 Task:  Search and explore for an Airbnb listings in Outer Banks, North Carolina with access surfing and use filter.
Action: Mouse pressed left at (441, 82)
Screenshot: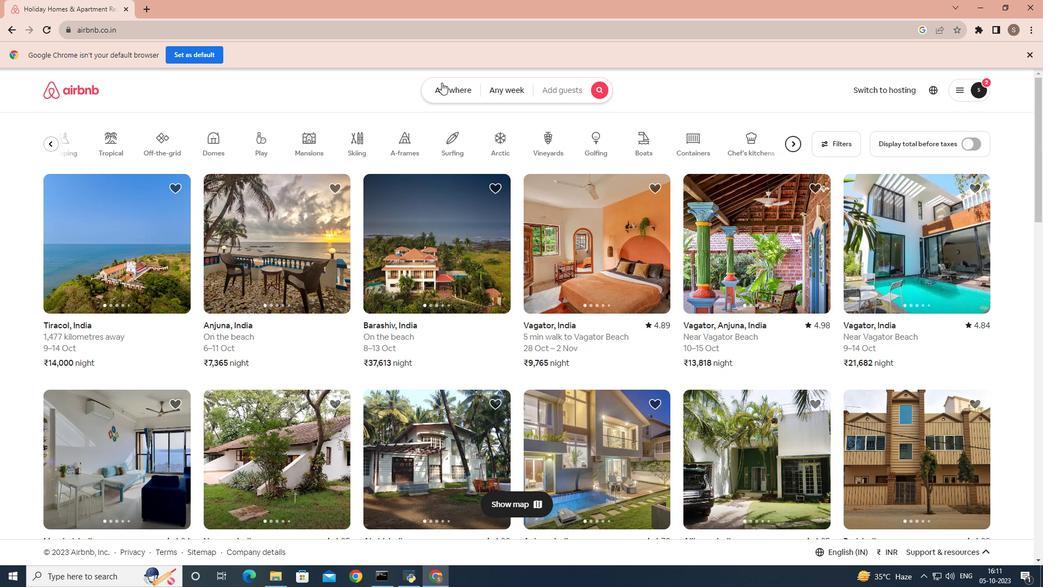 
Action: Mouse moved to (323, 139)
Screenshot: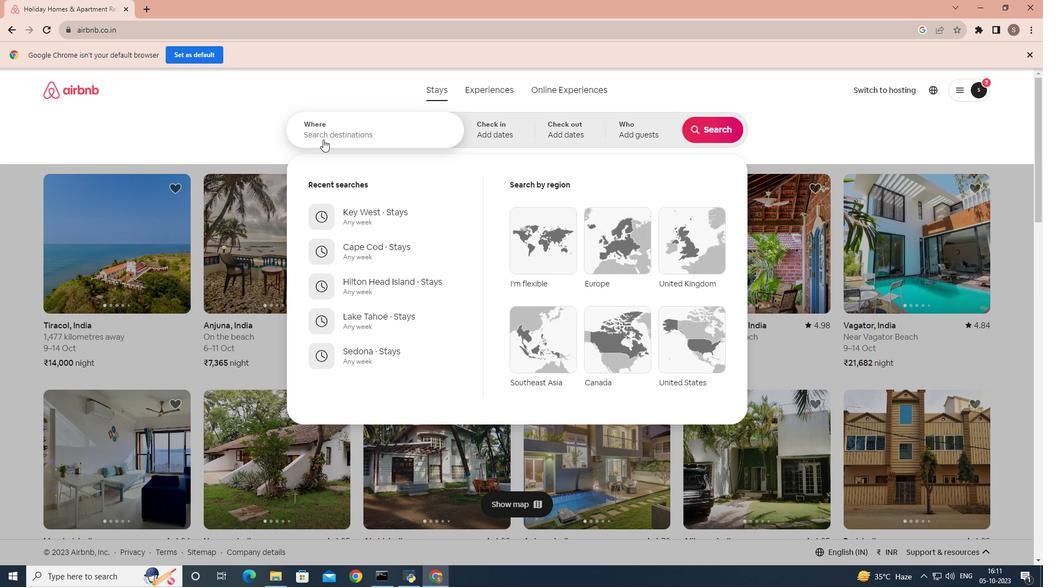 
Action: Mouse pressed left at (323, 139)
Screenshot: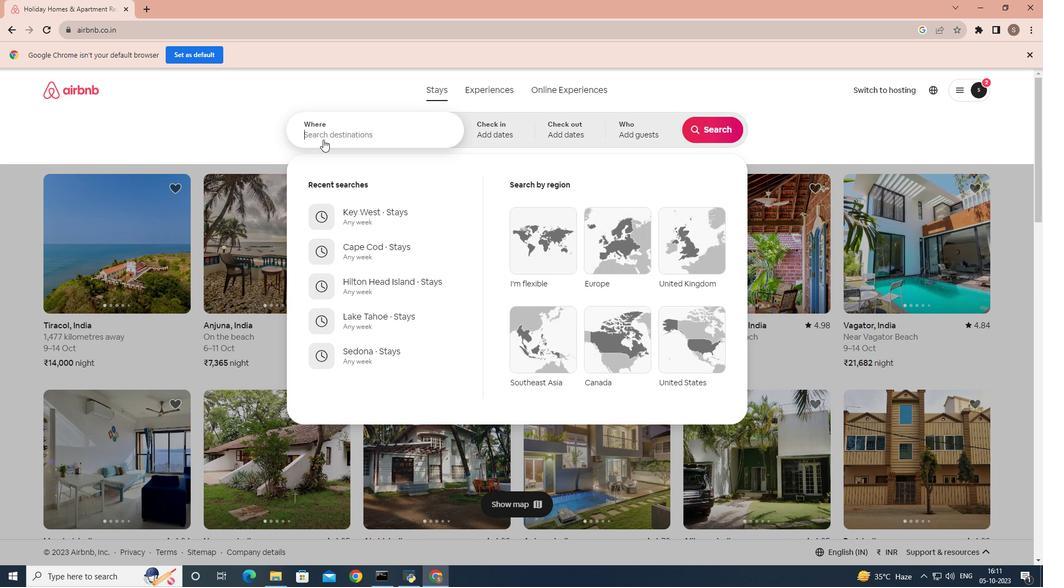 
Action: Key pressed outer<Key.space>banks
Screenshot: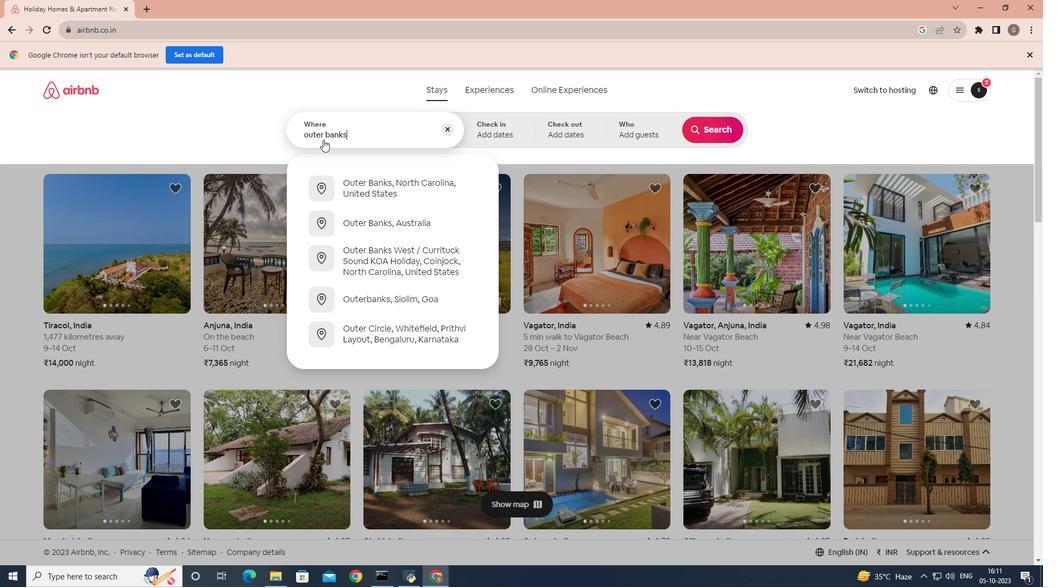 
Action: Mouse moved to (353, 182)
Screenshot: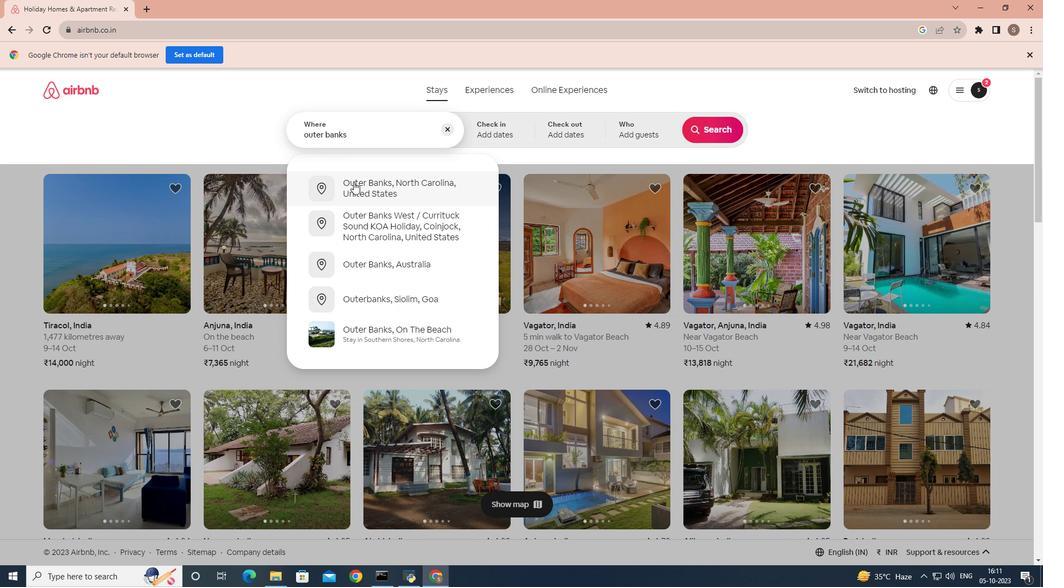 
Action: Mouse pressed left at (353, 182)
Screenshot: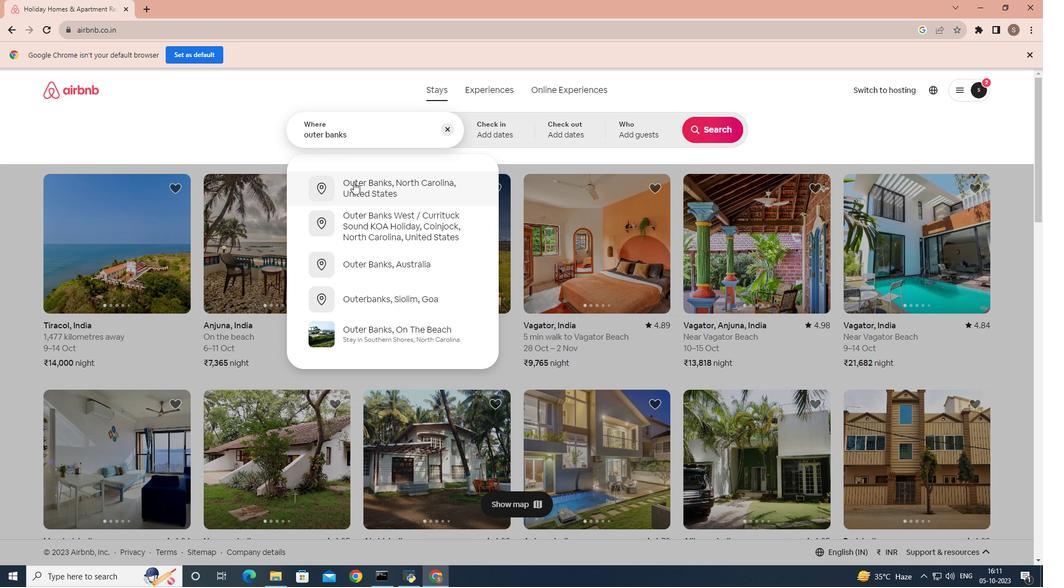 
Action: Mouse moved to (716, 136)
Screenshot: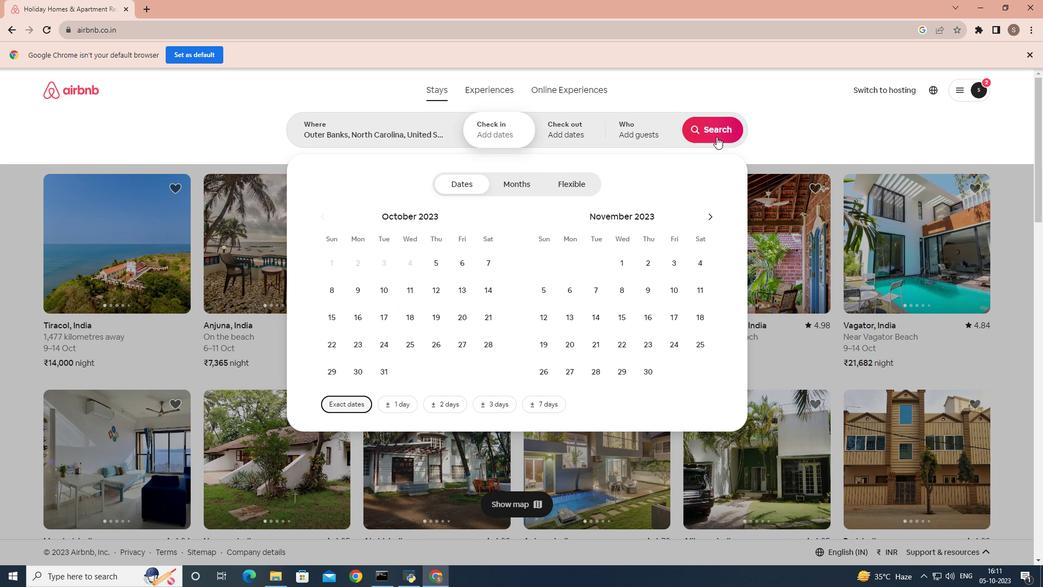 
Action: Mouse pressed left at (716, 136)
Screenshot: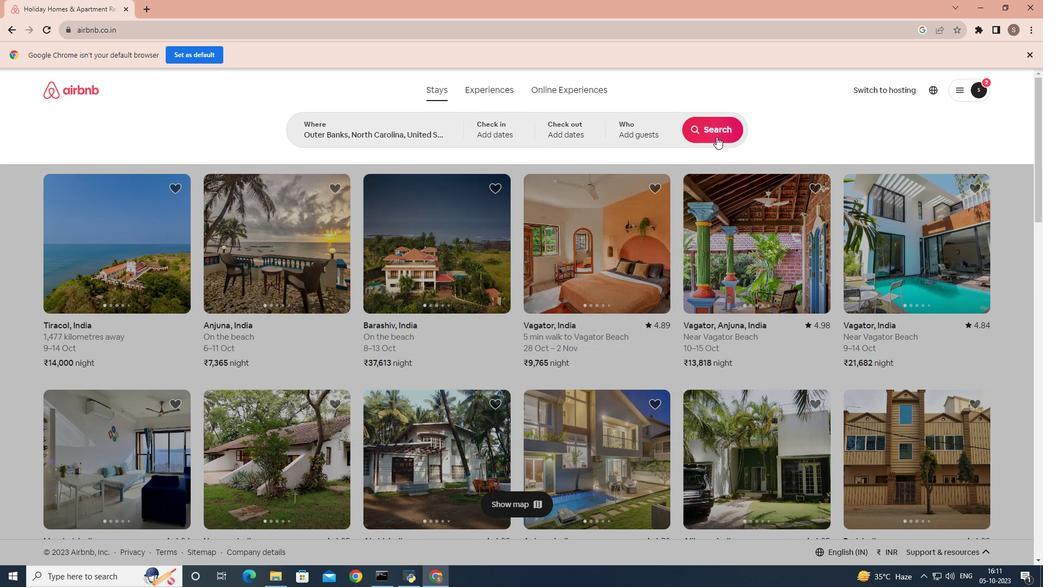 
Action: Mouse moved to (819, 133)
Screenshot: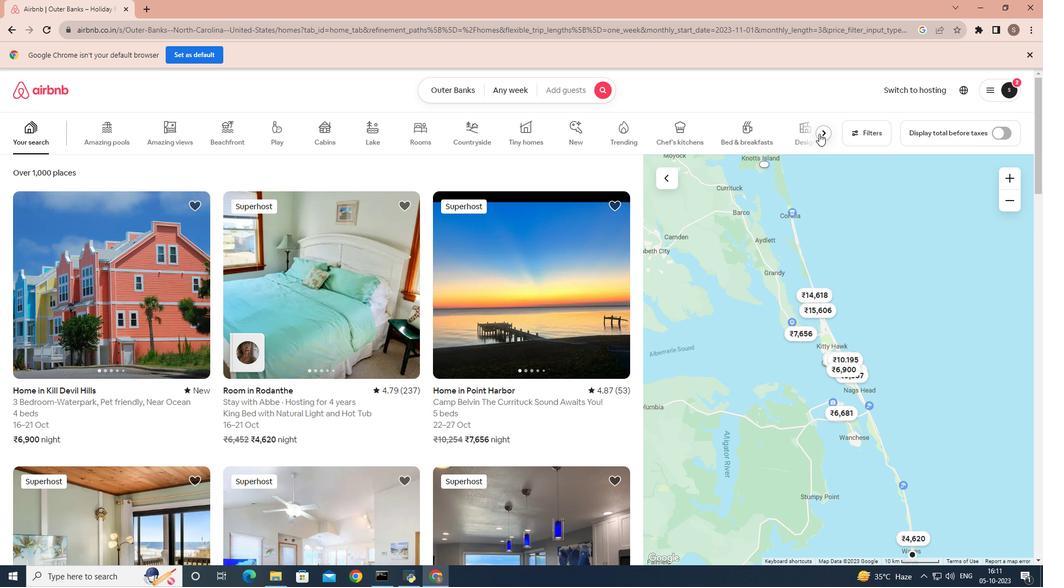 
Action: Mouse pressed left at (819, 133)
Screenshot: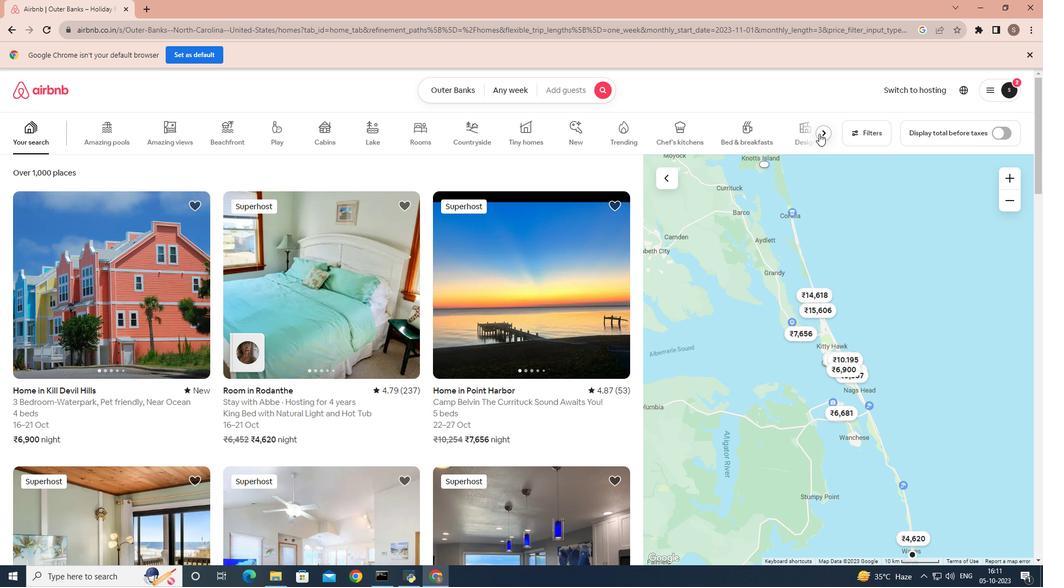
Action: Mouse moved to (761, 143)
Screenshot: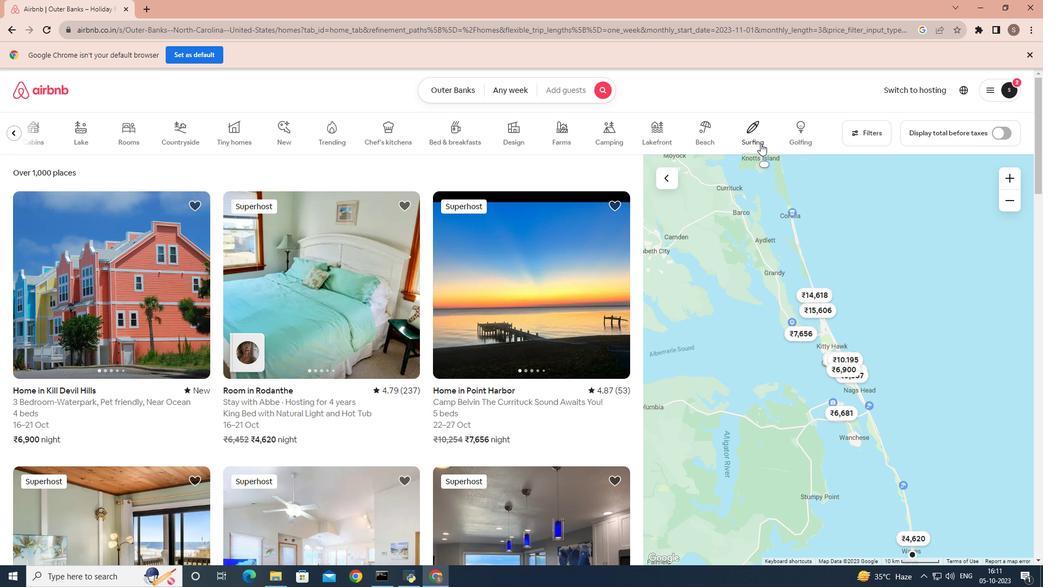 
Action: Mouse pressed left at (761, 143)
Screenshot: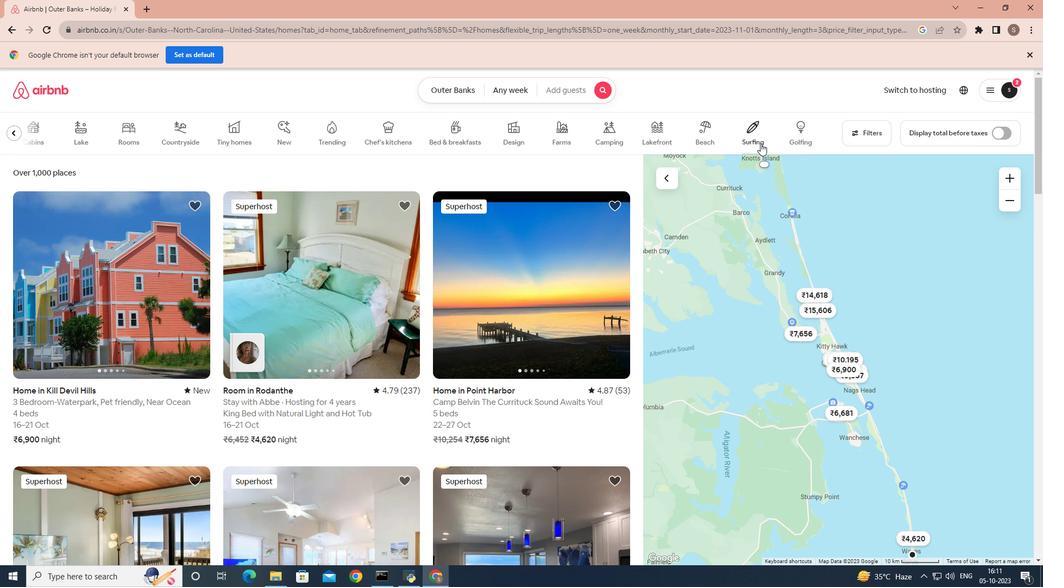 
Action: Mouse moved to (843, 134)
Screenshot: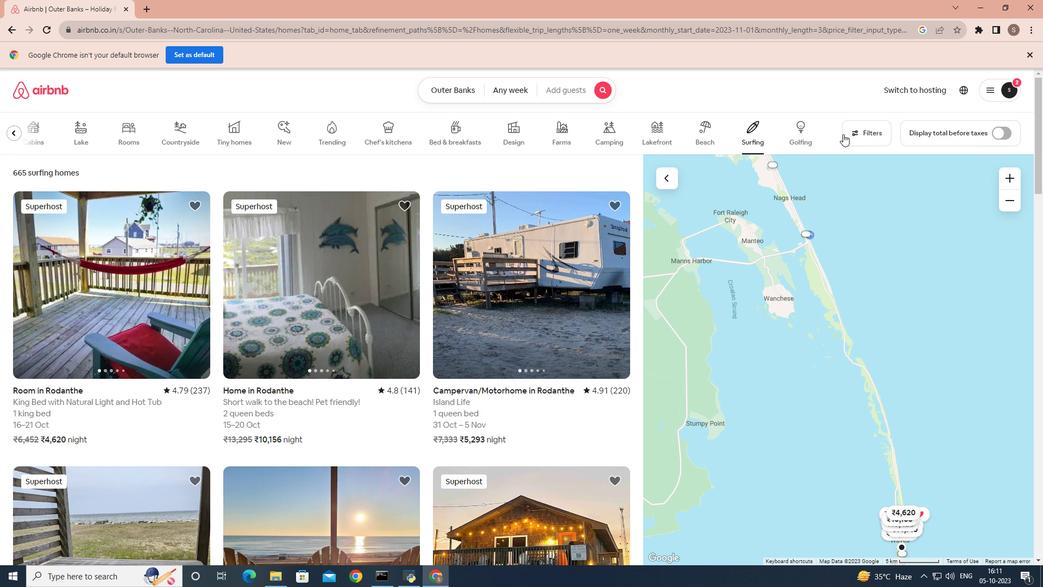 
Action: Mouse pressed left at (843, 134)
Screenshot: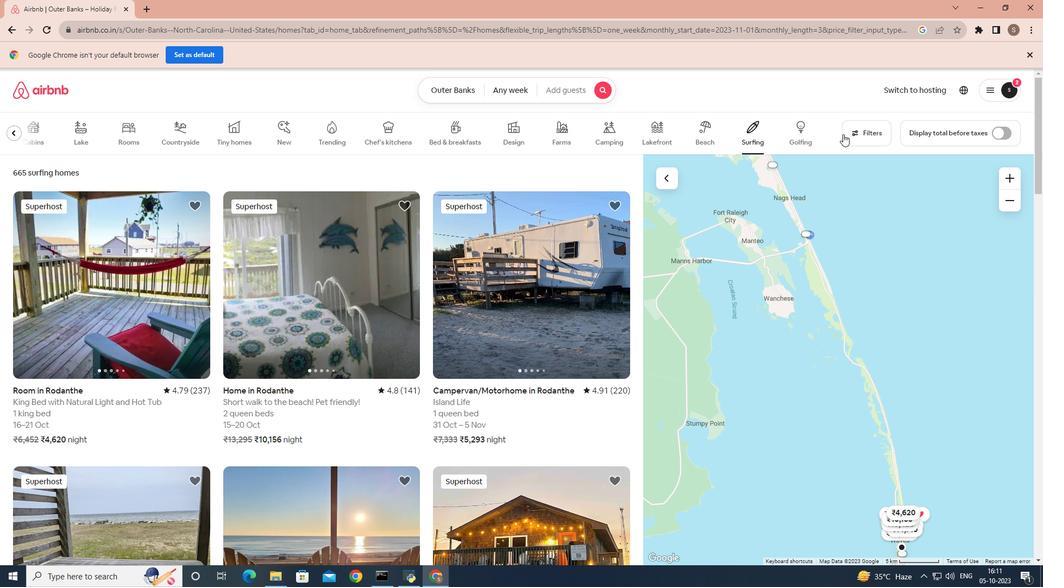 
Action: Mouse moved to (407, 416)
Screenshot: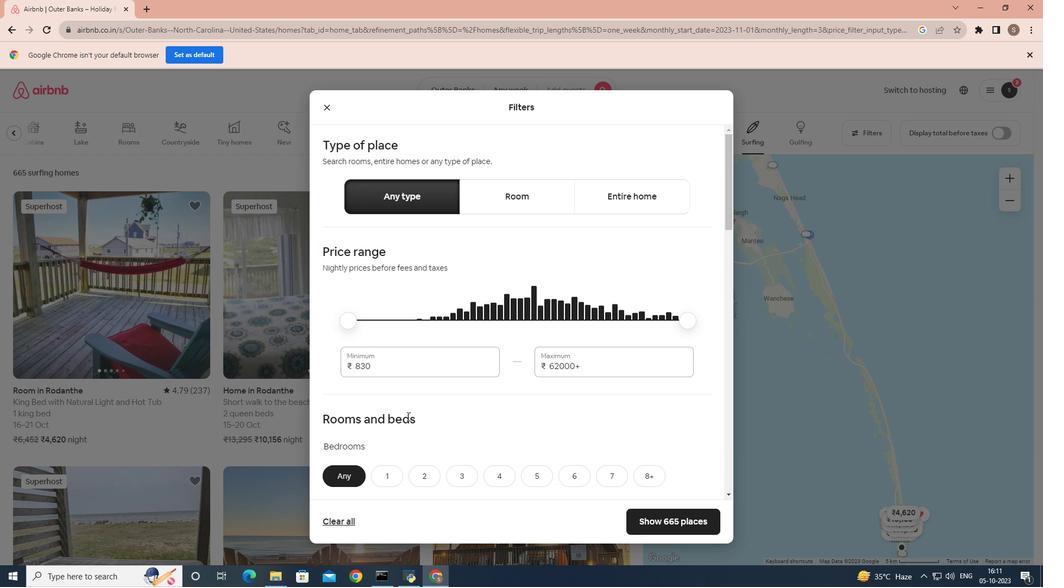 
Action: Mouse scrolled (407, 415) with delta (0, 0)
Screenshot: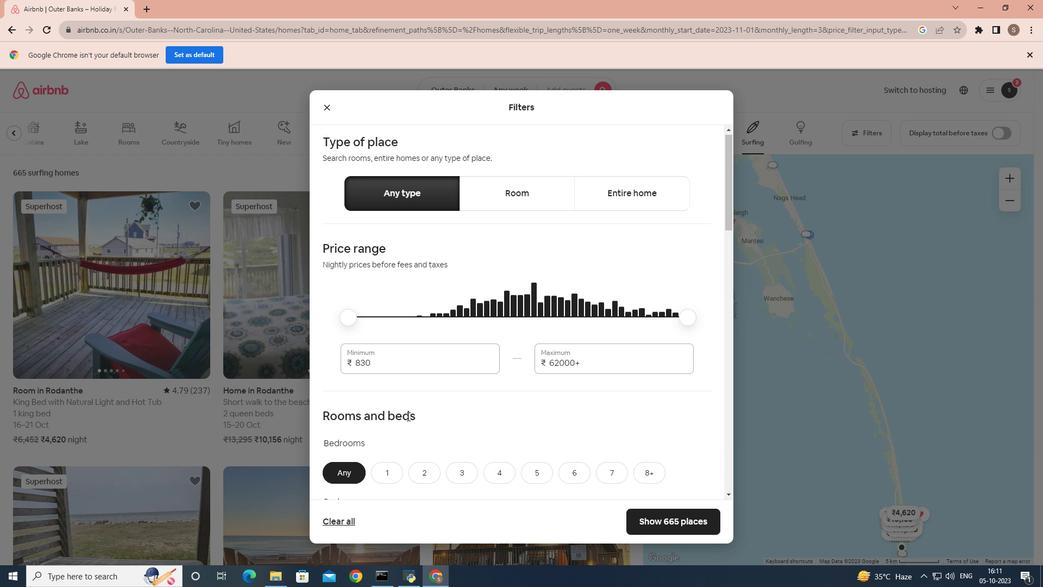 
Action: Mouse scrolled (407, 415) with delta (0, 0)
Screenshot: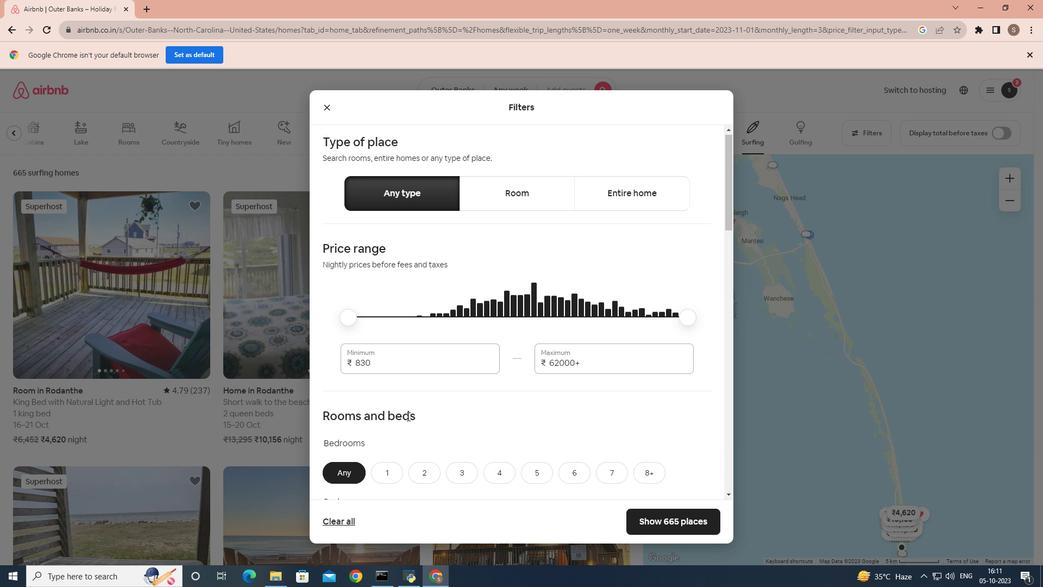 
Action: Mouse scrolled (407, 415) with delta (0, 0)
Screenshot: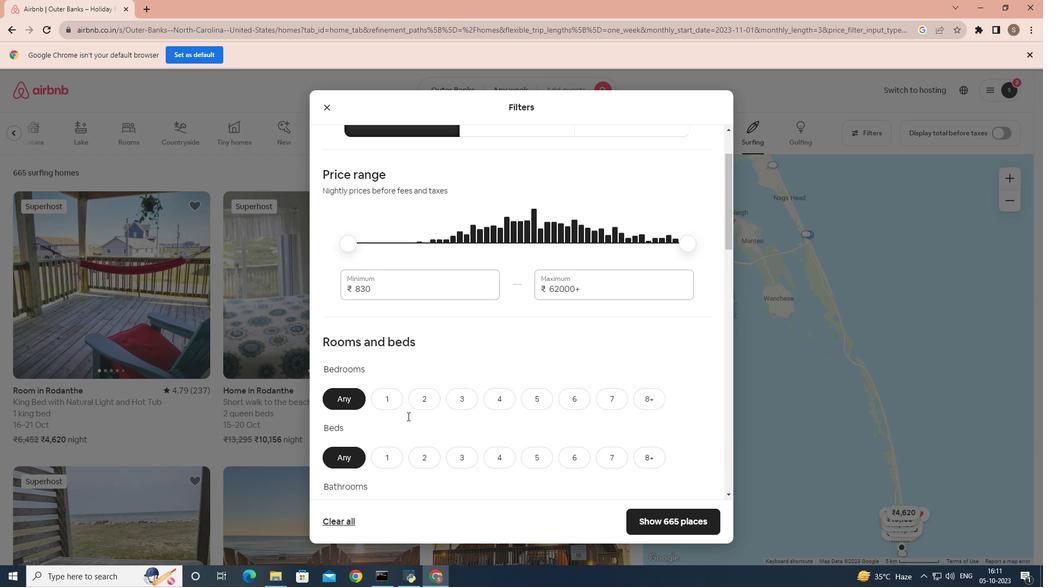 
Action: Mouse scrolled (407, 415) with delta (0, 0)
Screenshot: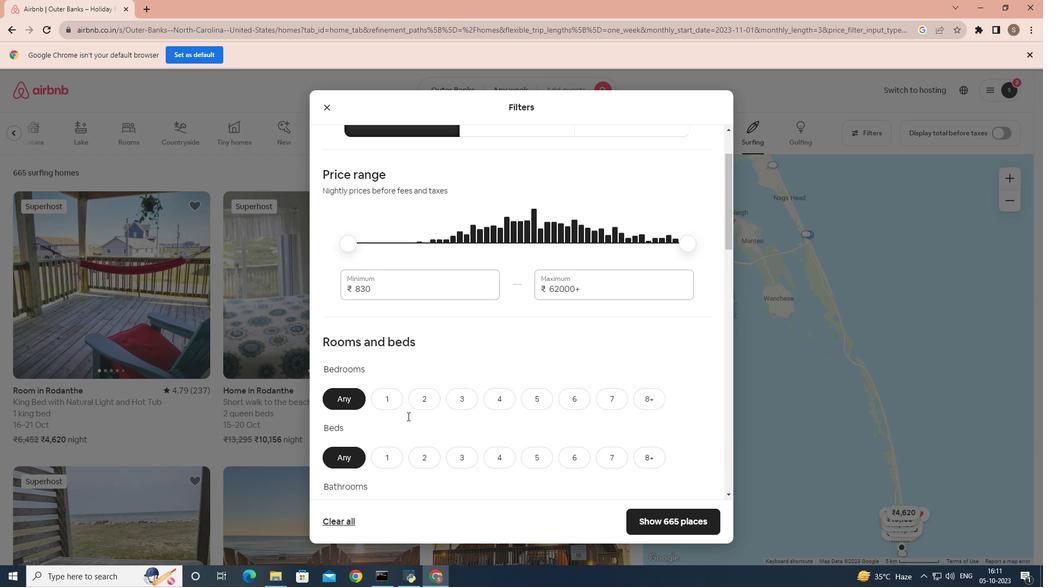 
Action: Mouse scrolled (407, 415) with delta (0, 0)
Screenshot: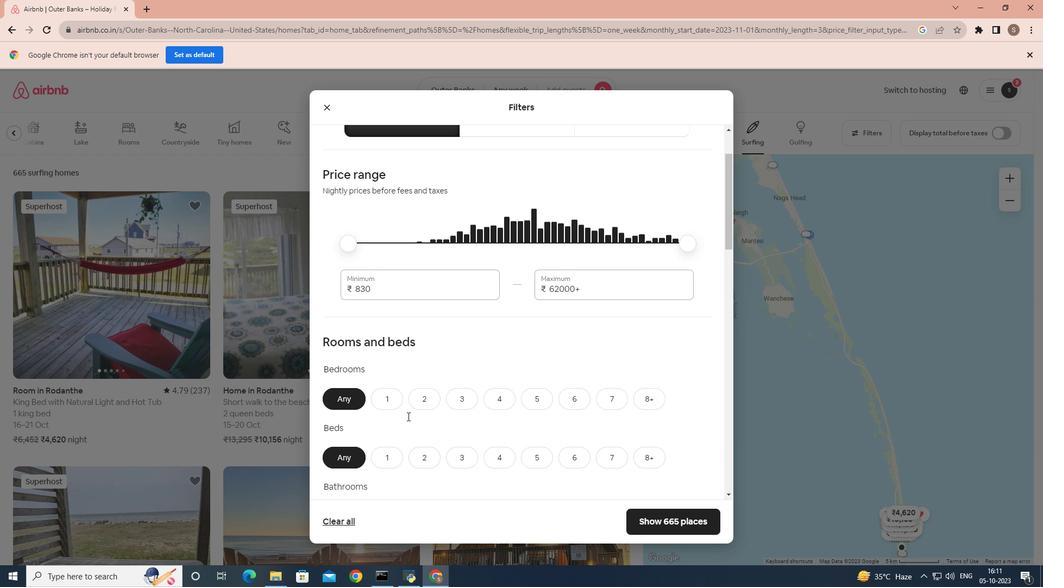 
Action: Mouse moved to (403, 405)
Screenshot: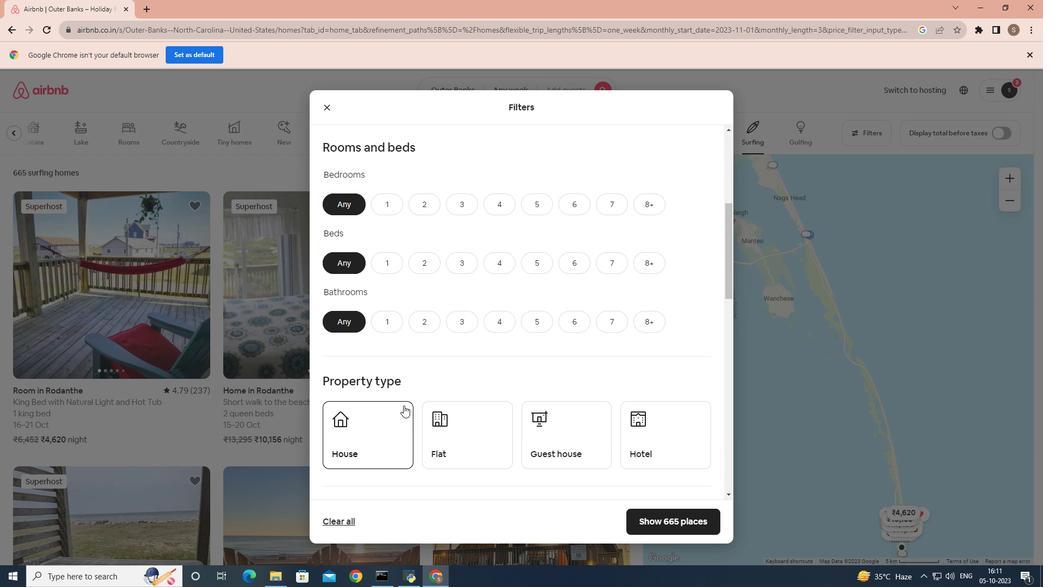 
Action: Mouse scrolled (403, 404) with delta (0, 0)
Screenshot: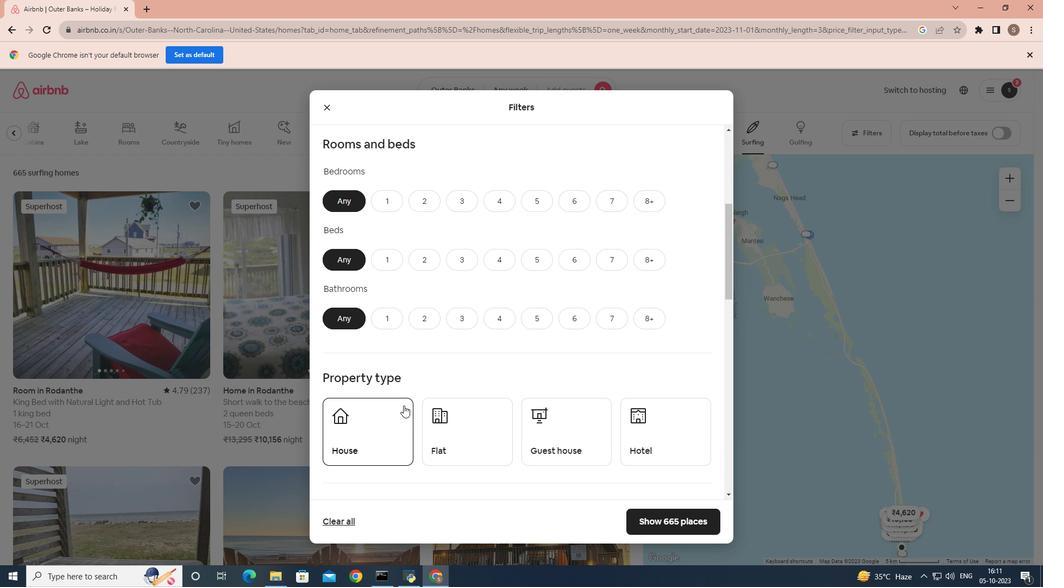 
Action: Mouse scrolled (403, 404) with delta (0, 0)
Screenshot: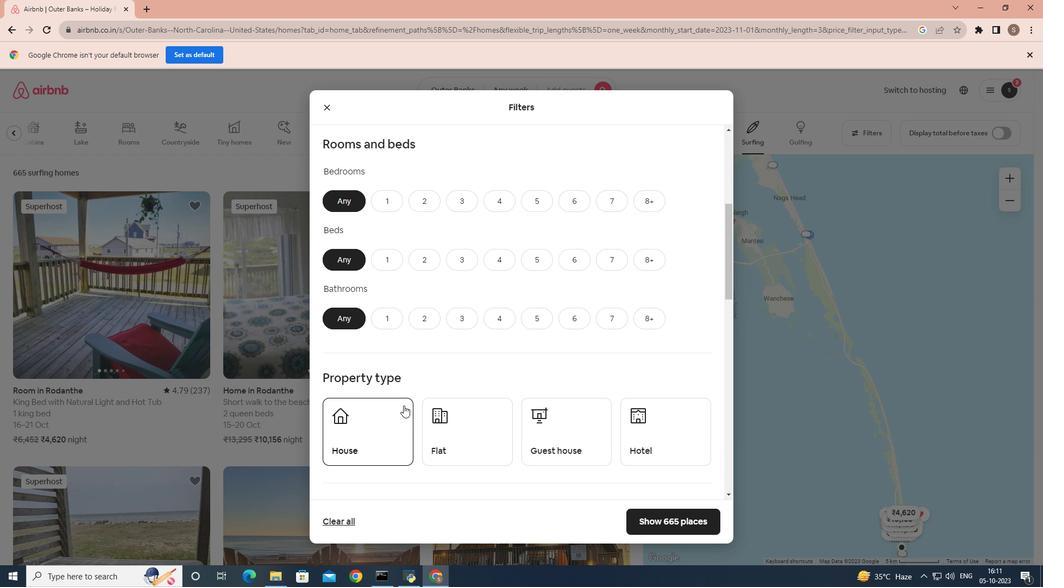 
Action: Mouse scrolled (403, 404) with delta (0, 0)
Screenshot: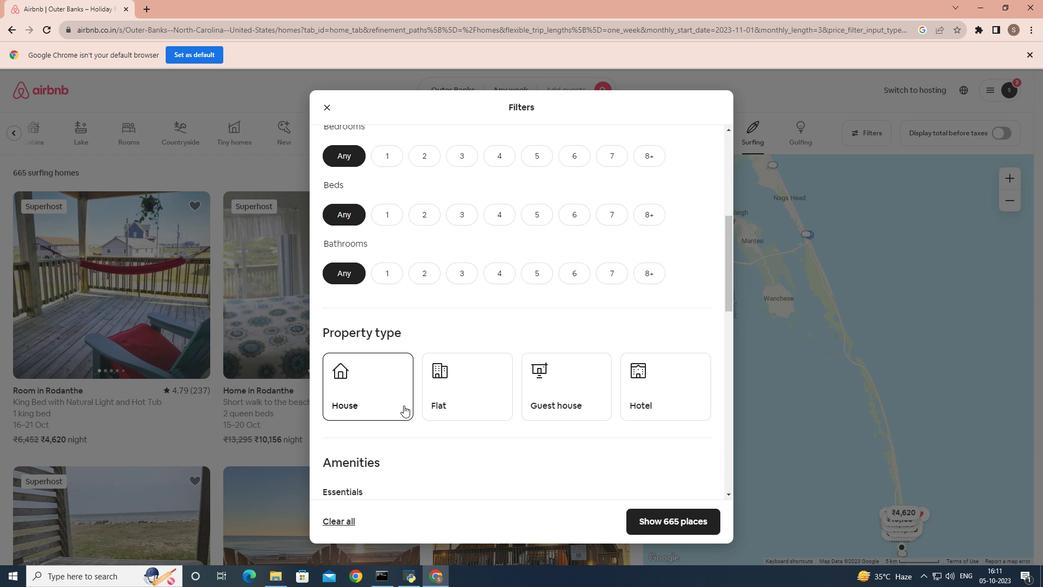 
Action: Mouse scrolled (403, 404) with delta (0, 0)
Screenshot: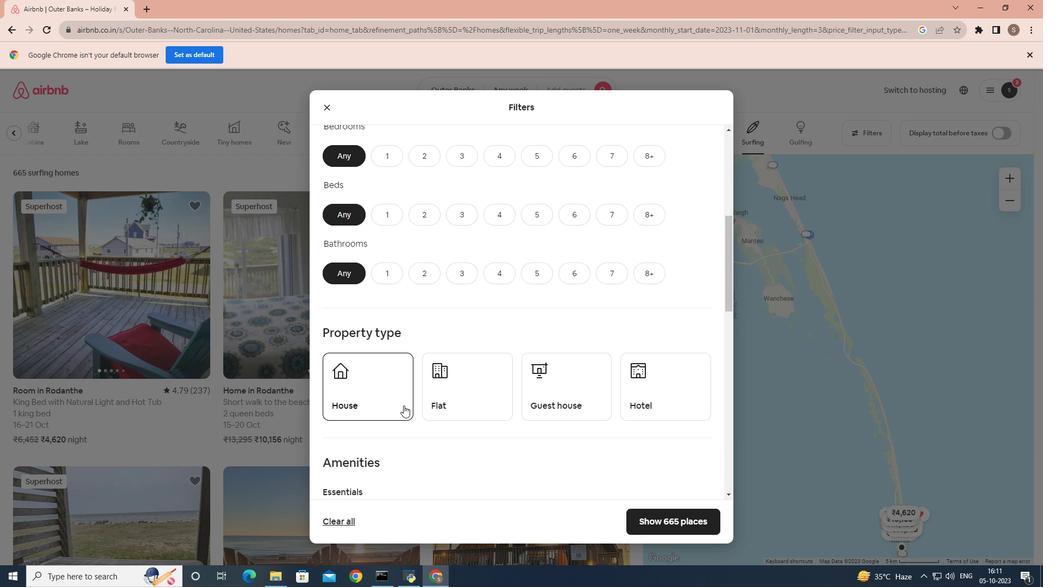 
Action: Mouse moved to (382, 368)
Screenshot: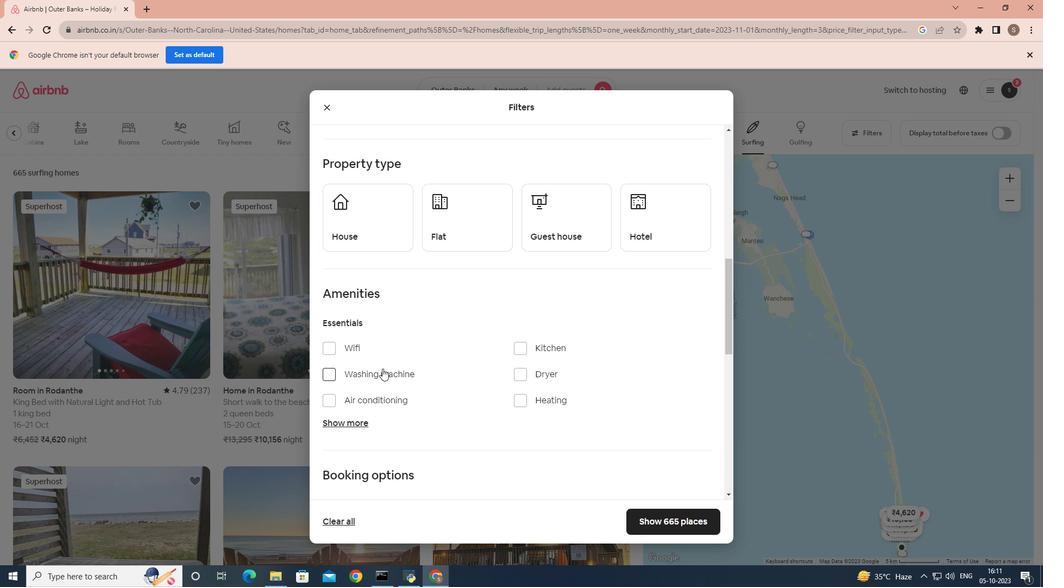 
Action: Mouse scrolled (382, 368) with delta (0, 0)
Screenshot: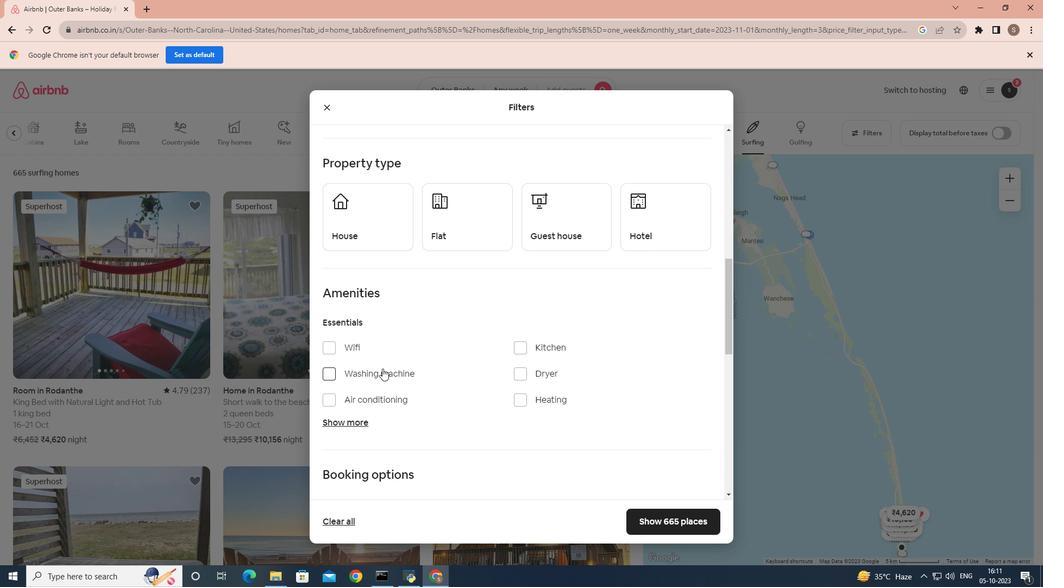 
Action: Mouse scrolled (382, 368) with delta (0, 0)
Screenshot: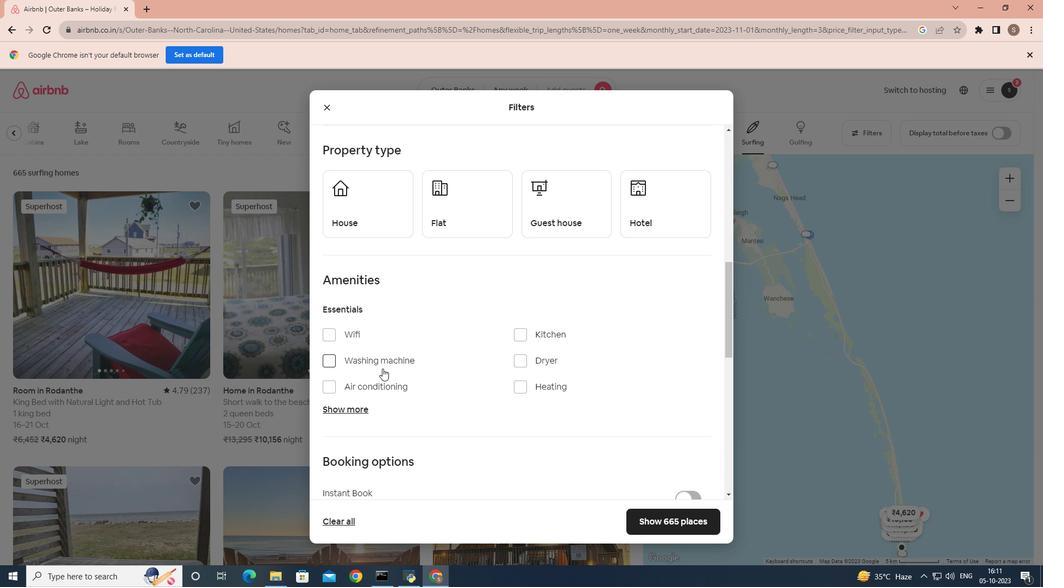 
Action: Mouse scrolled (382, 368) with delta (0, 0)
Screenshot: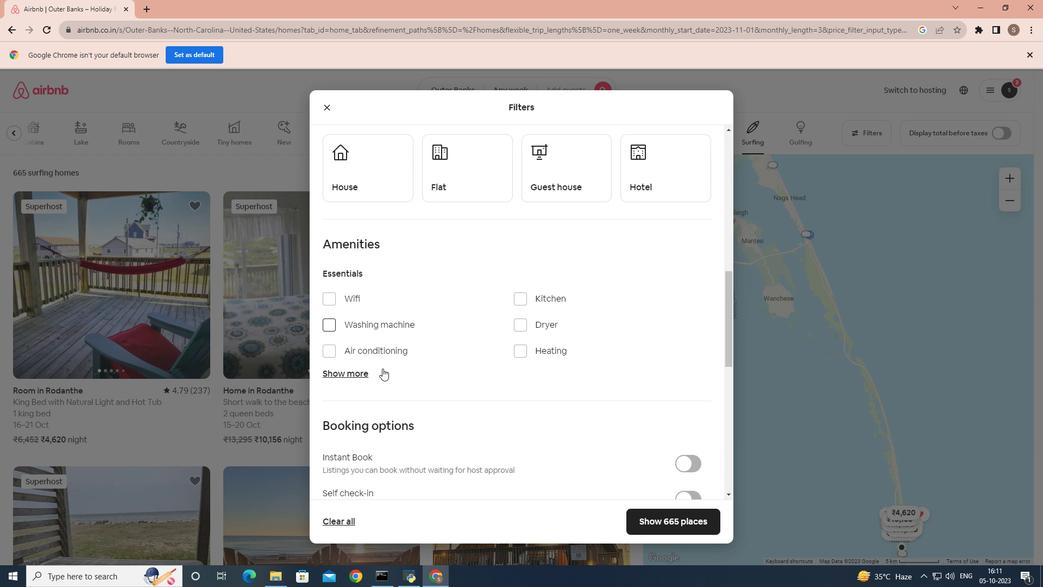 
Action: Mouse moved to (323, 263)
Screenshot: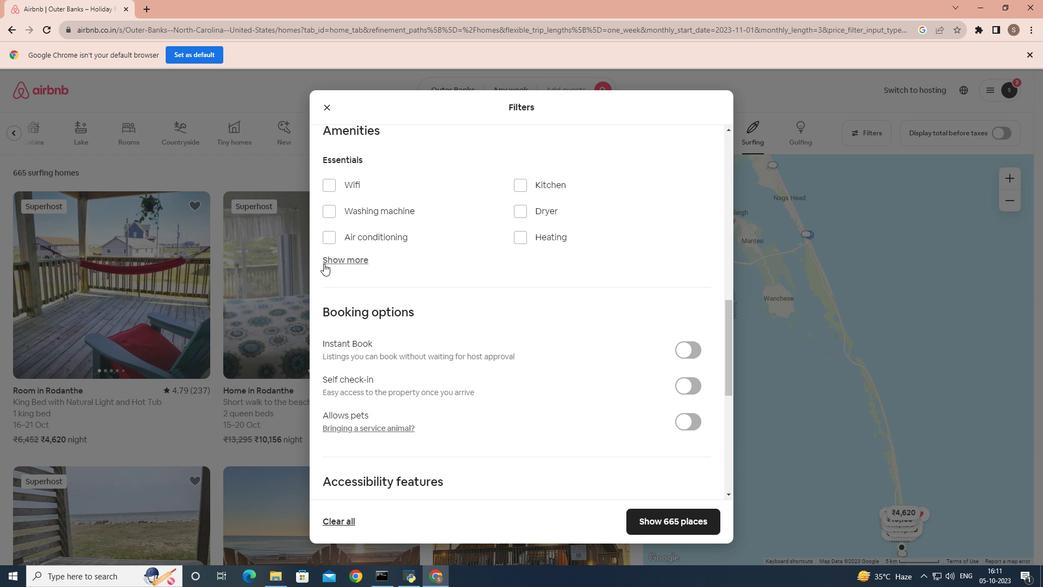
Action: Mouse pressed left at (323, 263)
Screenshot: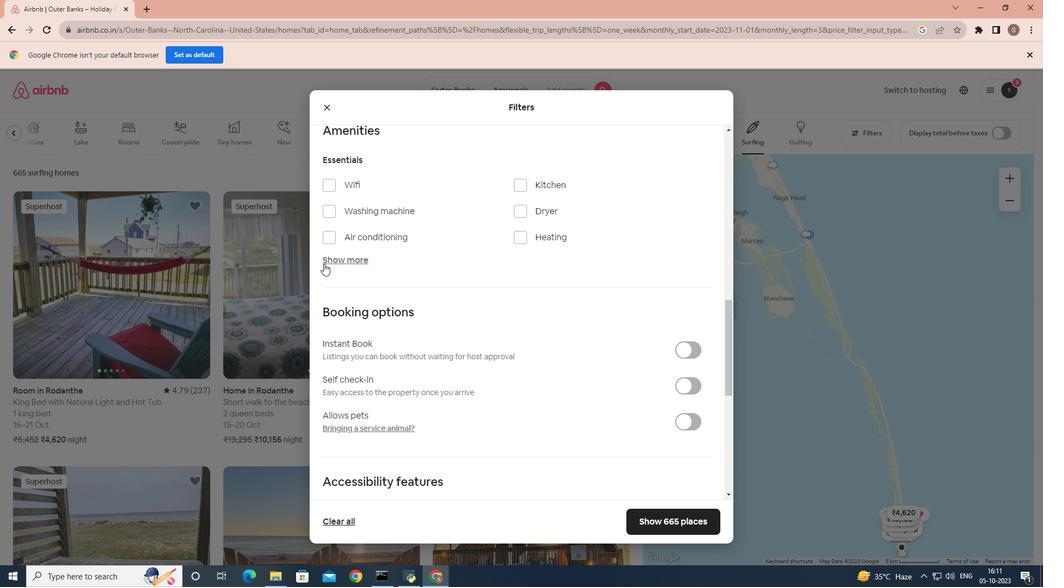 
Action: Mouse moved to (381, 280)
Screenshot: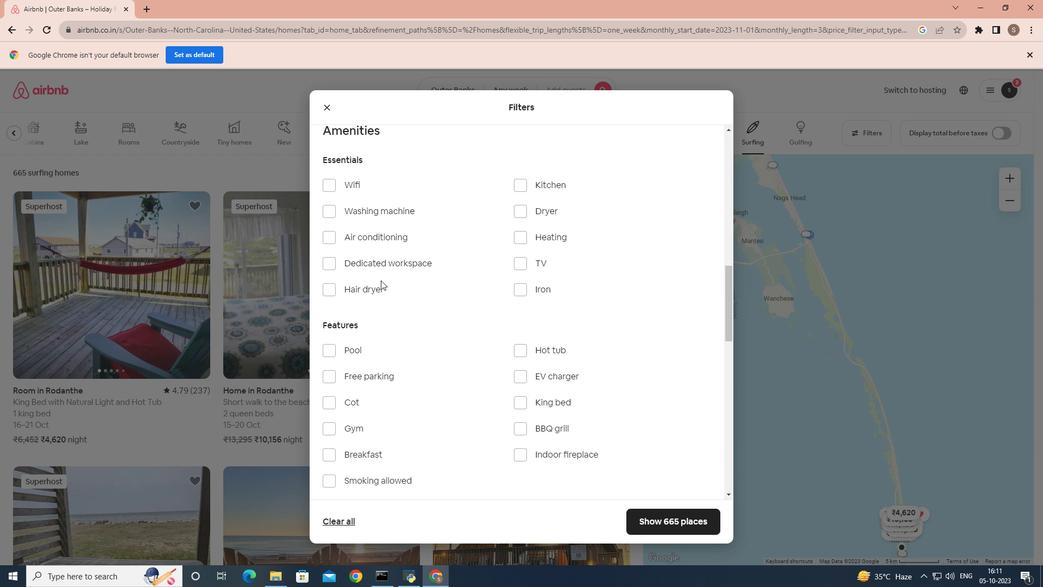 
Action: Mouse scrolled (381, 279) with delta (0, 0)
Screenshot: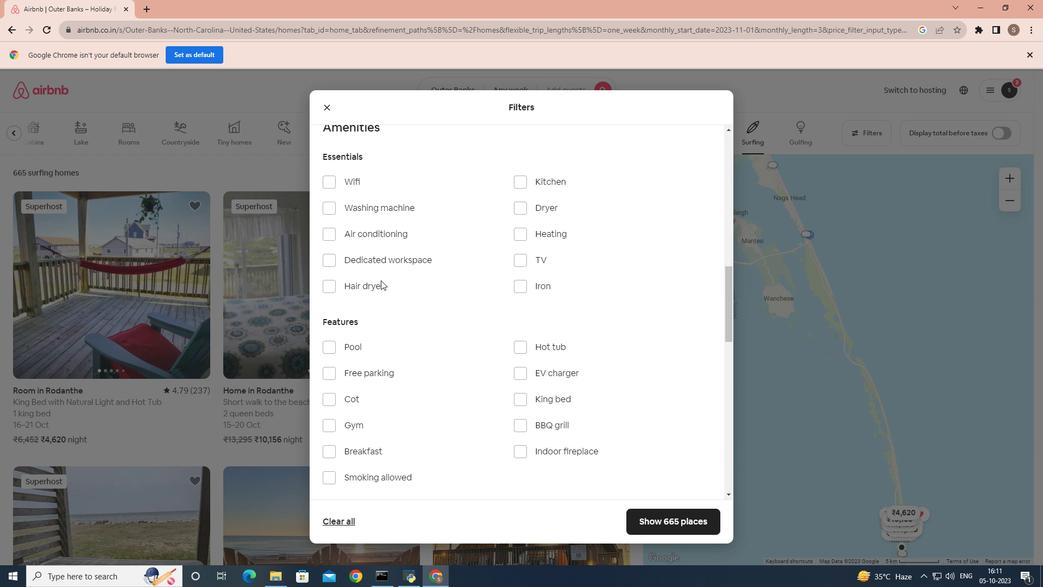 
Action: Mouse scrolled (381, 279) with delta (0, 0)
Screenshot: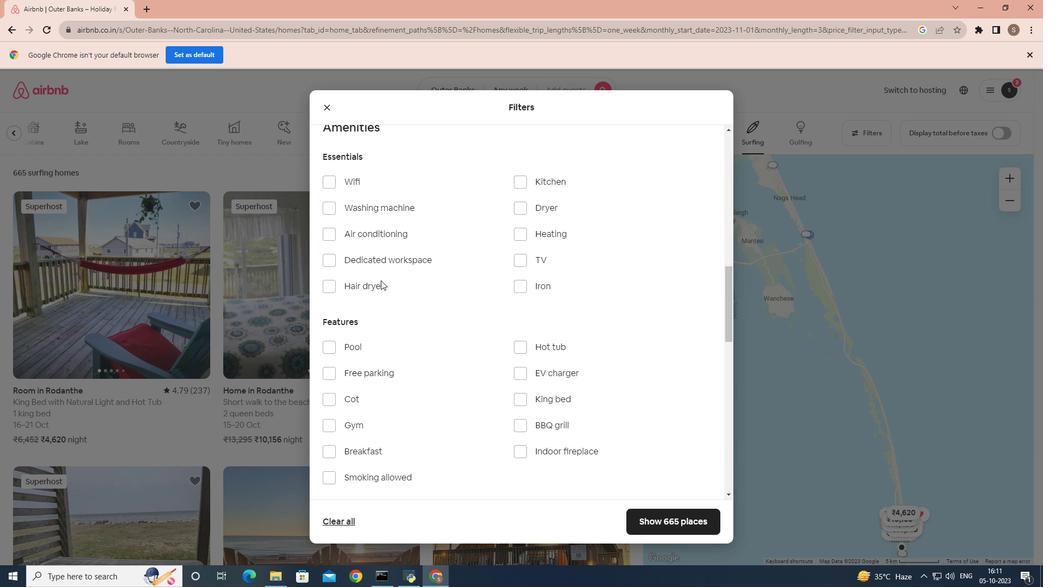 
Action: Mouse scrolled (381, 279) with delta (0, 0)
Screenshot: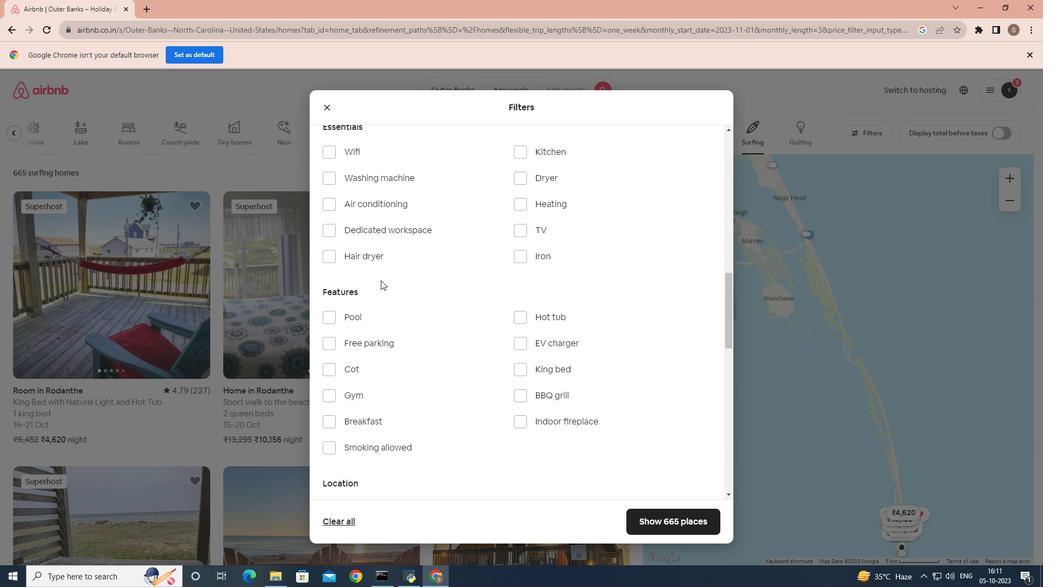 
Action: Mouse moved to (337, 378)
Screenshot: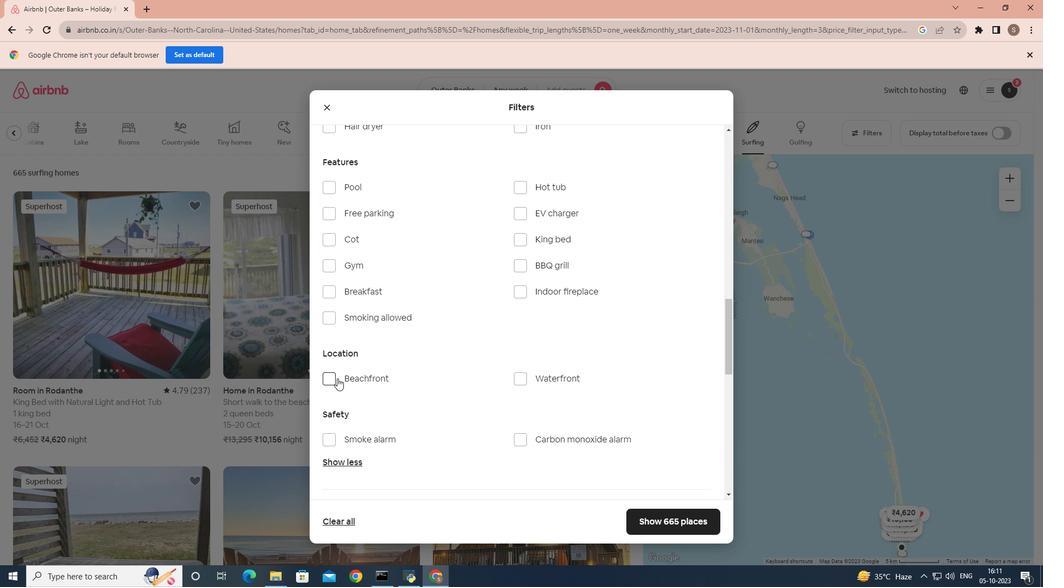 
Action: Mouse pressed left at (337, 378)
Screenshot: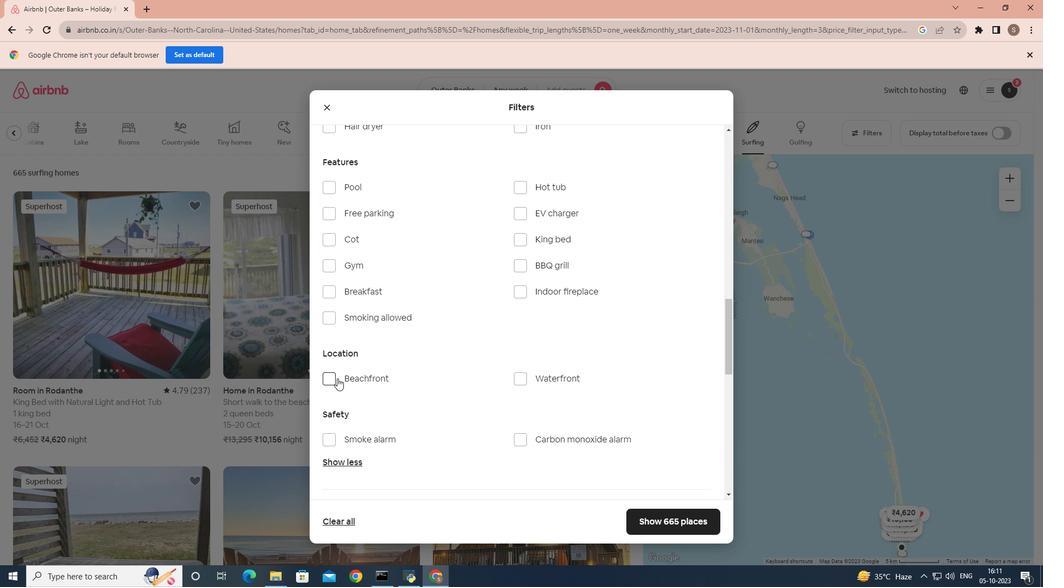 
Action: Mouse moved to (642, 515)
Screenshot: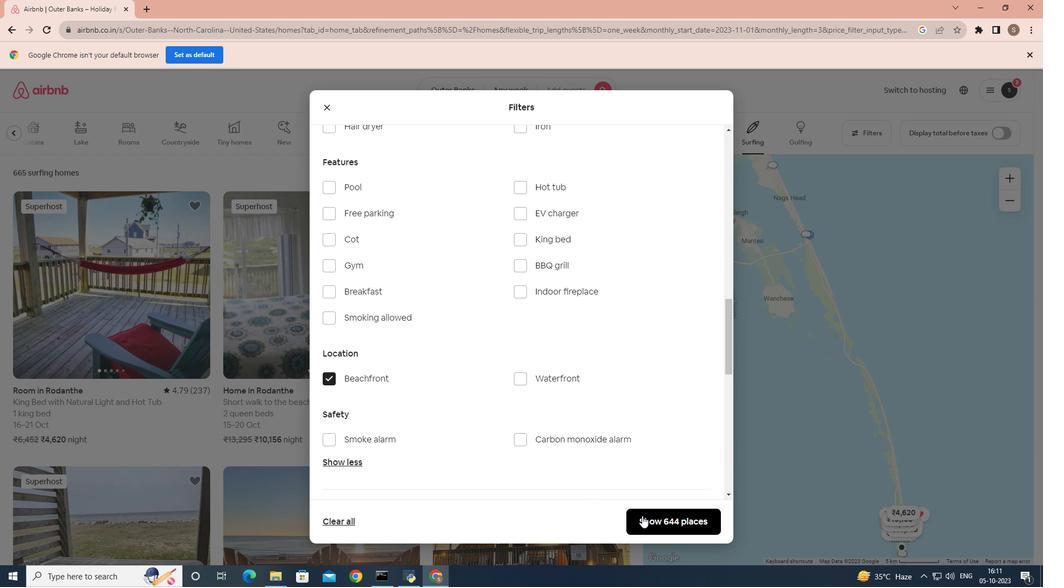 
Action: Mouse pressed left at (642, 515)
Screenshot: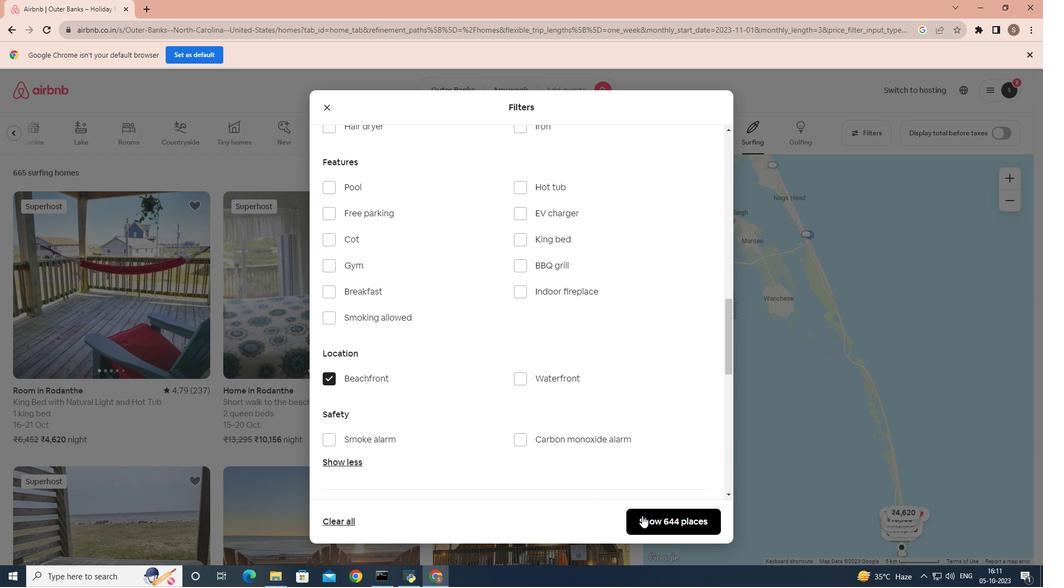 
Action: Mouse moved to (753, 154)
Screenshot: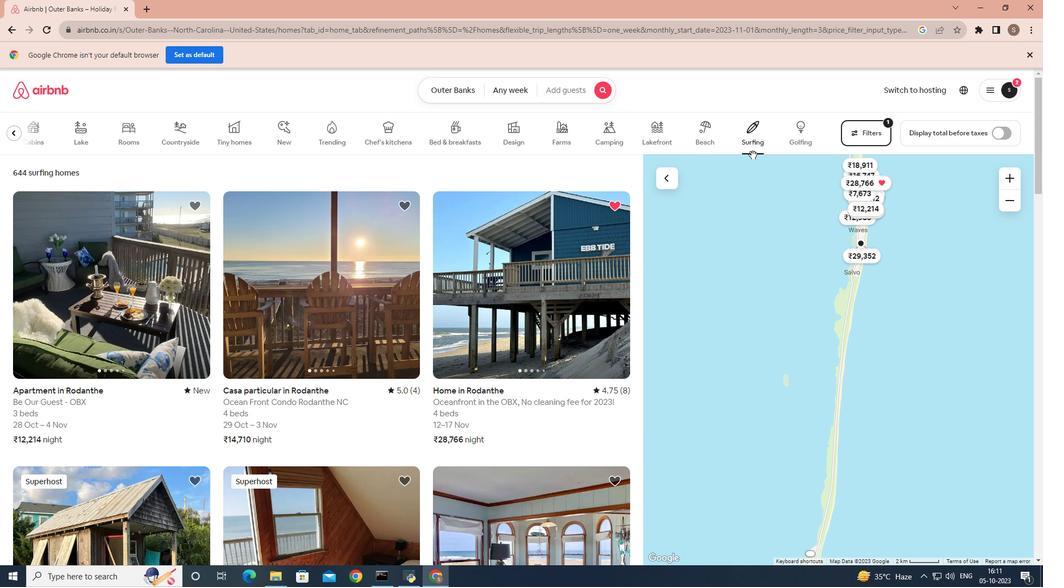 
Action: Mouse pressed left at (753, 154)
Screenshot: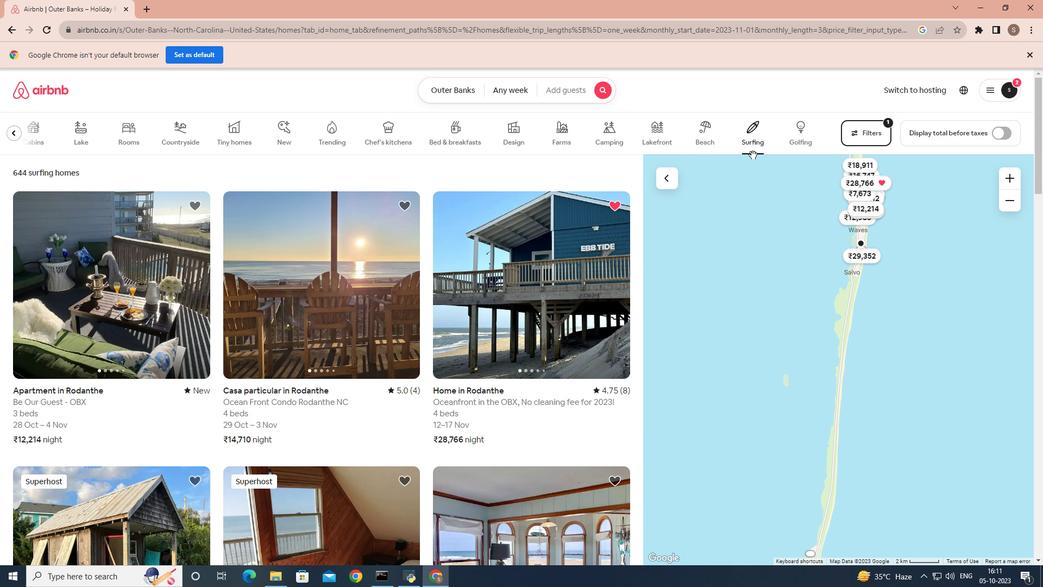 
Action: Mouse moved to (755, 151)
Screenshot: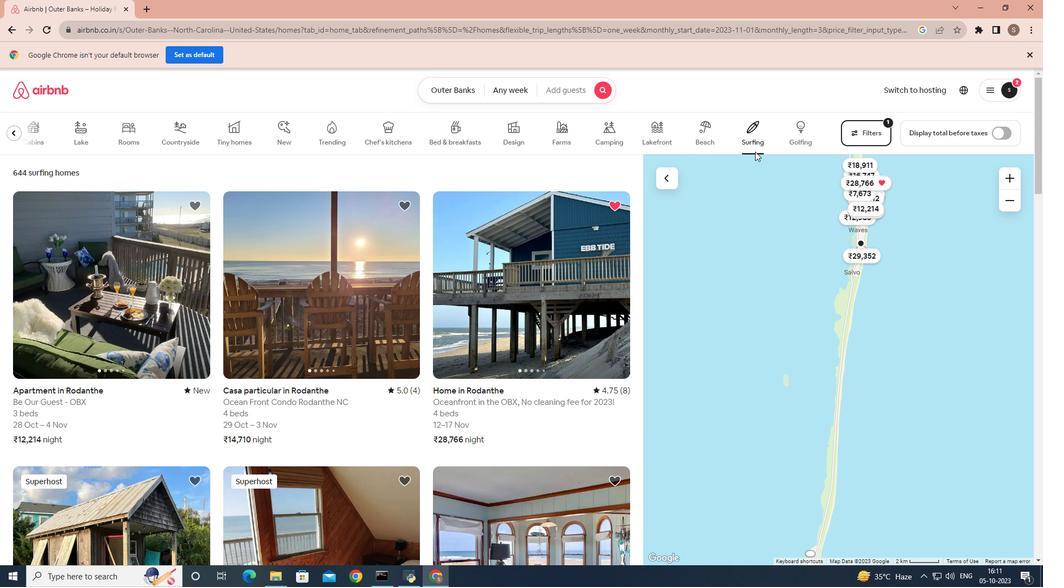 
Action: Mouse pressed left at (755, 151)
Screenshot: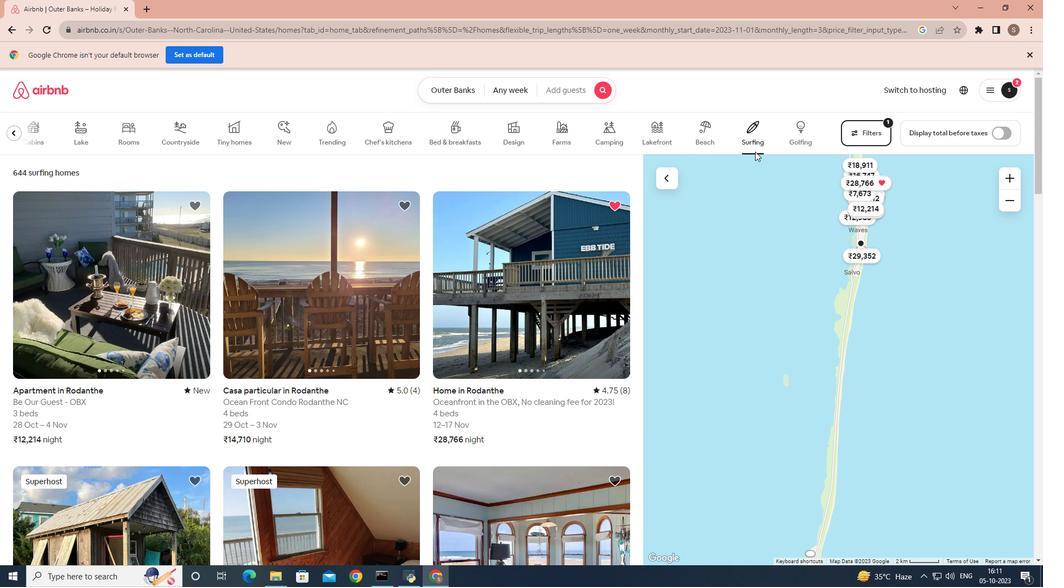 
Action: Mouse moved to (488, 355)
Screenshot: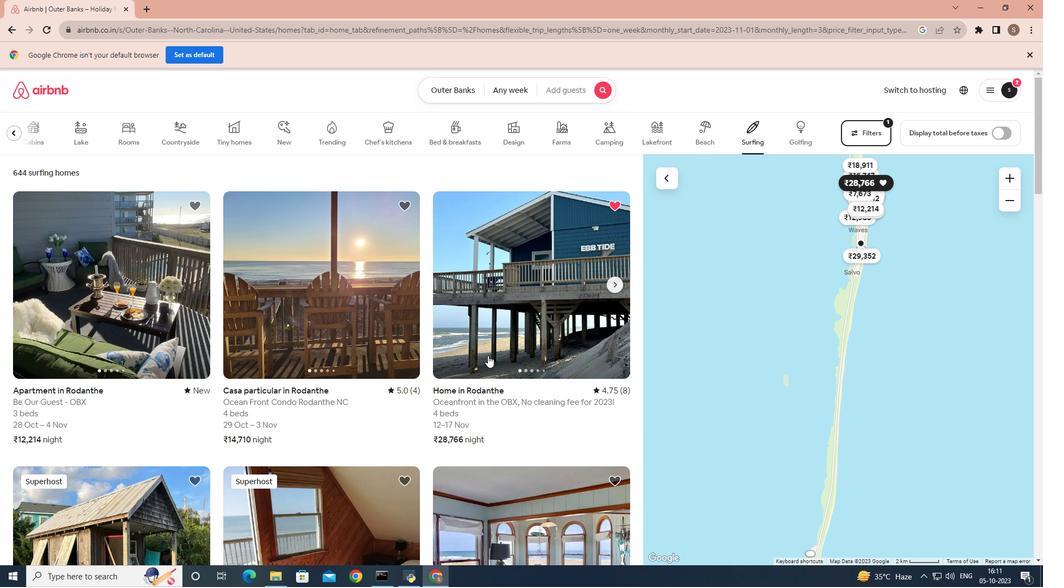 
Action: Mouse pressed left at (488, 355)
Screenshot: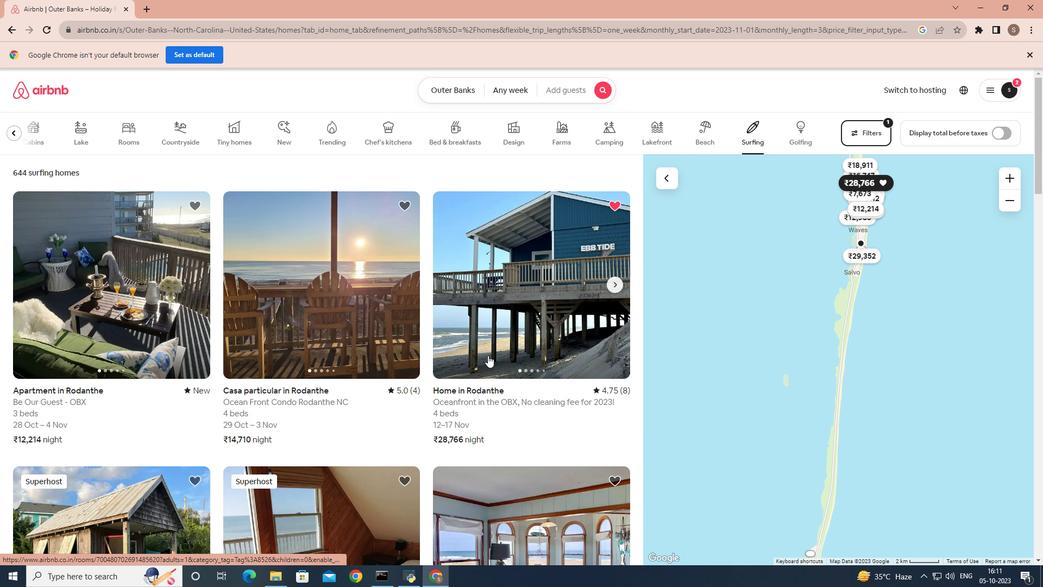 
Action: Mouse moved to (76, 0)
Screenshot: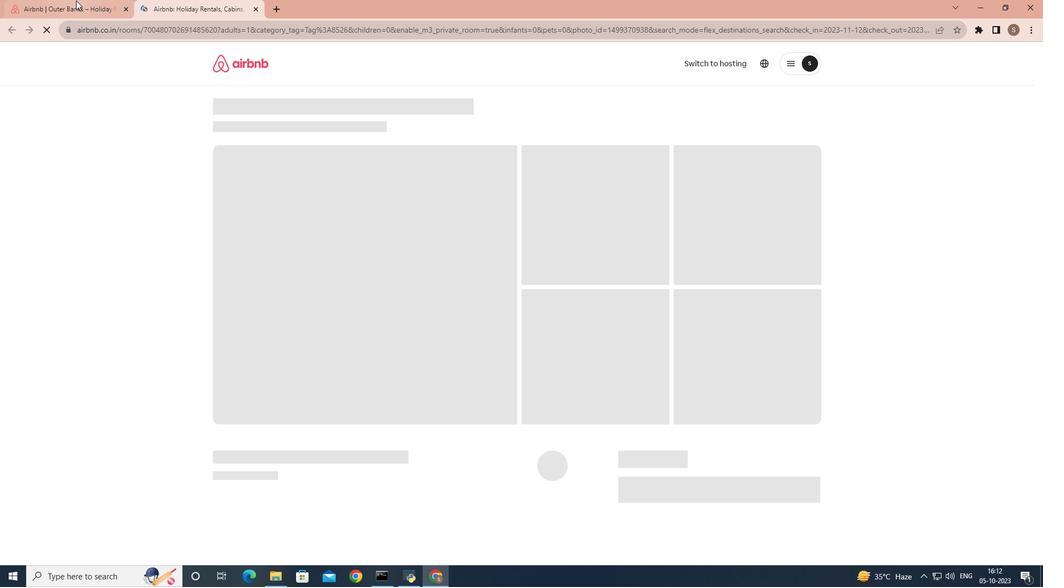 
Action: Mouse pressed left at (76, 0)
Screenshot: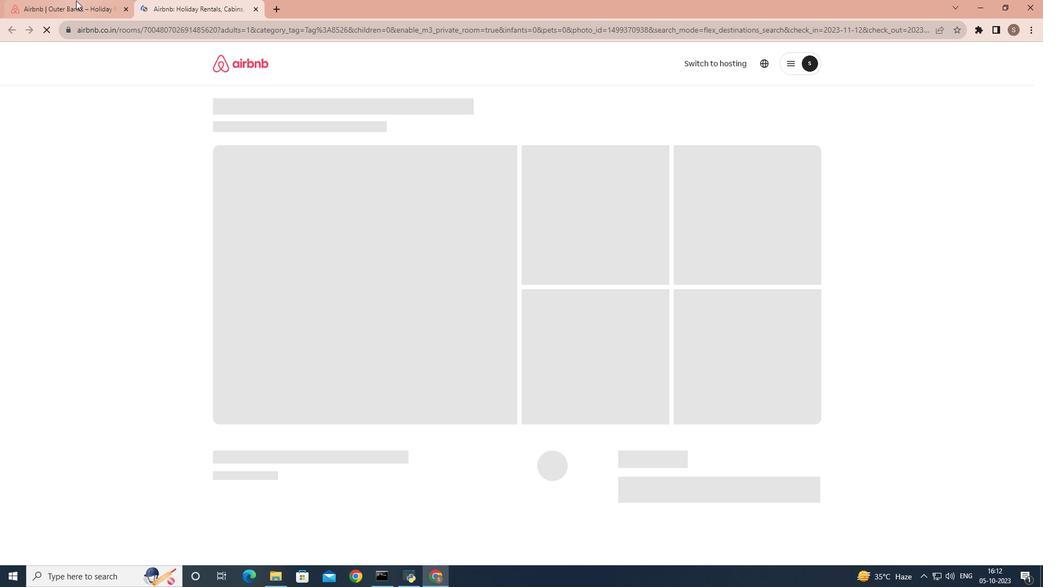 
Action: Mouse moved to (133, 294)
Screenshot: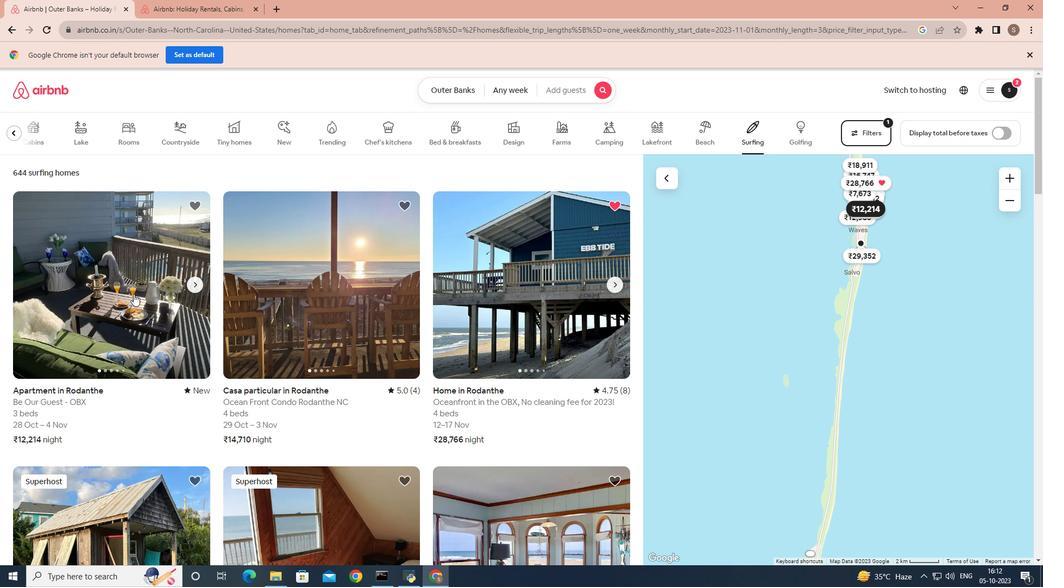 
Action: Mouse pressed left at (133, 294)
Screenshot: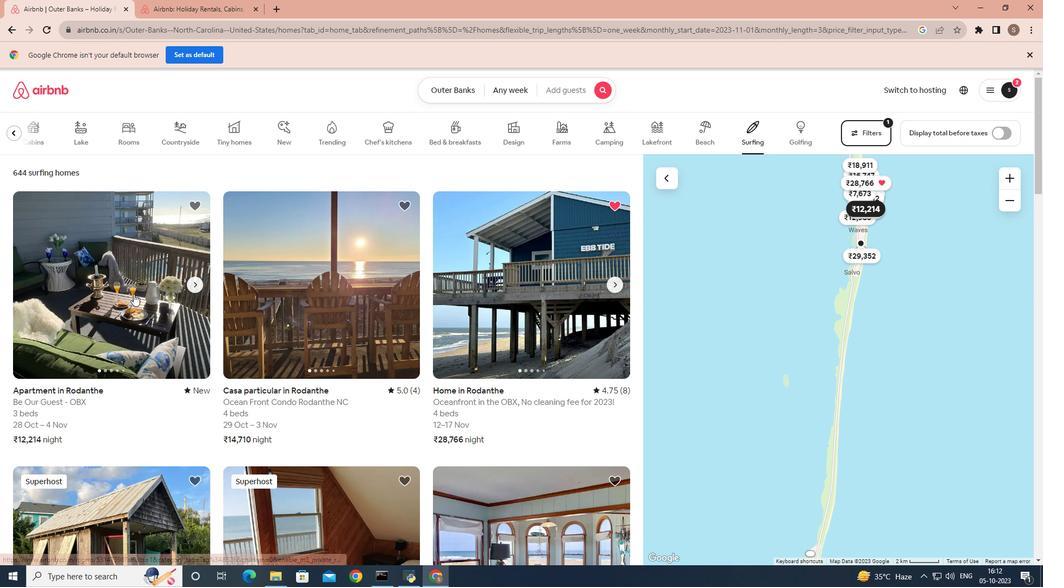 
Action: Mouse moved to (84, 9)
Screenshot: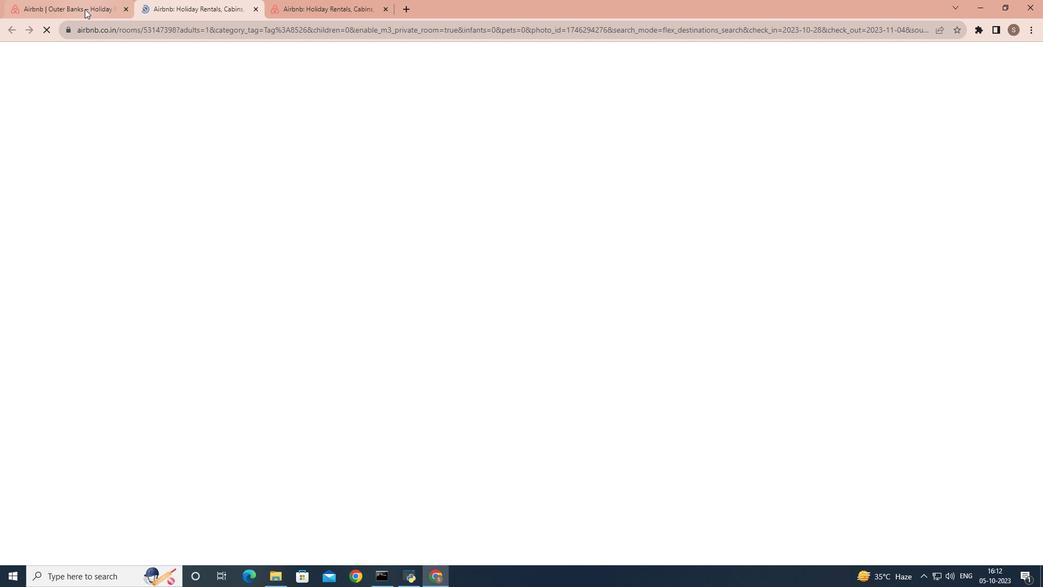 
Action: Mouse pressed left at (84, 9)
Screenshot: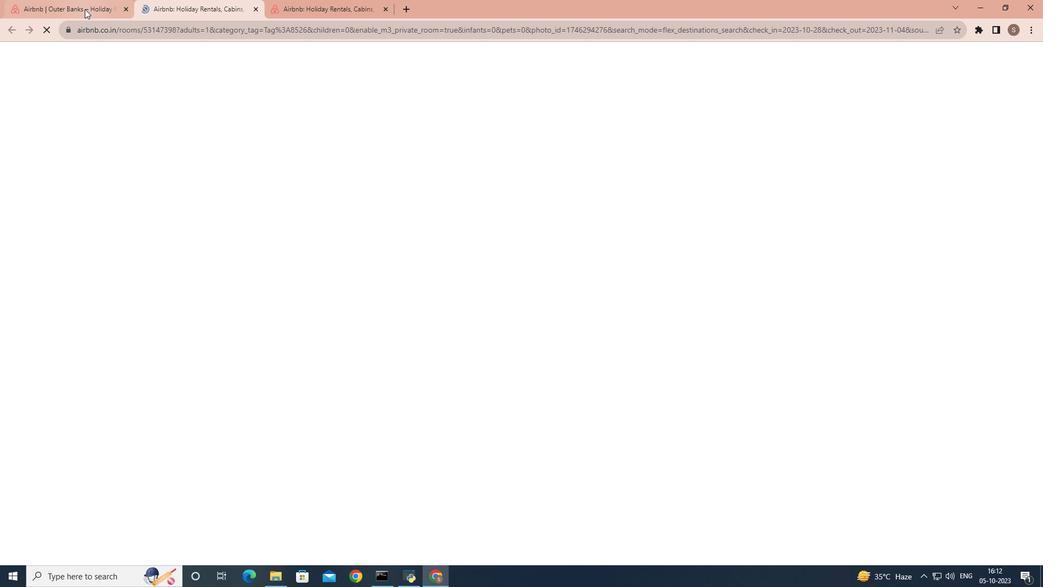 
Action: Mouse moved to (287, 302)
Screenshot: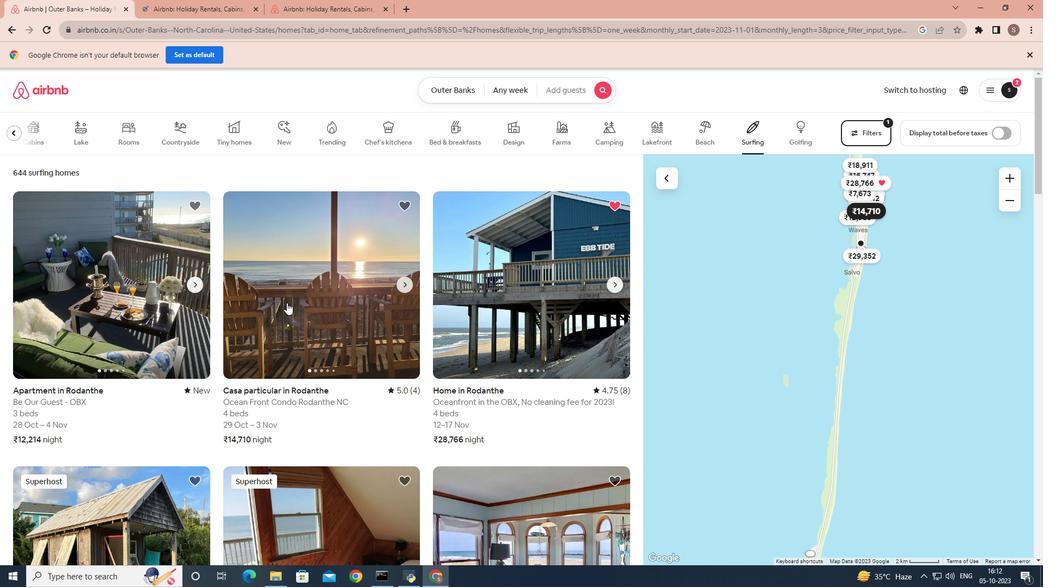 
Action: Mouse pressed left at (287, 302)
Screenshot: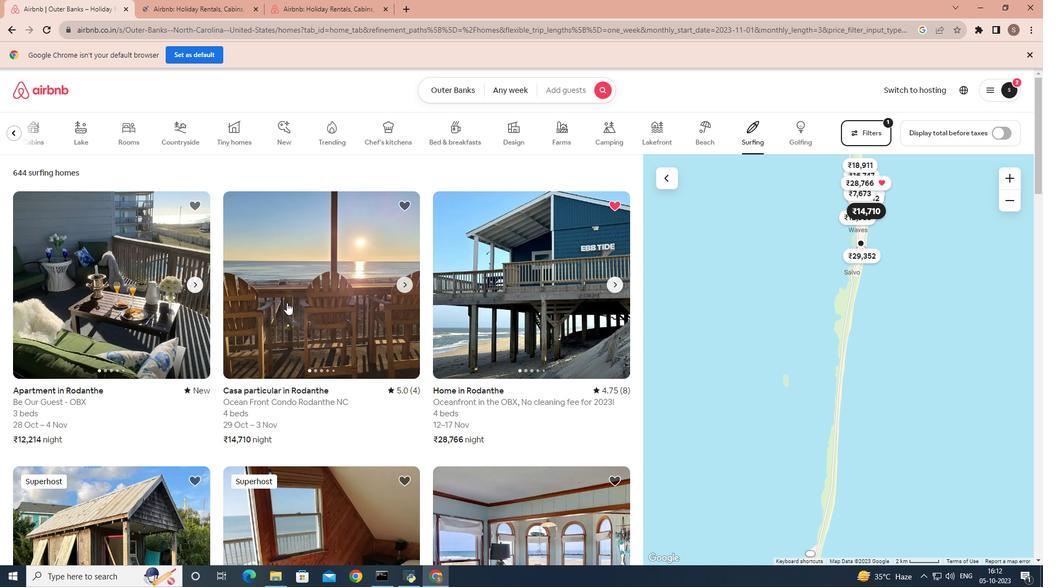 
Action: Mouse moved to (82, 4)
Screenshot: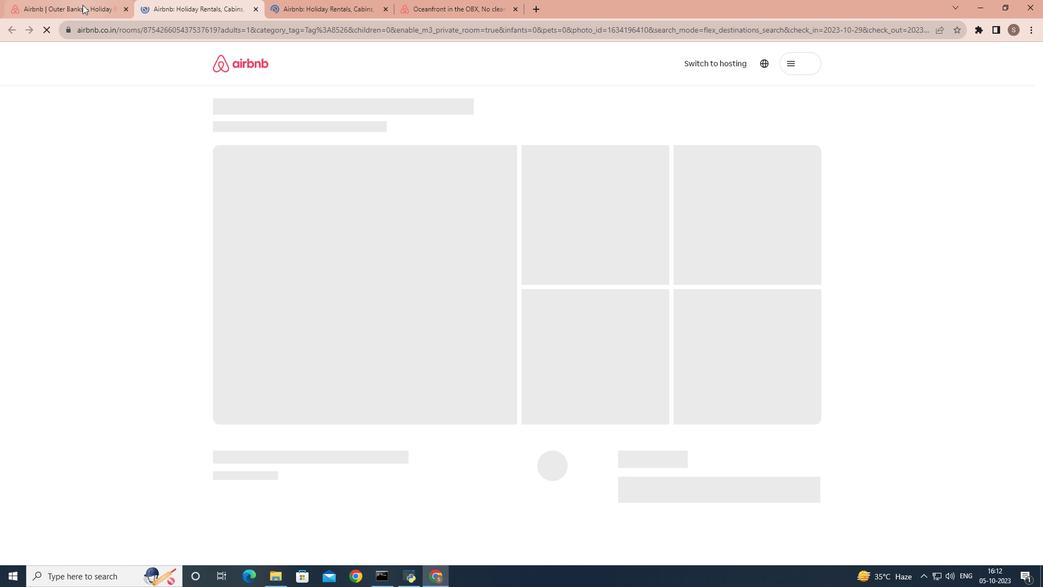 
Action: Mouse pressed left at (82, 4)
Screenshot: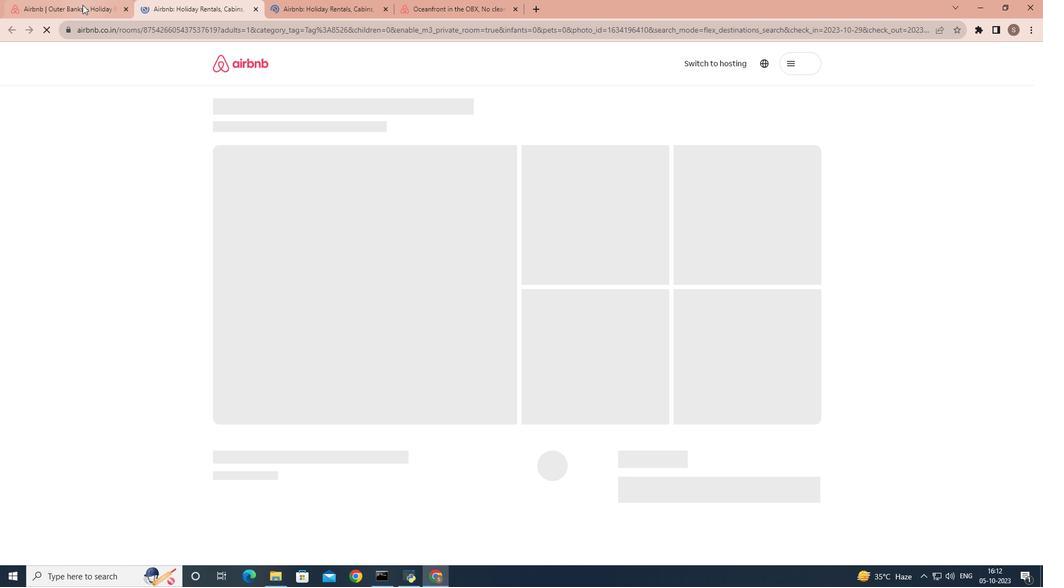 
Action: Mouse moved to (137, 356)
Screenshot: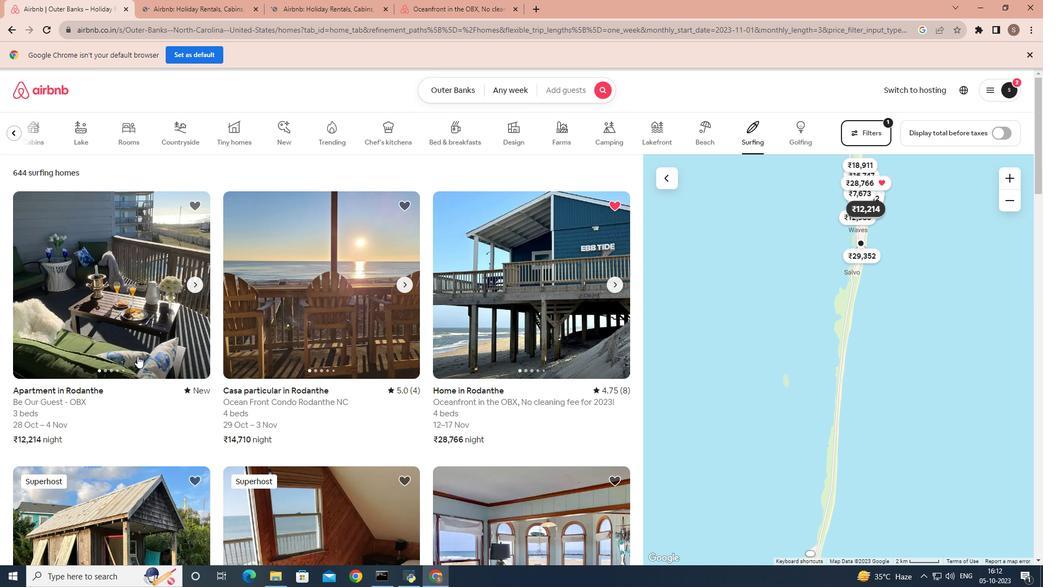 
Action: Mouse scrolled (137, 355) with delta (0, 0)
Screenshot: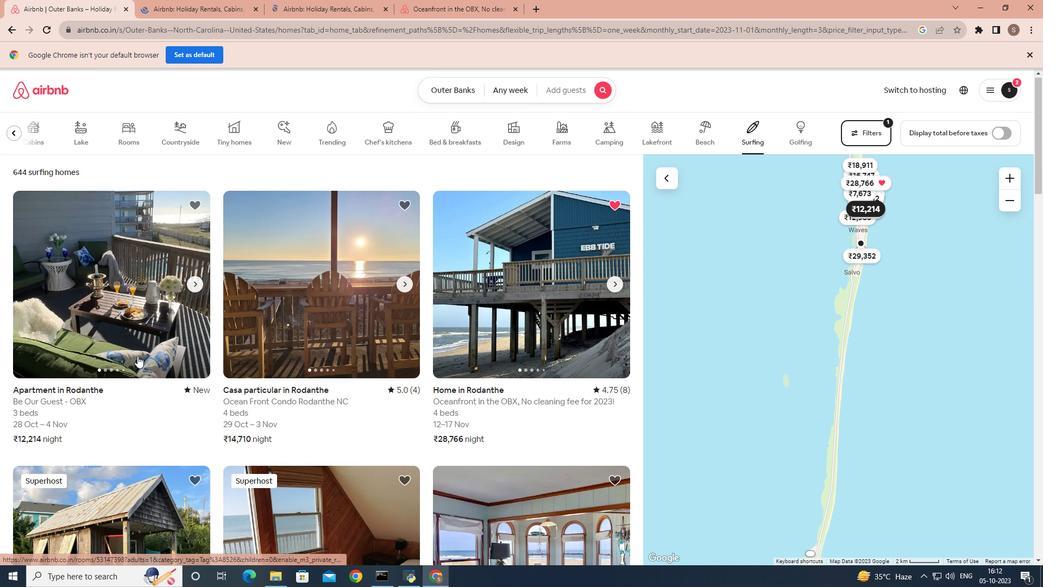 
Action: Mouse scrolled (137, 355) with delta (0, 0)
Screenshot: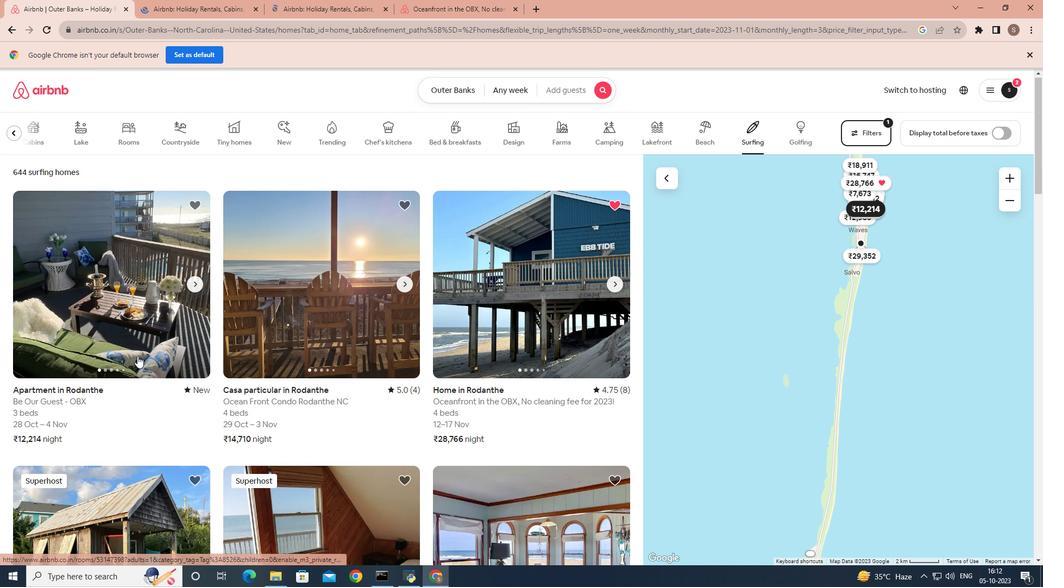 
Action: Mouse scrolled (137, 355) with delta (0, 0)
Screenshot: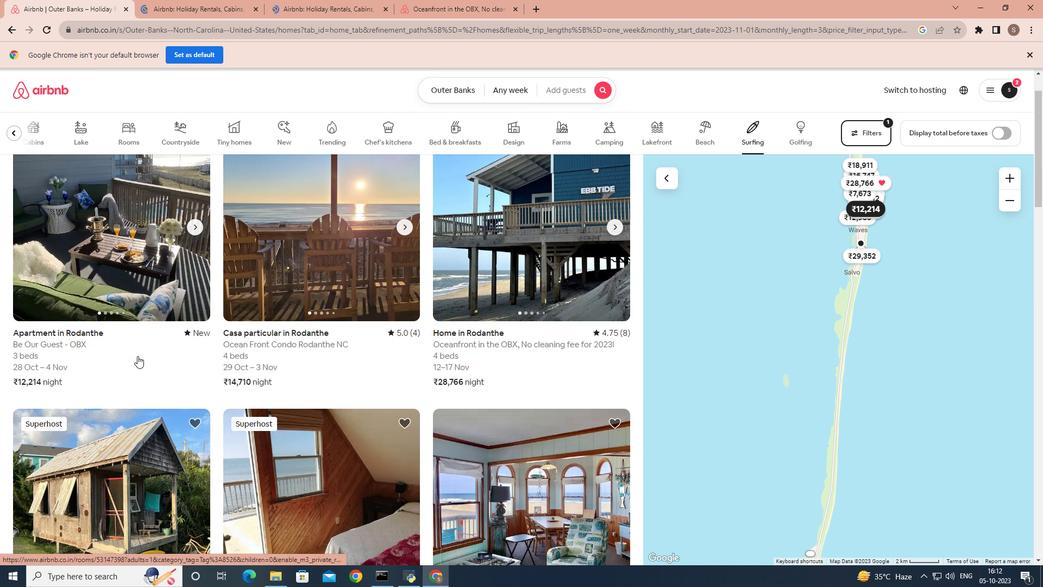 
Action: Mouse scrolled (137, 355) with delta (0, 0)
Screenshot: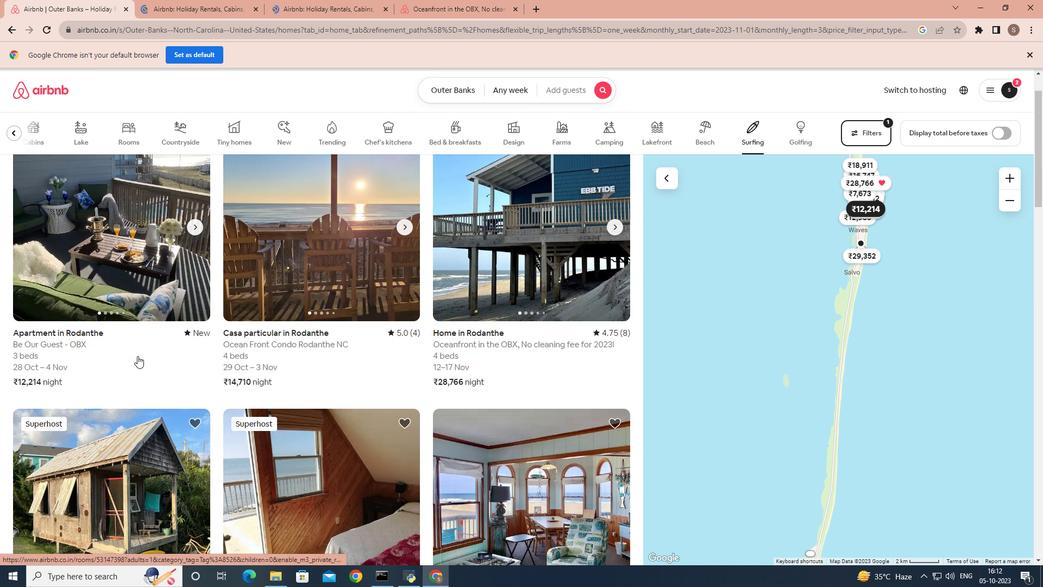 
Action: Mouse scrolled (137, 355) with delta (0, 0)
Screenshot: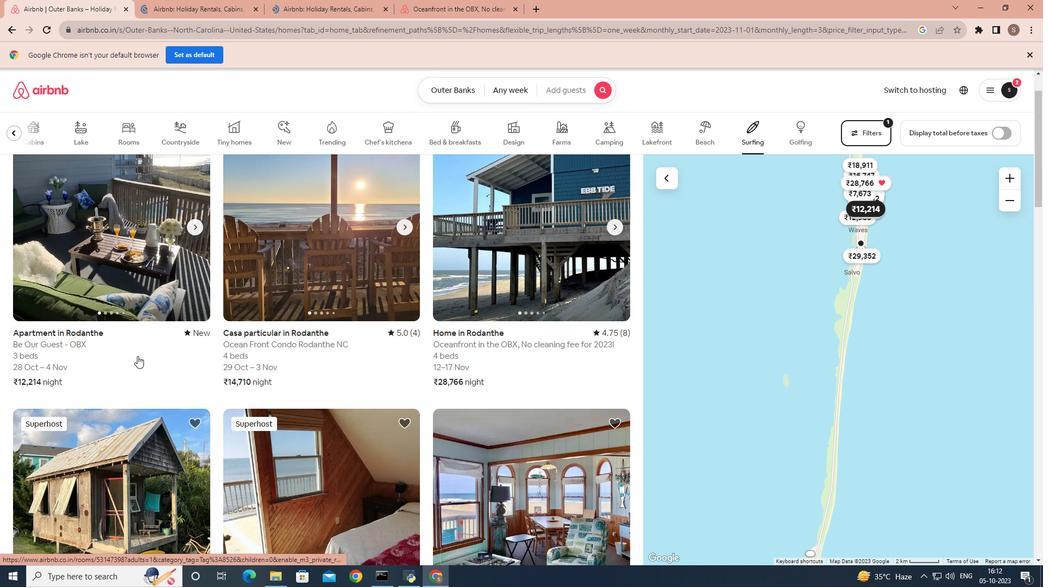 
Action: Mouse scrolled (137, 355) with delta (0, 0)
Screenshot: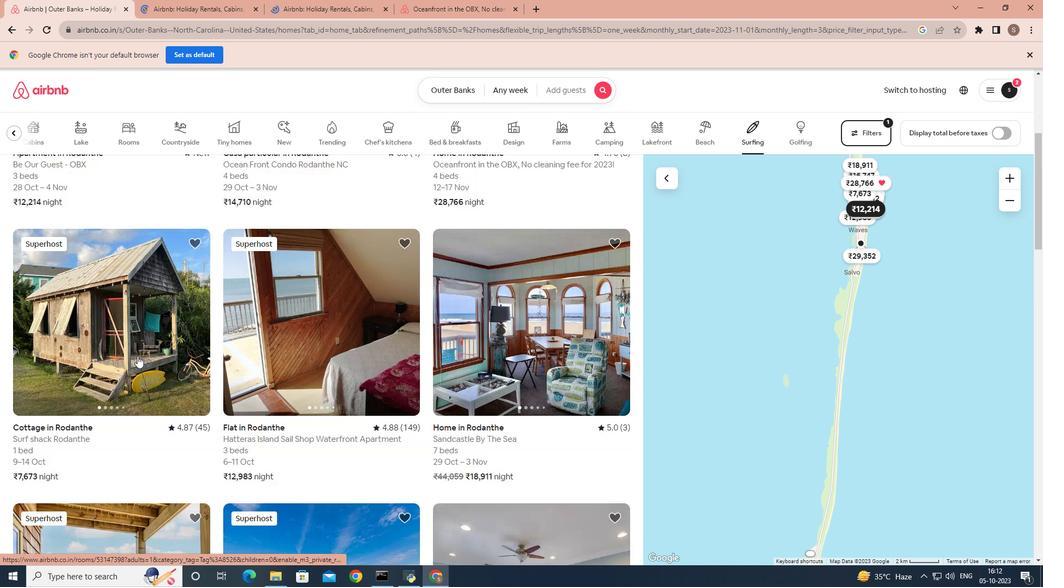 
Action: Mouse moved to (272, 325)
Screenshot: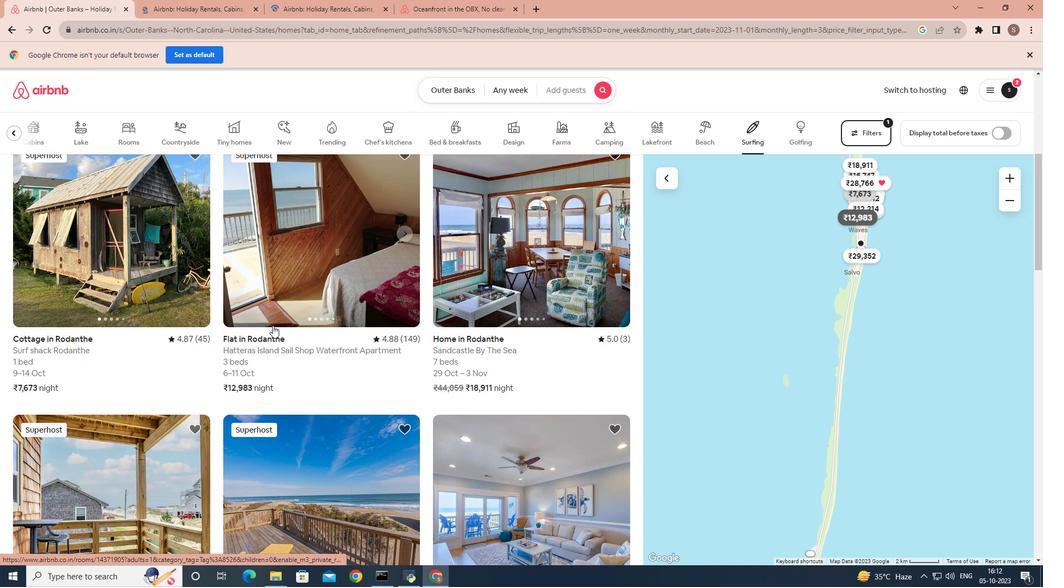 
Action: Mouse pressed left at (272, 325)
Screenshot: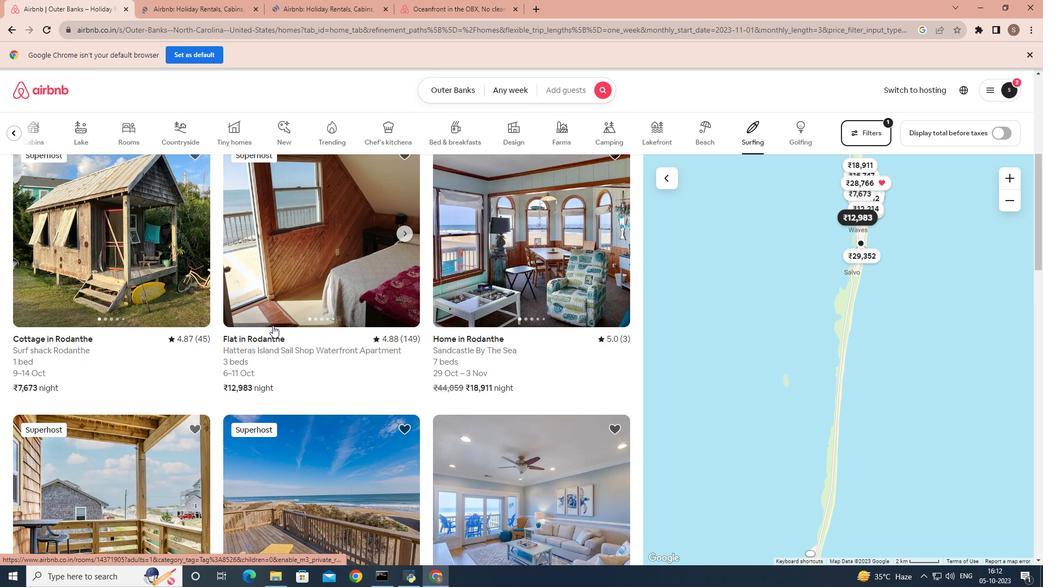 
Action: Mouse moved to (51, 8)
Screenshot: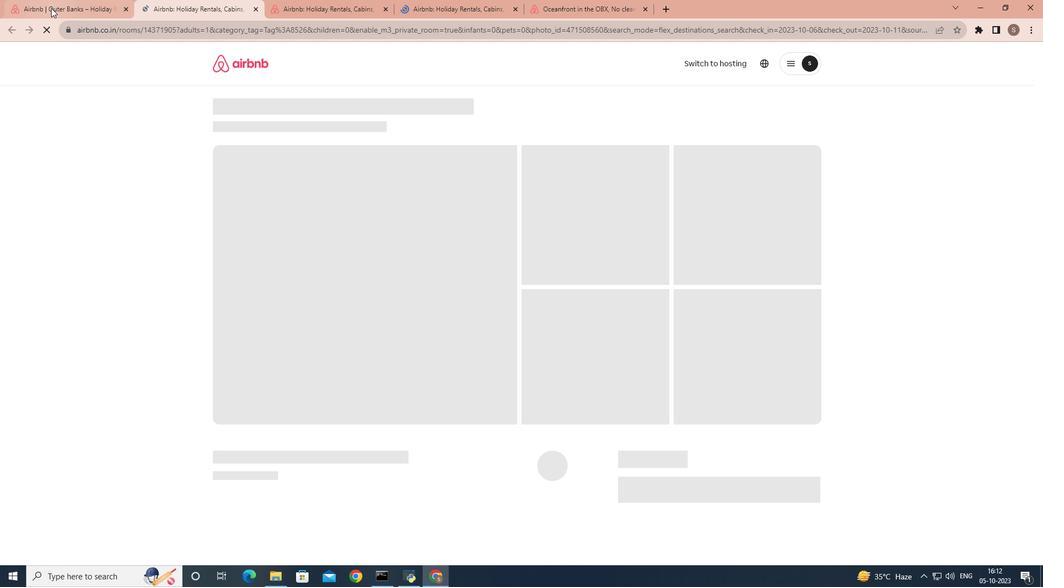 
Action: Mouse pressed left at (51, 8)
Screenshot: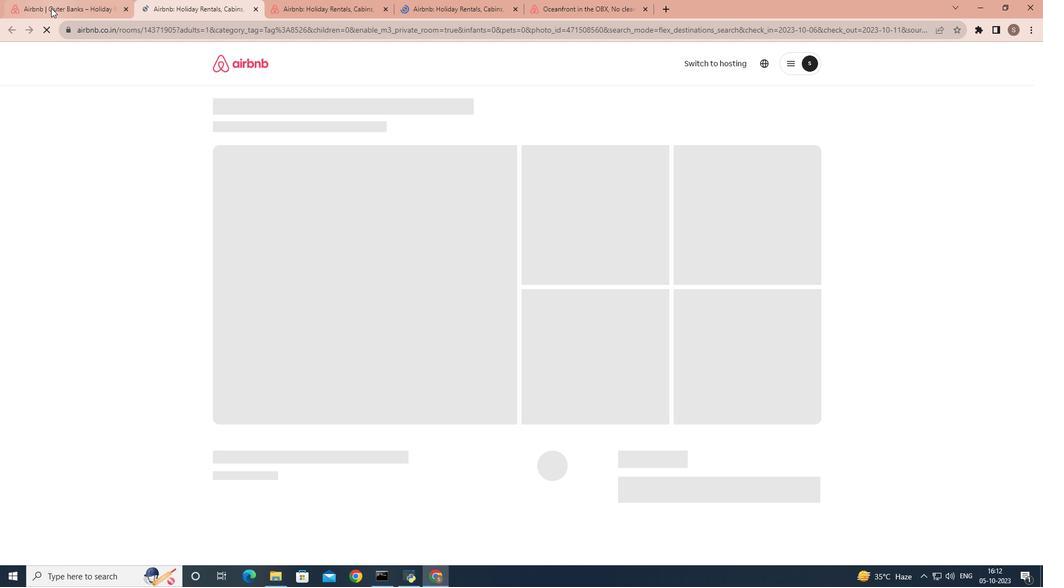 
Action: Mouse moved to (77, 282)
Screenshot: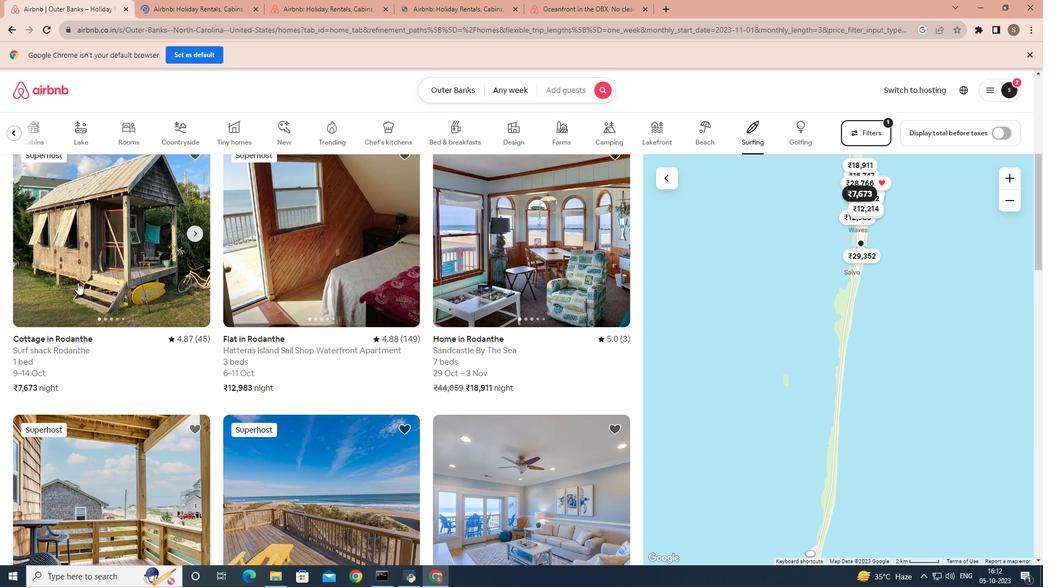 
Action: Mouse pressed left at (77, 282)
Screenshot: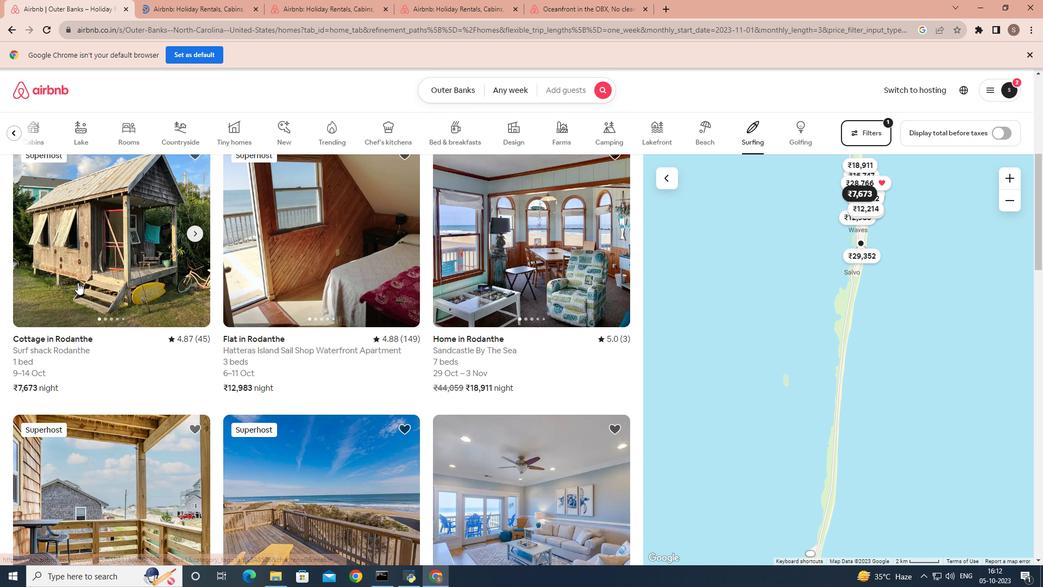 
Action: Mouse moved to (79, 0)
Screenshot: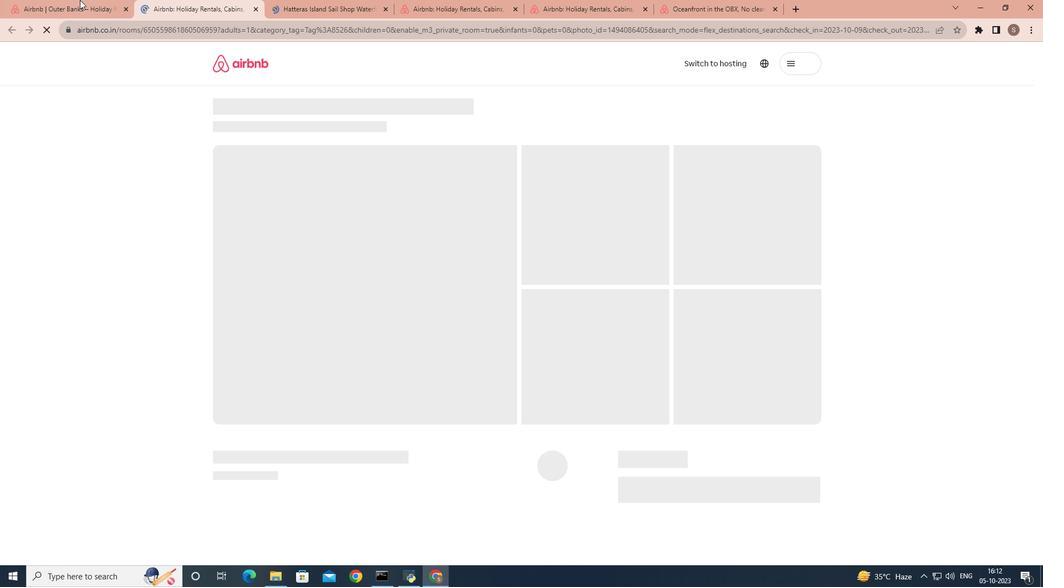 
Action: Mouse pressed left at (79, 0)
Screenshot: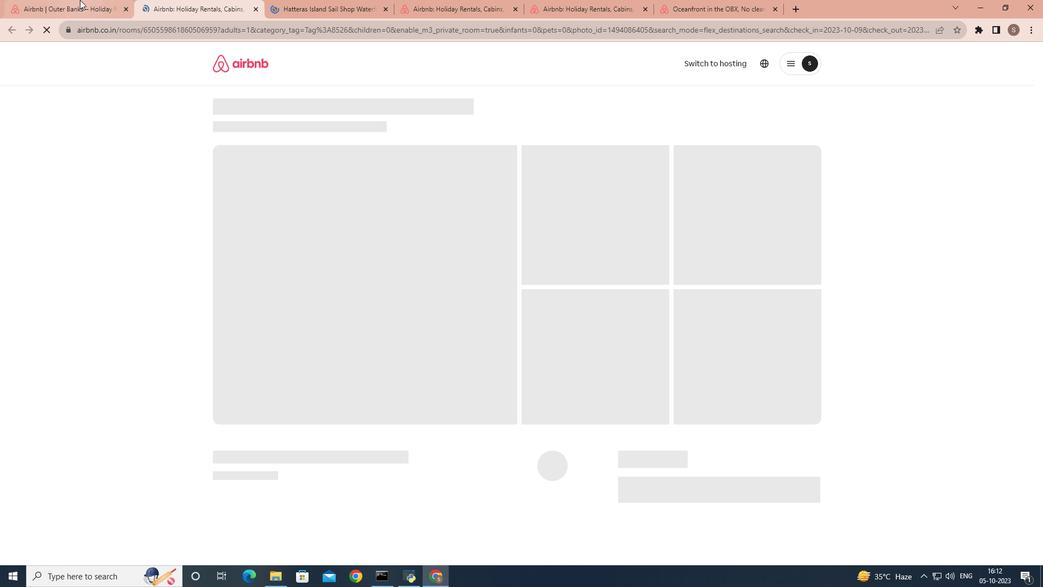 
Action: Mouse moved to (721, 8)
Screenshot: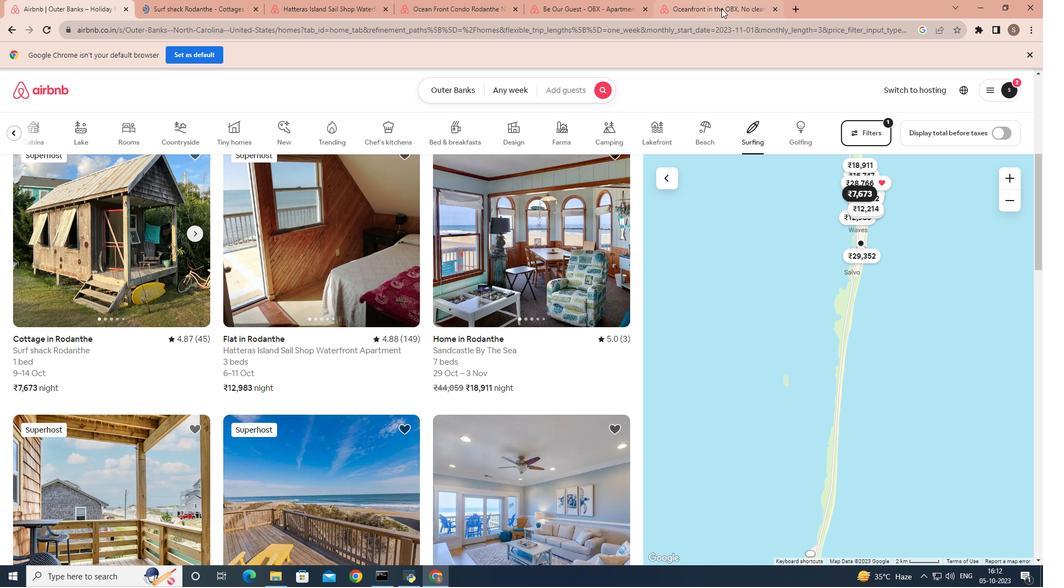 
Action: Mouse pressed left at (721, 8)
Screenshot: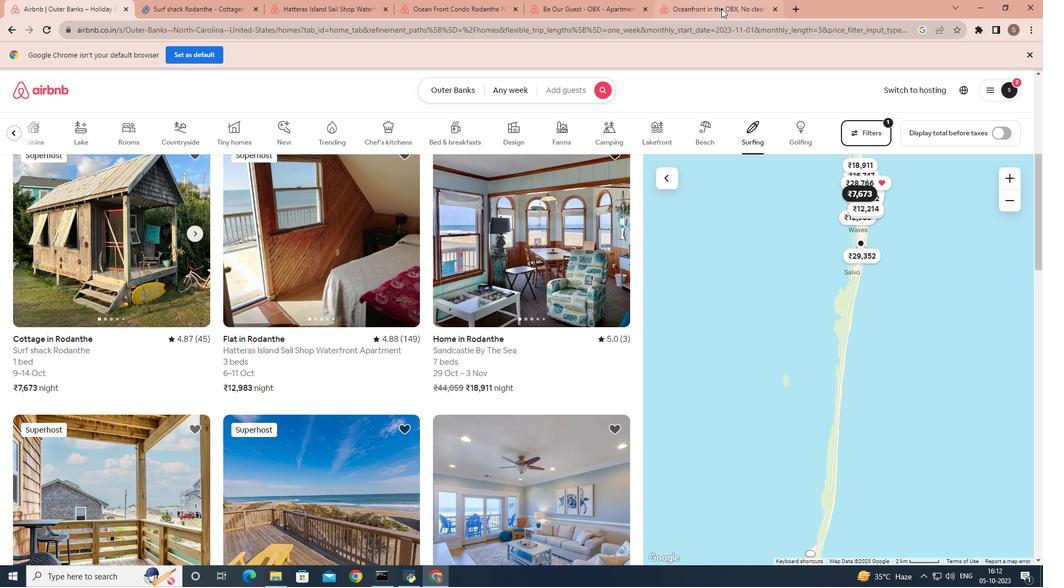 
Action: Mouse moved to (431, 441)
Screenshot: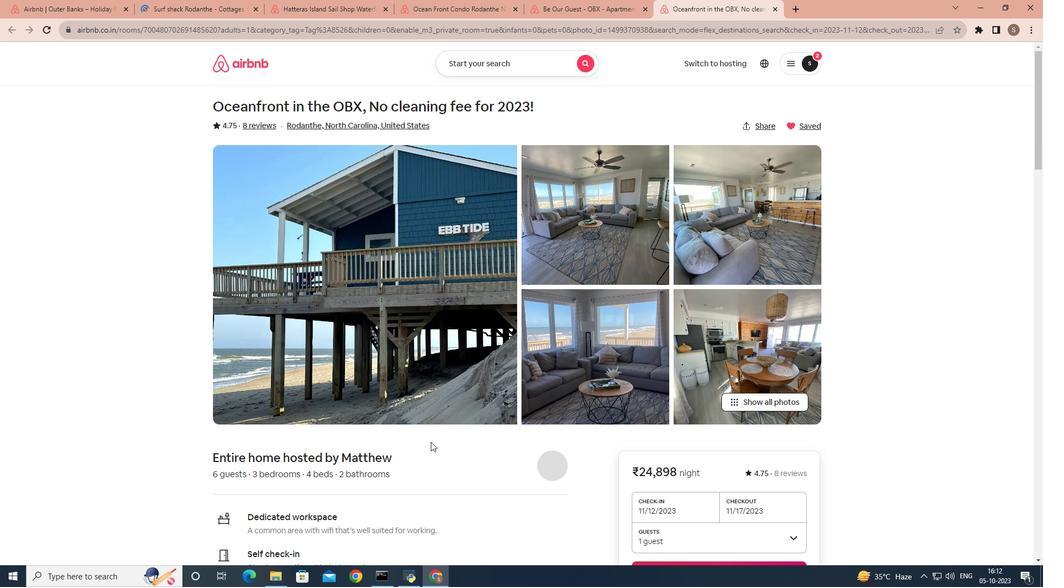 
Action: Mouse scrolled (431, 441) with delta (0, 0)
Screenshot: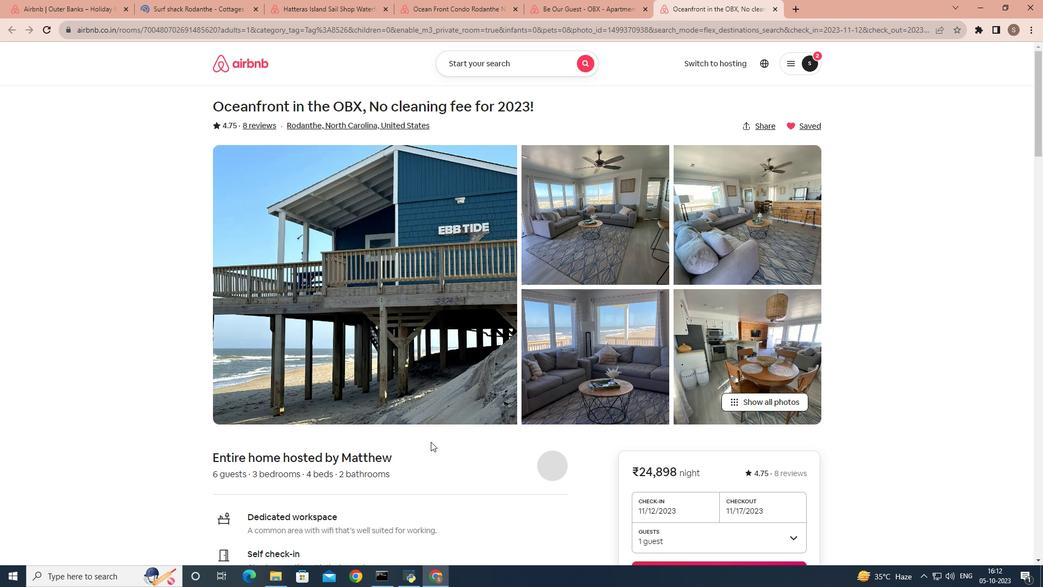 
Action: Mouse scrolled (431, 441) with delta (0, 0)
Screenshot: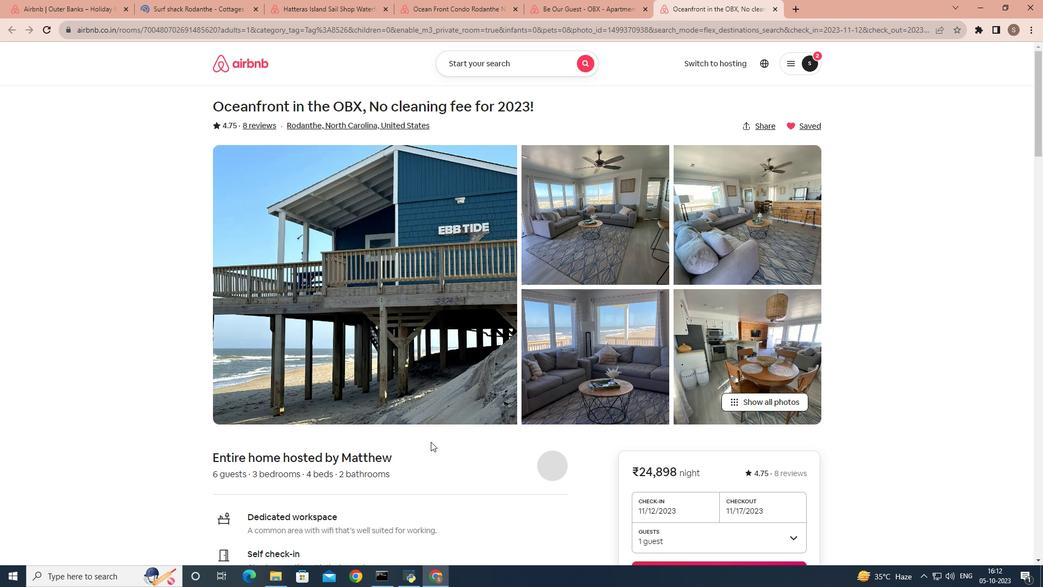 
Action: Mouse scrolled (431, 441) with delta (0, 0)
Screenshot: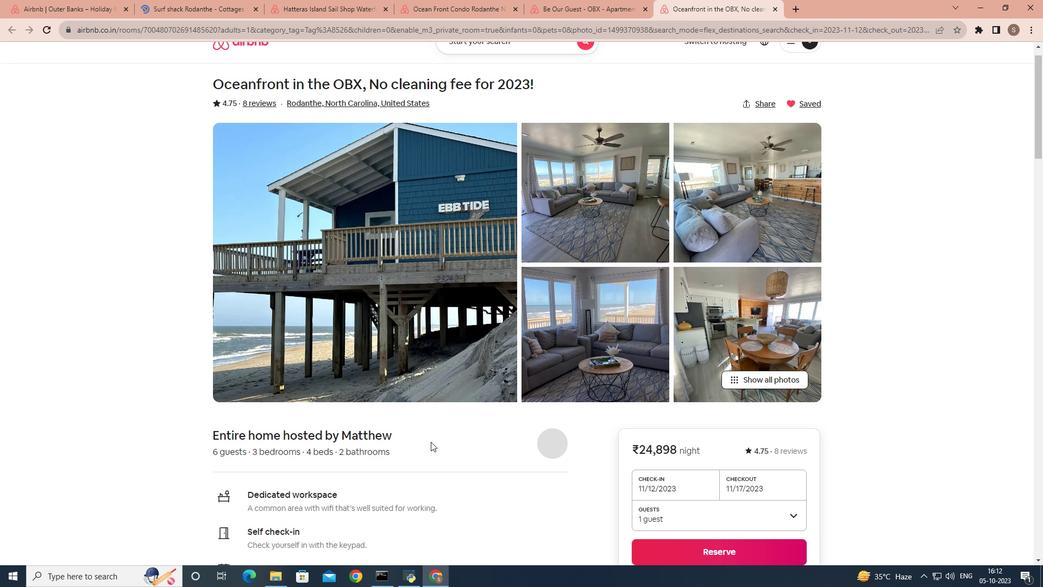 
Action: Mouse scrolled (431, 441) with delta (0, 0)
Screenshot: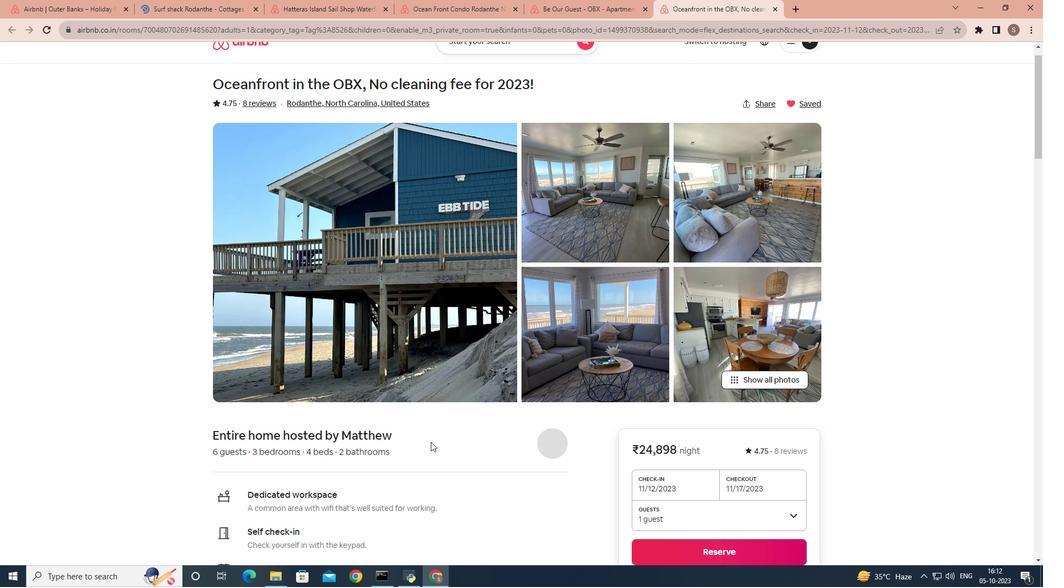 
Action: Mouse scrolled (431, 441) with delta (0, 0)
Screenshot: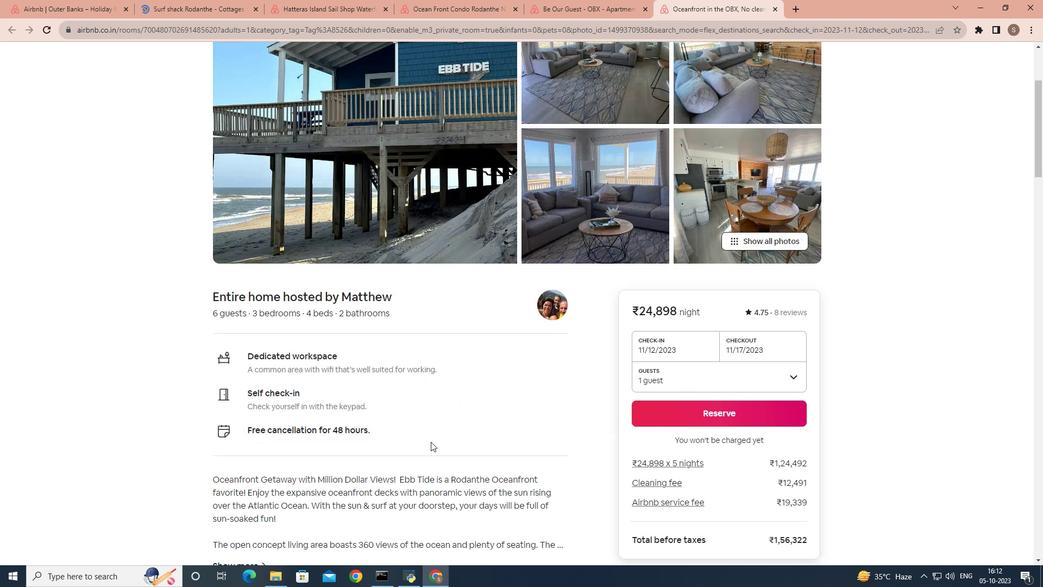 
Action: Mouse moved to (366, 416)
Screenshot: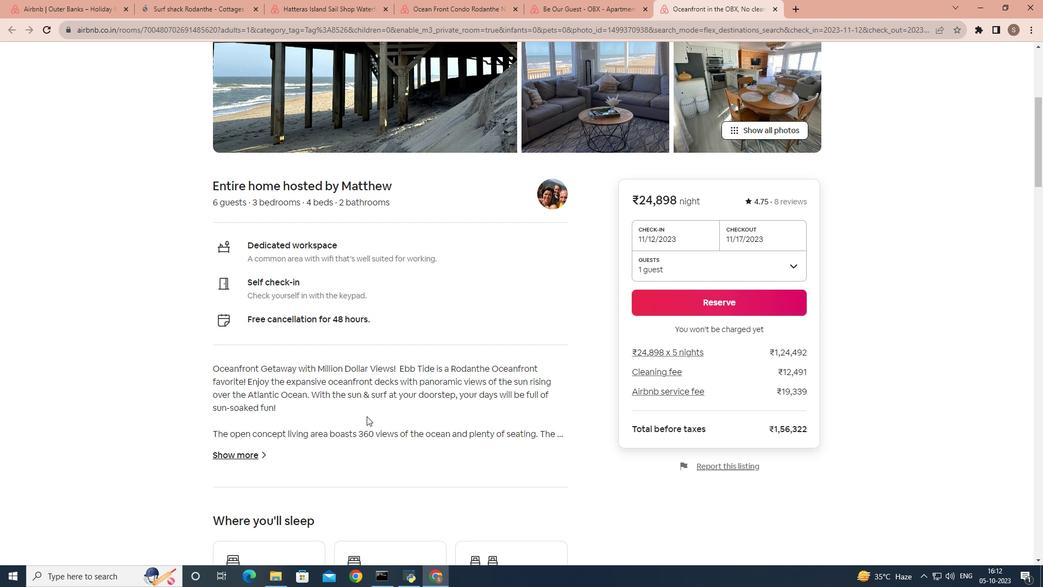 
Action: Mouse scrolled (366, 415) with delta (0, 0)
Screenshot: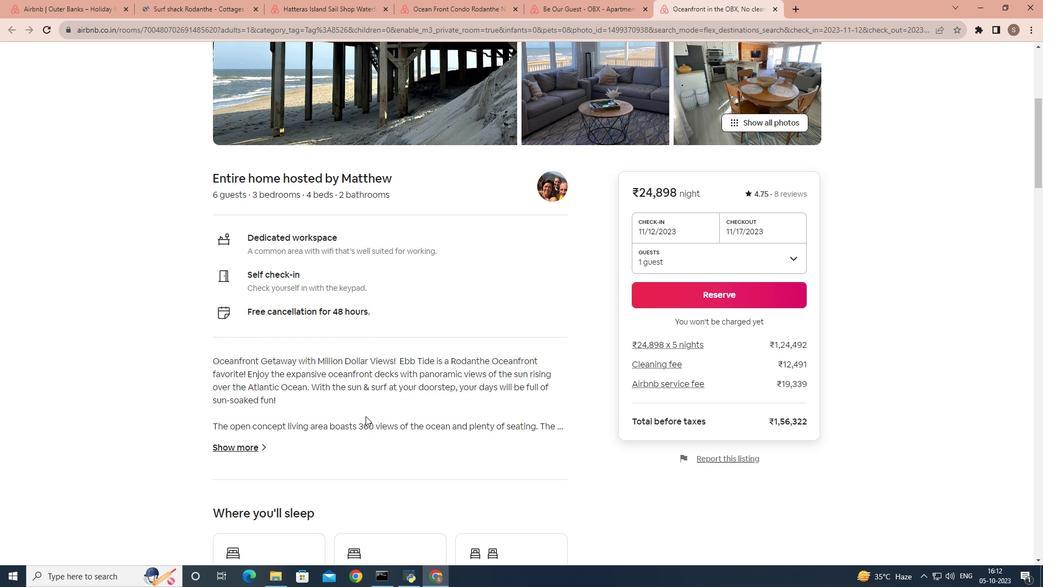
Action: Mouse scrolled (366, 415) with delta (0, 0)
Screenshot: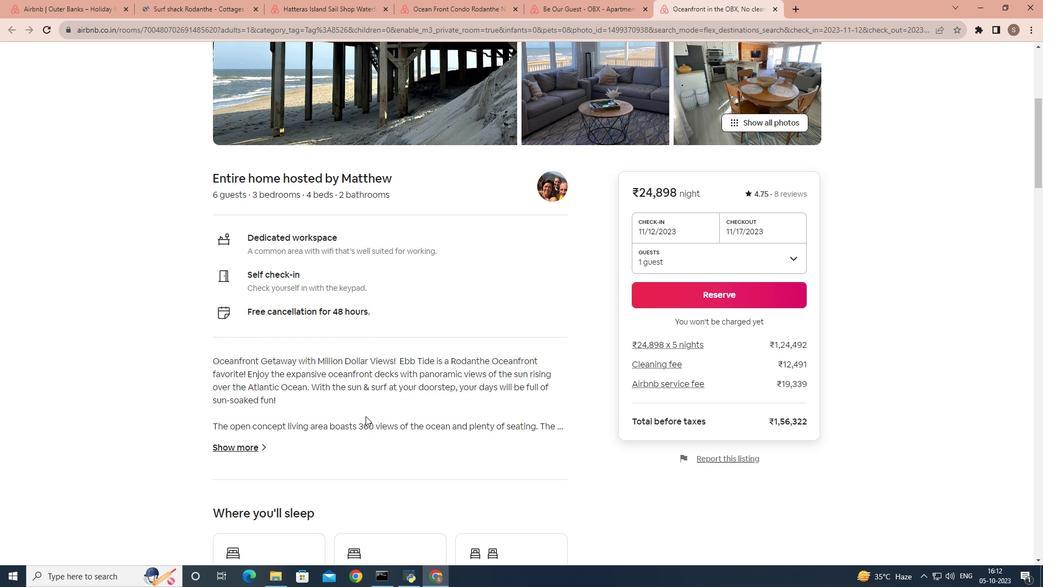 
Action: Mouse moved to (366, 416)
Screenshot: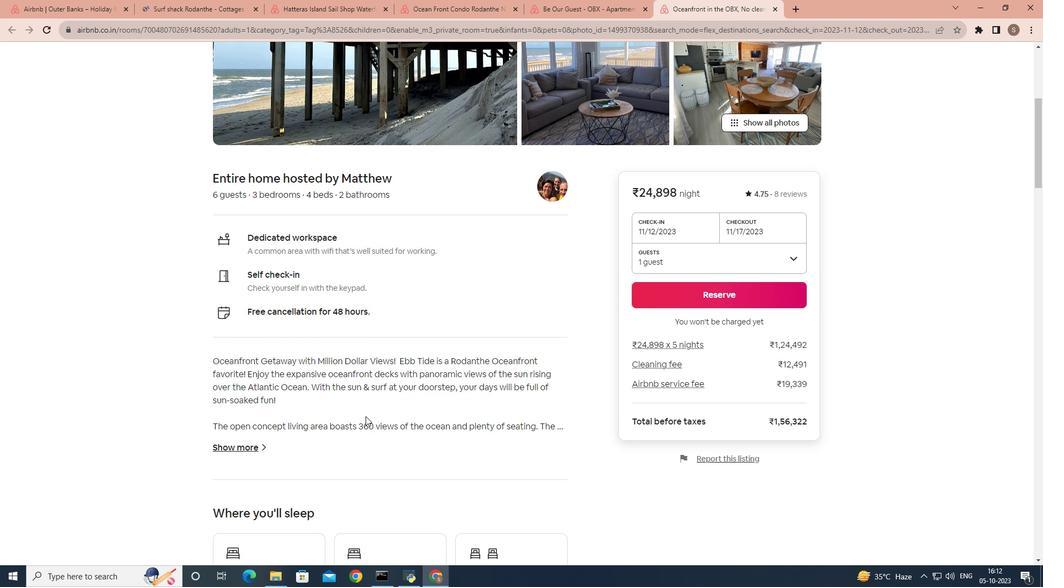 
Action: Mouse scrolled (366, 415) with delta (0, 0)
Screenshot: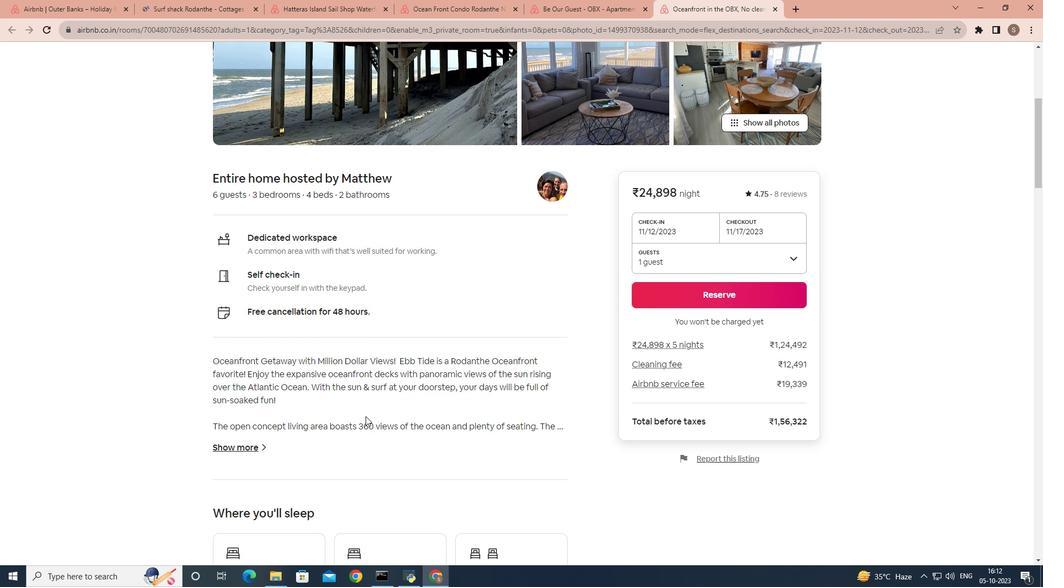 
Action: Mouse moved to (247, 286)
Screenshot: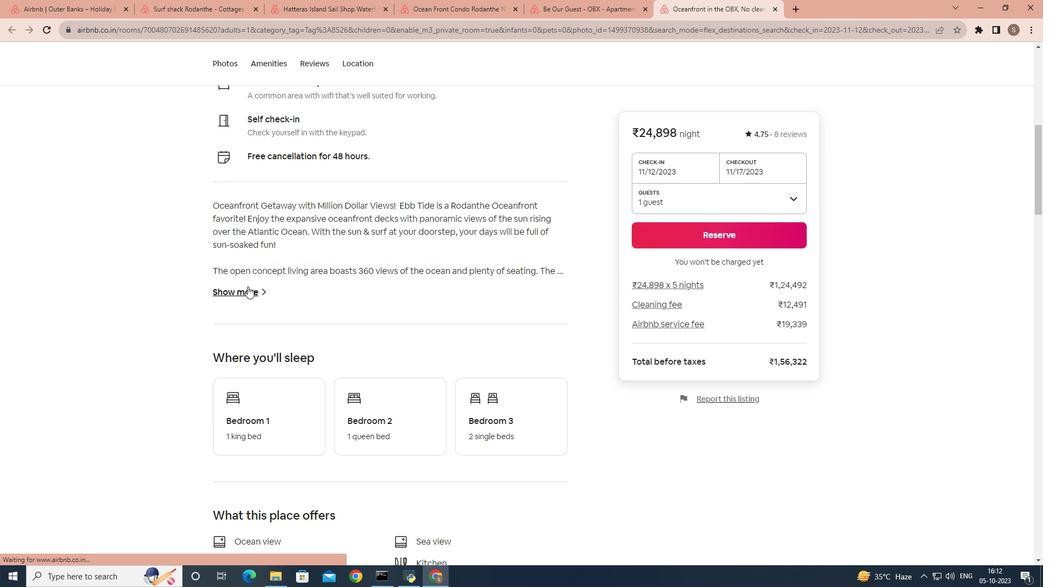 
Action: Mouse pressed left at (247, 286)
Screenshot: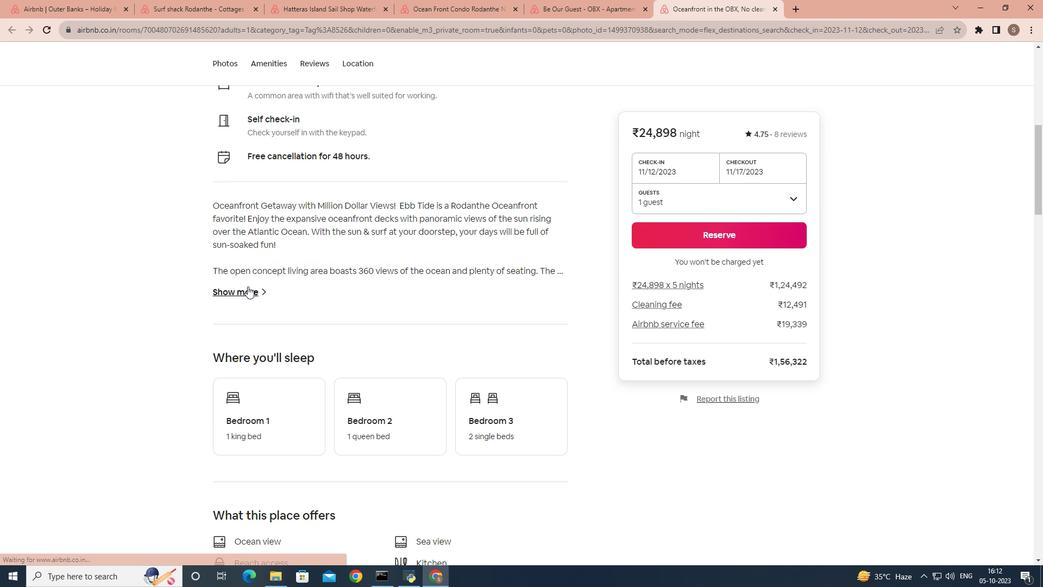 
Action: Mouse moved to (383, 319)
Screenshot: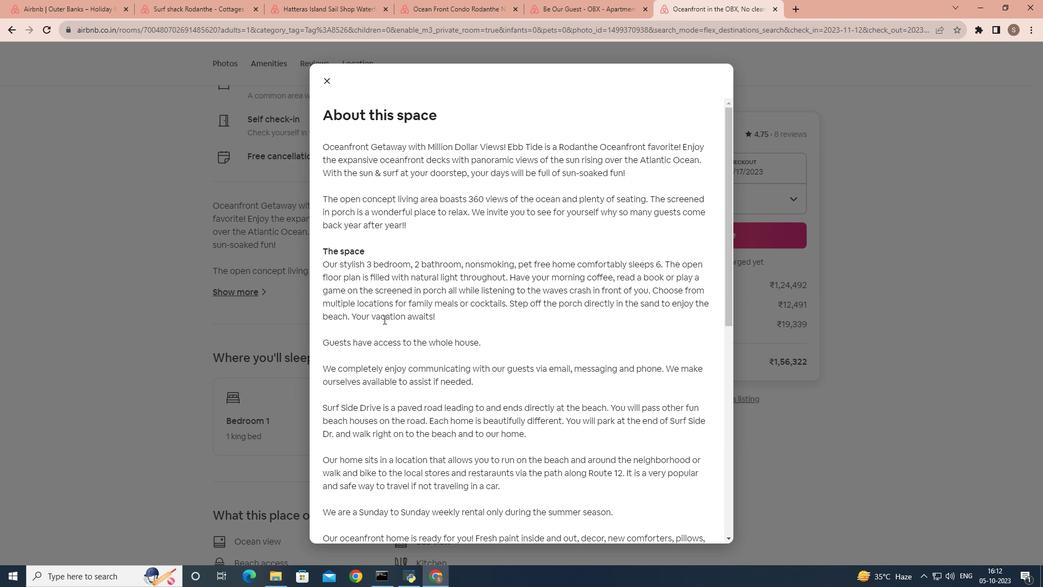 
Action: Mouse scrolled (383, 319) with delta (0, 0)
Screenshot: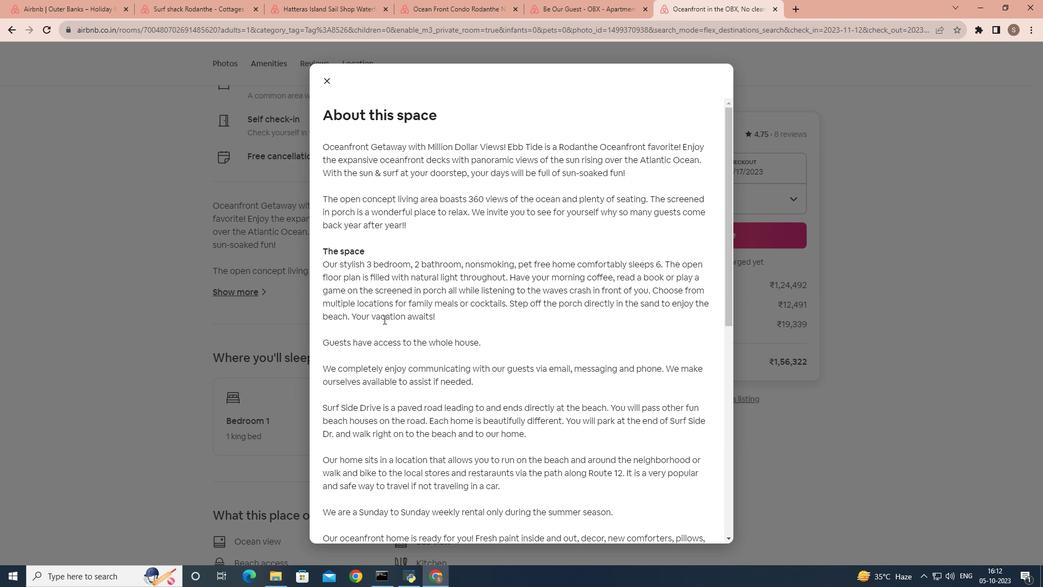 
Action: Mouse scrolled (383, 319) with delta (0, 0)
Screenshot: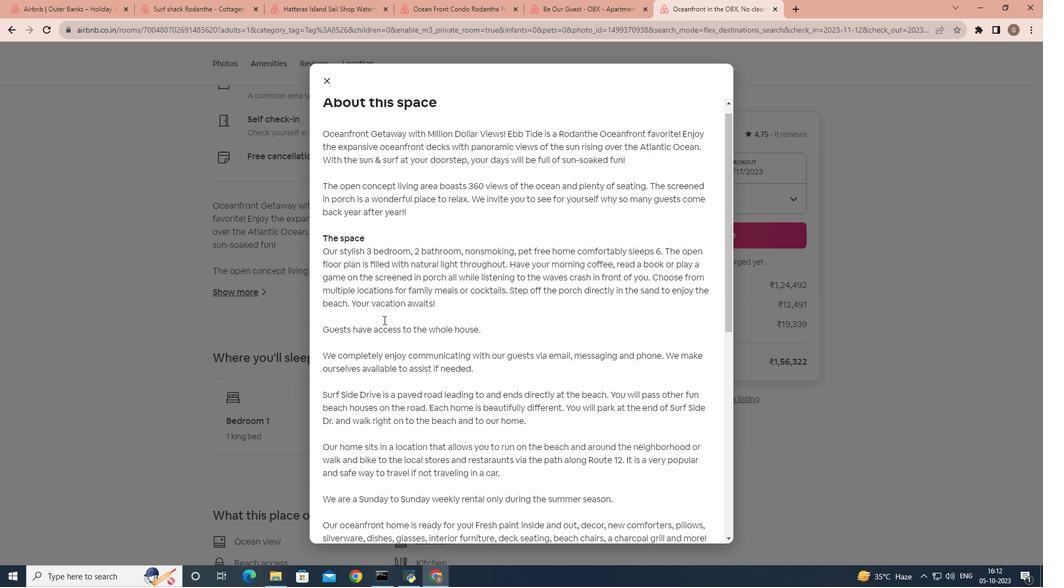 
Action: Mouse moved to (383, 320)
Screenshot: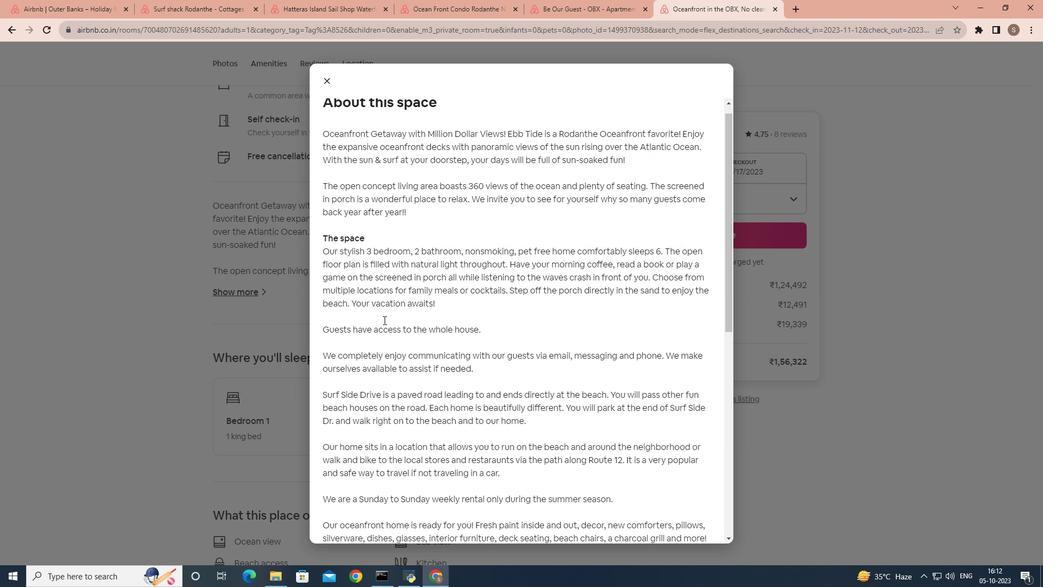 
Action: Mouse scrolled (383, 319) with delta (0, 0)
Screenshot: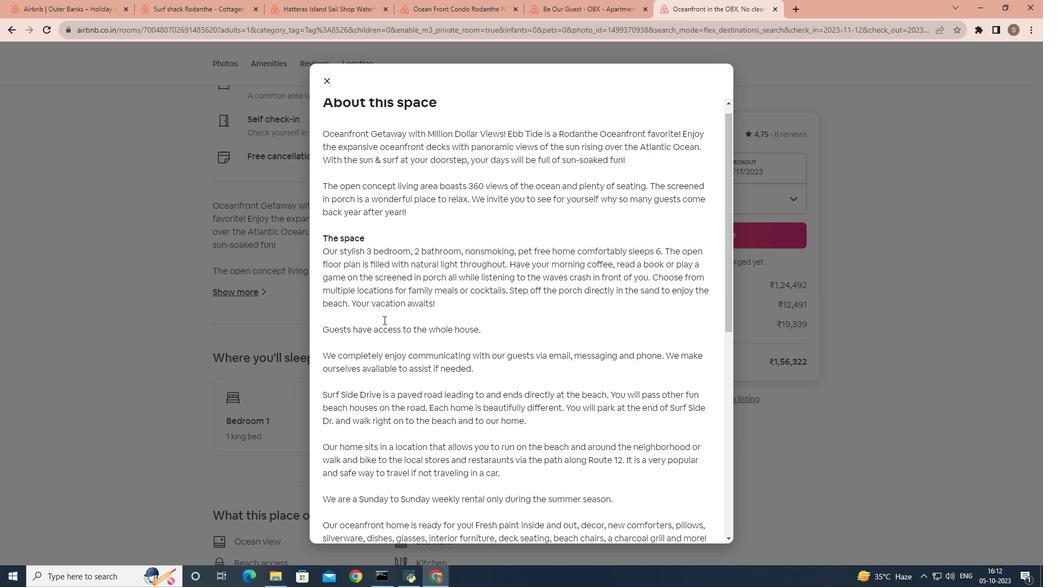 
Action: Mouse scrolled (383, 319) with delta (0, 0)
Screenshot: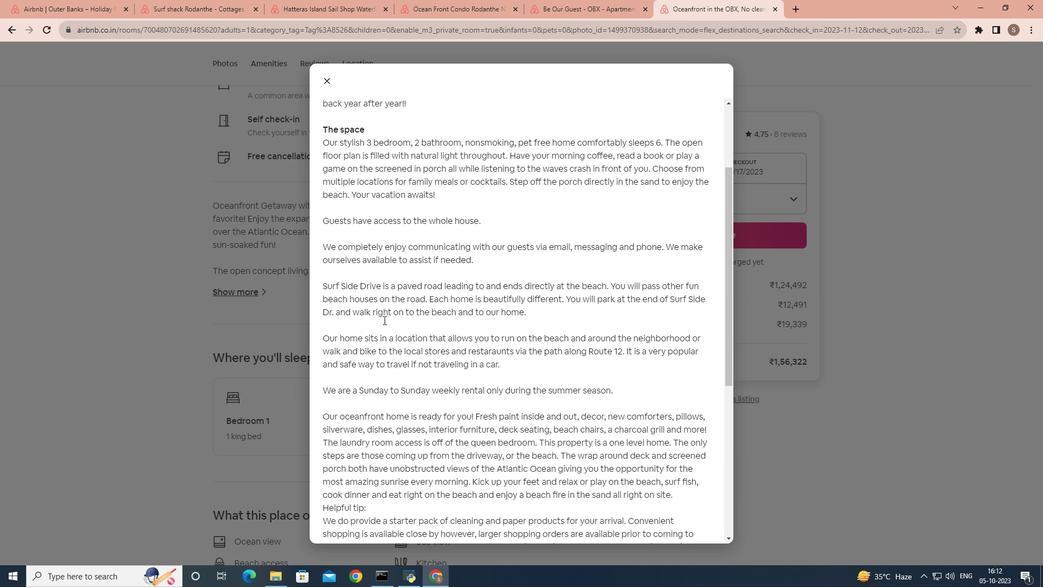 
Action: Mouse scrolled (383, 319) with delta (0, 0)
Screenshot: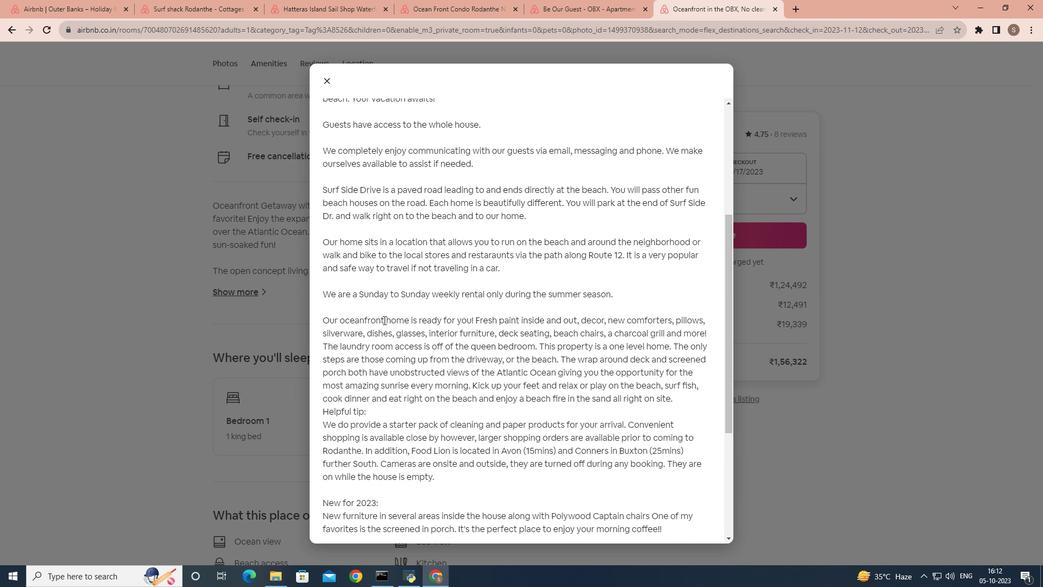 
Action: Mouse scrolled (383, 319) with delta (0, 0)
Screenshot: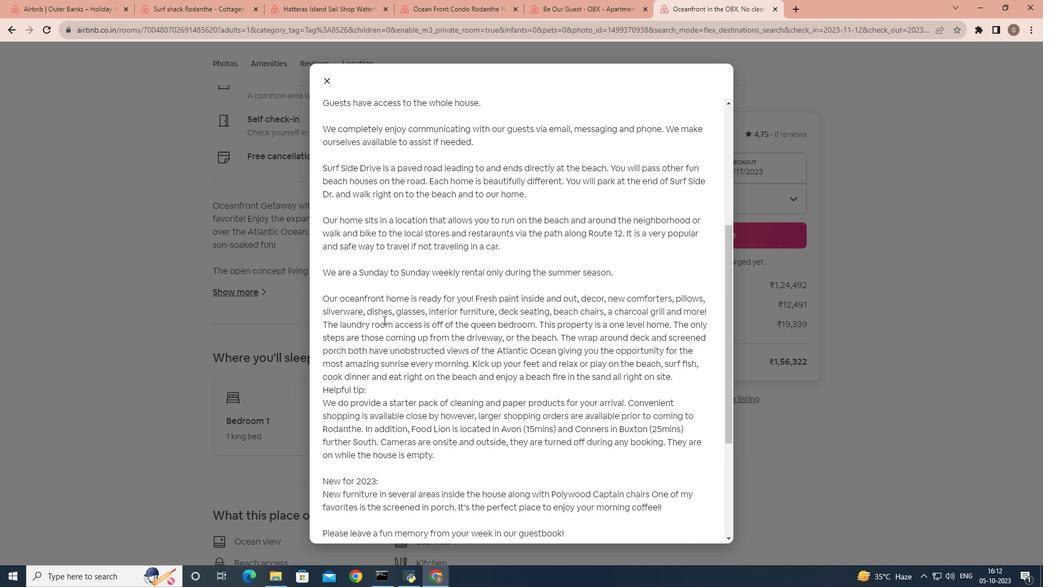 
Action: Mouse scrolled (383, 319) with delta (0, 0)
Screenshot: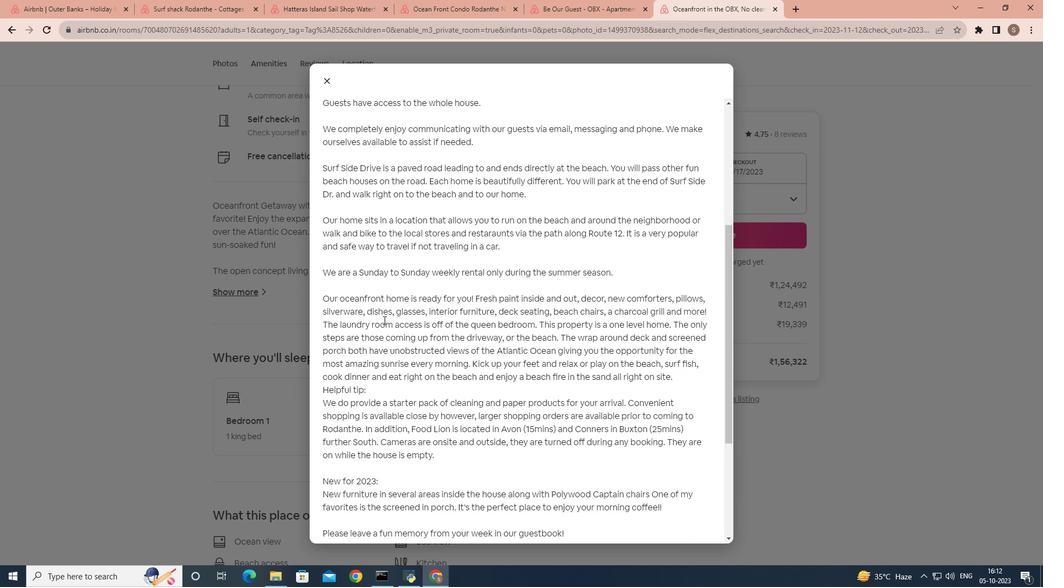 
Action: Mouse scrolled (383, 319) with delta (0, 0)
Screenshot: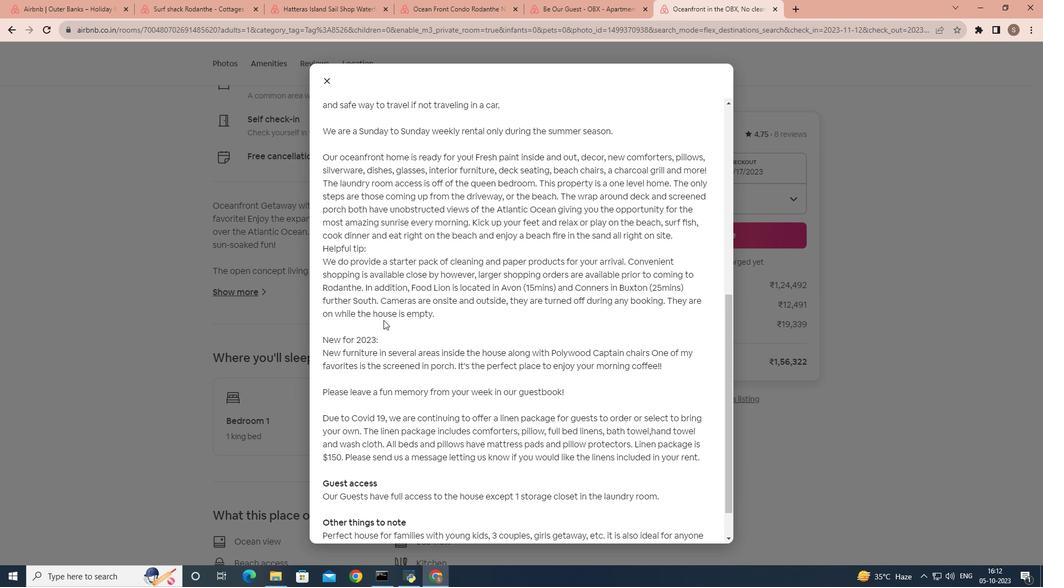 
Action: Mouse scrolled (383, 319) with delta (0, 0)
Screenshot: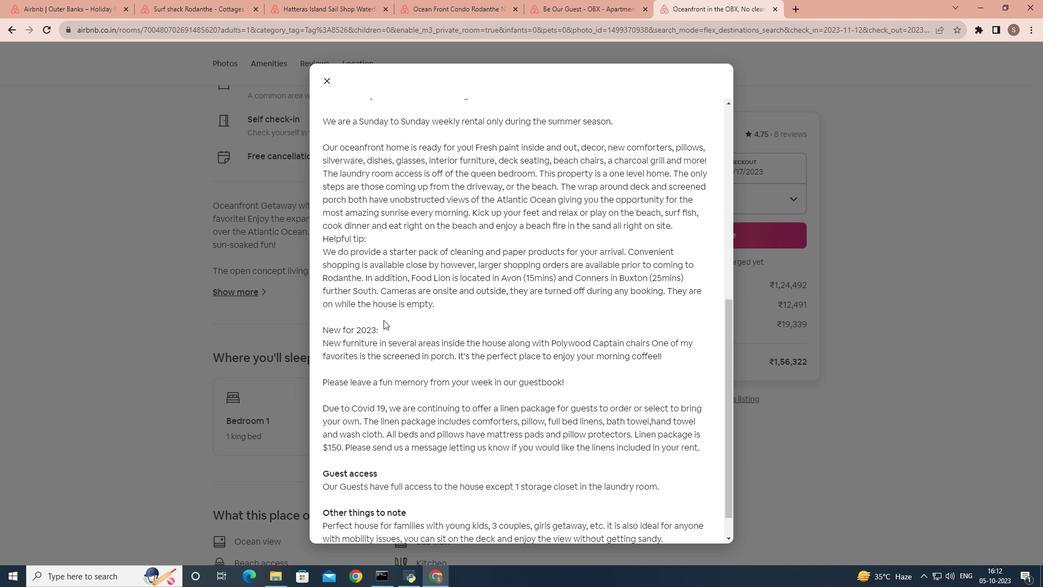 
Action: Mouse scrolled (383, 319) with delta (0, 0)
Screenshot: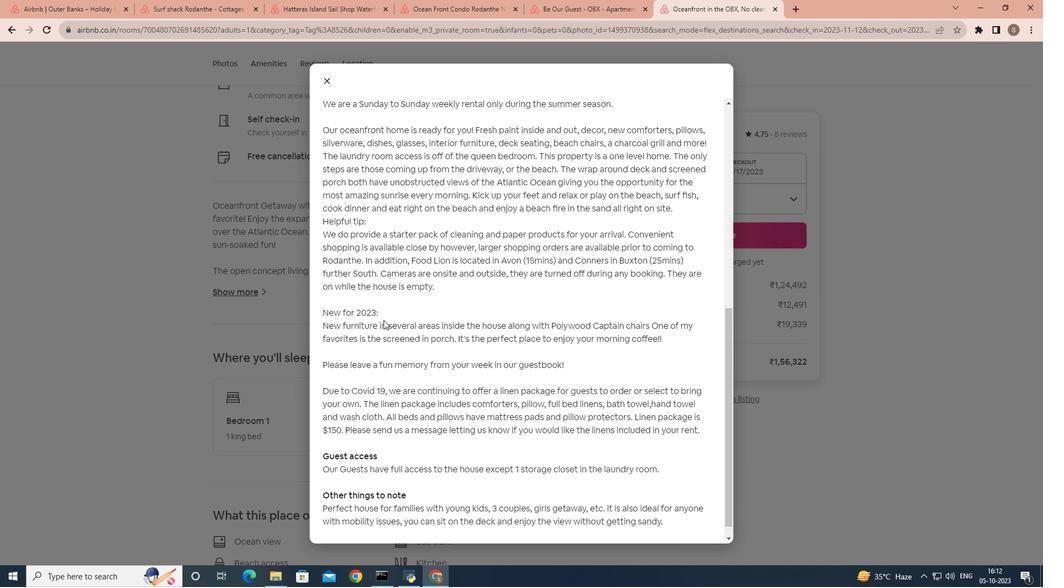 
Action: Mouse scrolled (383, 319) with delta (0, 0)
Screenshot: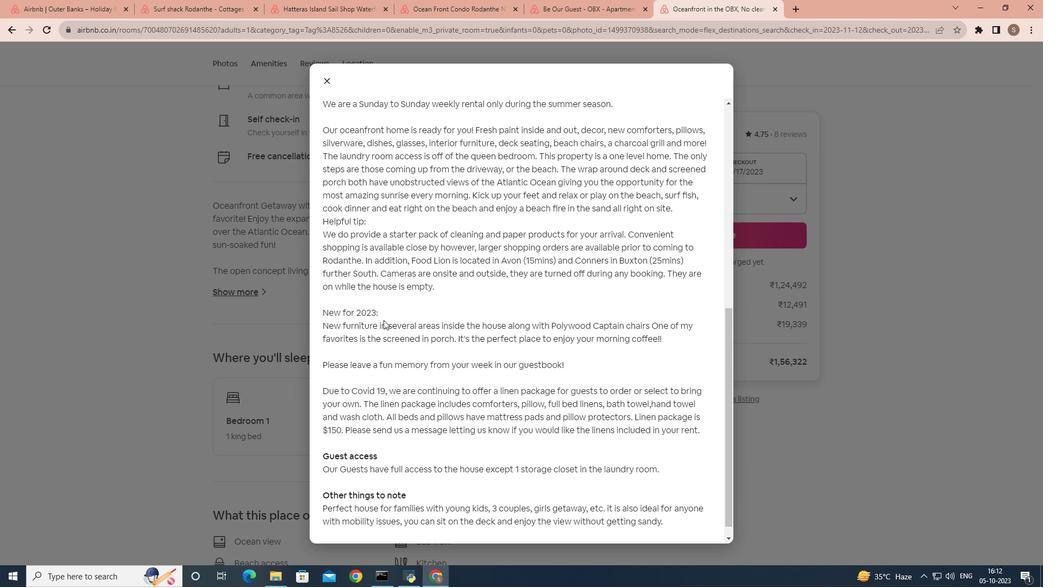 
Action: Mouse scrolled (383, 319) with delta (0, 0)
Screenshot: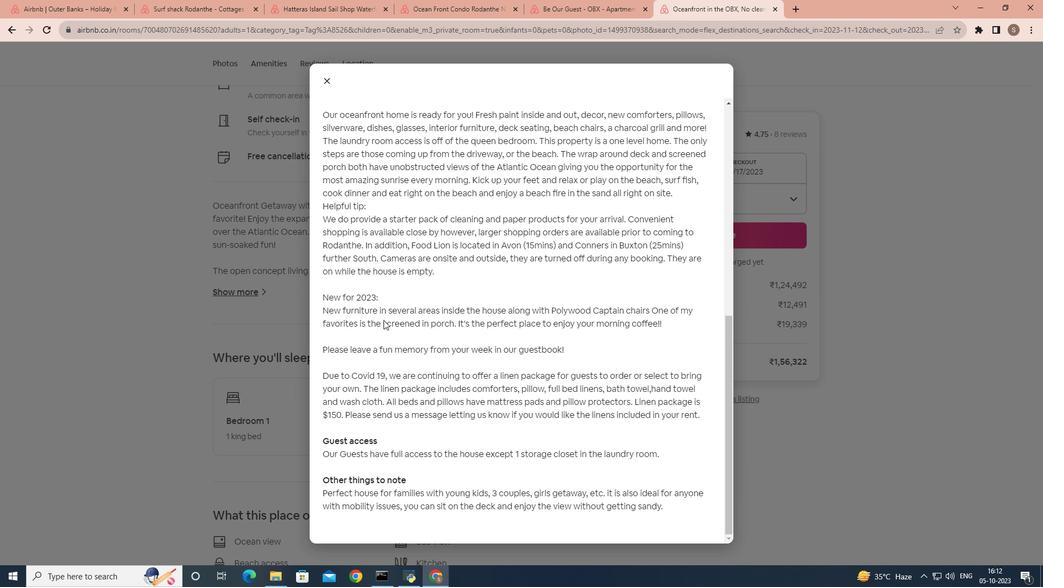 
Action: Mouse moved to (326, 80)
Screenshot: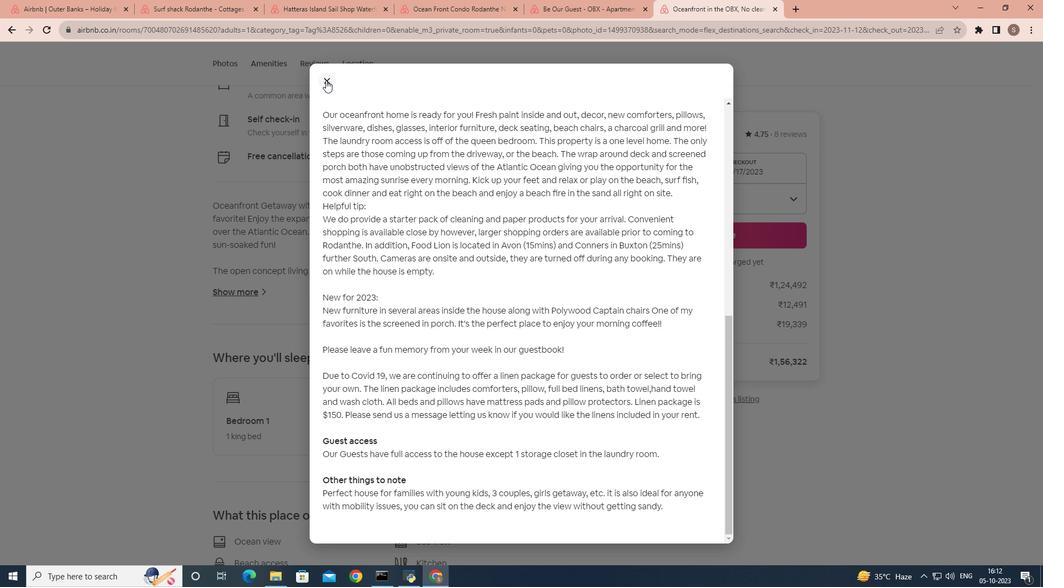 
Action: Mouse pressed left at (326, 80)
Screenshot: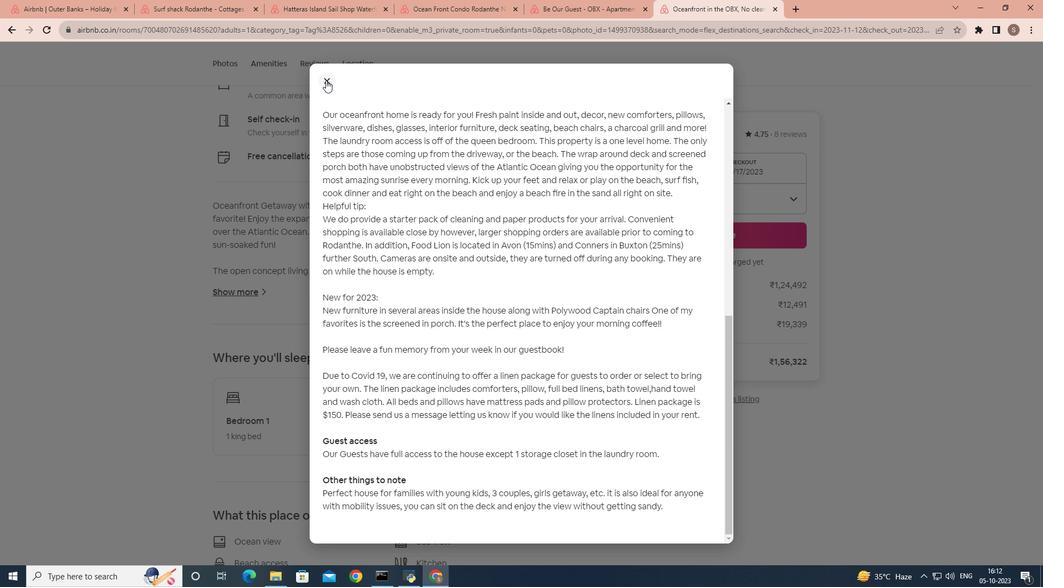 
Action: Mouse moved to (306, 366)
Screenshot: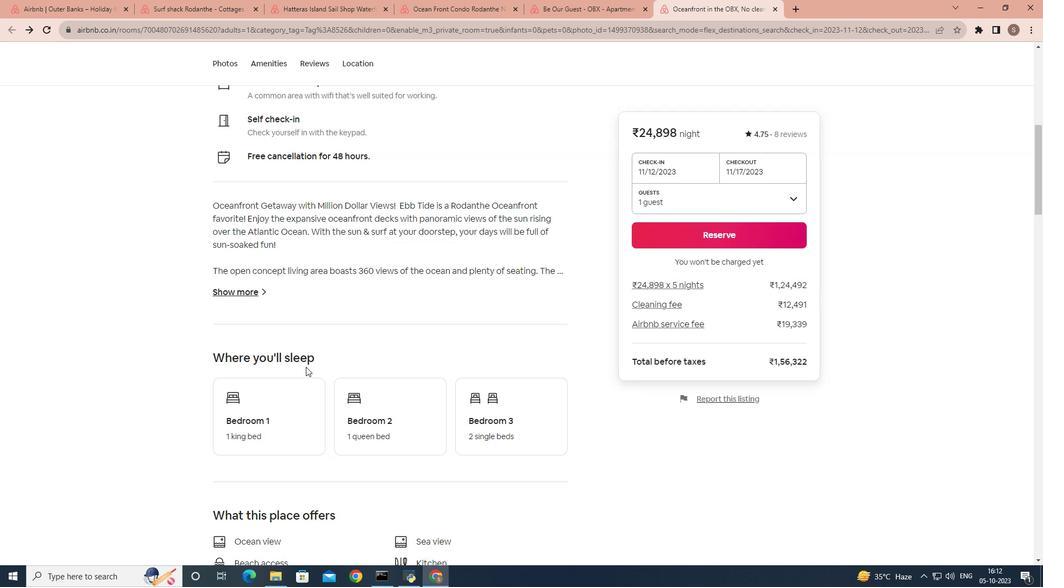
Action: Mouse scrolled (306, 366) with delta (0, 0)
Screenshot: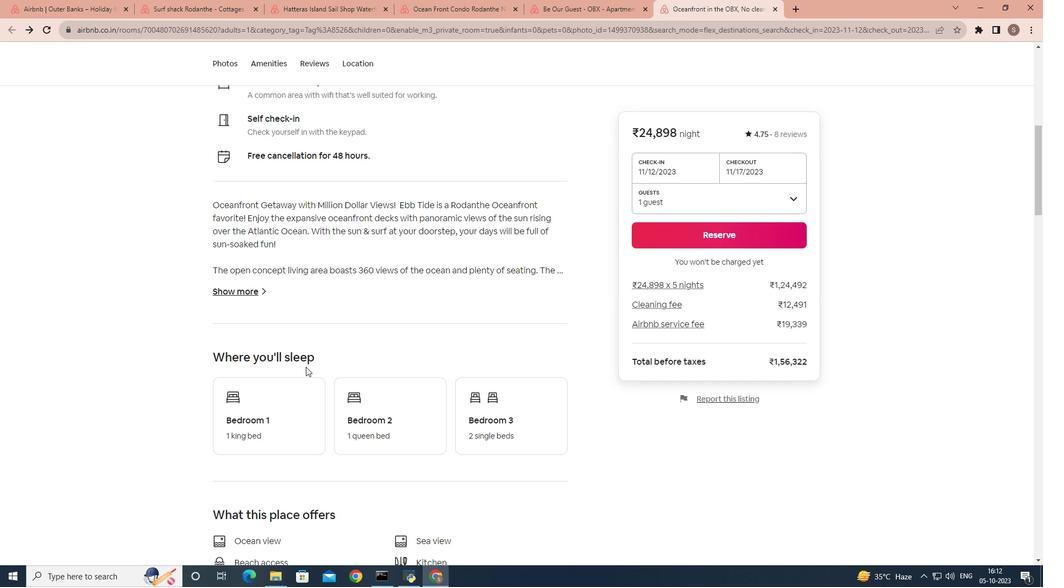 
Action: Mouse scrolled (306, 366) with delta (0, 0)
Screenshot: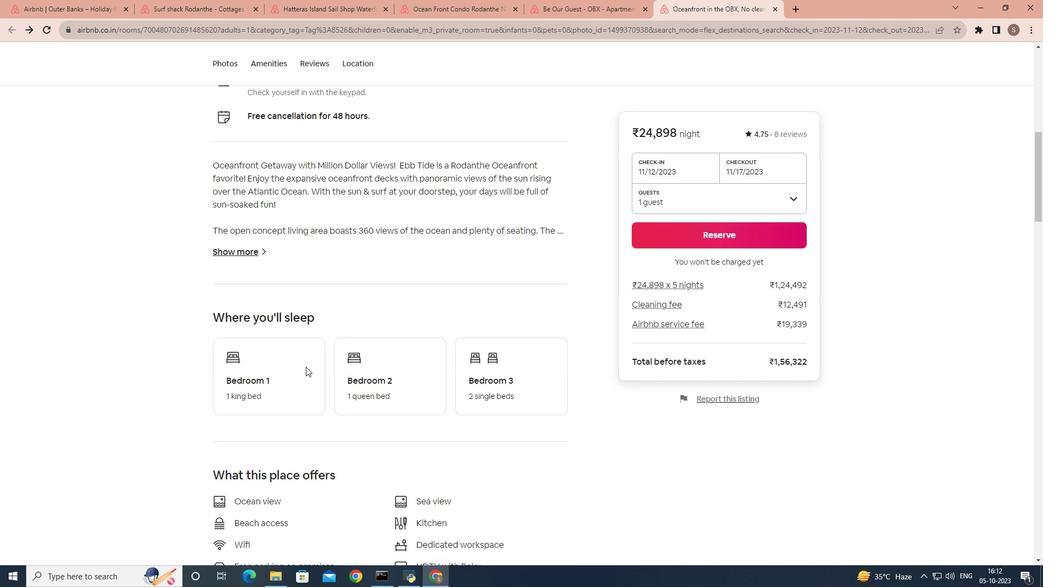 
Action: Mouse scrolled (306, 366) with delta (0, 0)
Screenshot: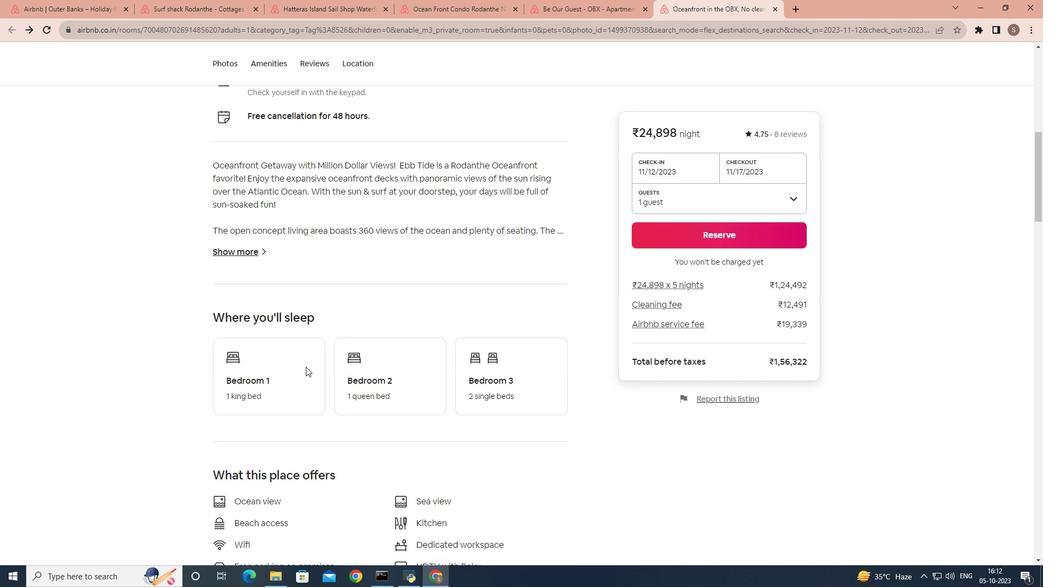 
Action: Mouse scrolled (306, 366) with delta (0, 0)
Screenshot: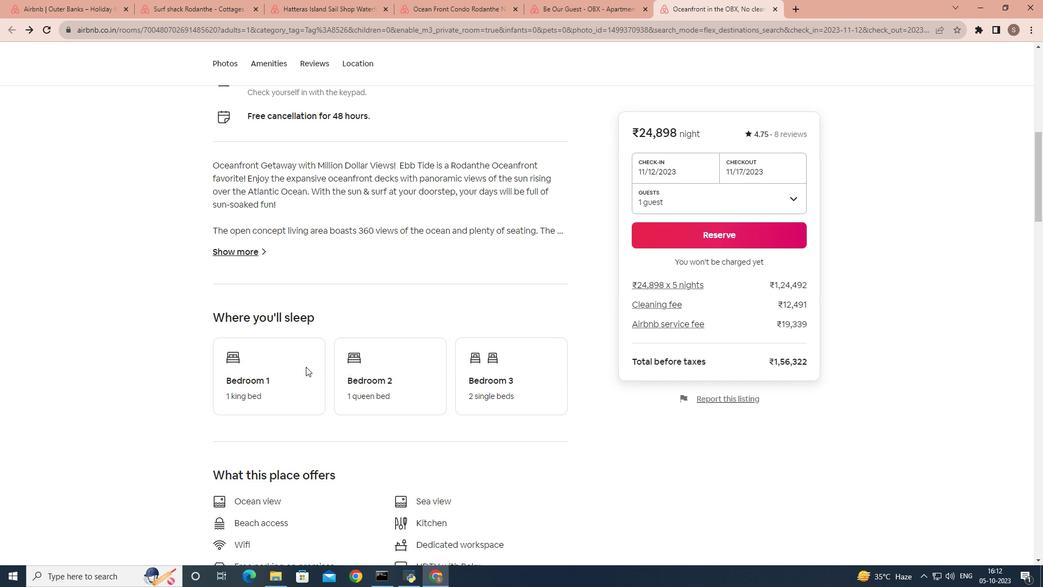 
Action: Mouse moved to (249, 450)
Screenshot: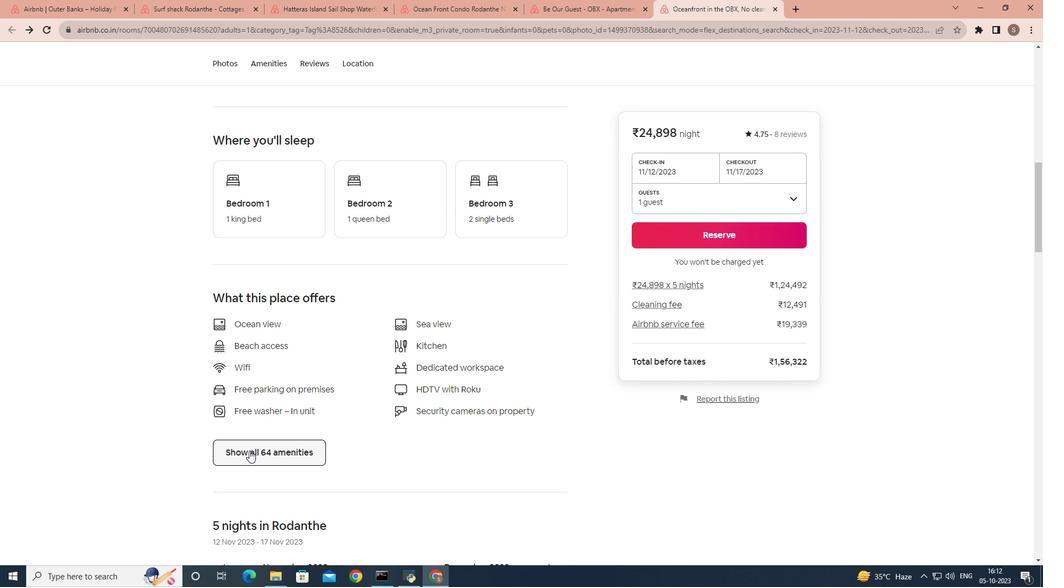 
Action: Mouse pressed left at (249, 450)
Screenshot: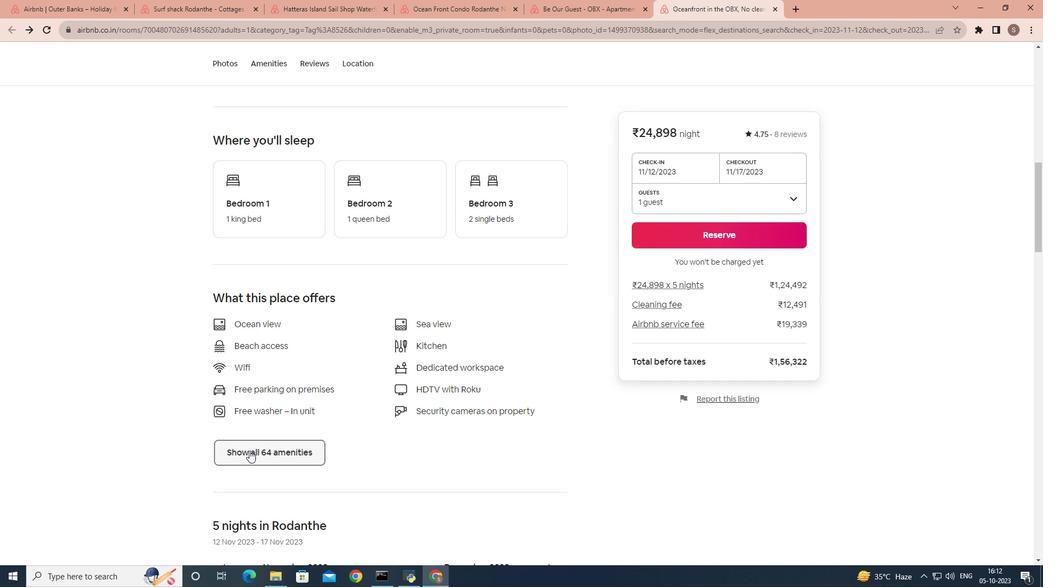 
Action: Mouse moved to (410, 404)
Screenshot: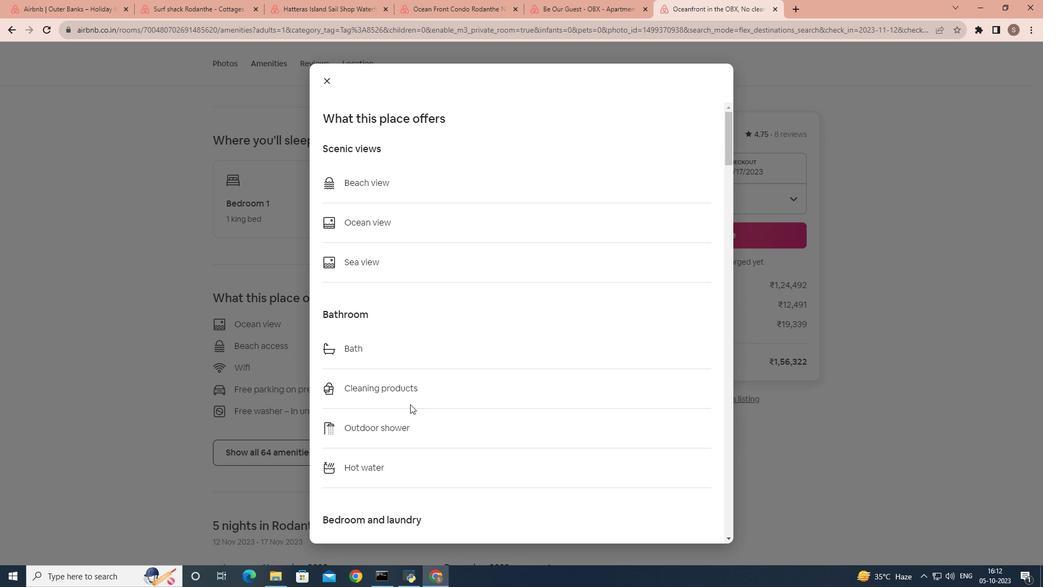 
Action: Mouse scrolled (410, 403) with delta (0, 0)
Screenshot: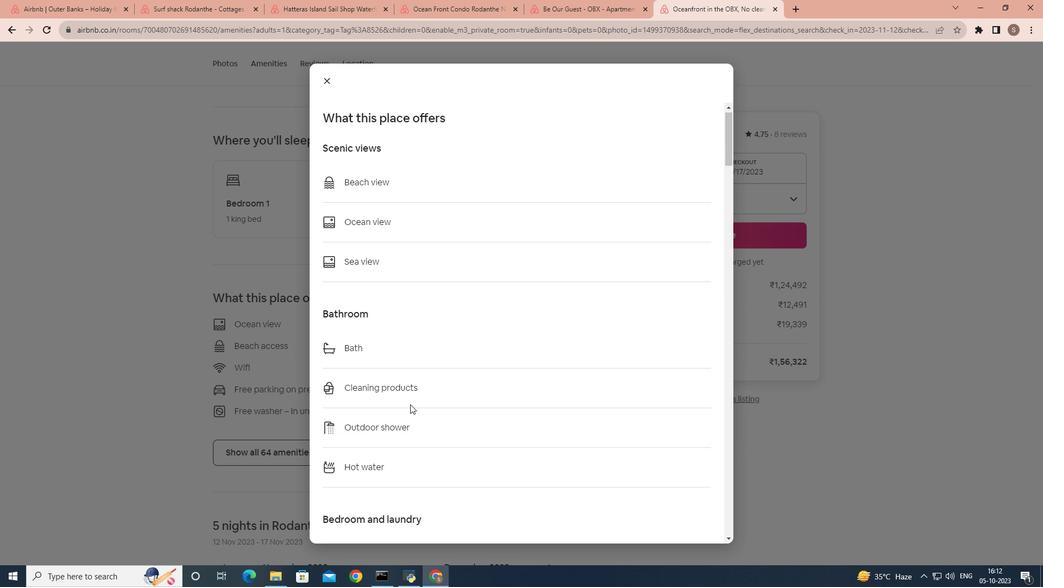 
Action: Mouse scrolled (410, 403) with delta (0, 0)
Screenshot: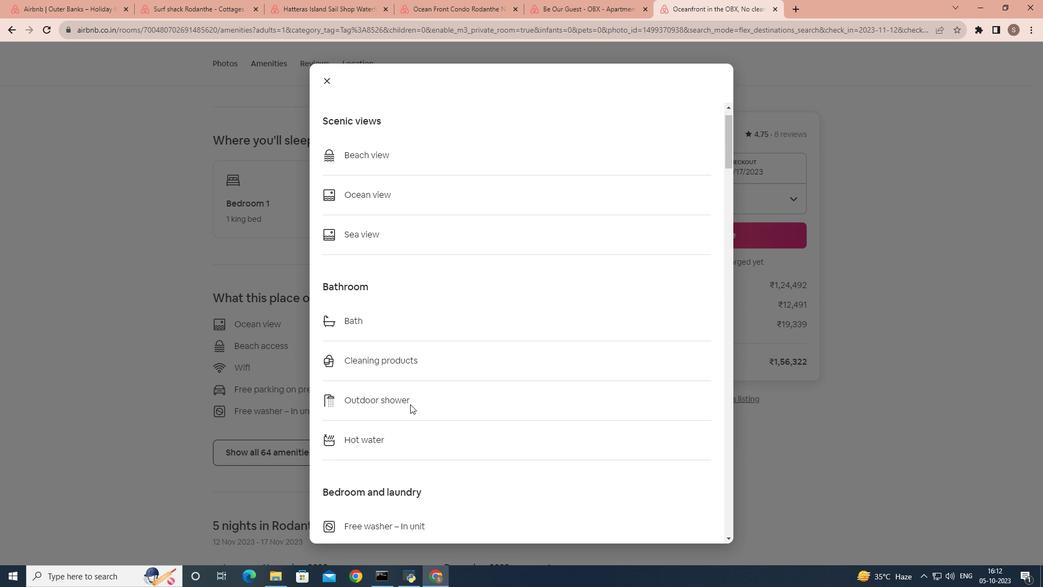 
Action: Mouse scrolled (410, 403) with delta (0, 0)
Screenshot: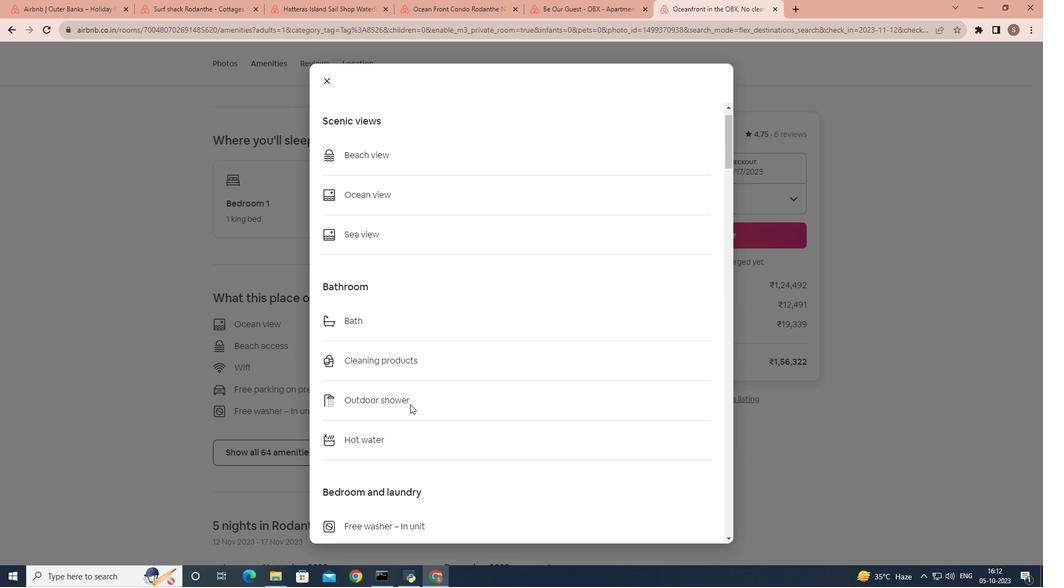 
Action: Mouse scrolled (410, 403) with delta (0, 0)
Screenshot: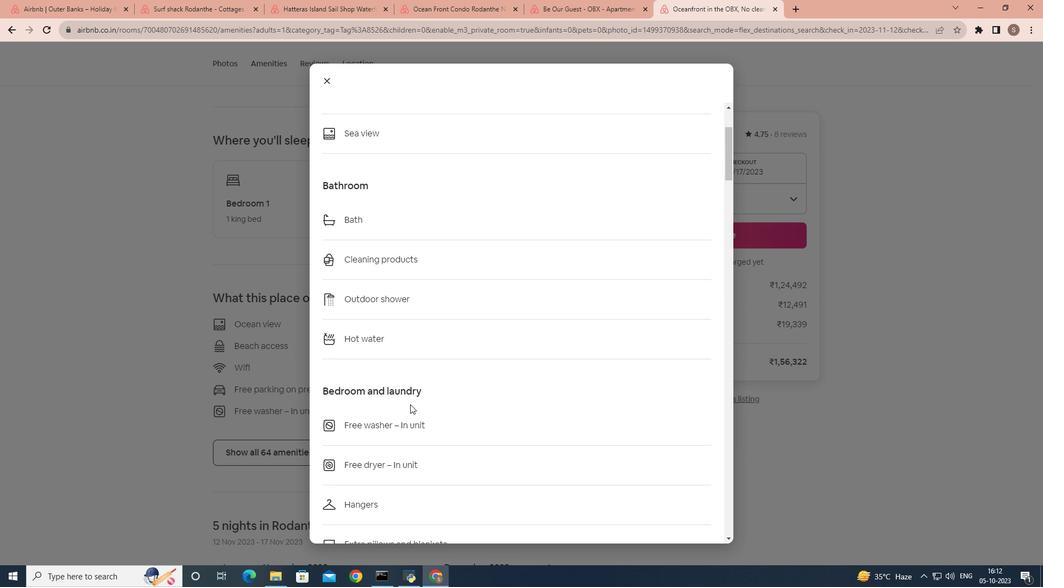 
Action: Mouse scrolled (410, 403) with delta (0, 0)
Screenshot: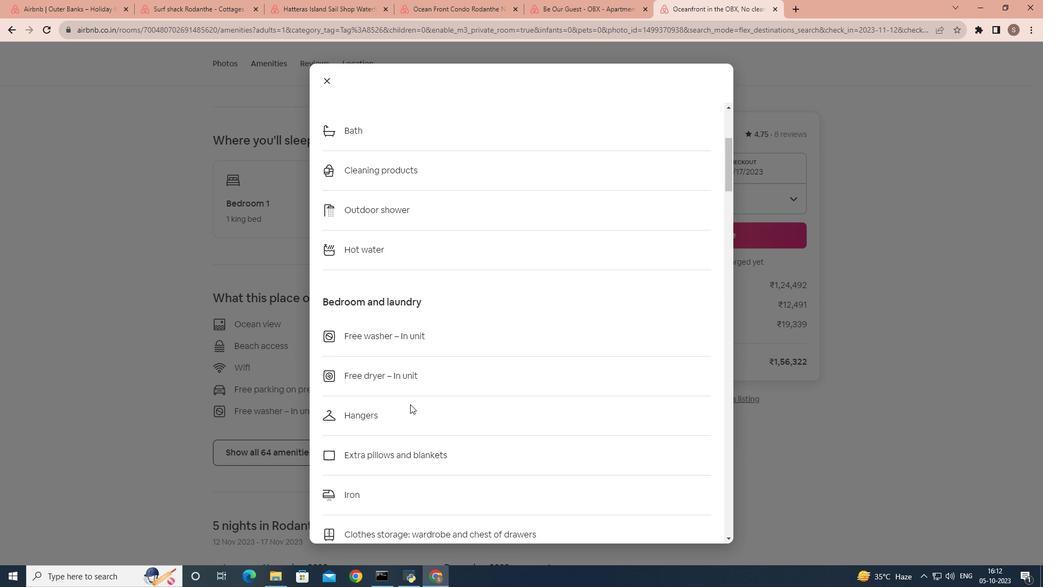 
Action: Mouse scrolled (410, 403) with delta (0, 0)
Screenshot: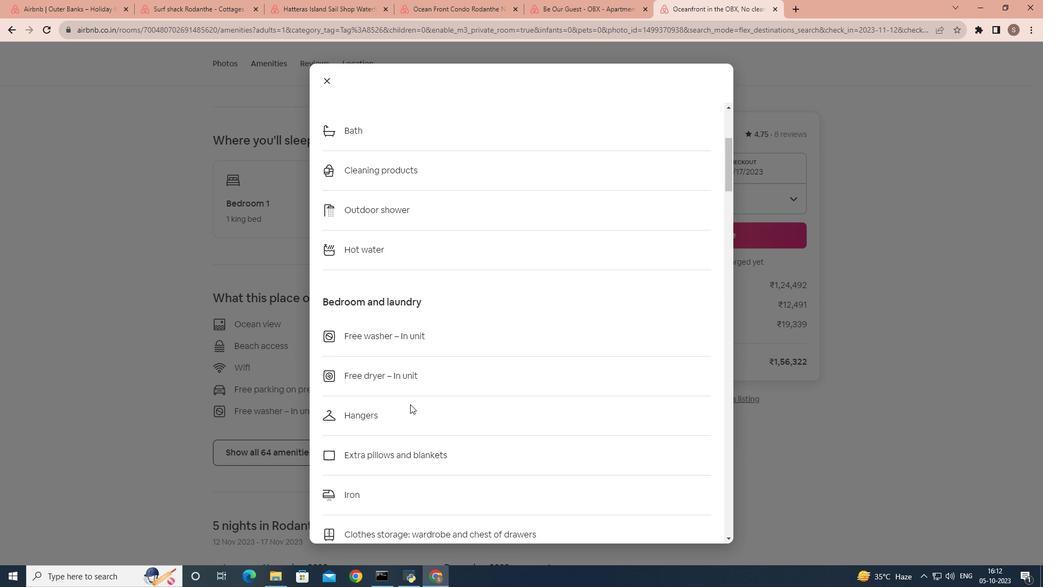 
Action: Mouse scrolled (410, 403) with delta (0, 0)
Screenshot: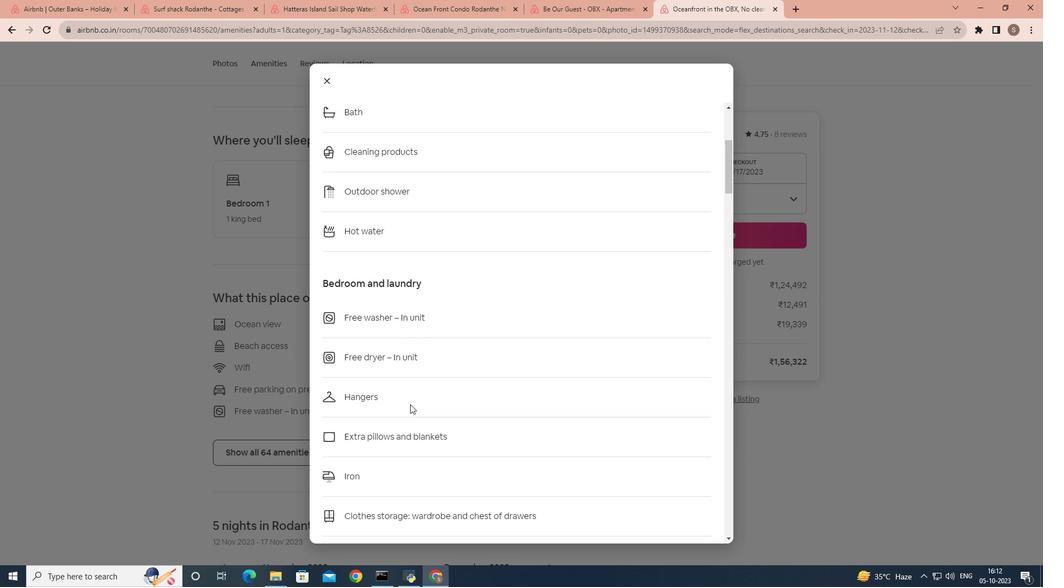 
Action: Mouse scrolled (410, 403) with delta (0, 0)
Screenshot: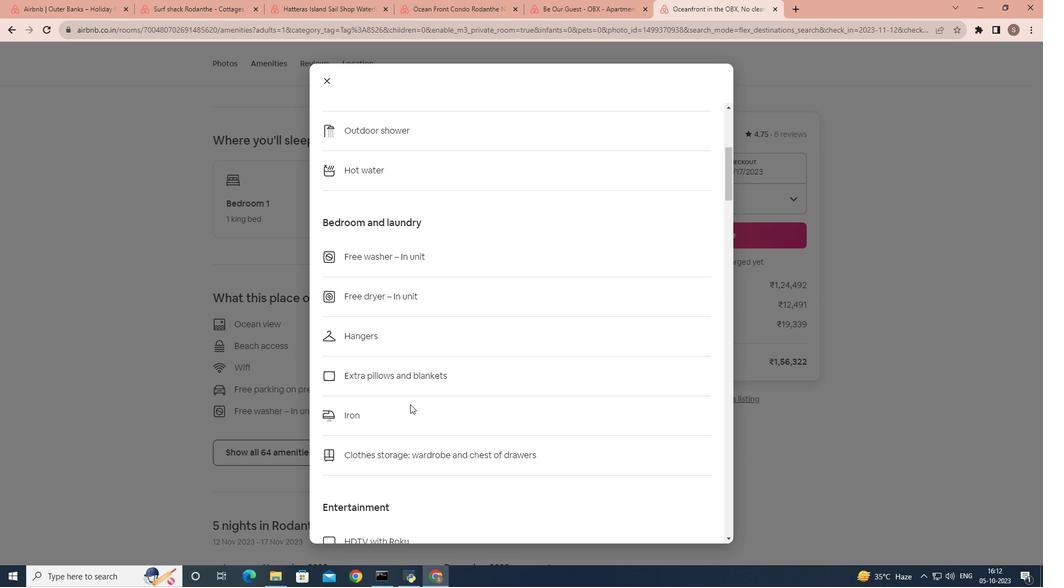 
Action: Mouse scrolled (410, 403) with delta (0, 0)
Screenshot: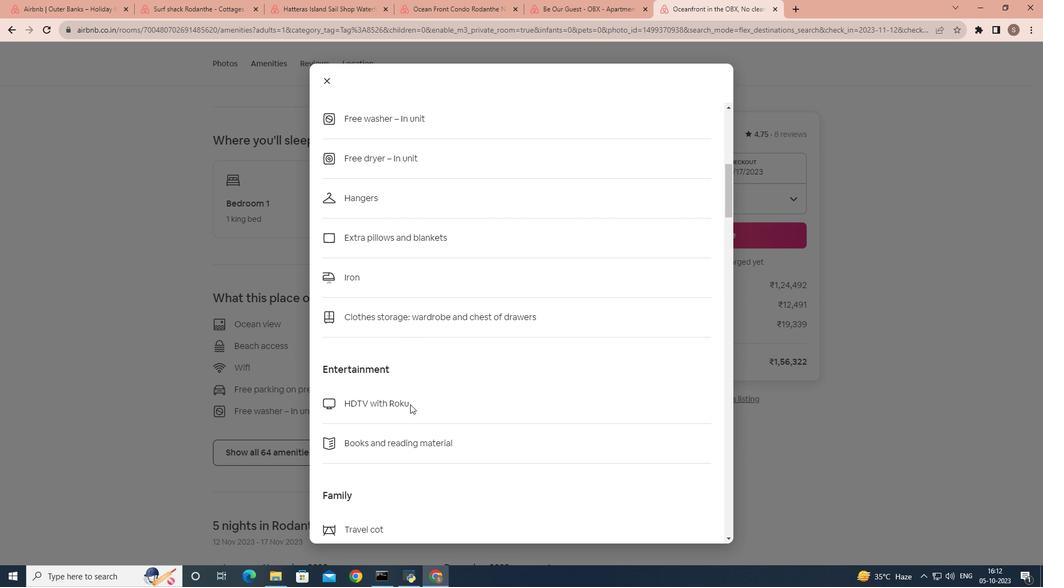 
Action: Mouse scrolled (410, 403) with delta (0, 0)
Screenshot: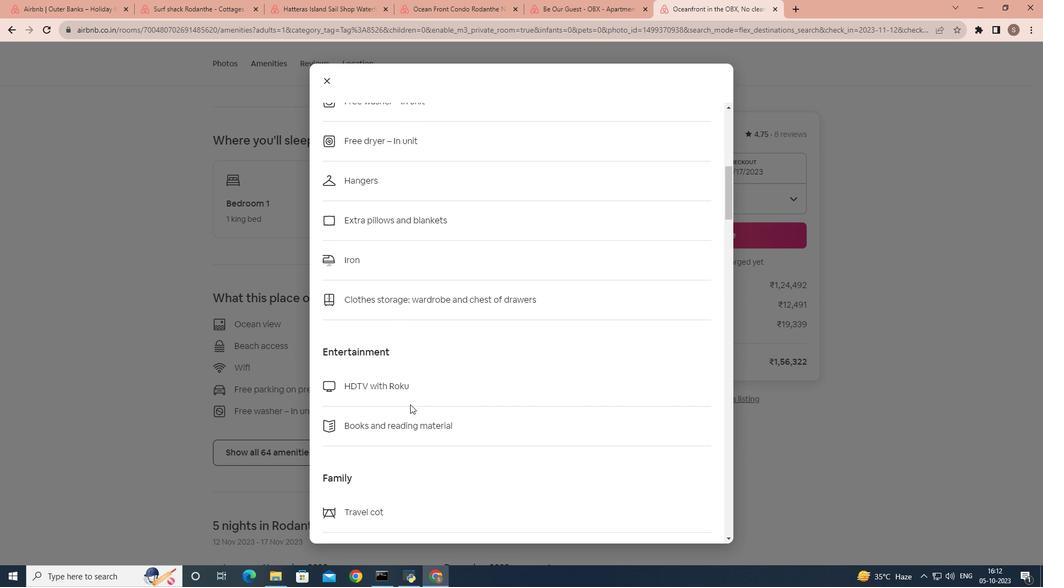 
Action: Mouse scrolled (410, 403) with delta (0, 0)
Screenshot: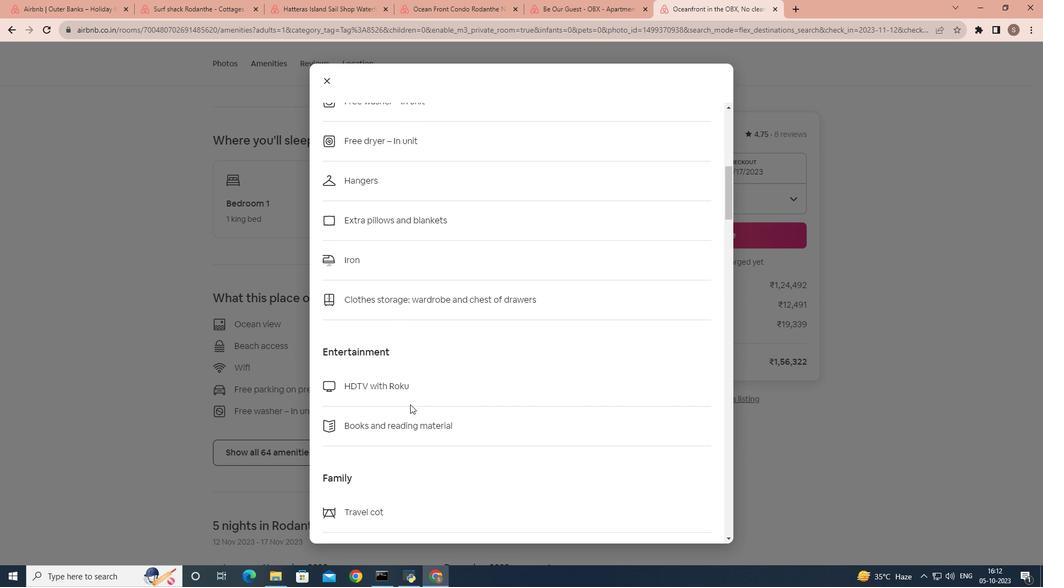 
Action: Mouse scrolled (410, 403) with delta (0, 0)
Screenshot: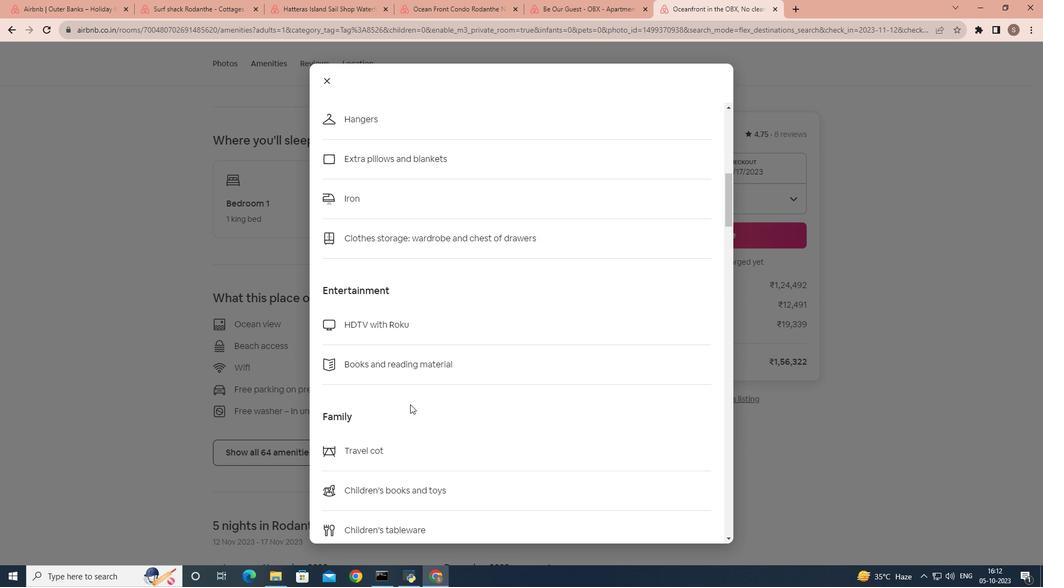
Action: Mouse scrolled (410, 403) with delta (0, 0)
Screenshot: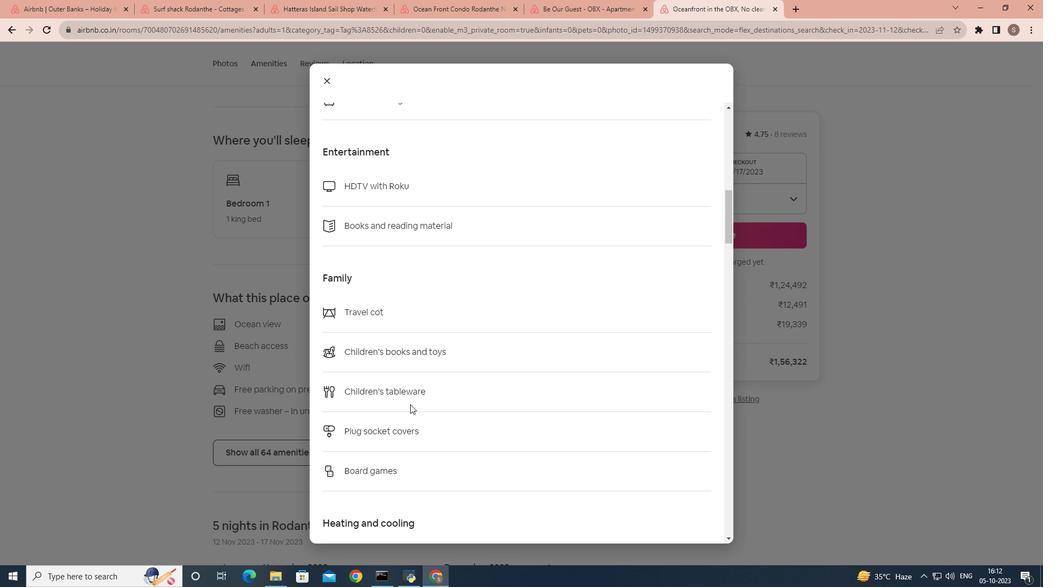 
Action: Mouse scrolled (410, 403) with delta (0, 0)
Screenshot: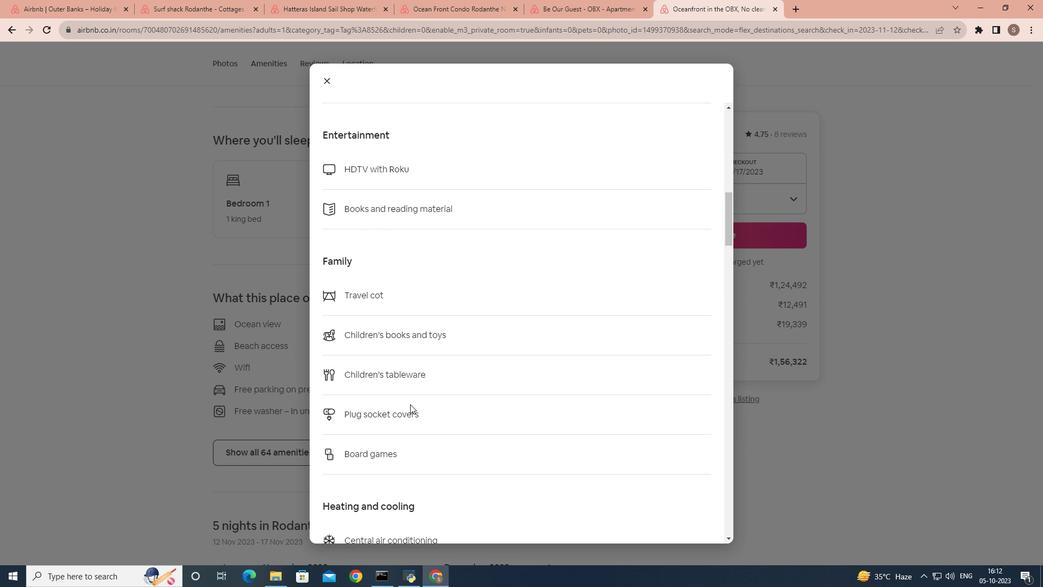 
Action: Mouse scrolled (410, 403) with delta (0, 0)
Screenshot: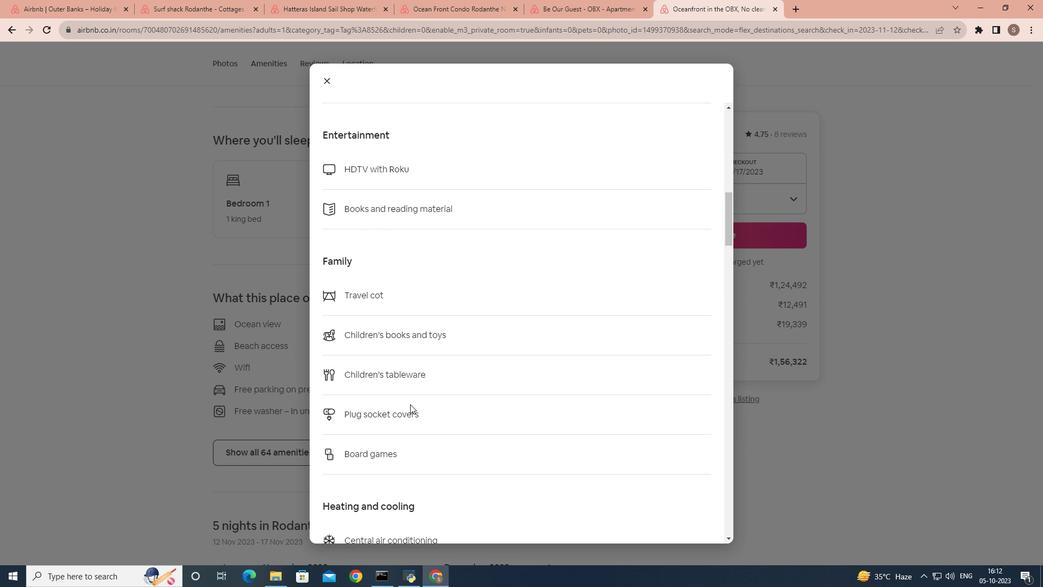 
Action: Mouse scrolled (410, 403) with delta (0, 0)
Screenshot: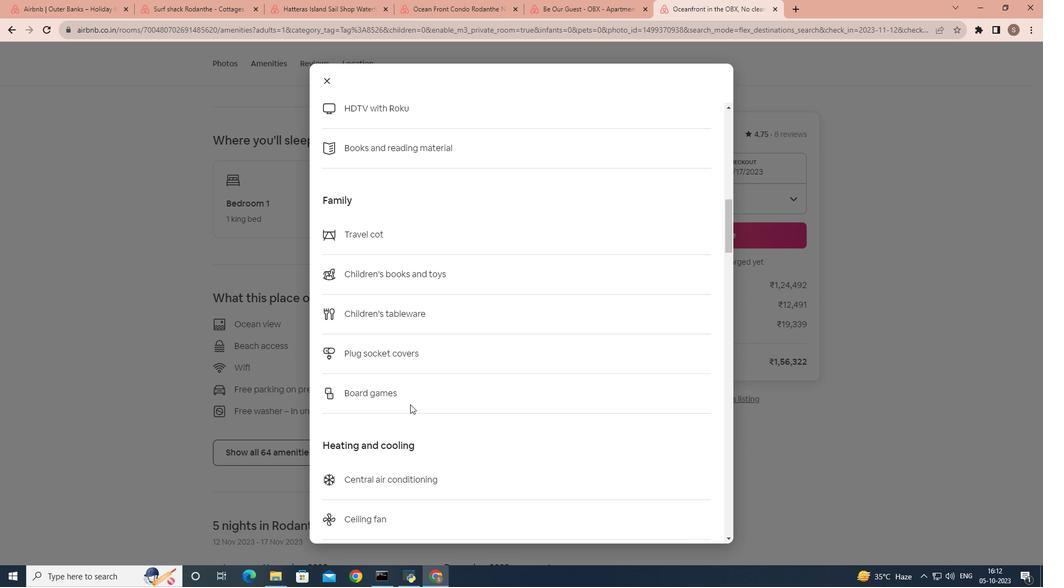 
Action: Mouse scrolled (410, 403) with delta (0, 0)
Screenshot: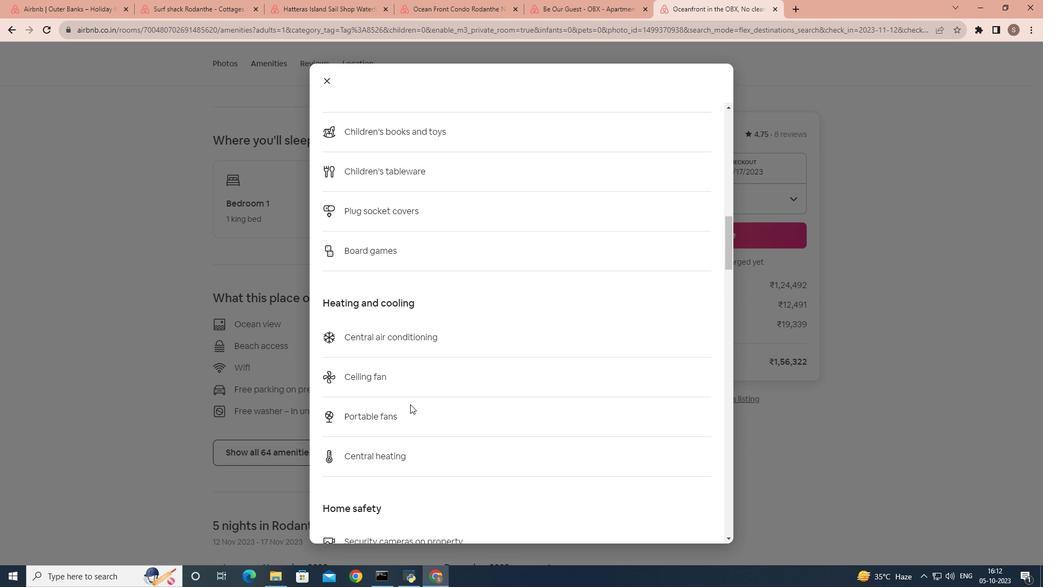 
Action: Mouse scrolled (410, 403) with delta (0, 0)
Screenshot: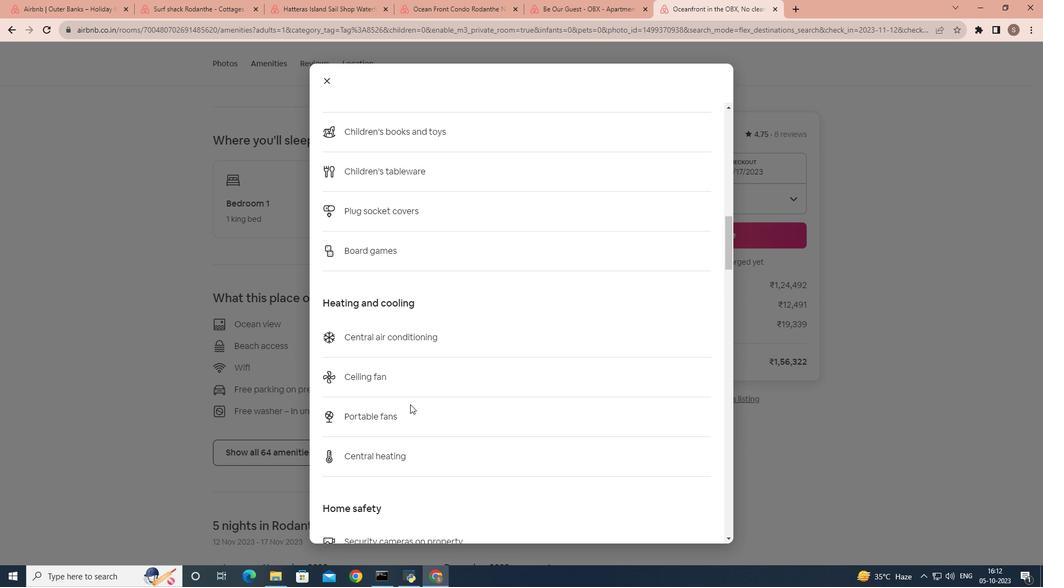 
Action: Mouse scrolled (410, 403) with delta (0, 0)
Screenshot: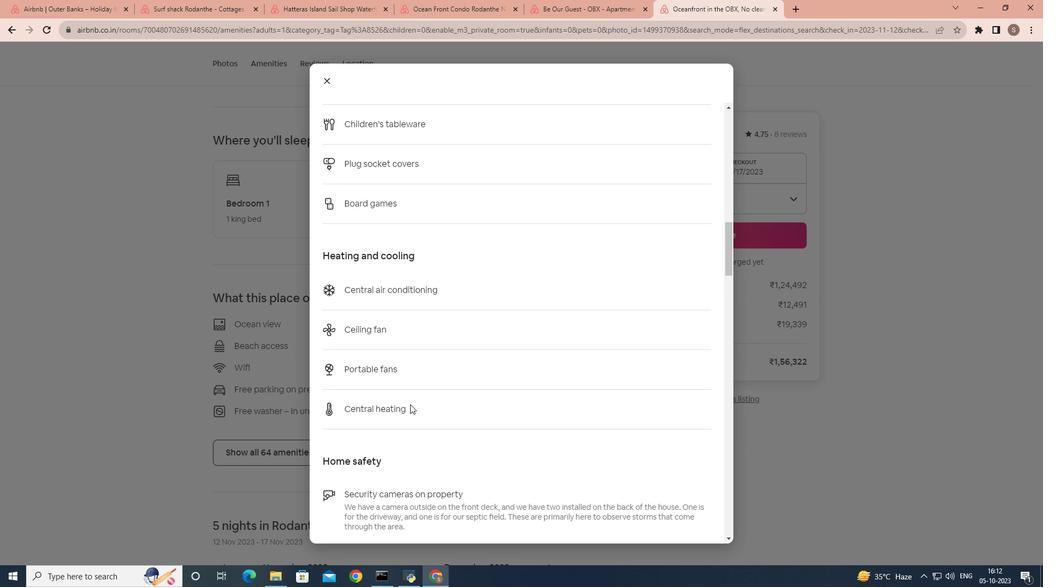 
Action: Mouse scrolled (410, 403) with delta (0, 0)
Screenshot: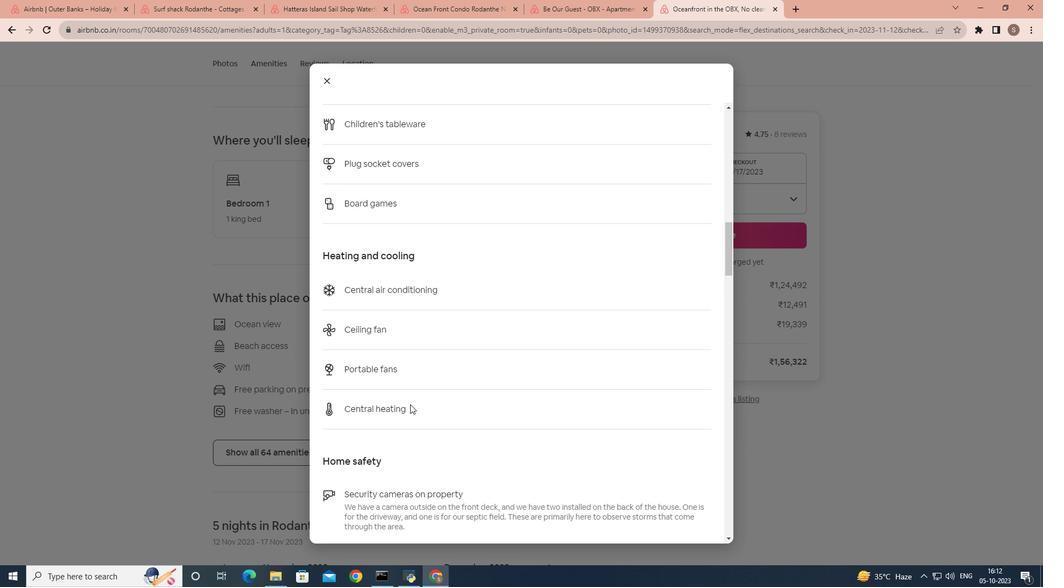 
Action: Mouse scrolled (410, 403) with delta (0, 0)
Screenshot: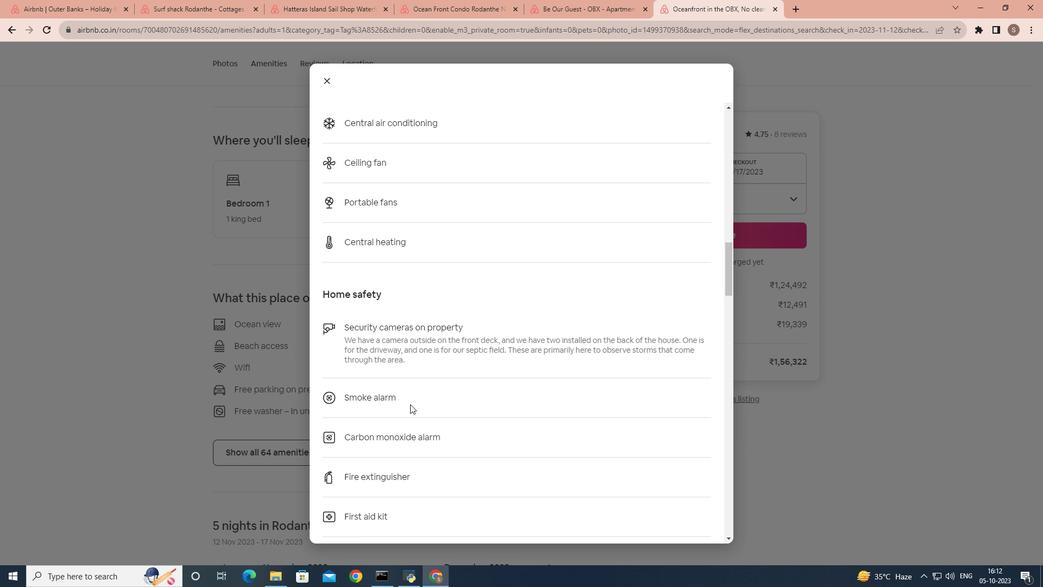 
Action: Mouse scrolled (410, 403) with delta (0, 0)
Screenshot: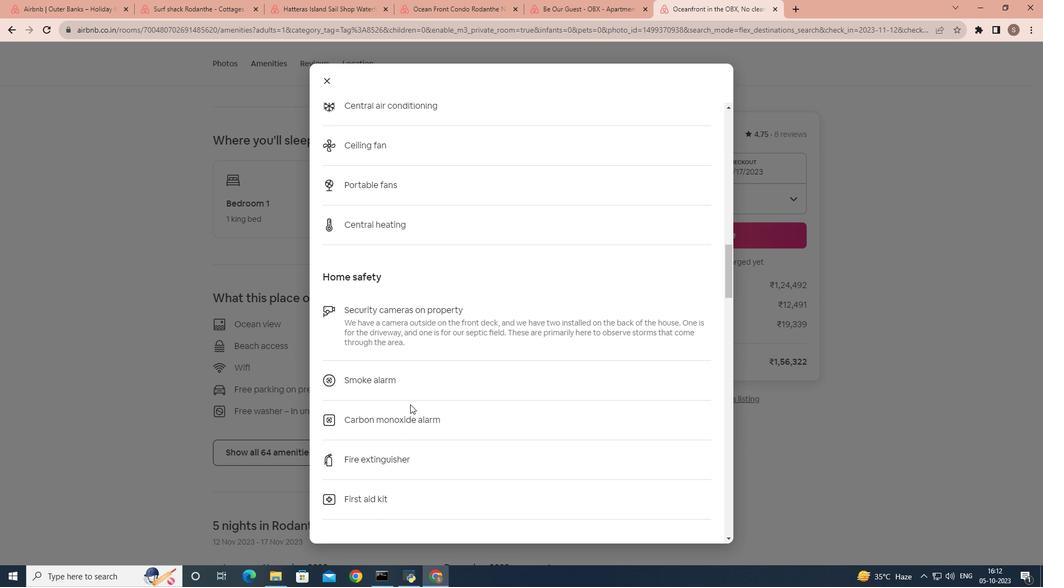 
Action: Mouse scrolled (410, 403) with delta (0, 0)
Screenshot: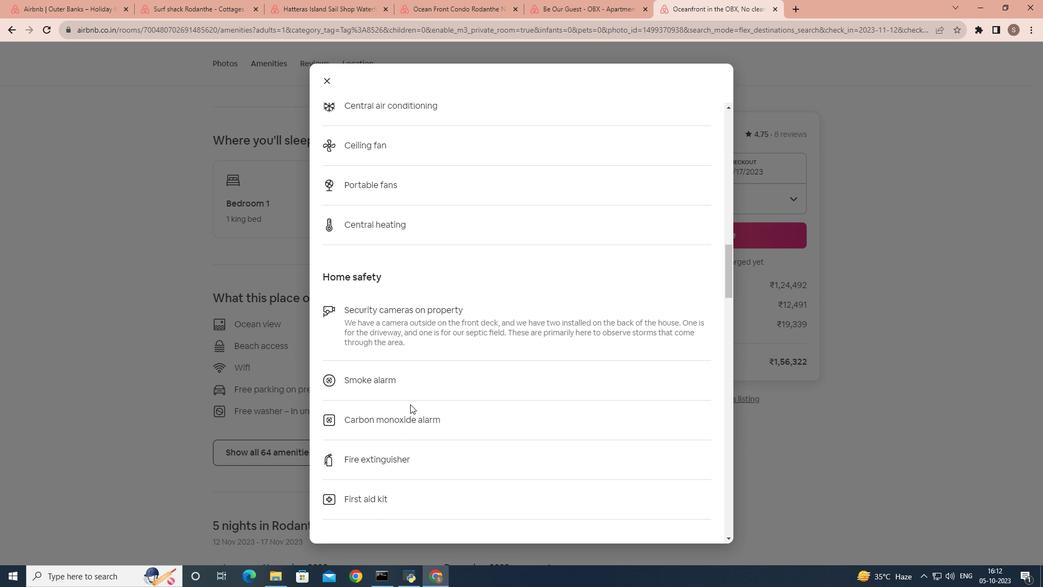 
Action: Mouse scrolled (410, 403) with delta (0, 0)
Screenshot: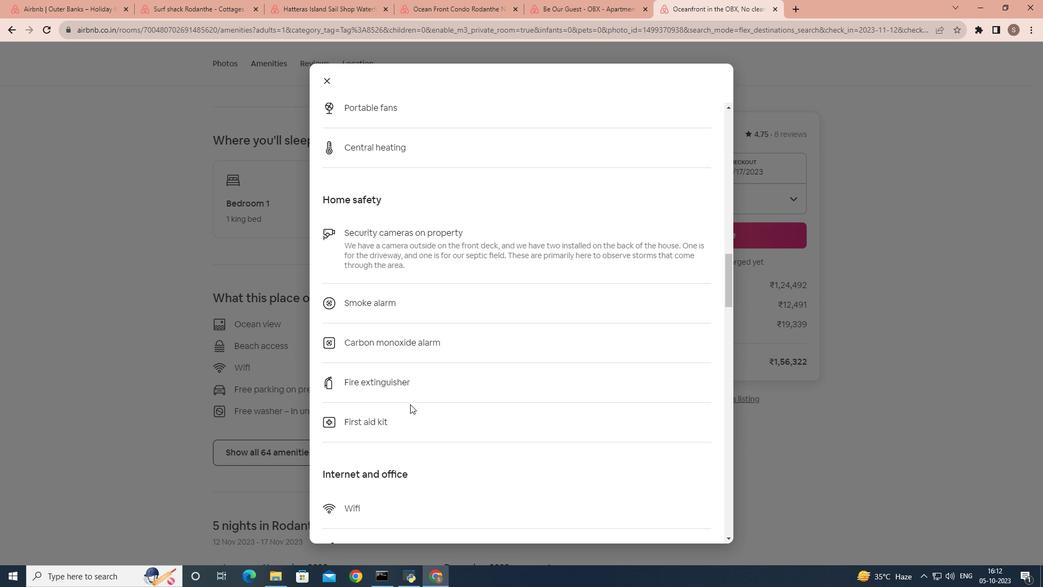 
Action: Mouse scrolled (410, 403) with delta (0, 0)
Screenshot: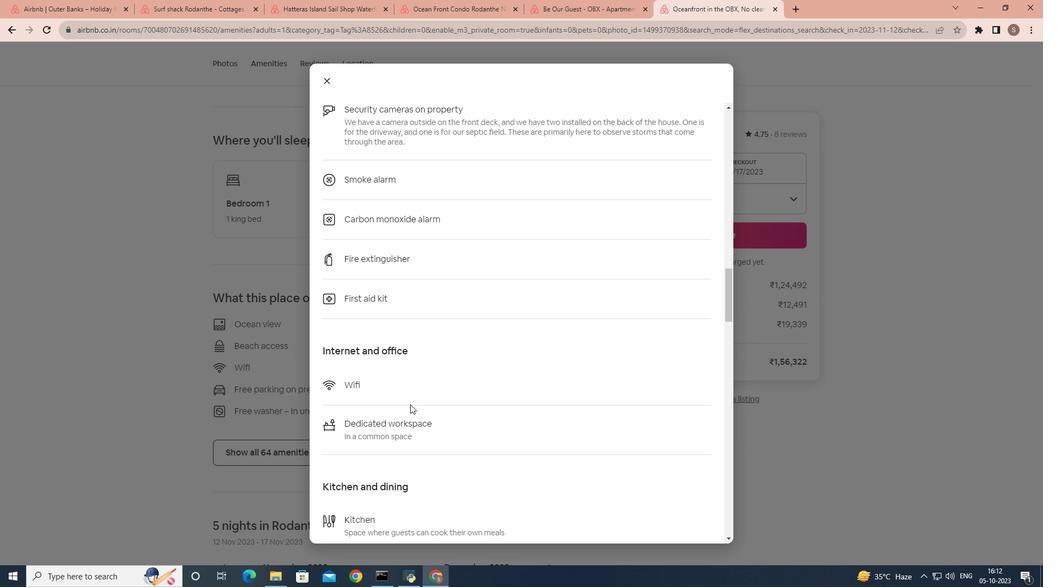 
Action: Mouse scrolled (410, 403) with delta (0, 0)
Screenshot: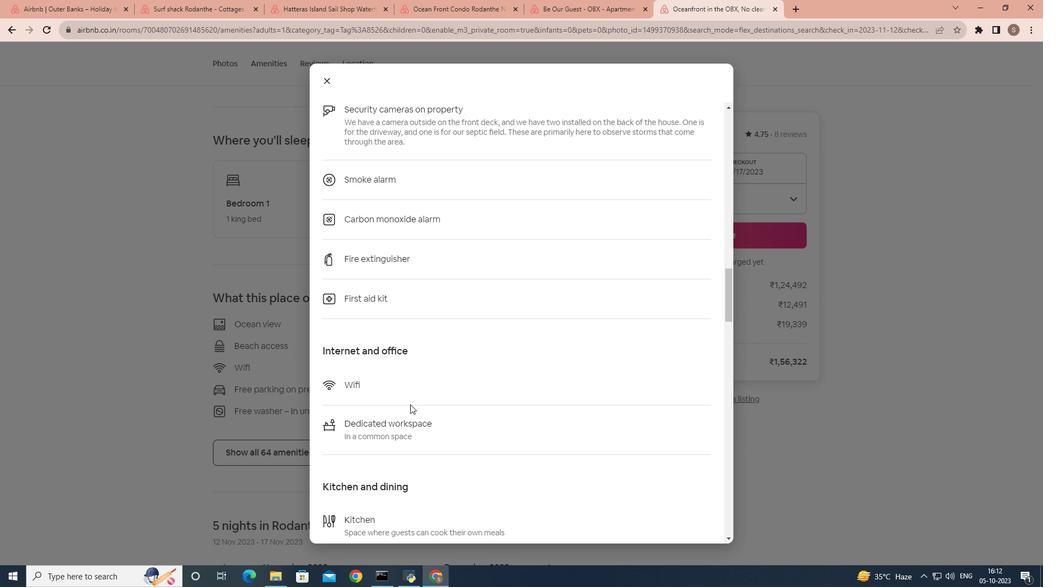 
Action: Mouse scrolled (410, 403) with delta (0, 0)
Screenshot: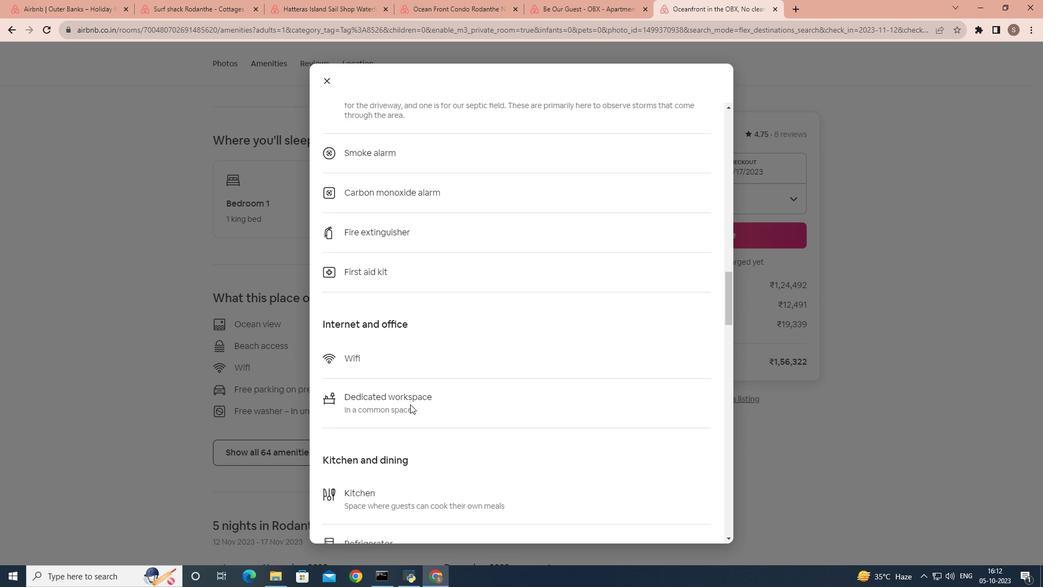 
Action: Mouse scrolled (410, 403) with delta (0, 0)
Screenshot: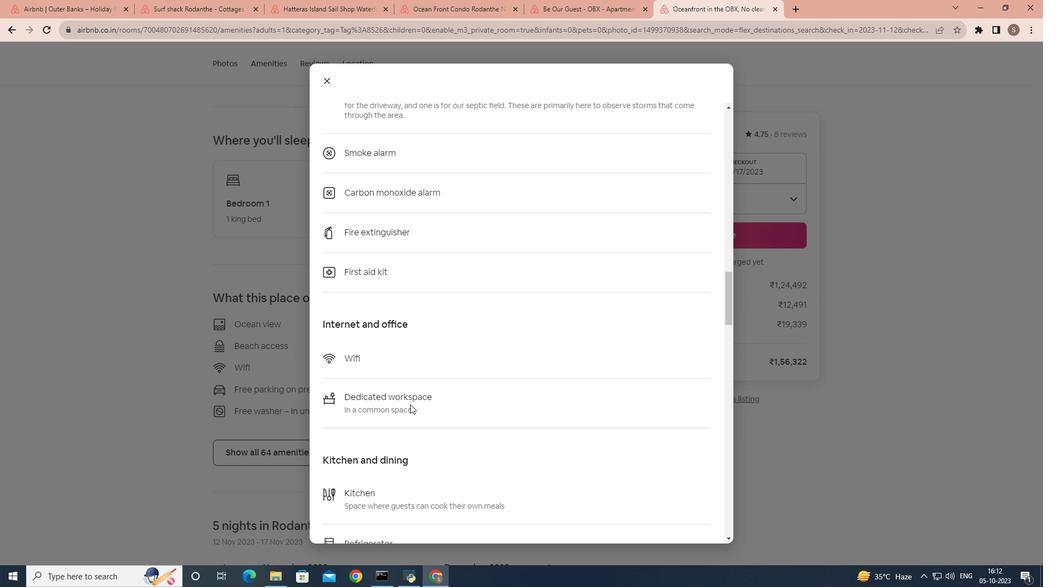 
Action: Mouse scrolled (410, 403) with delta (0, 0)
Screenshot: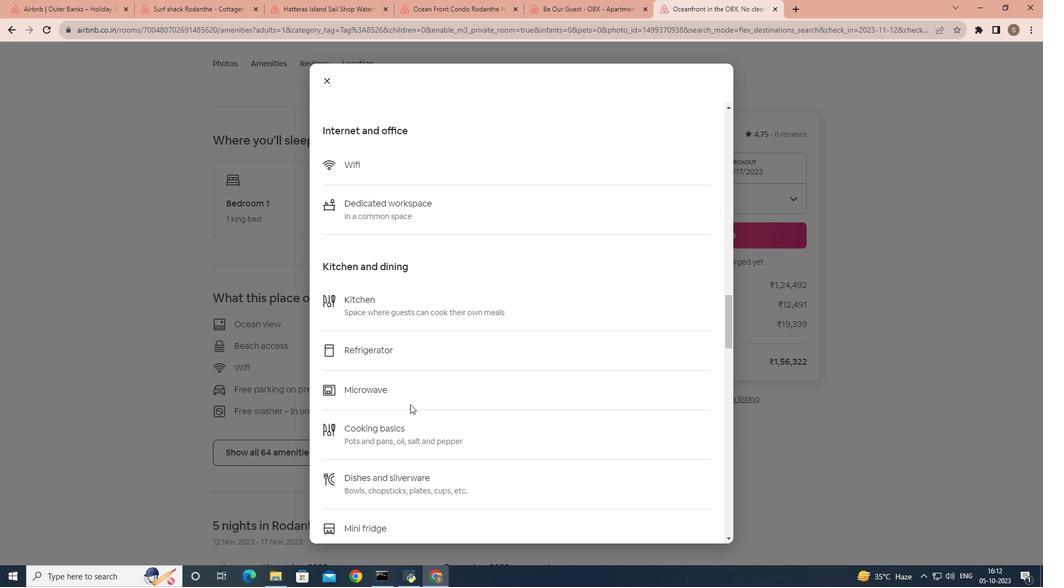 
Action: Mouse scrolled (410, 403) with delta (0, 0)
Screenshot: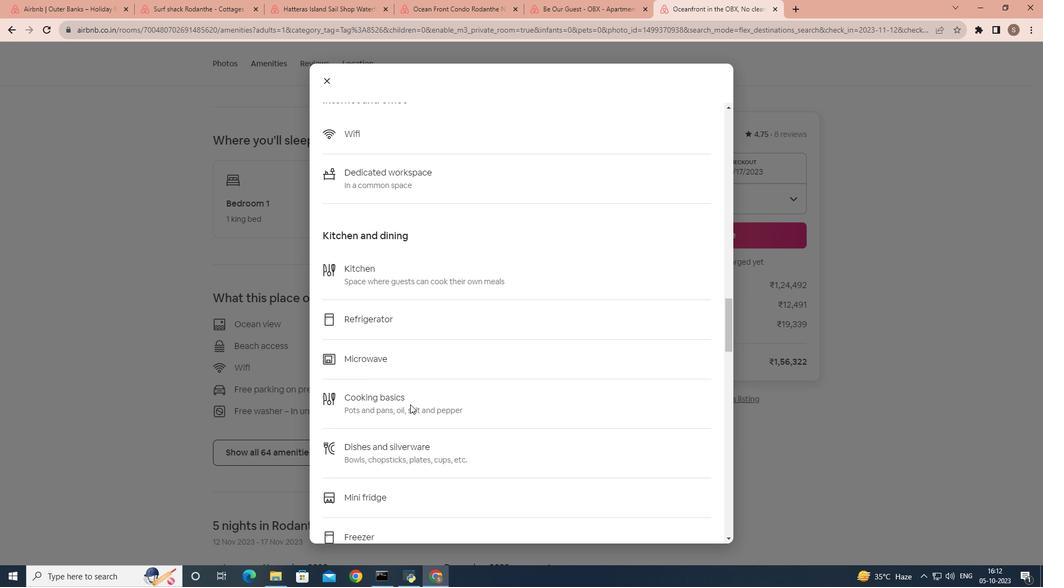 
Action: Mouse scrolled (410, 403) with delta (0, 0)
Screenshot: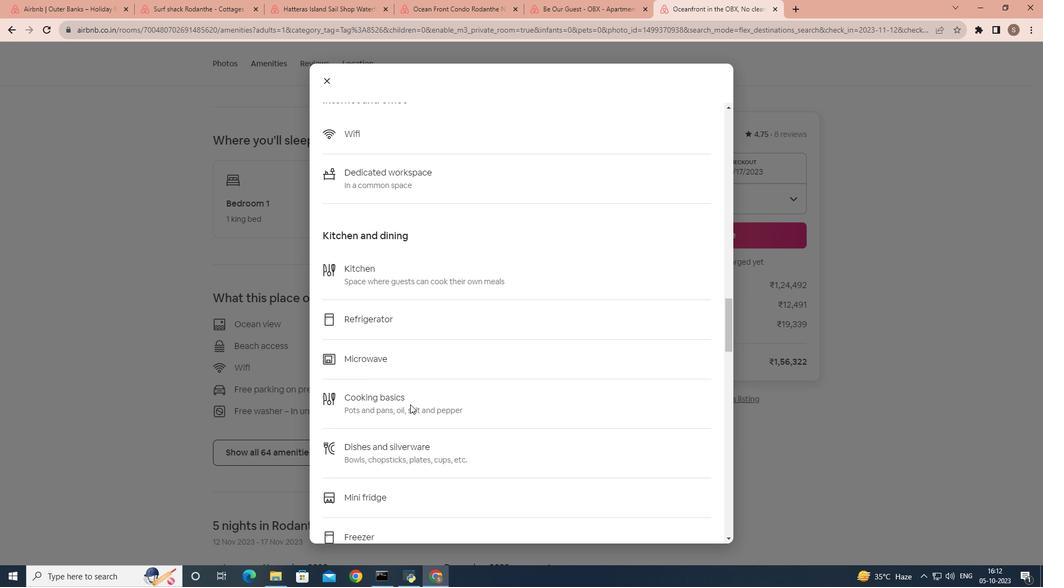 
Action: Mouse scrolled (410, 403) with delta (0, 0)
Screenshot: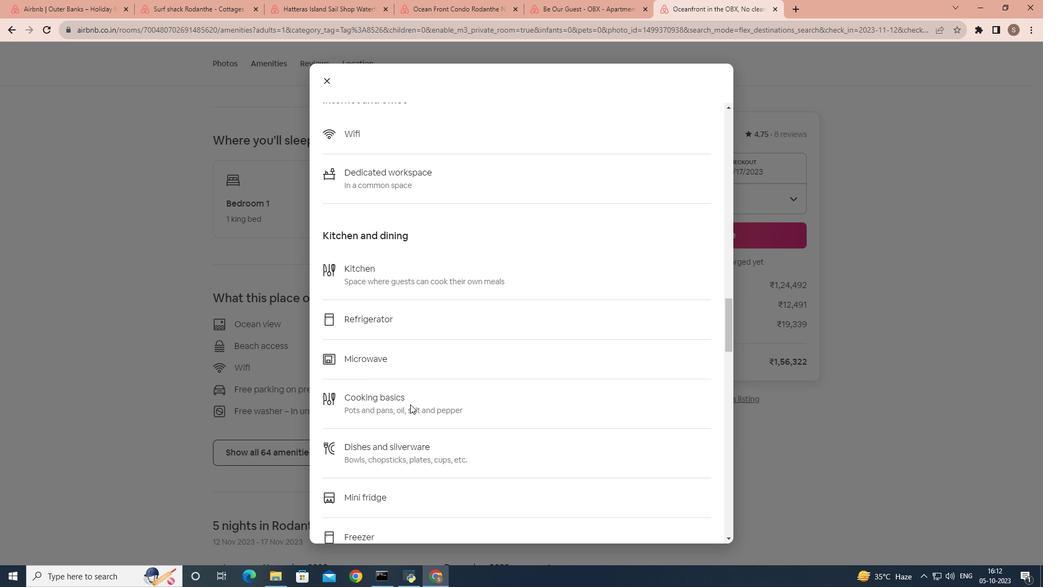 
Action: Mouse scrolled (410, 403) with delta (0, 0)
Screenshot: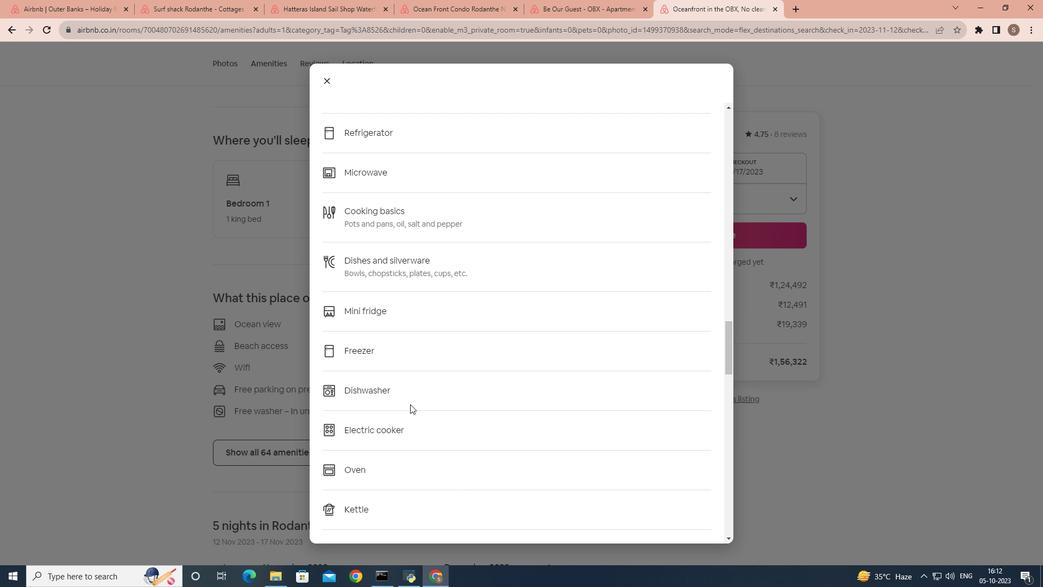 
Action: Mouse scrolled (410, 403) with delta (0, 0)
Screenshot: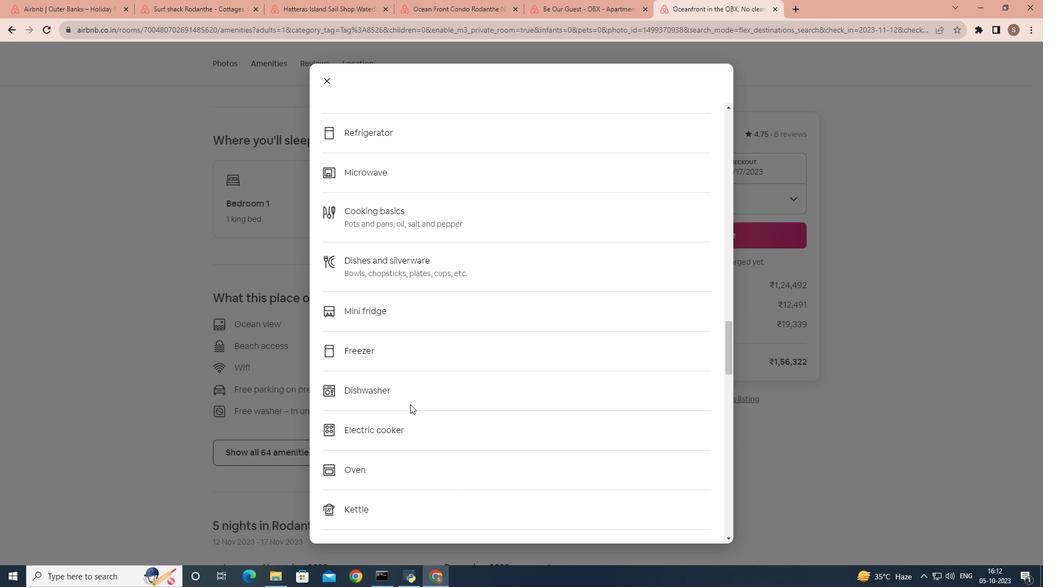 
Action: Mouse scrolled (410, 403) with delta (0, 0)
Screenshot: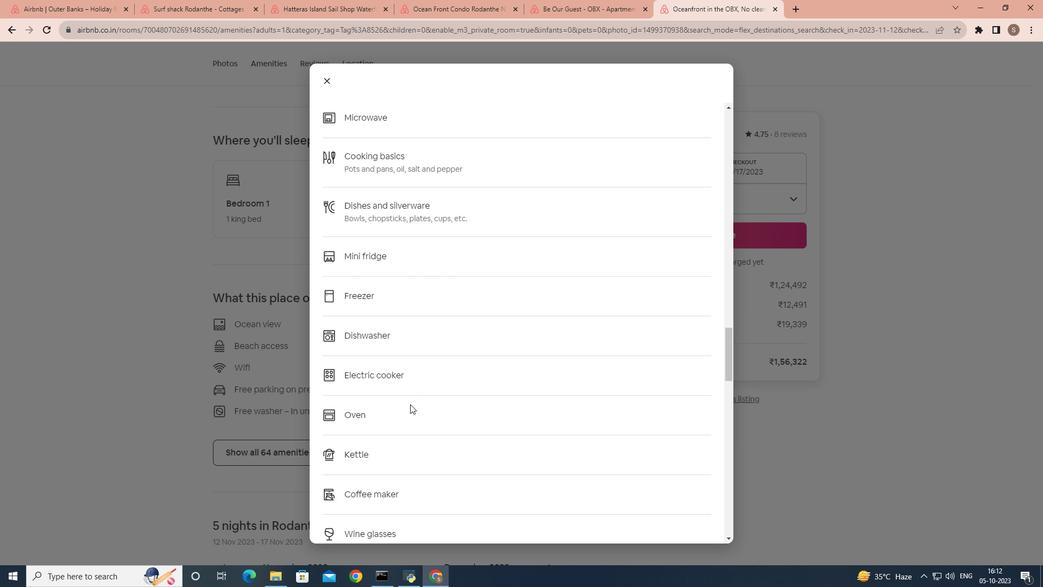 
Action: Mouse scrolled (410, 403) with delta (0, 0)
Screenshot: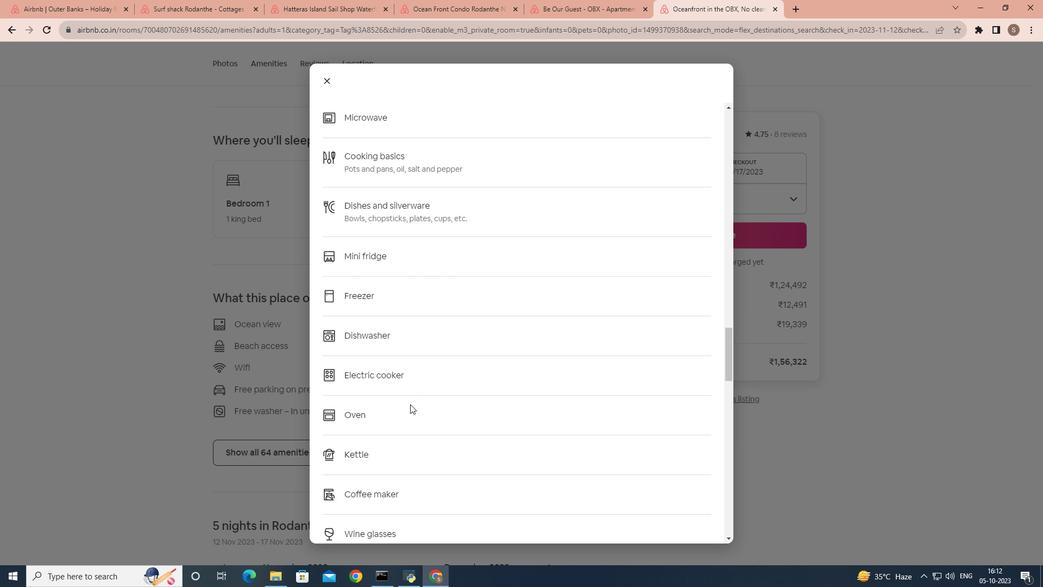 
Action: Mouse scrolled (410, 403) with delta (0, 0)
Screenshot: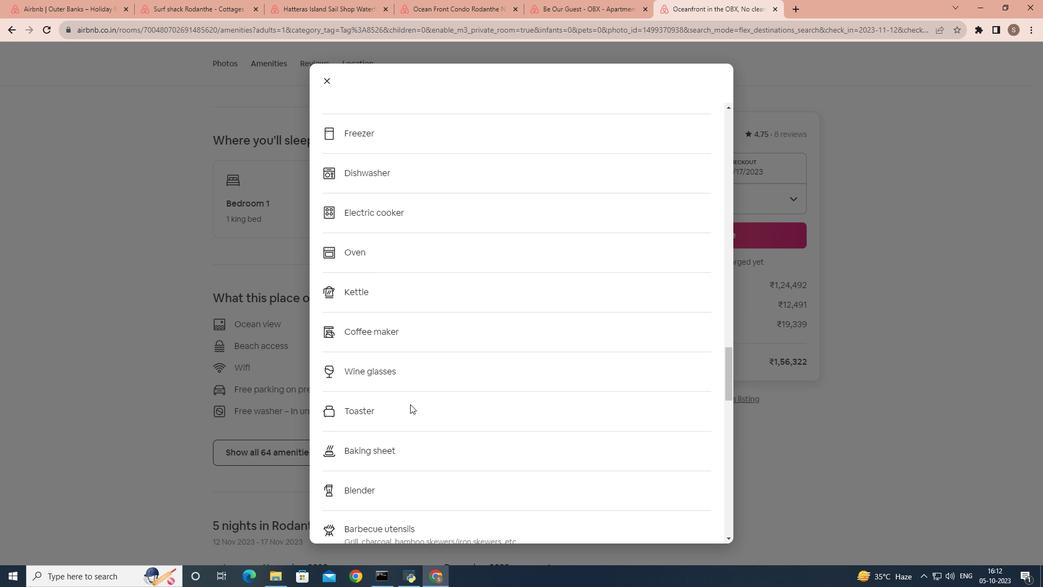 
Action: Mouse scrolled (410, 403) with delta (0, 0)
Screenshot: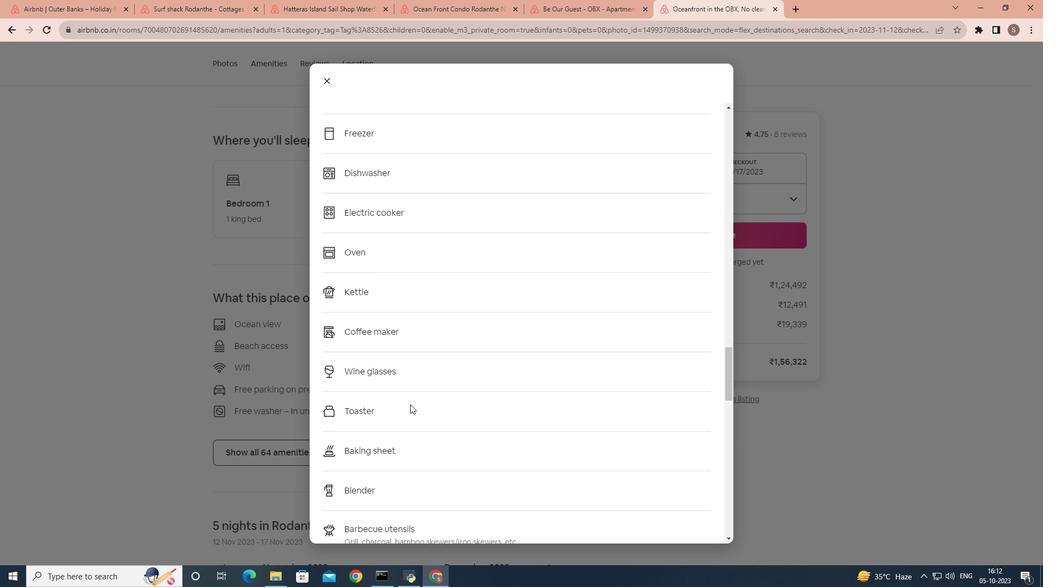 
Action: Mouse scrolled (410, 403) with delta (0, 0)
Screenshot: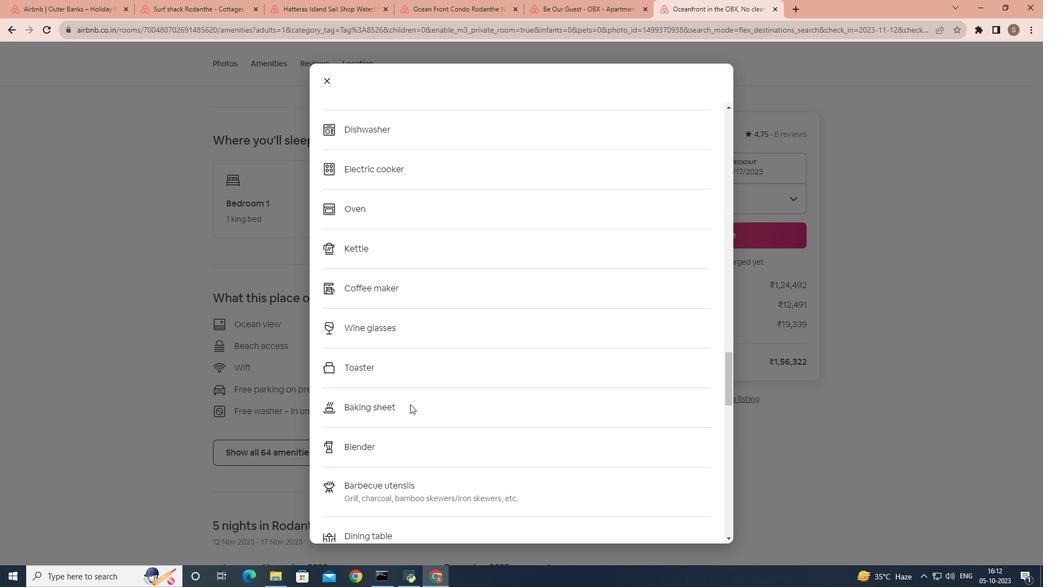 
Action: Mouse scrolled (410, 403) with delta (0, 0)
Screenshot: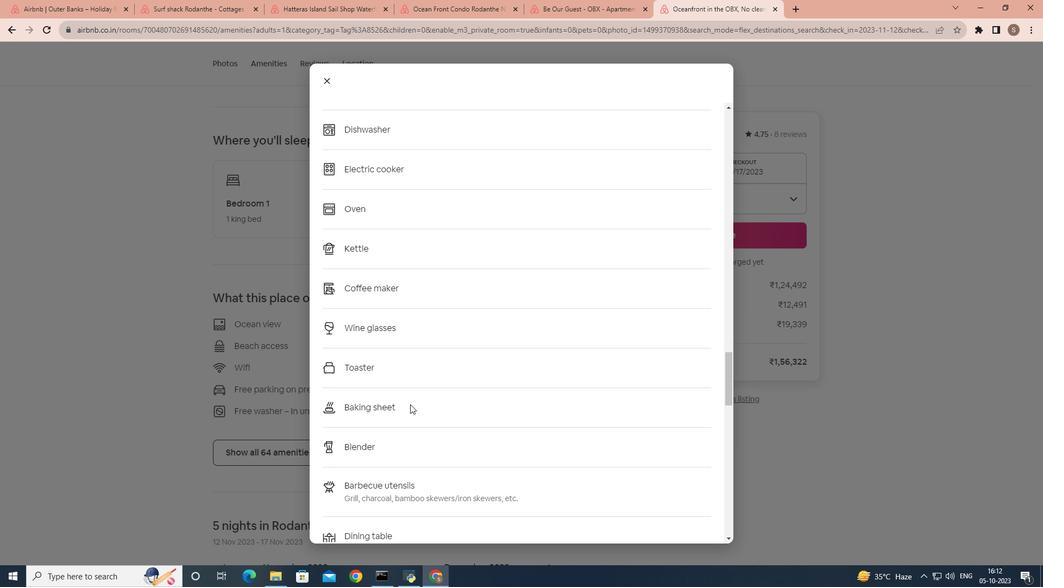 
Action: Mouse scrolled (410, 403) with delta (0, 0)
Screenshot: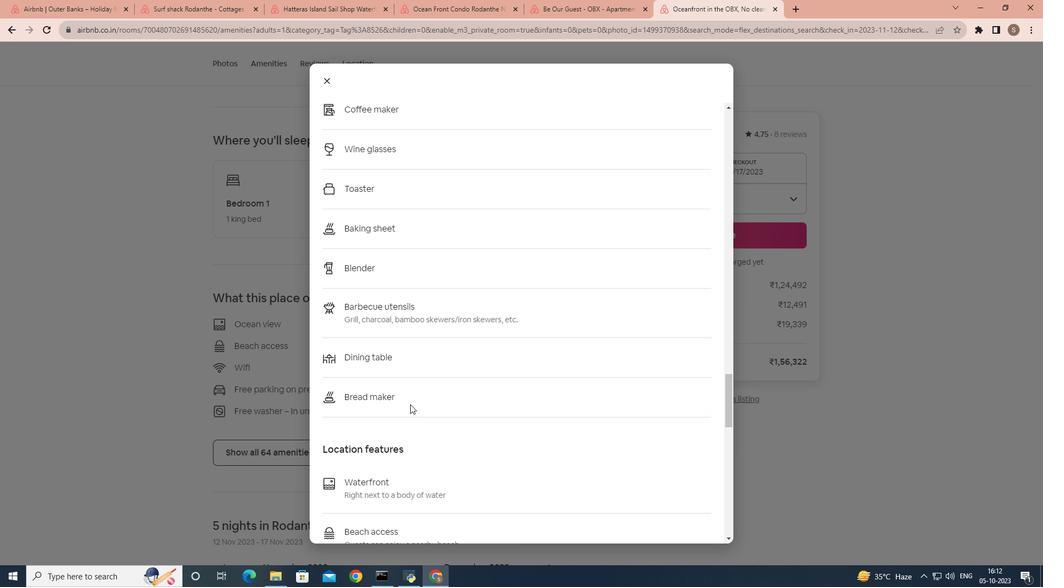
Action: Mouse scrolled (410, 403) with delta (0, 0)
Screenshot: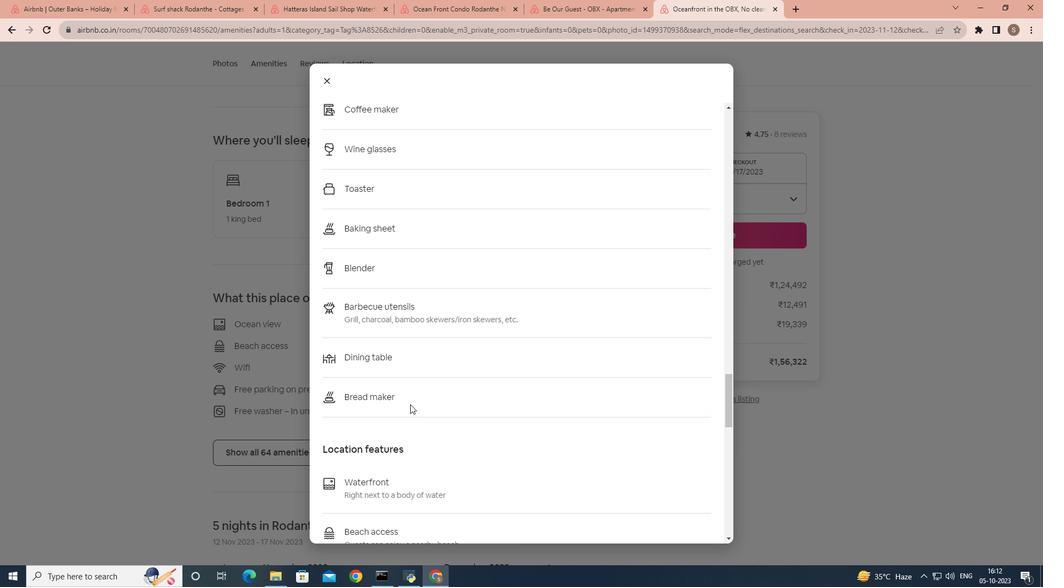 
Action: Mouse scrolled (410, 403) with delta (0, 0)
Screenshot: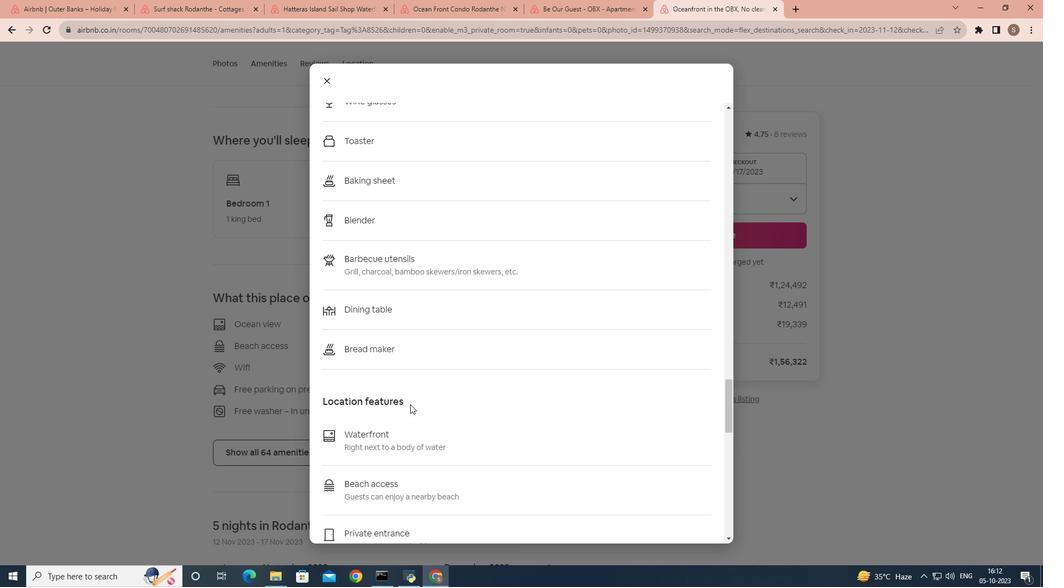 
Action: Mouse scrolled (410, 403) with delta (0, 0)
Screenshot: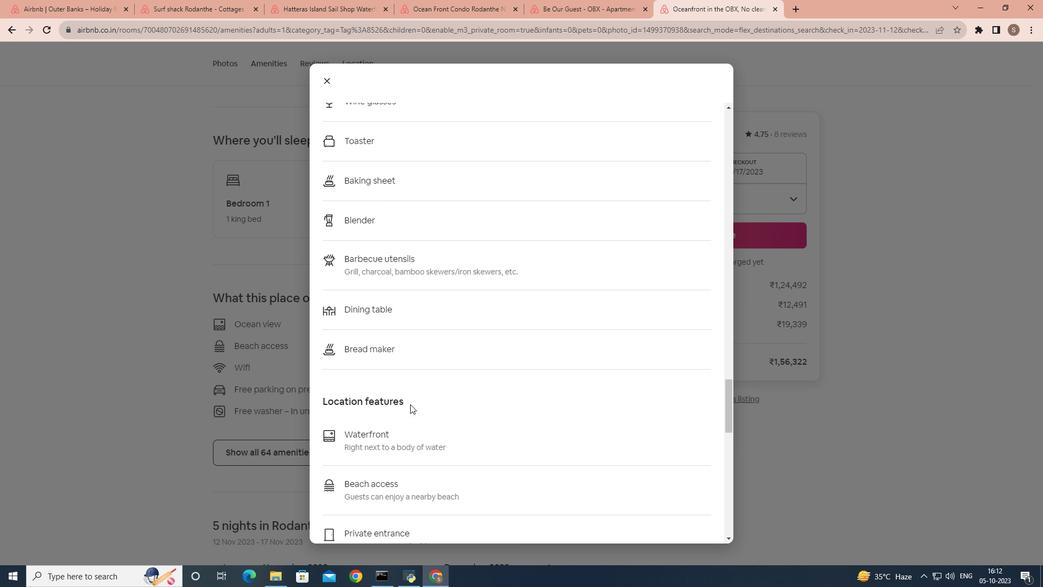 
Action: Mouse scrolled (410, 403) with delta (0, 0)
Screenshot: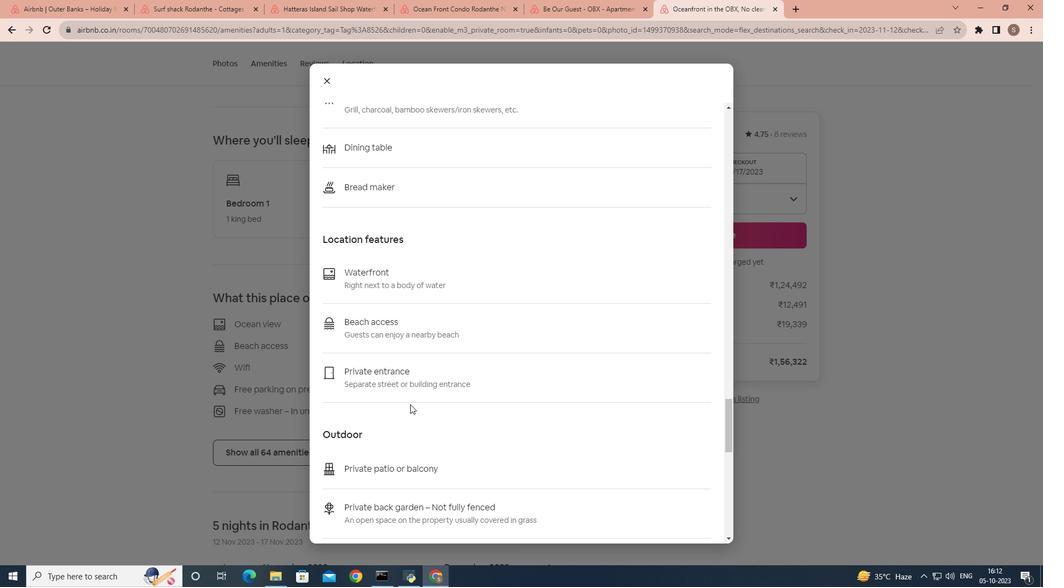 
Action: Mouse scrolled (410, 403) with delta (0, 0)
Screenshot: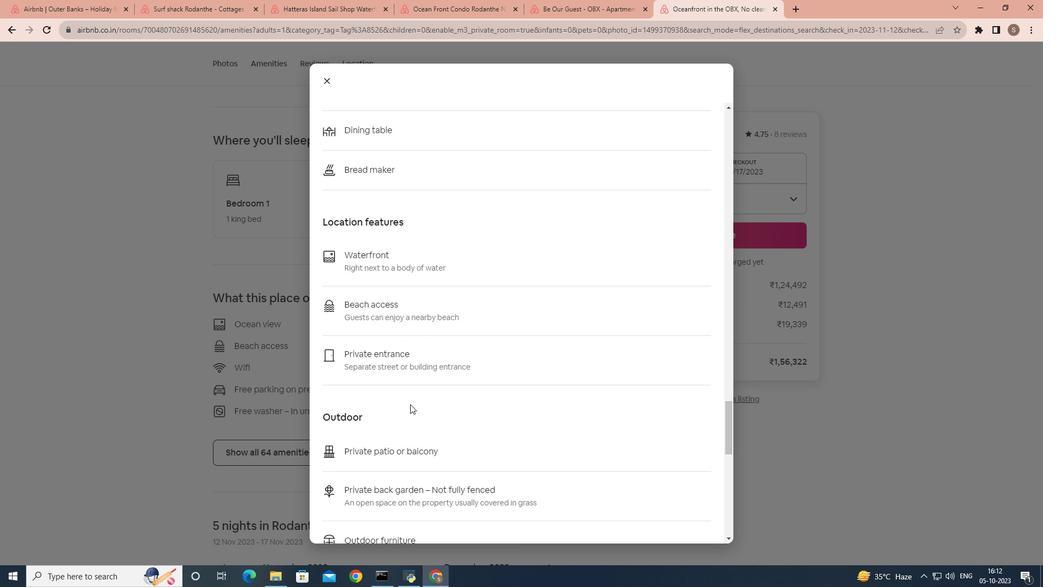 
Action: Mouse scrolled (410, 403) with delta (0, 0)
Screenshot: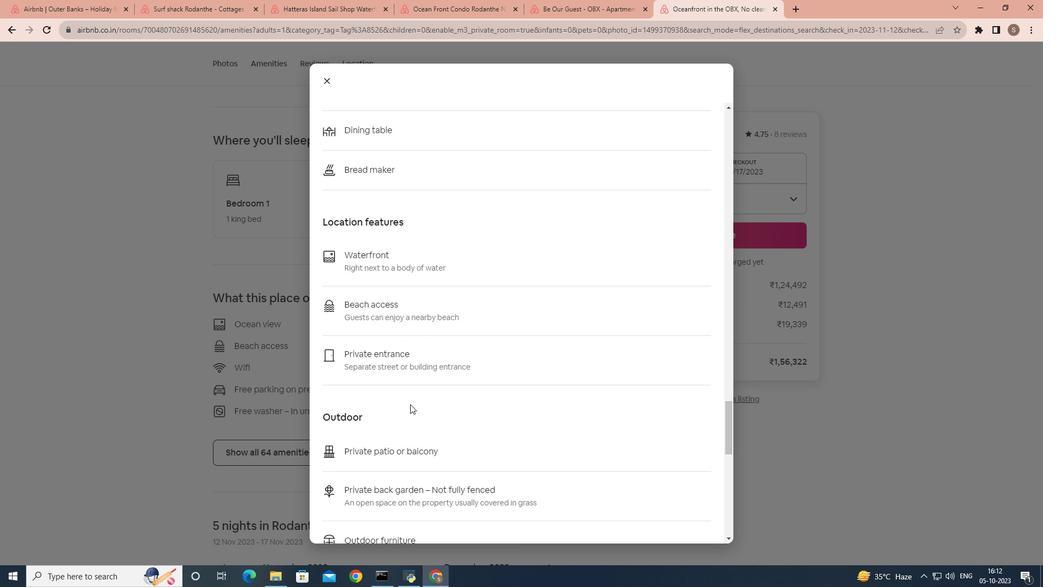 
Action: Mouse scrolled (410, 403) with delta (0, 0)
Screenshot: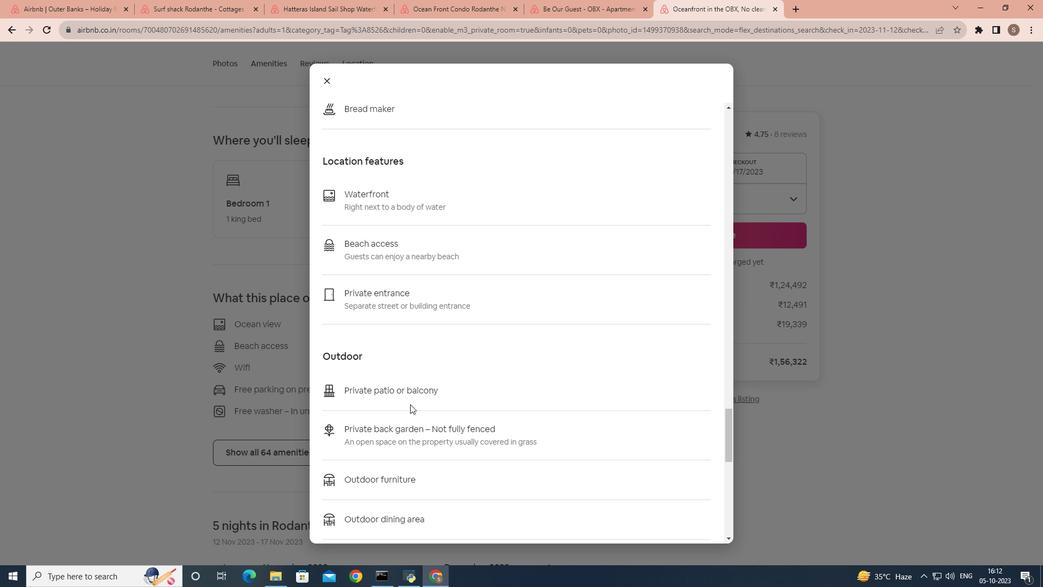 
Action: Mouse scrolled (410, 403) with delta (0, 0)
Screenshot: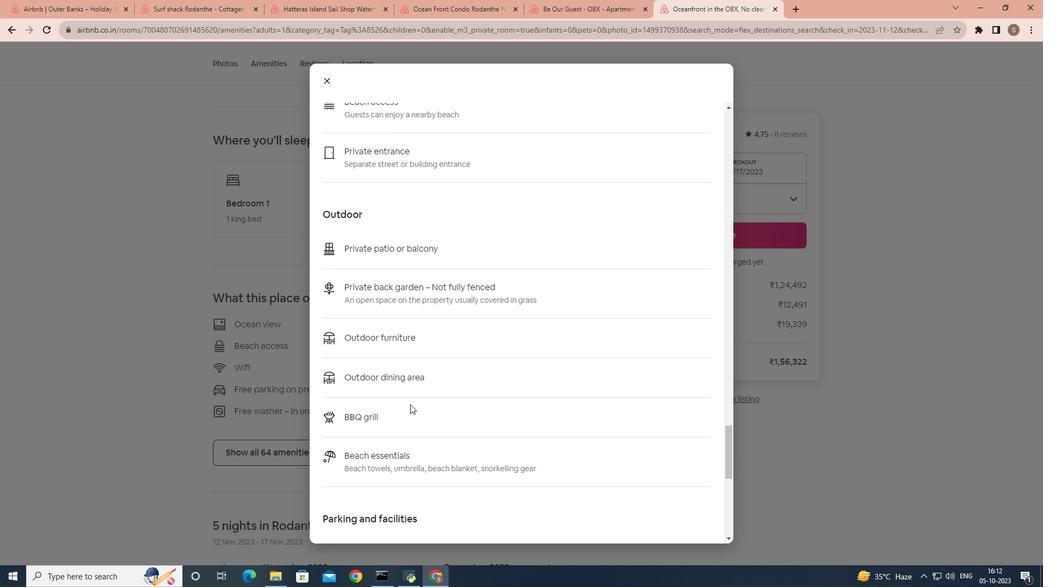 
Action: Mouse scrolled (410, 403) with delta (0, 0)
Screenshot: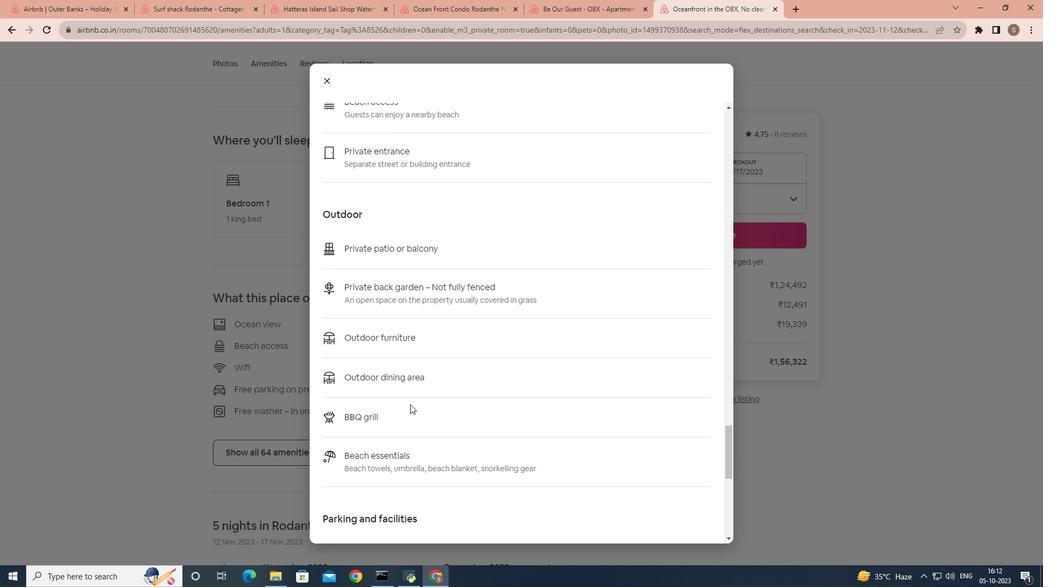 
Action: Mouse scrolled (410, 403) with delta (0, 0)
Screenshot: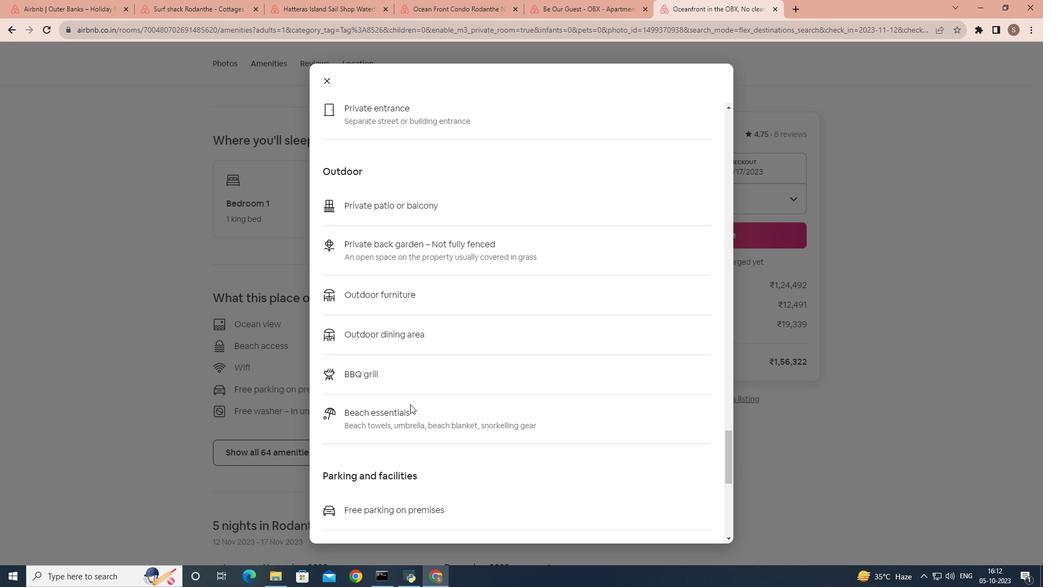 
Action: Mouse scrolled (410, 403) with delta (0, 0)
Screenshot: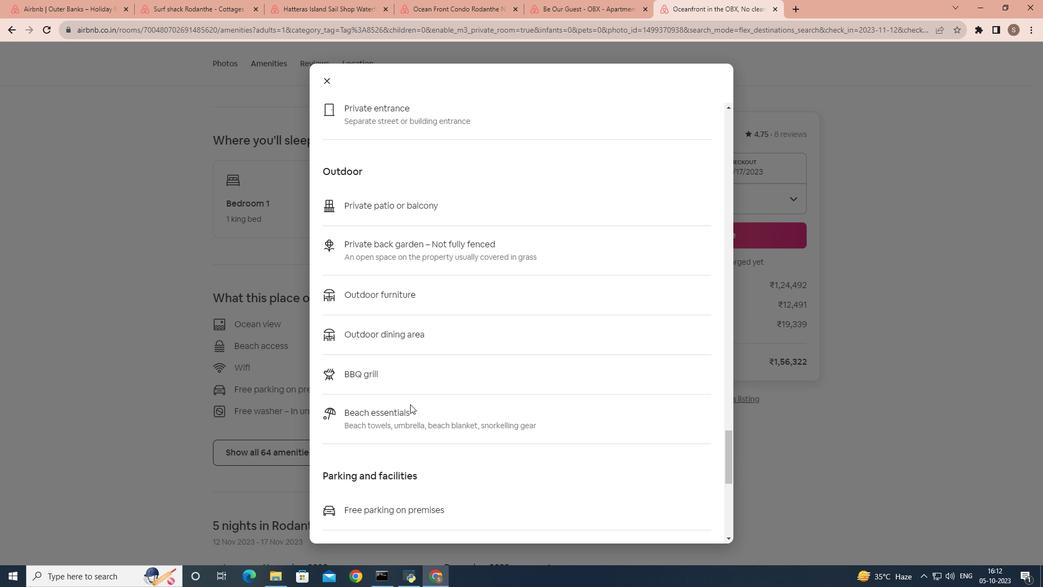 
Action: Mouse scrolled (410, 403) with delta (0, 0)
Screenshot: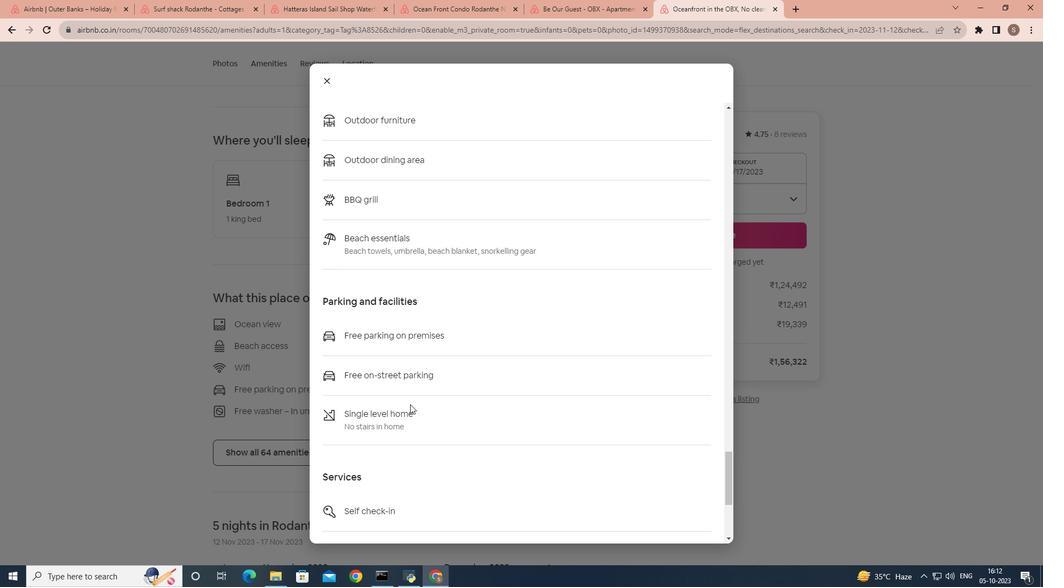 
Action: Mouse scrolled (410, 403) with delta (0, 0)
Screenshot: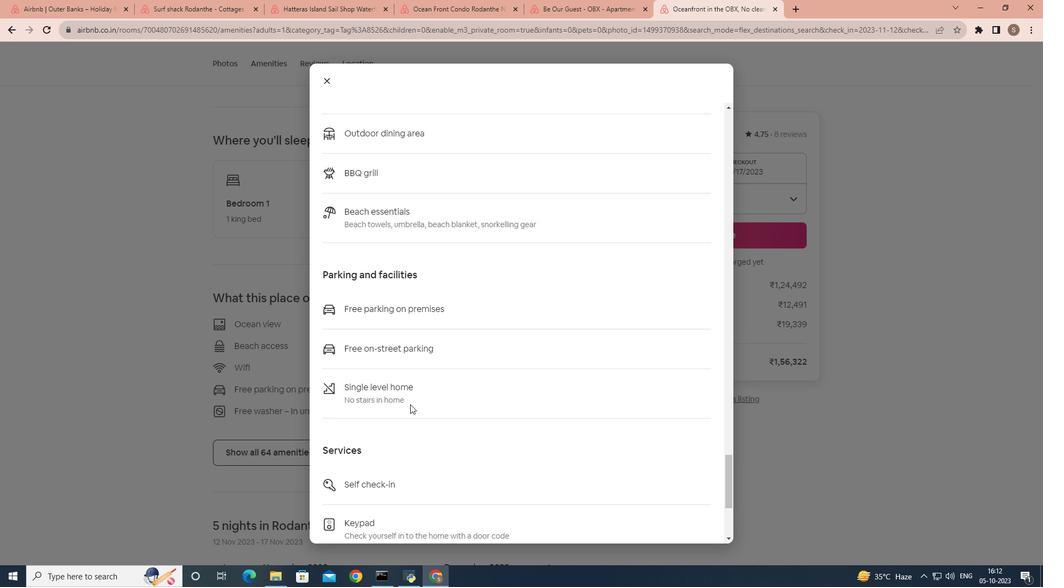 
Action: Mouse scrolled (410, 403) with delta (0, 0)
Screenshot: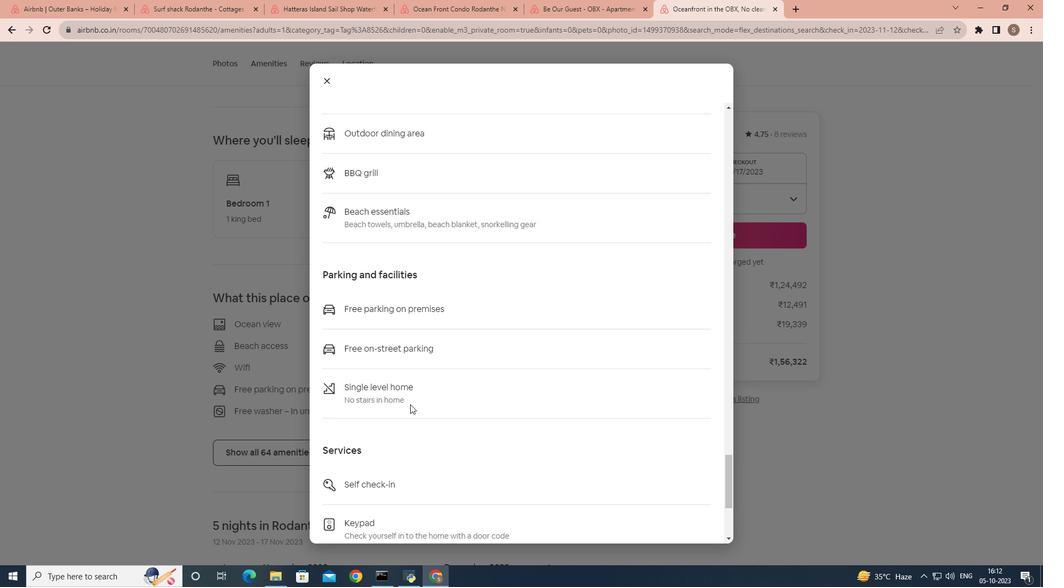 
Action: Mouse scrolled (410, 403) with delta (0, 0)
Screenshot: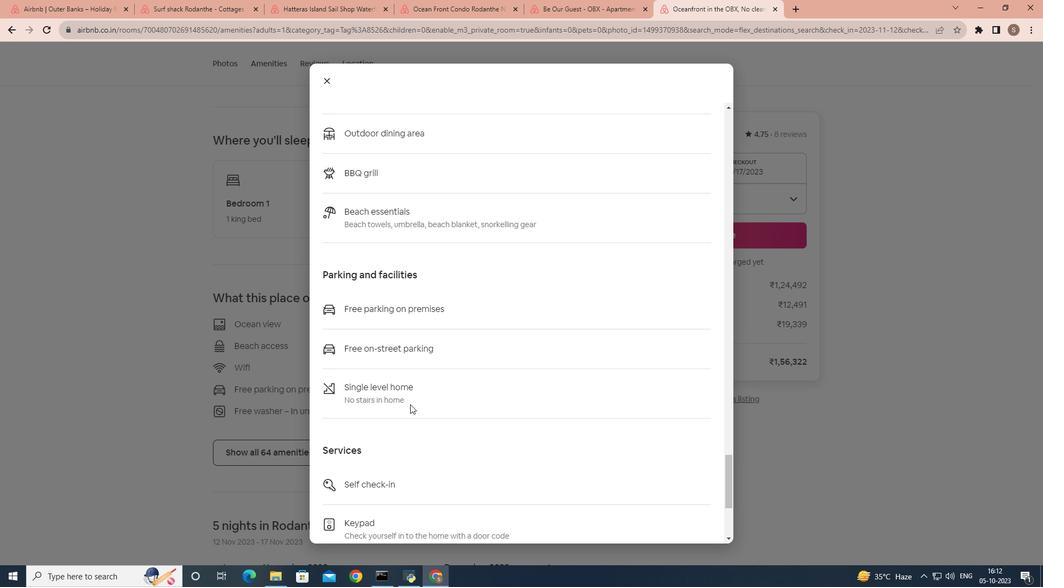 
Action: Mouse scrolled (410, 403) with delta (0, 0)
Screenshot: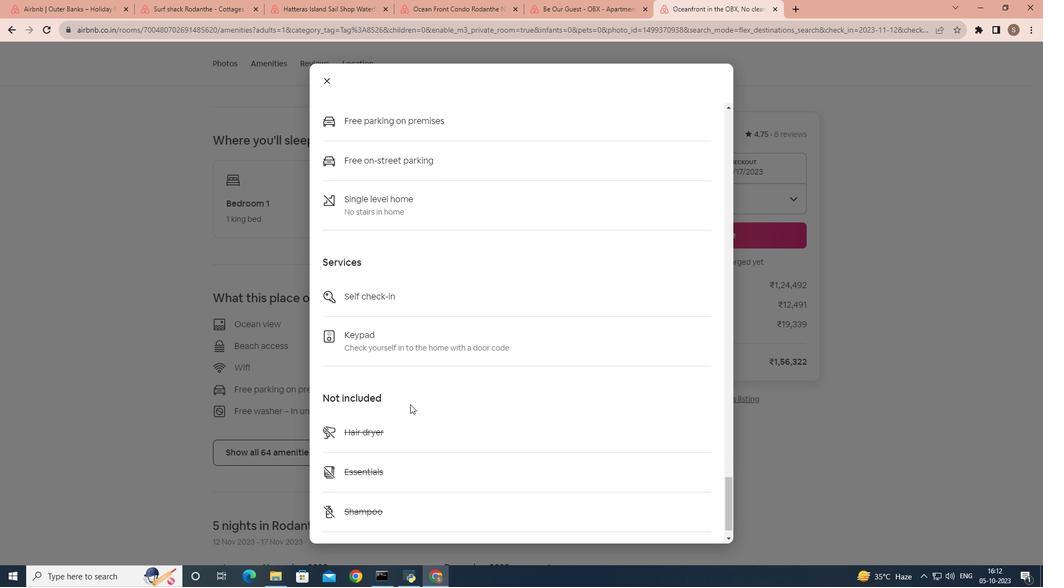 
Action: Mouse scrolled (410, 403) with delta (0, 0)
Screenshot: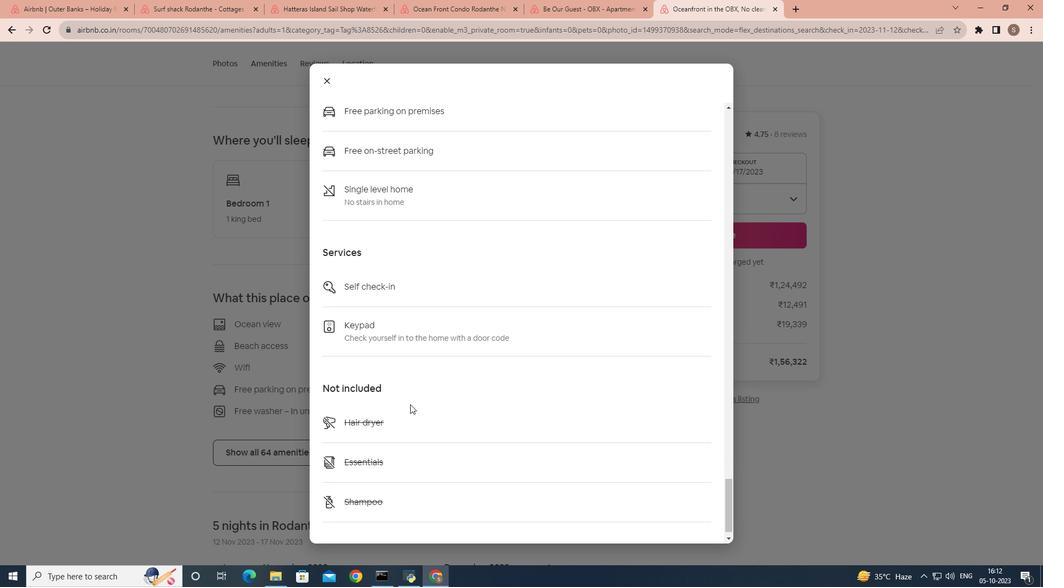 
Action: Mouse scrolled (410, 403) with delta (0, 0)
Screenshot: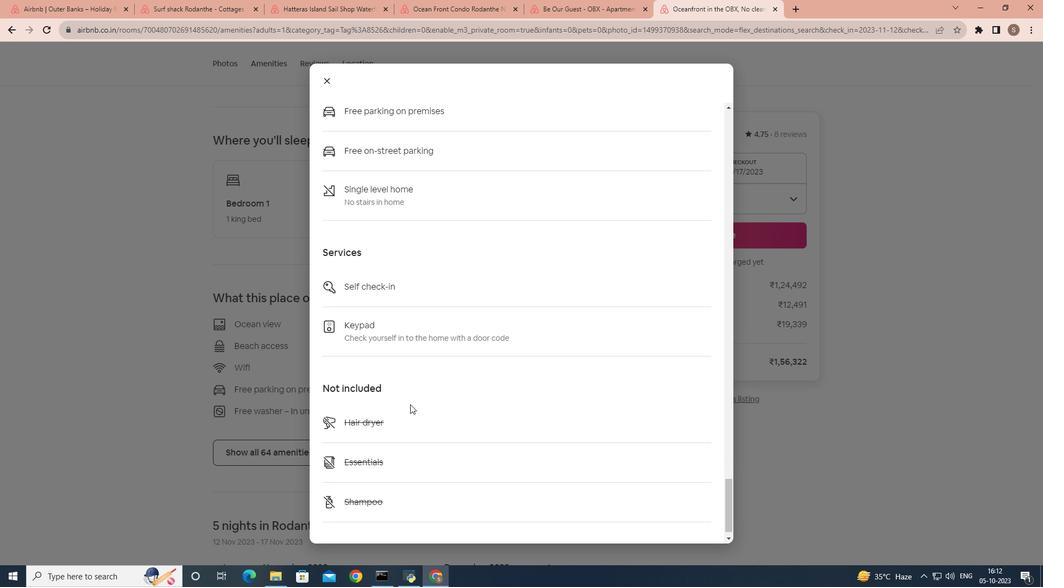 
Action: Mouse scrolled (410, 403) with delta (0, 0)
Screenshot: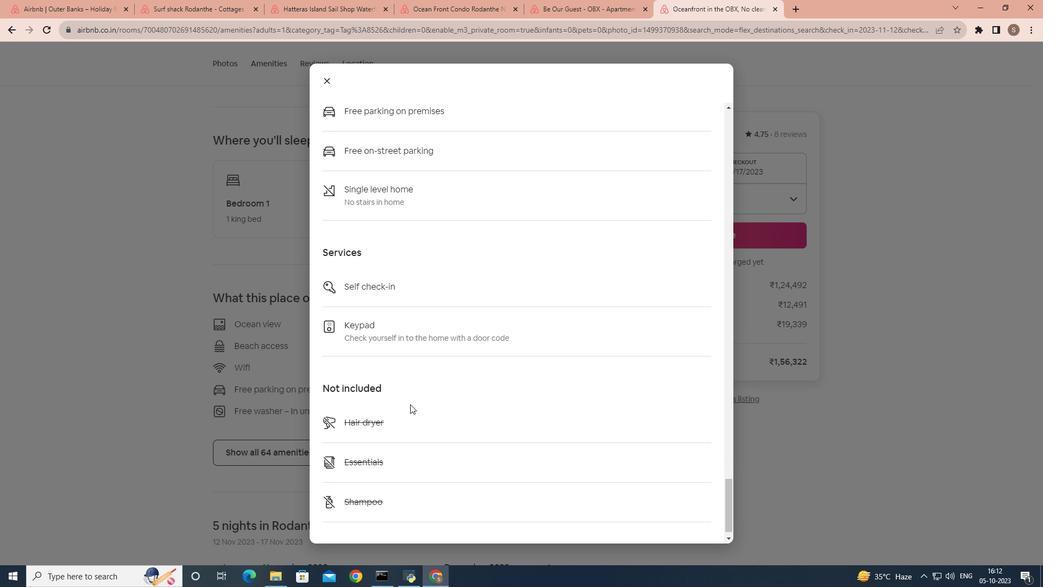 
Action: Mouse scrolled (410, 403) with delta (0, 0)
Screenshot: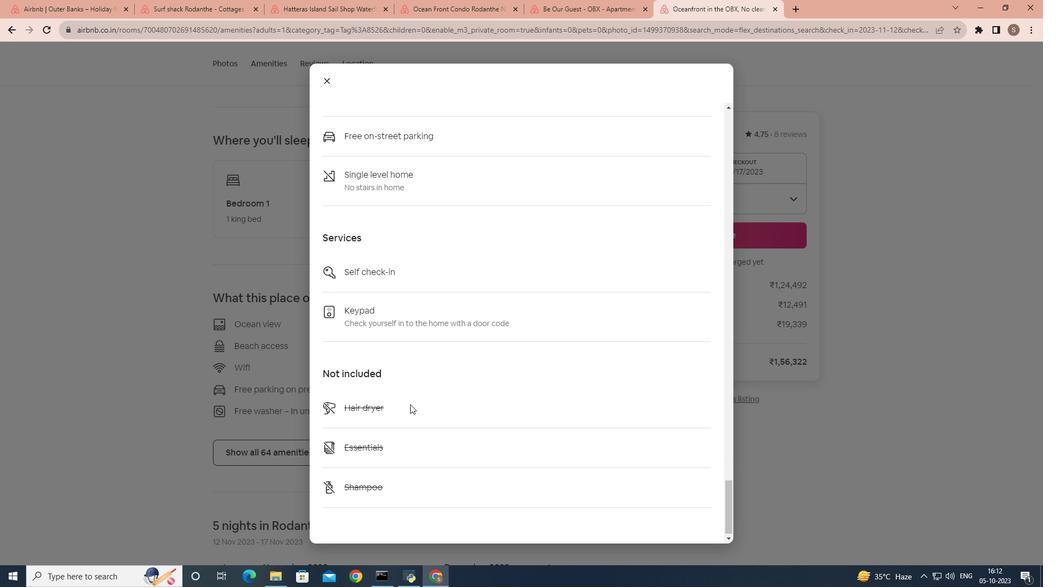 
Action: Mouse moved to (325, 88)
Screenshot: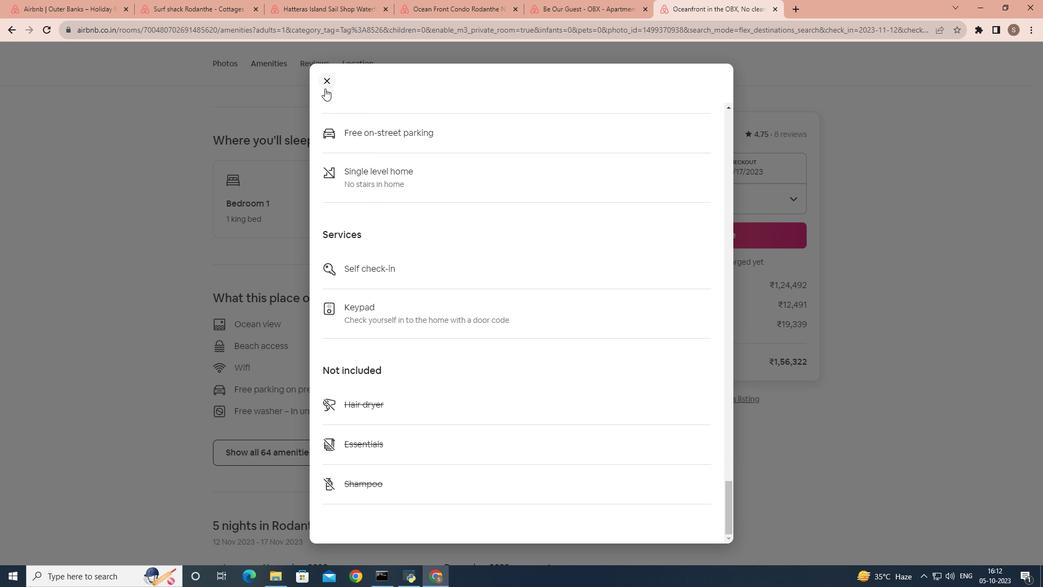 
Action: Mouse pressed left at (325, 88)
Screenshot: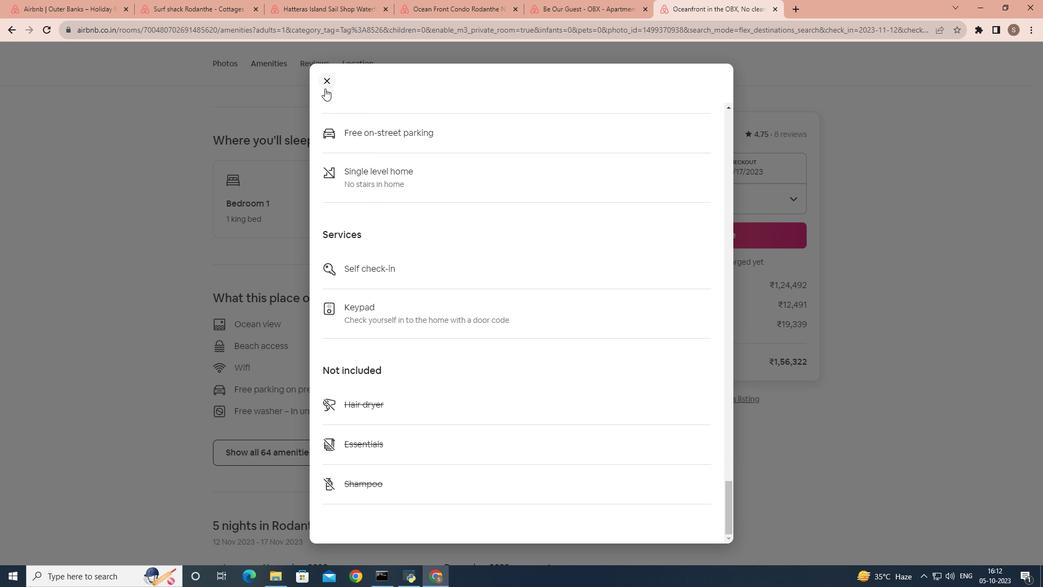 
Action: Mouse moved to (345, 401)
Screenshot: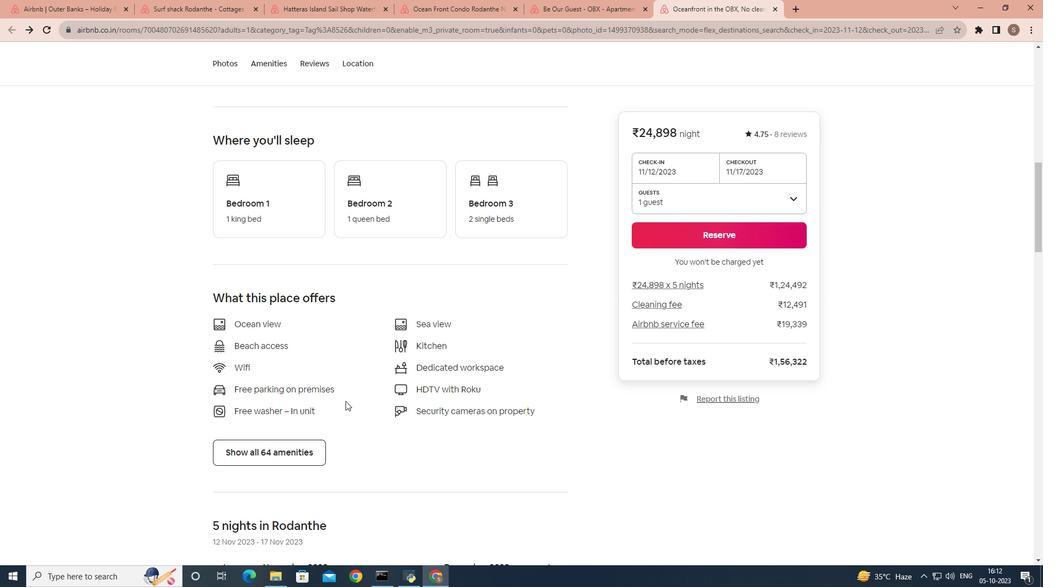 
Action: Mouse scrolled (345, 400) with delta (0, 0)
Screenshot: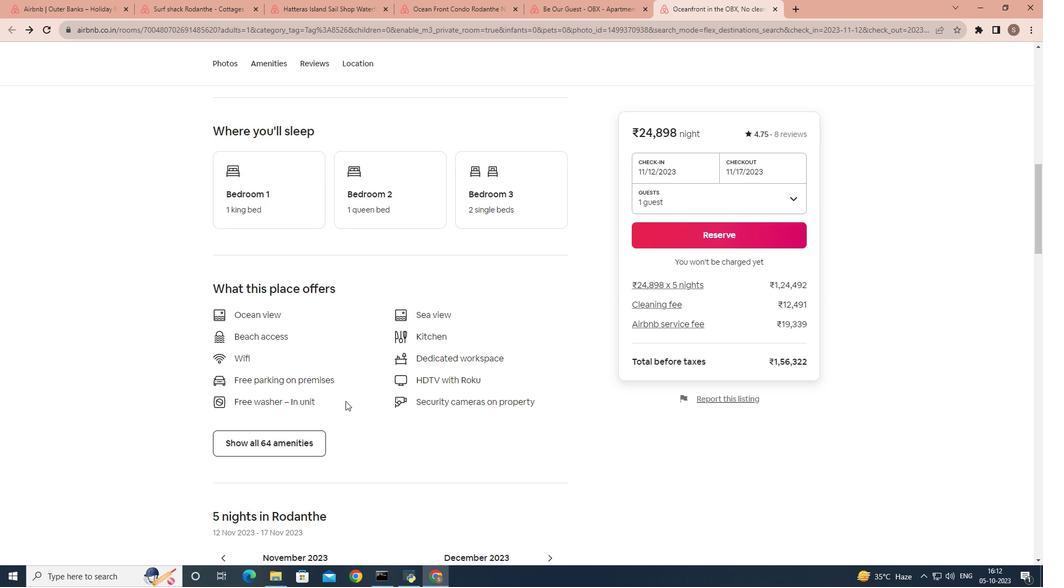 
Action: Mouse scrolled (345, 400) with delta (0, 0)
Screenshot: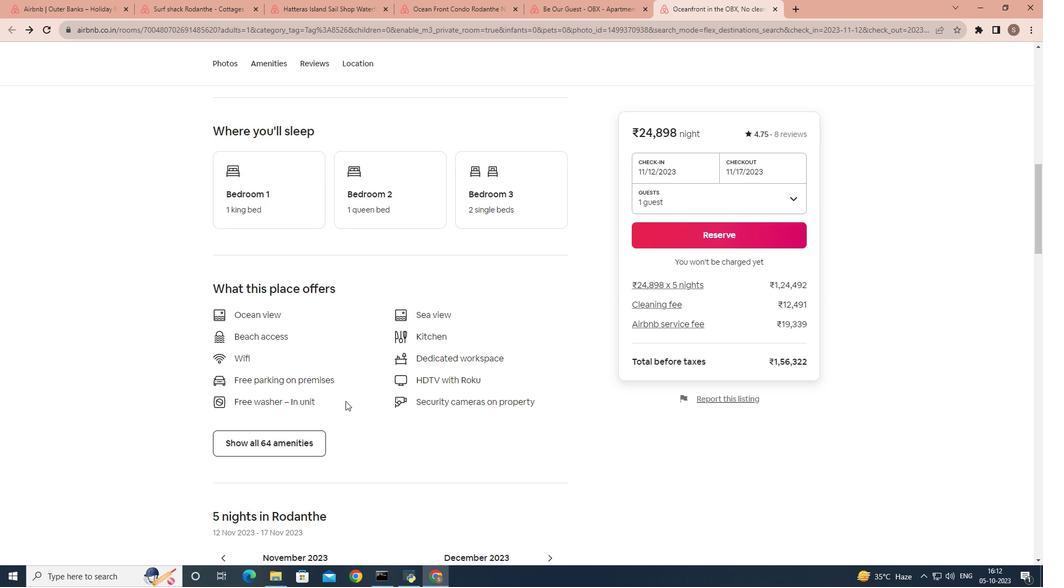 
Action: Mouse scrolled (345, 400) with delta (0, 0)
Screenshot: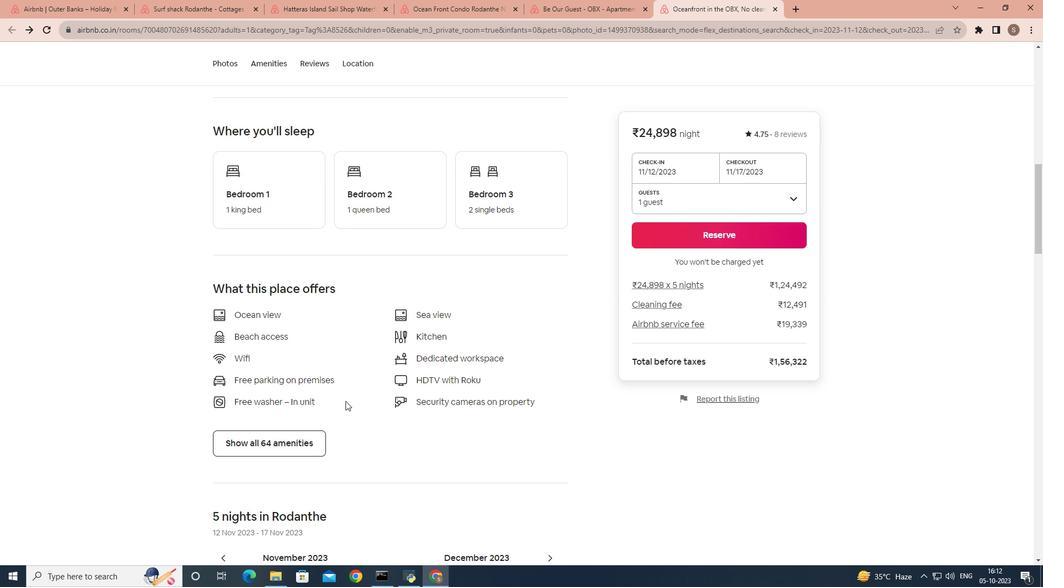 
Action: Mouse scrolled (345, 400) with delta (0, 0)
Screenshot: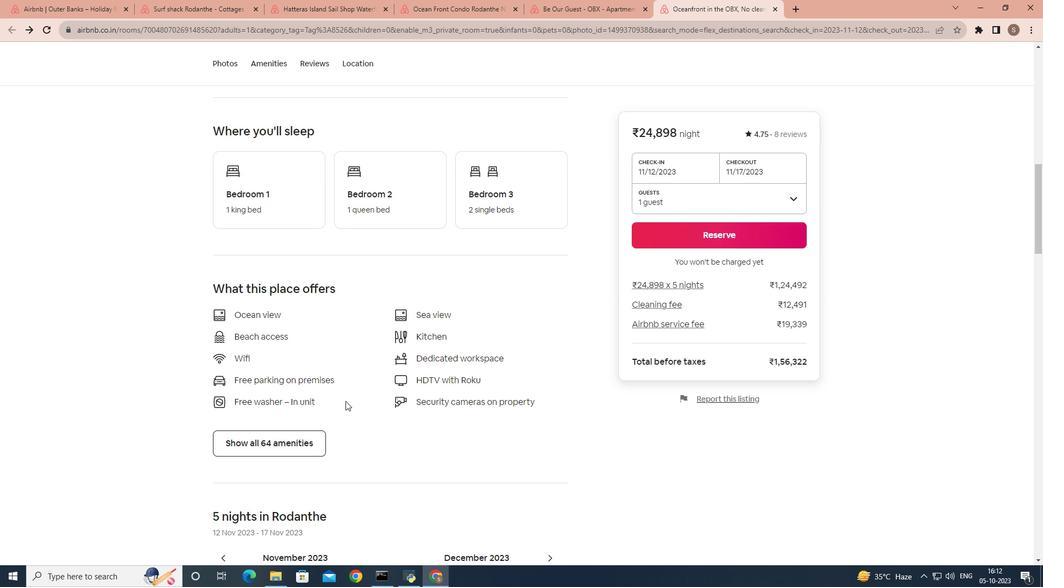 
Action: Mouse scrolled (345, 400) with delta (0, 0)
Screenshot: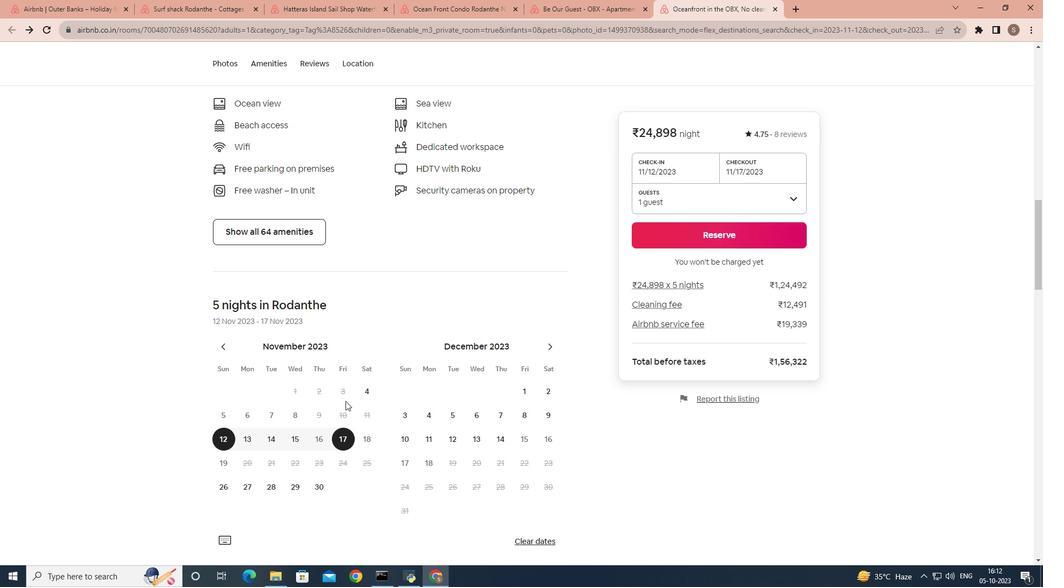
Action: Mouse scrolled (345, 400) with delta (0, 0)
Screenshot: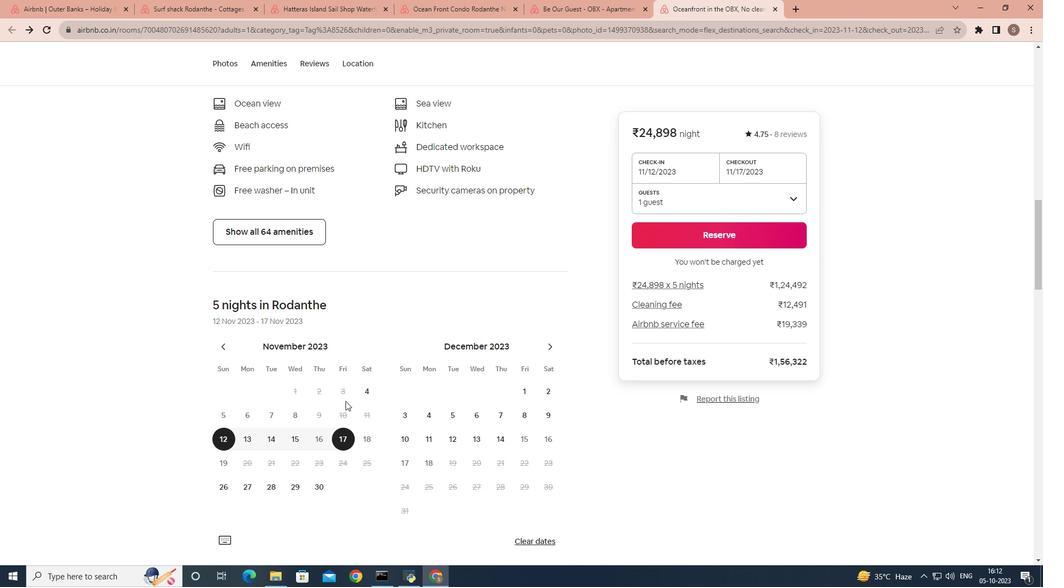 
Action: Mouse scrolled (345, 400) with delta (0, 0)
Screenshot: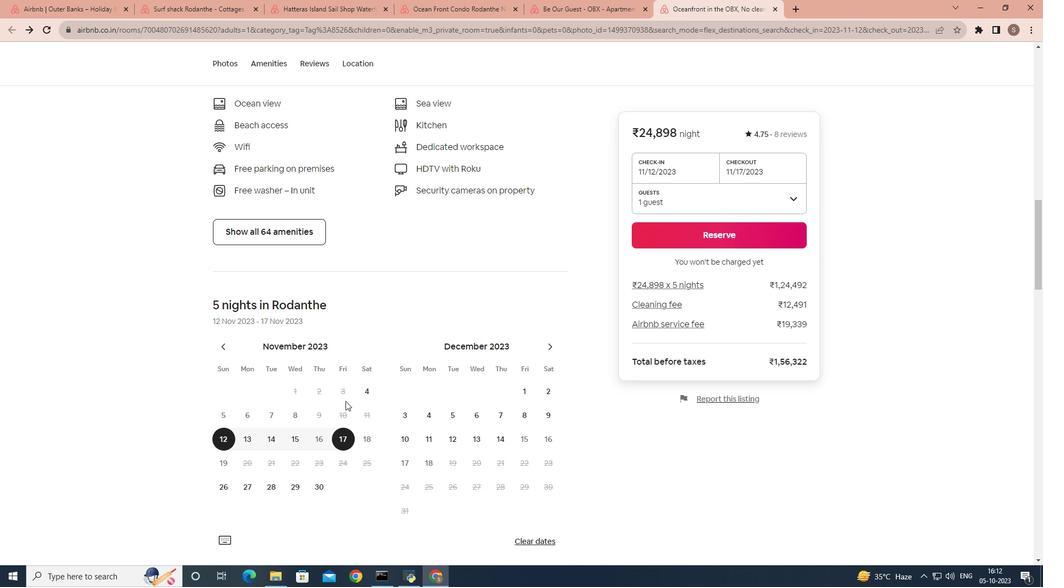 
Action: Mouse scrolled (345, 400) with delta (0, 0)
Screenshot: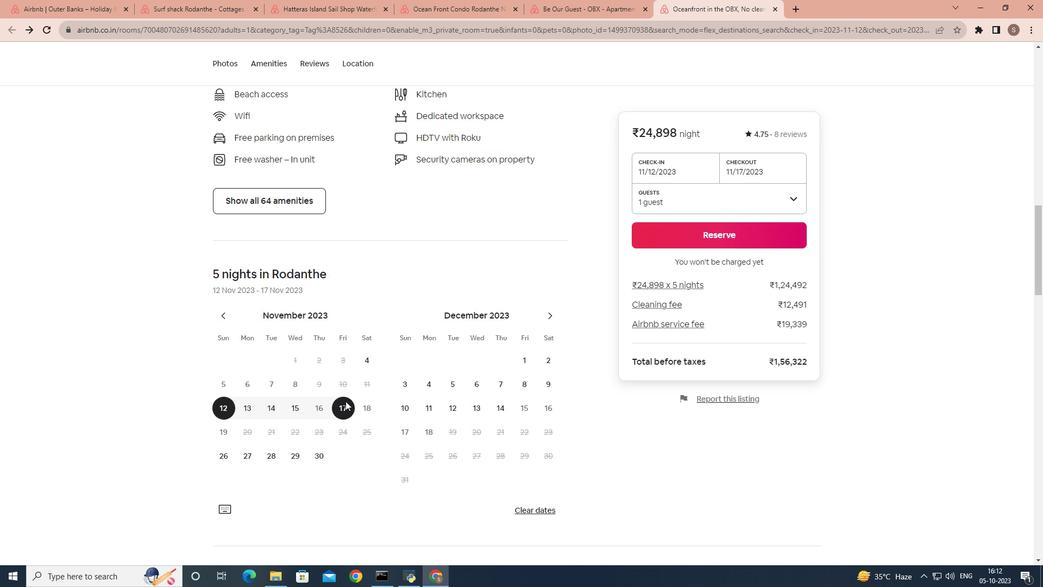 
Action: Mouse scrolled (345, 400) with delta (0, 0)
Screenshot: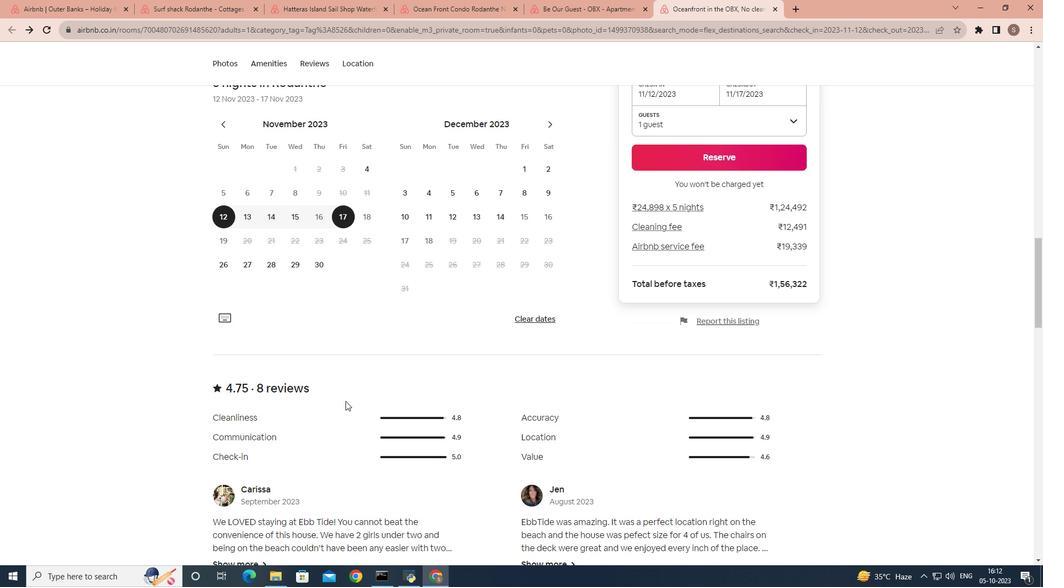 
Action: Mouse scrolled (345, 400) with delta (0, 0)
Screenshot: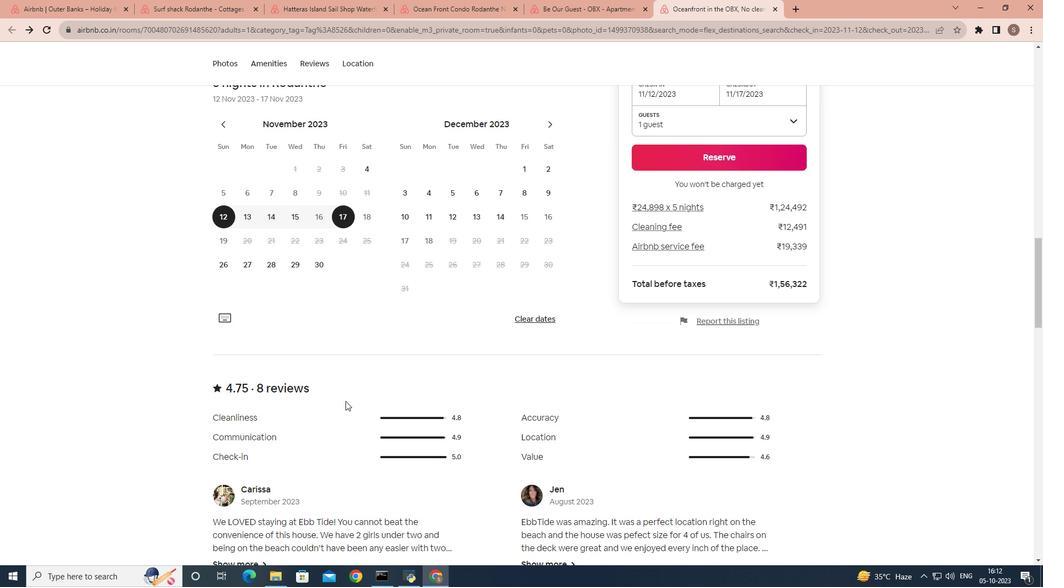 
Action: Mouse scrolled (345, 400) with delta (0, 0)
Screenshot: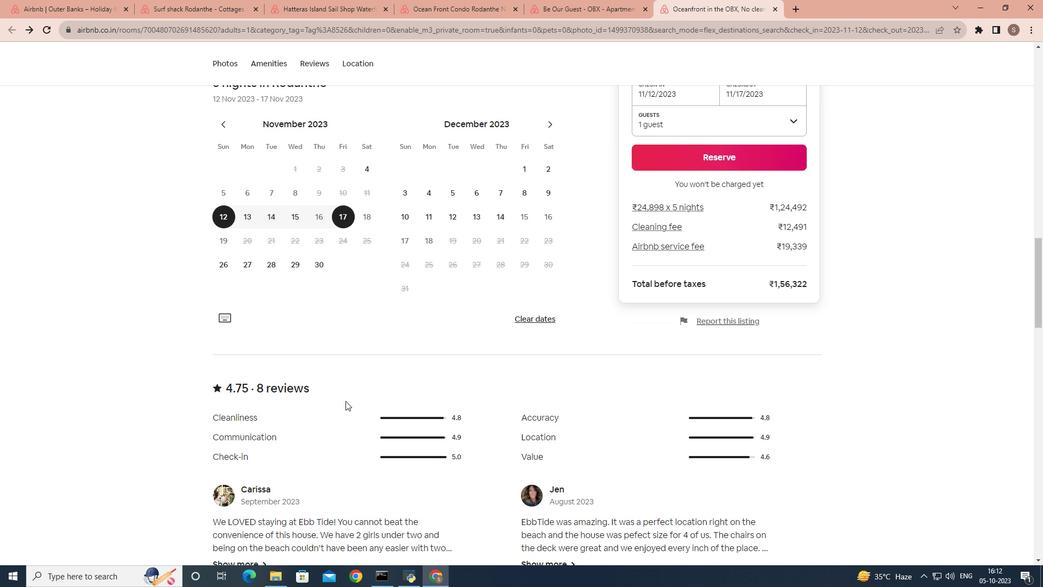 
Action: Mouse scrolled (345, 400) with delta (0, 0)
Screenshot: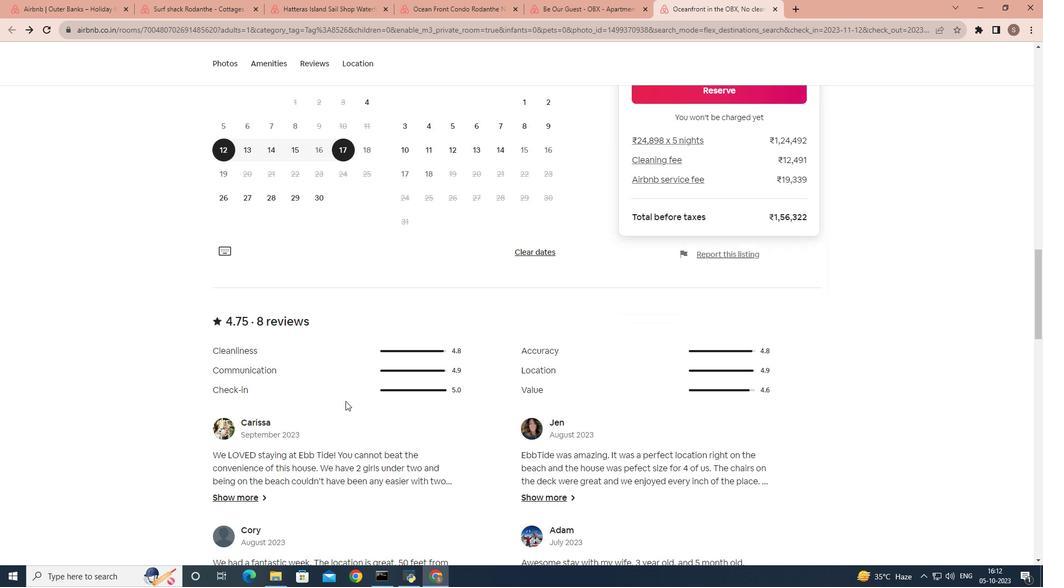 
Action: Mouse scrolled (345, 400) with delta (0, 0)
Screenshot: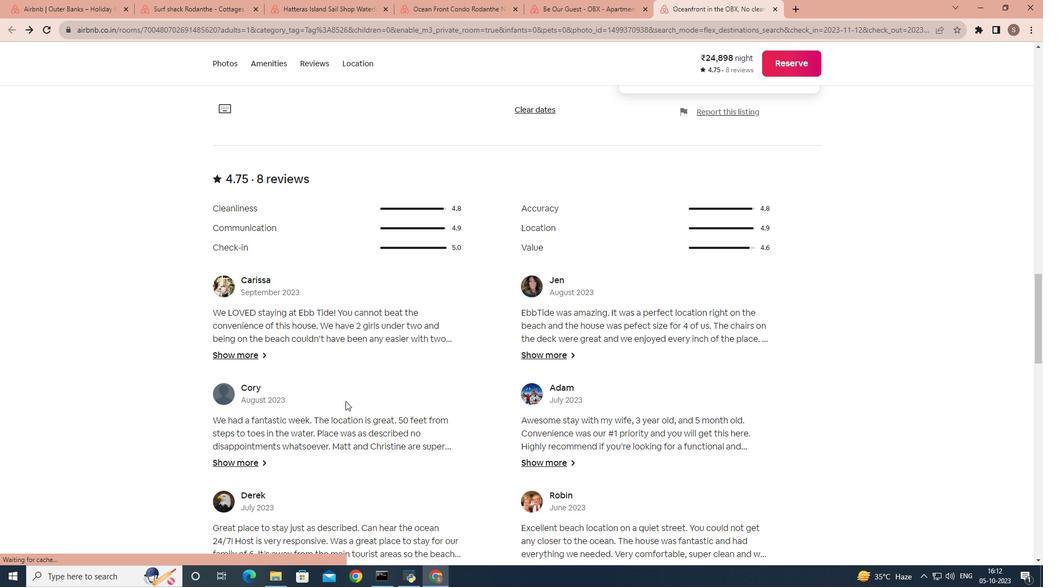 
Action: Mouse scrolled (345, 400) with delta (0, 0)
Screenshot: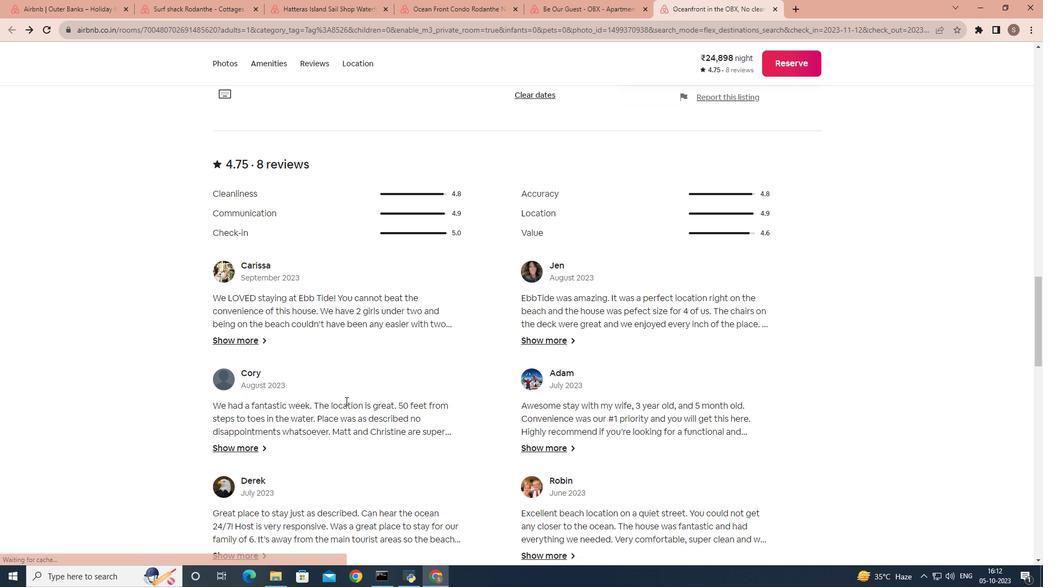 
Action: Mouse scrolled (345, 400) with delta (0, 0)
Screenshot: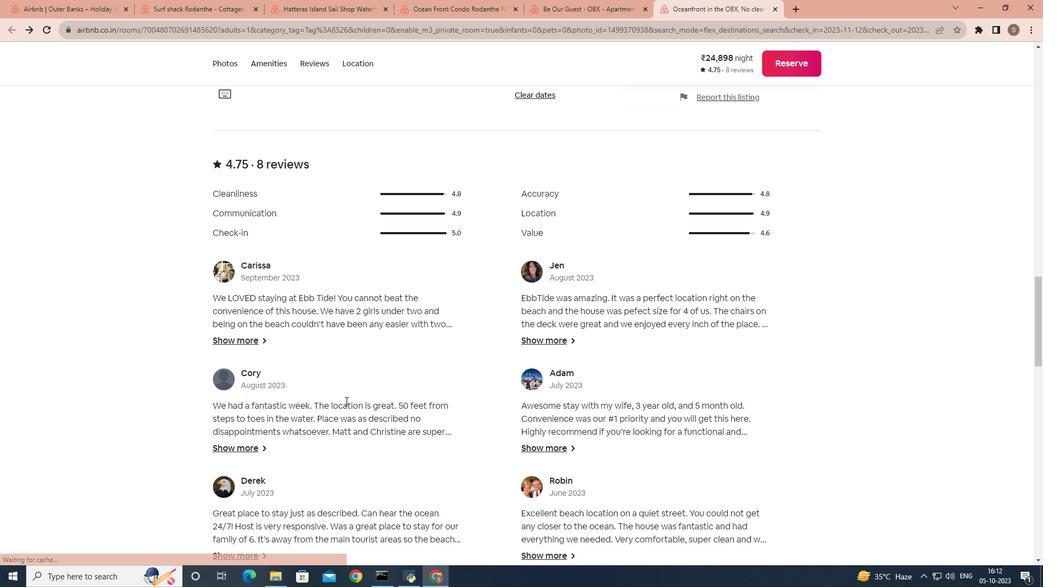 
Action: Mouse scrolled (345, 400) with delta (0, 0)
Screenshot: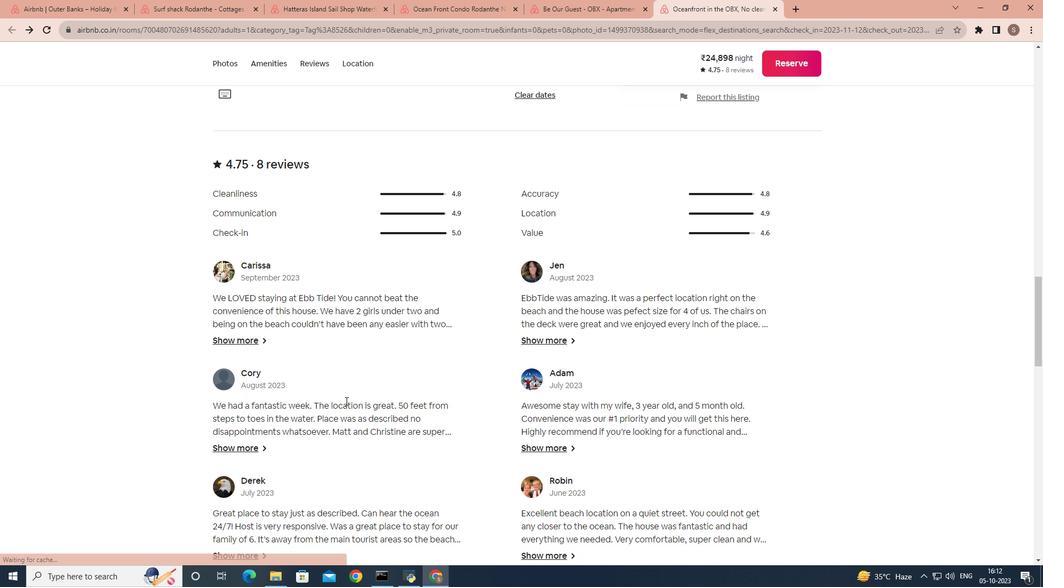 
Action: Mouse scrolled (345, 400) with delta (0, 0)
Screenshot: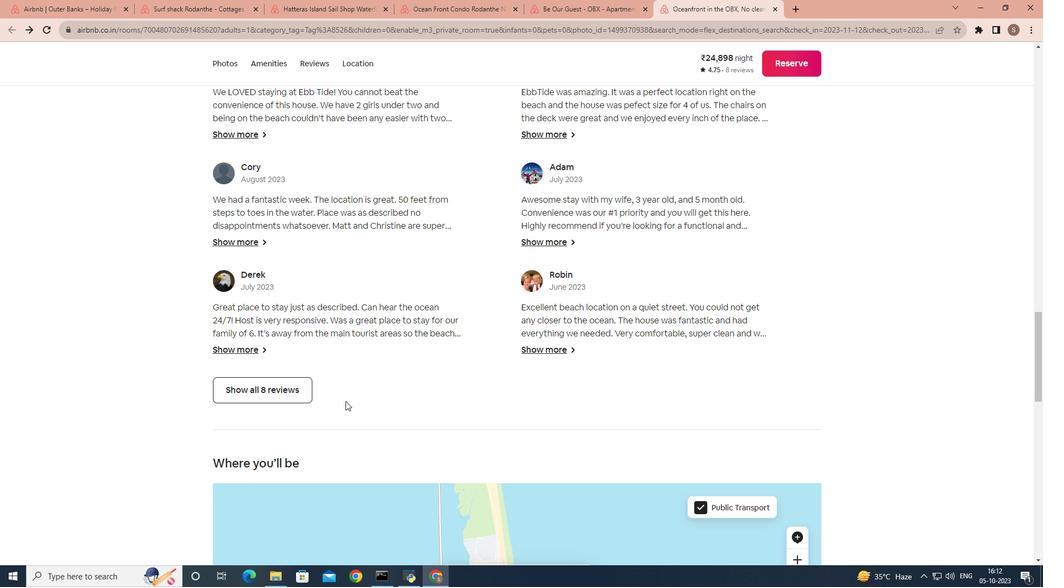 
Action: Mouse scrolled (345, 400) with delta (0, 0)
Screenshot: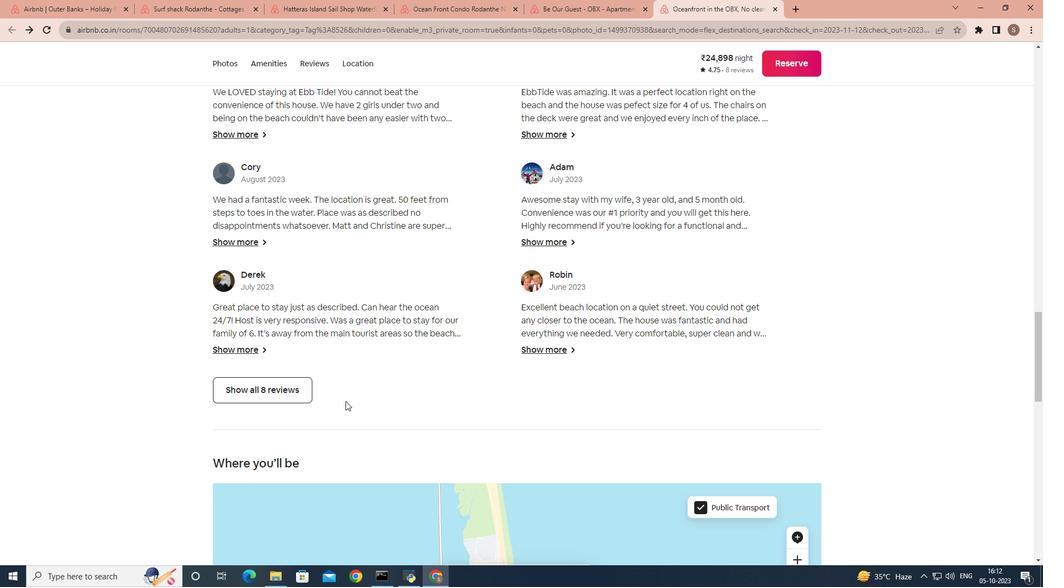 
Action: Mouse scrolled (345, 400) with delta (0, 0)
Screenshot: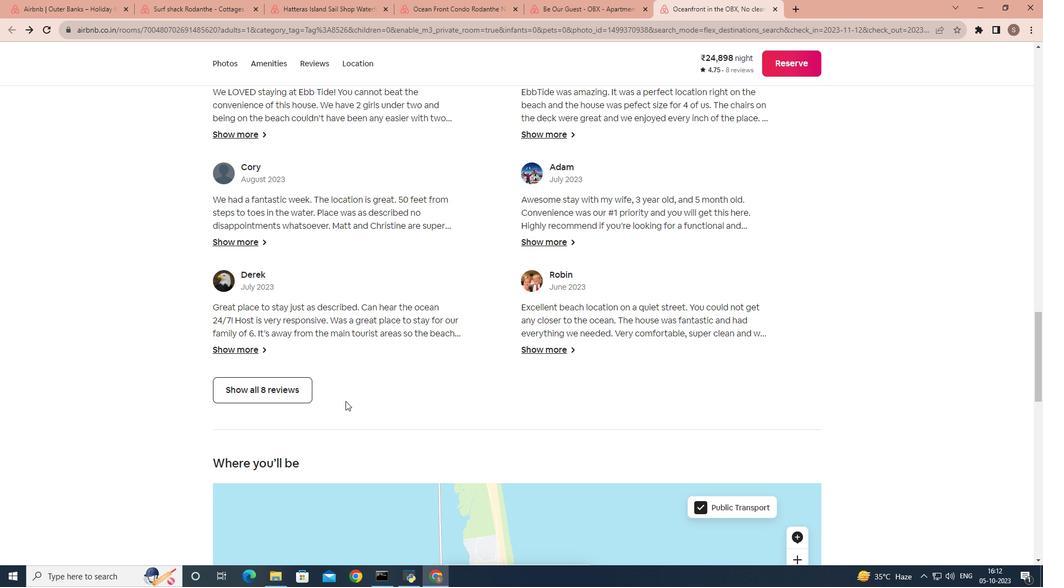 
Action: Mouse scrolled (345, 400) with delta (0, 0)
Screenshot: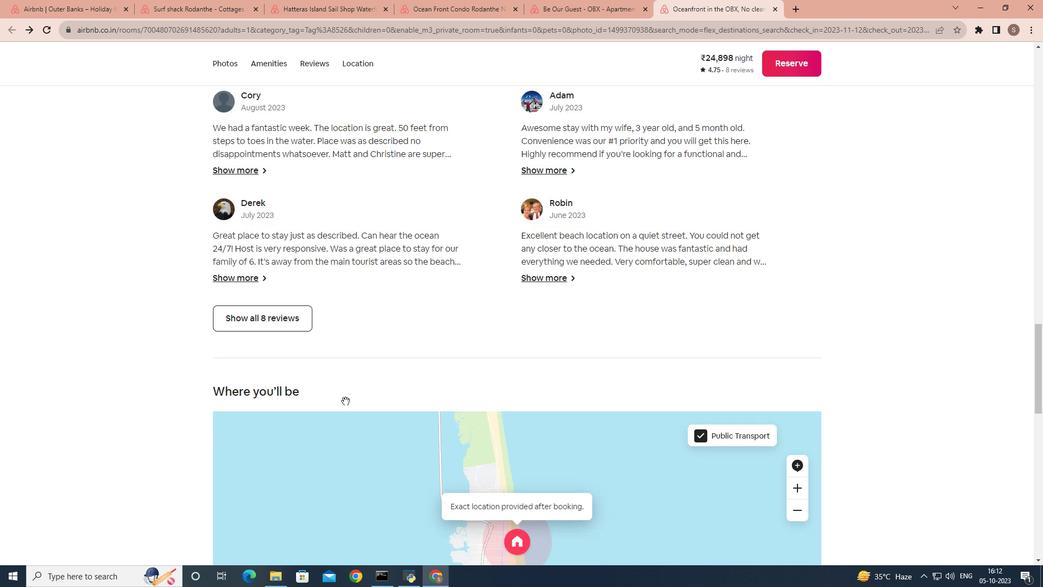 
Action: Mouse scrolled (345, 400) with delta (0, 0)
Screenshot: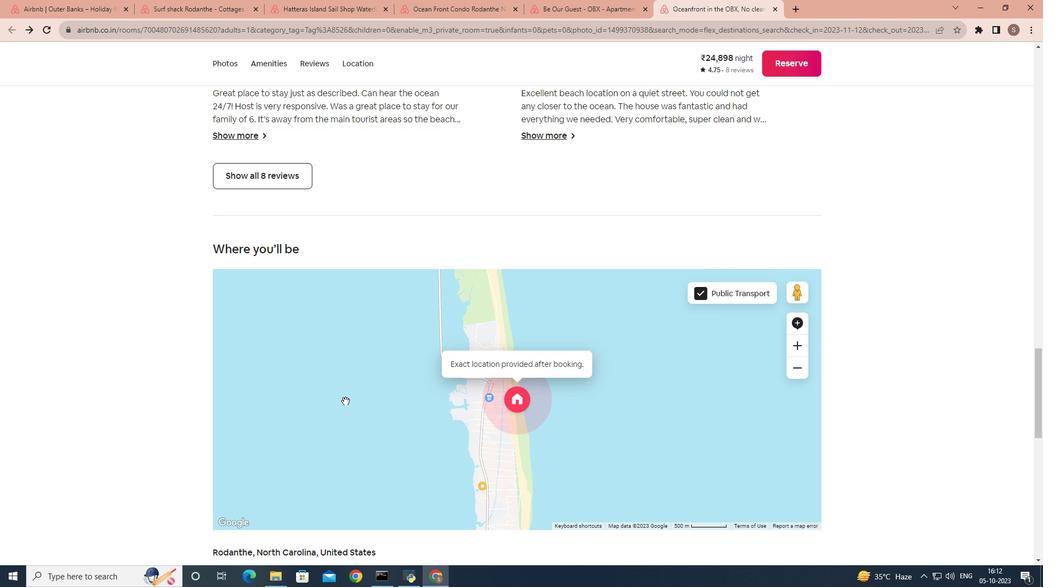 
Action: Mouse scrolled (345, 400) with delta (0, 0)
Screenshot: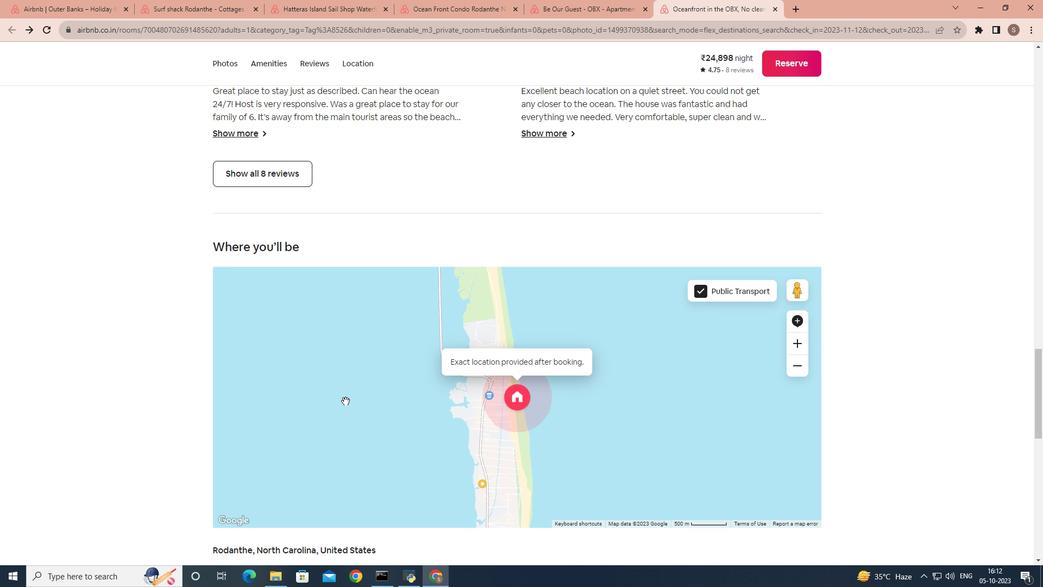 
Action: Mouse scrolled (345, 400) with delta (0, 0)
Screenshot: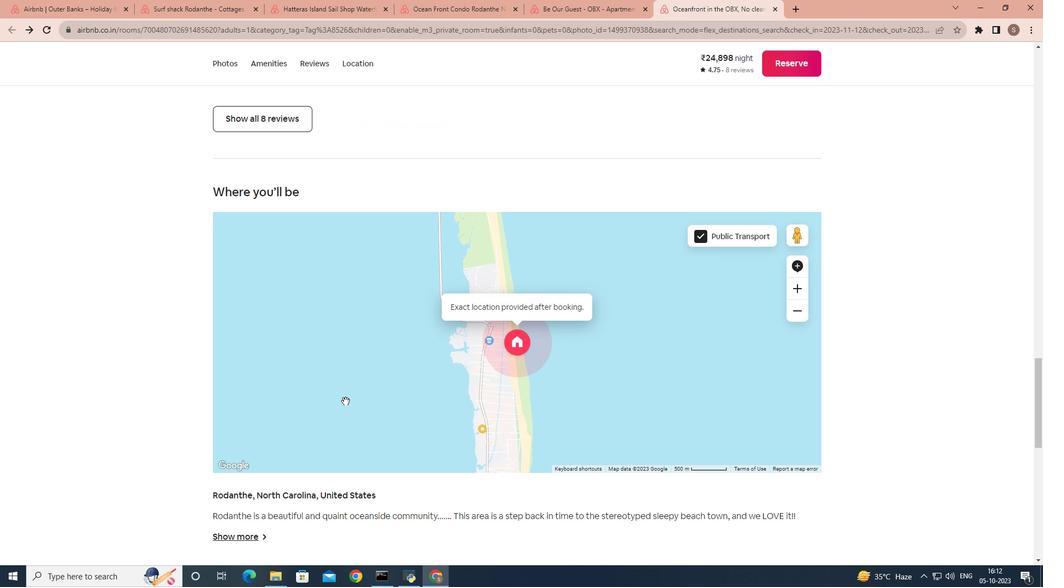 
Action: Mouse scrolled (345, 400) with delta (0, 0)
Screenshot: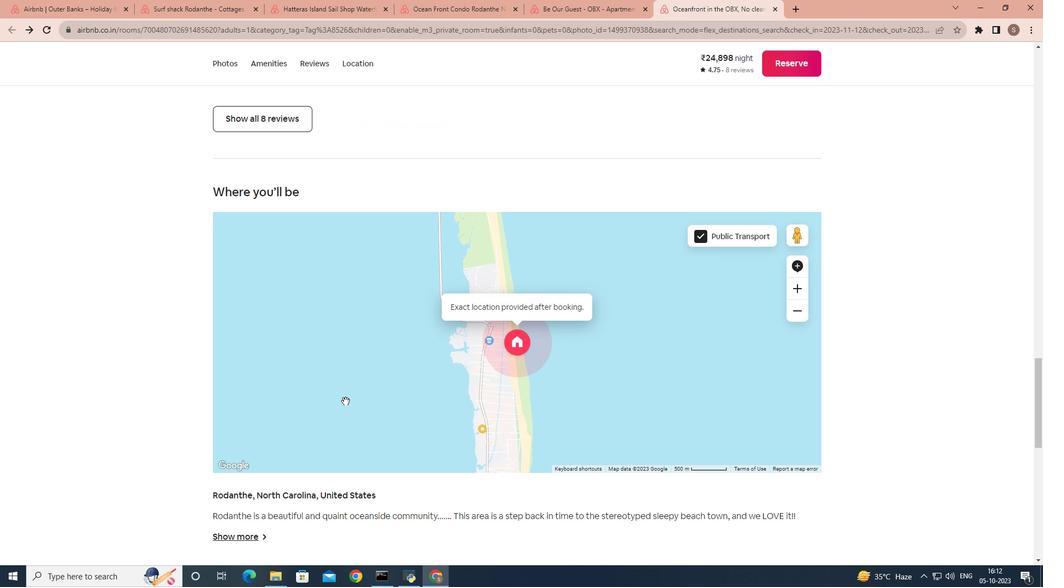 
Action: Mouse moved to (265, 381)
Screenshot: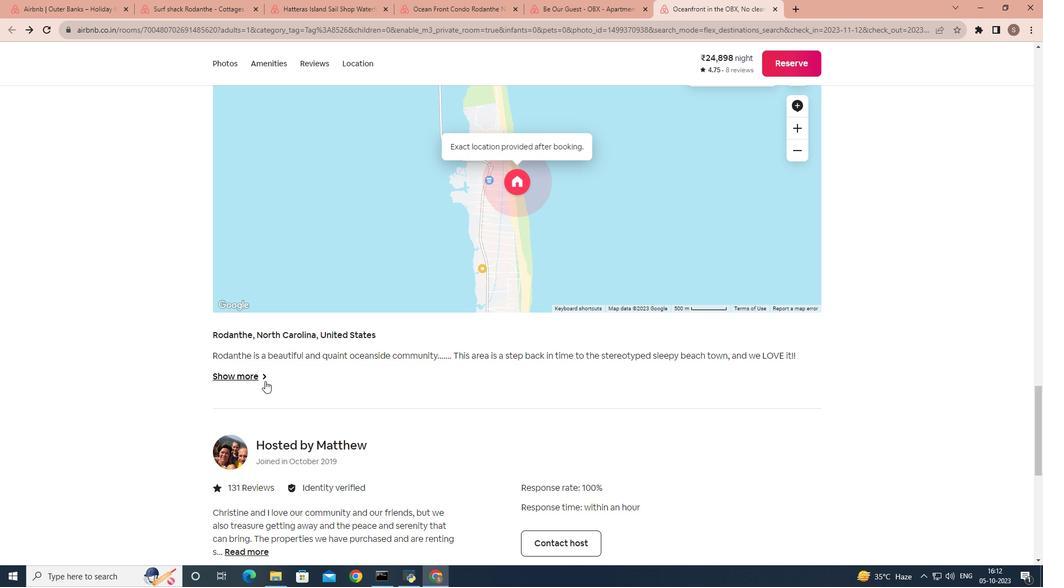 
Action: Mouse pressed left at (265, 381)
Screenshot: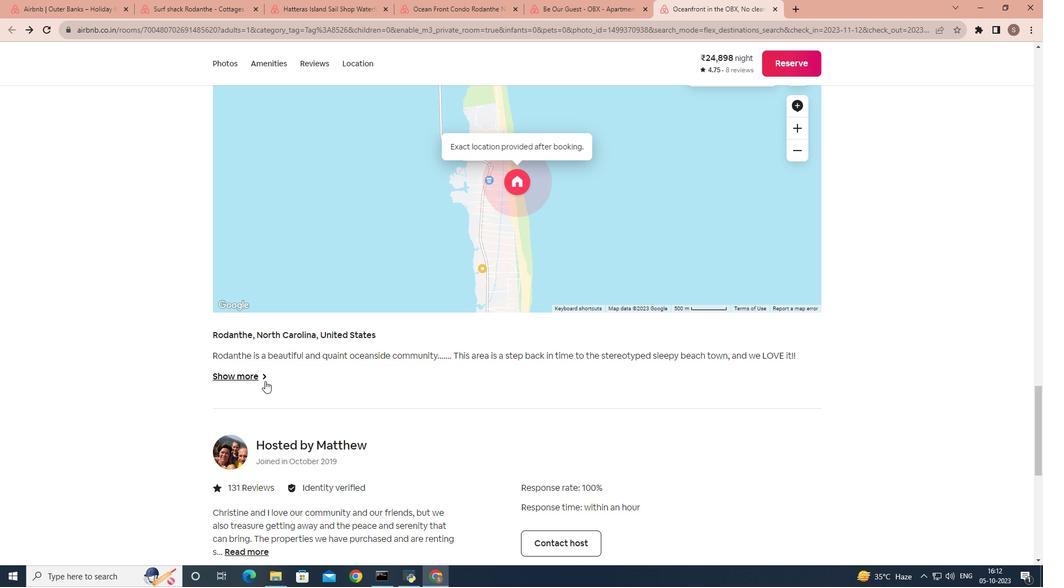 
Action: Mouse moved to (36, 191)
Screenshot: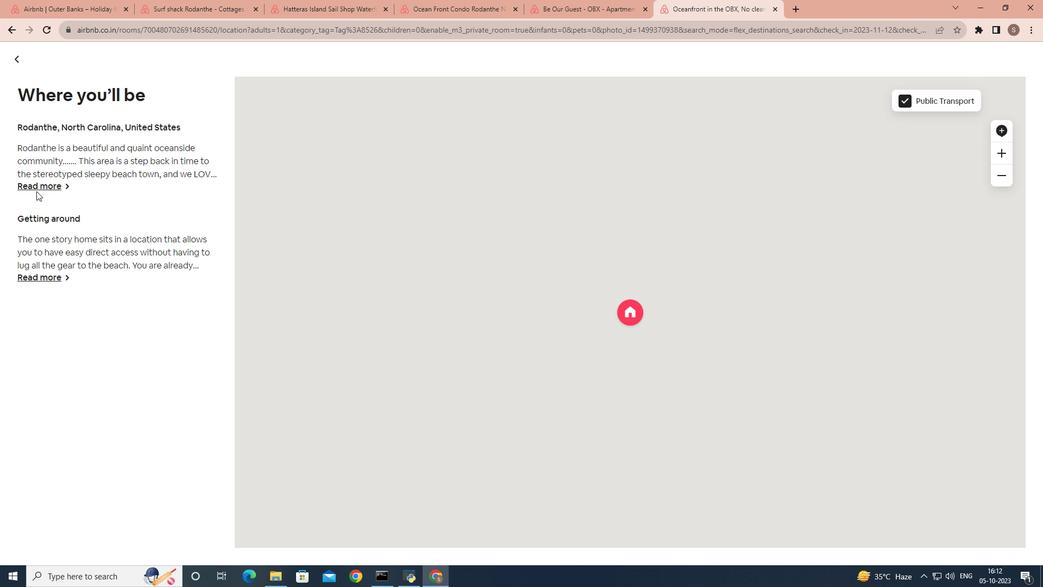 
Action: Mouse pressed left at (36, 191)
Screenshot: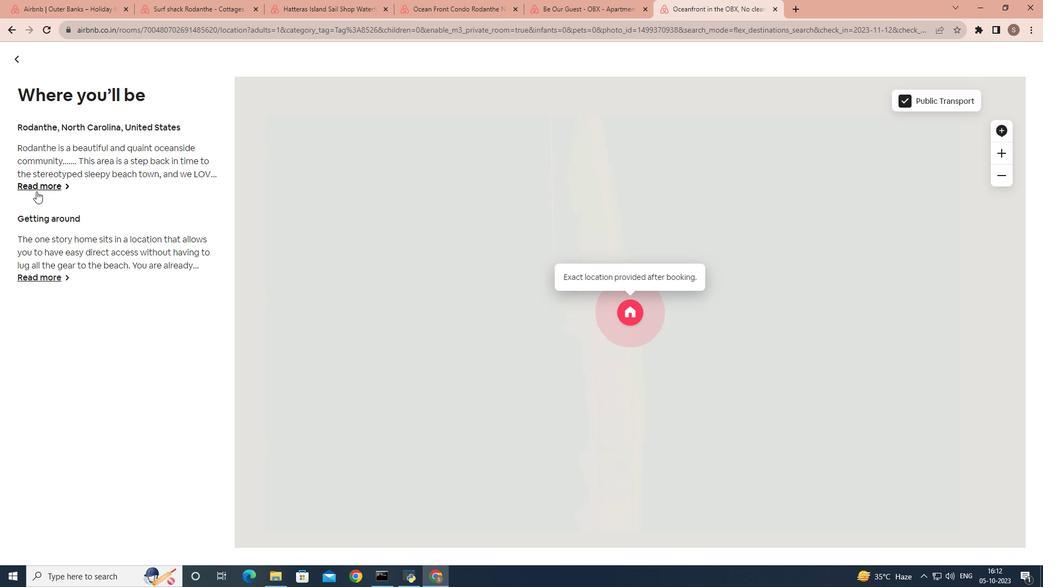 
Action: Mouse moved to (34, 277)
Screenshot: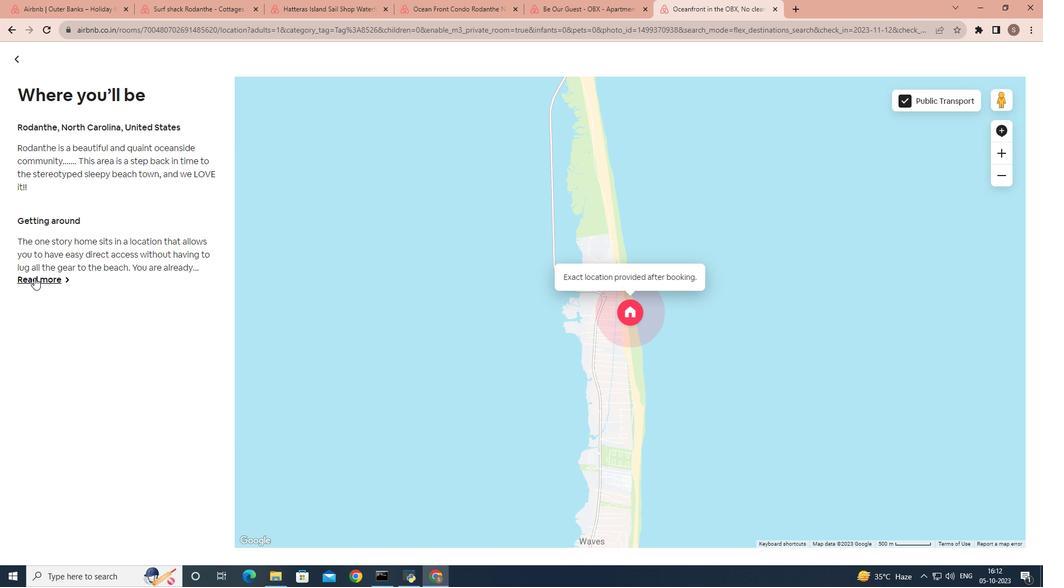 
Action: Mouse pressed left at (34, 277)
Screenshot: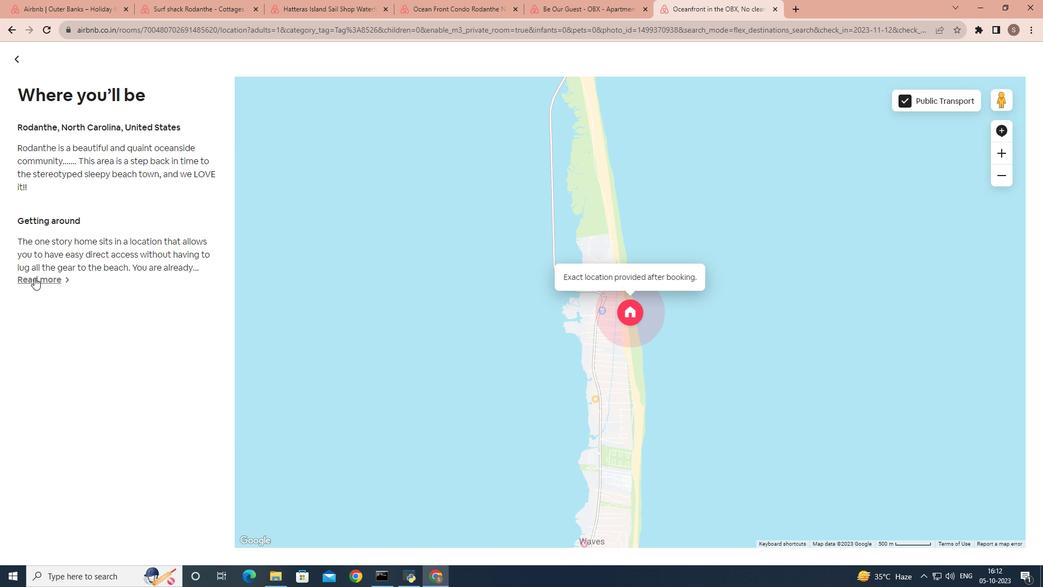 
Action: Mouse moved to (18, 59)
Screenshot: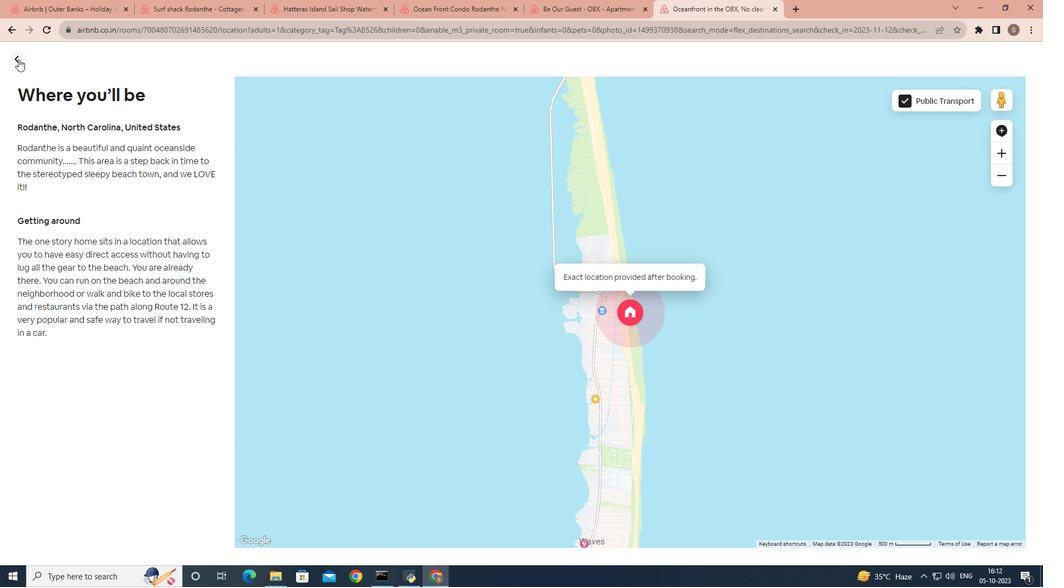
Action: Mouse pressed left at (18, 59)
Screenshot: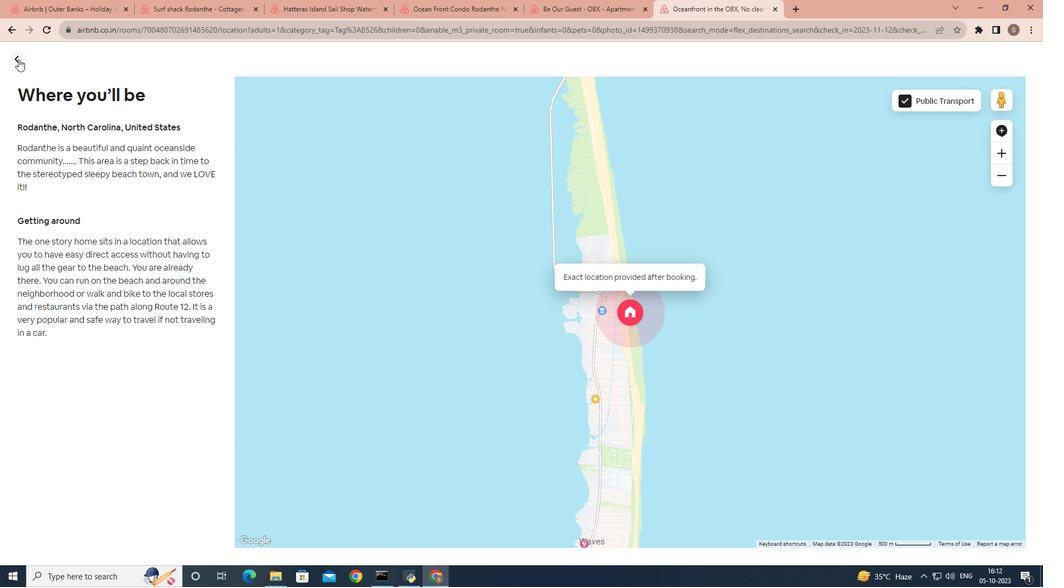 
Action: Mouse moved to (365, 377)
Screenshot: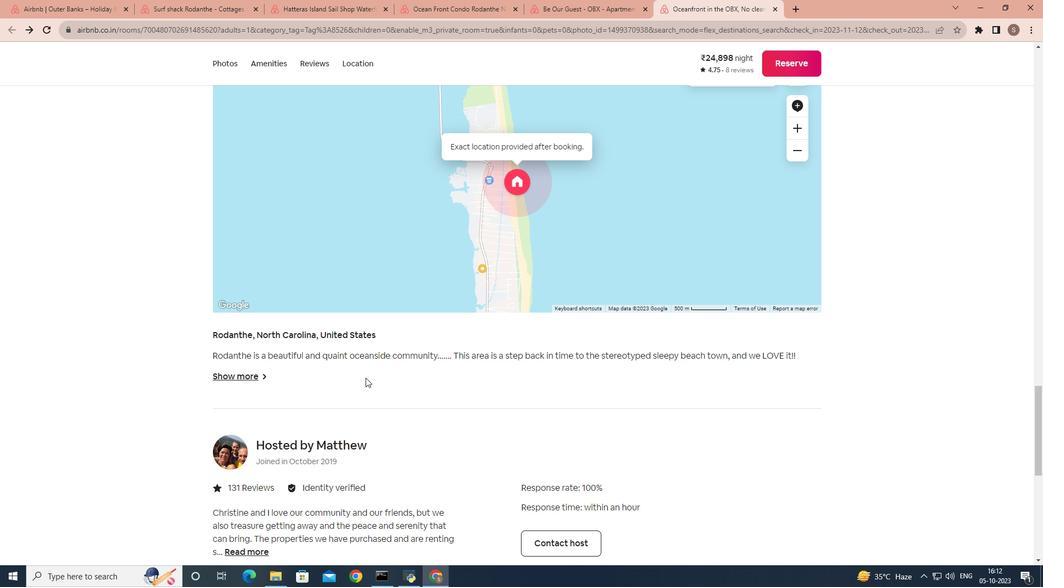 
Action: Mouse scrolled (365, 377) with delta (0, 0)
Screenshot: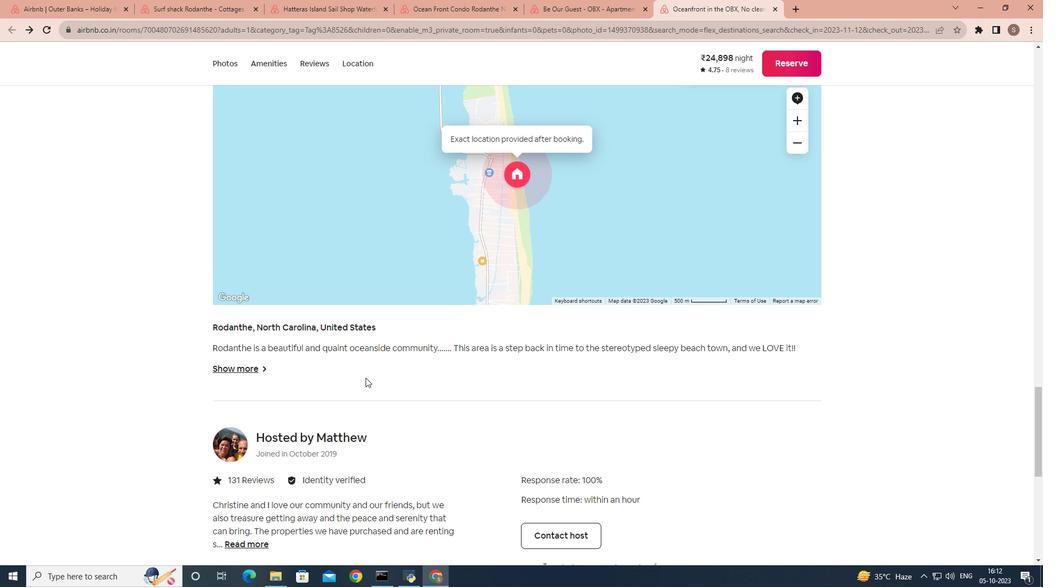 
Action: Mouse scrolled (365, 377) with delta (0, 0)
Screenshot: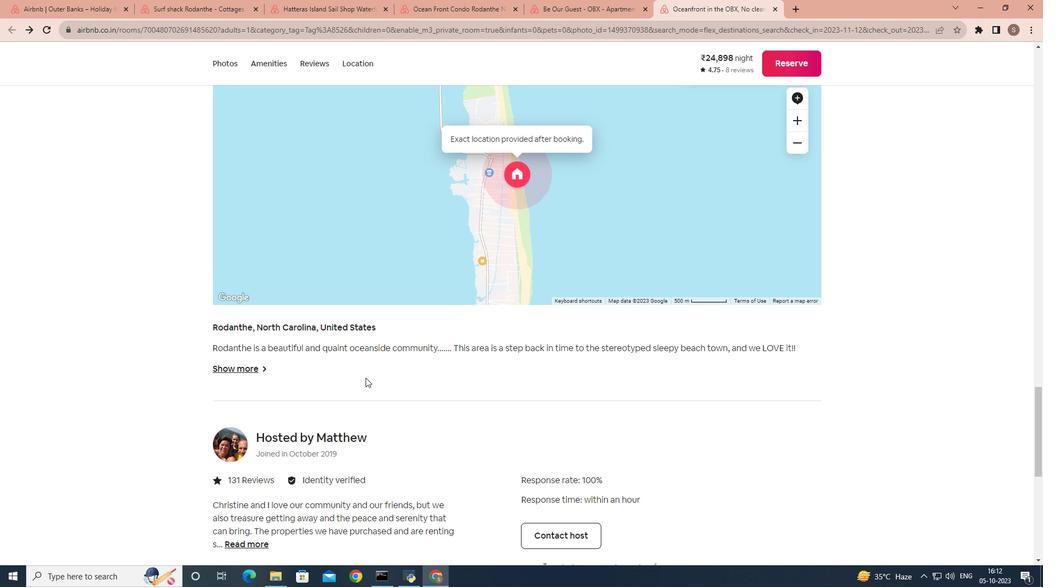 
Action: Mouse scrolled (365, 377) with delta (0, 0)
Screenshot: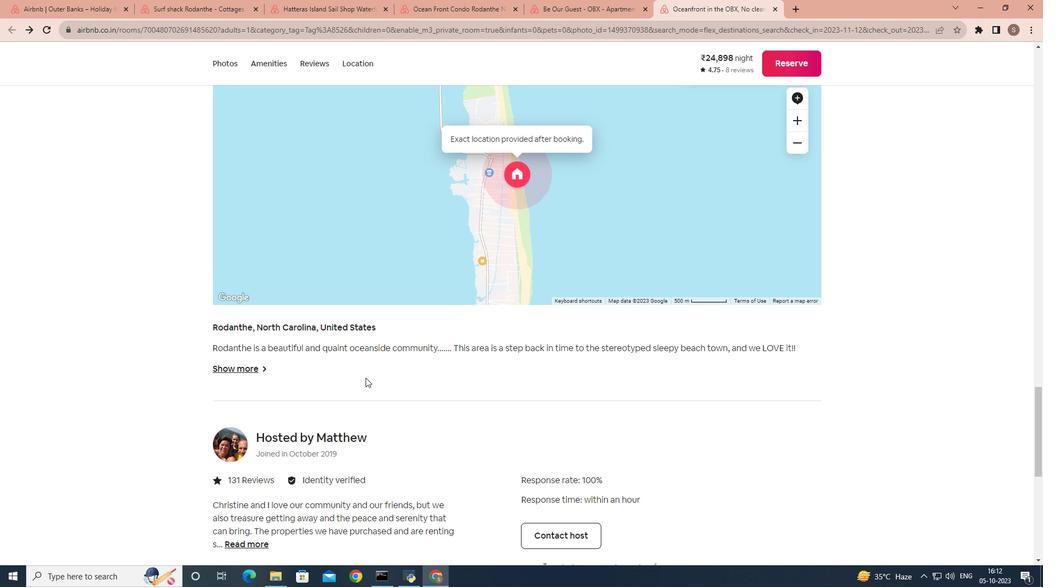 
Action: Mouse scrolled (365, 377) with delta (0, 0)
Screenshot: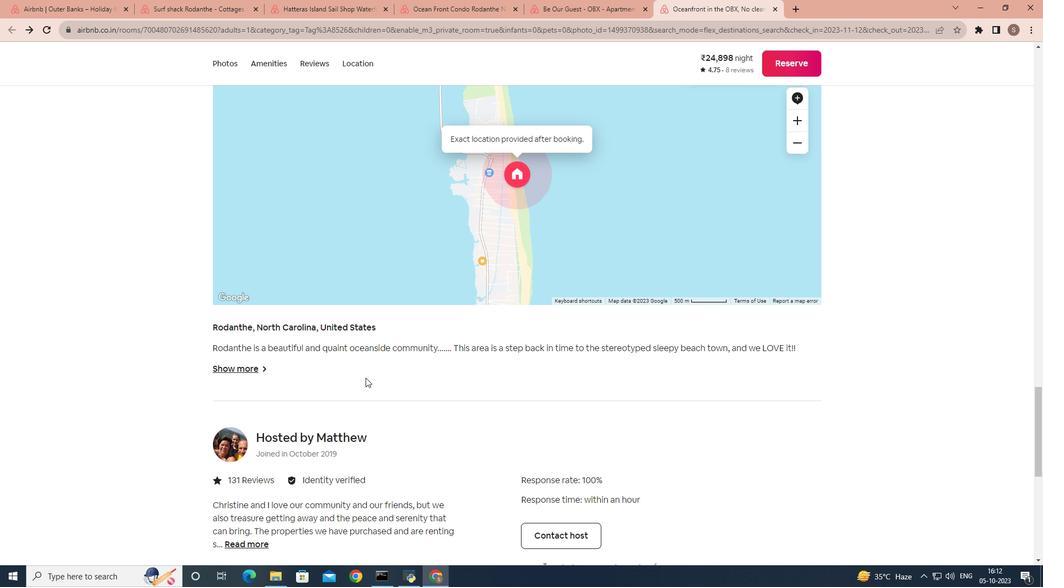 
Action: Mouse scrolled (365, 377) with delta (0, 0)
Screenshot: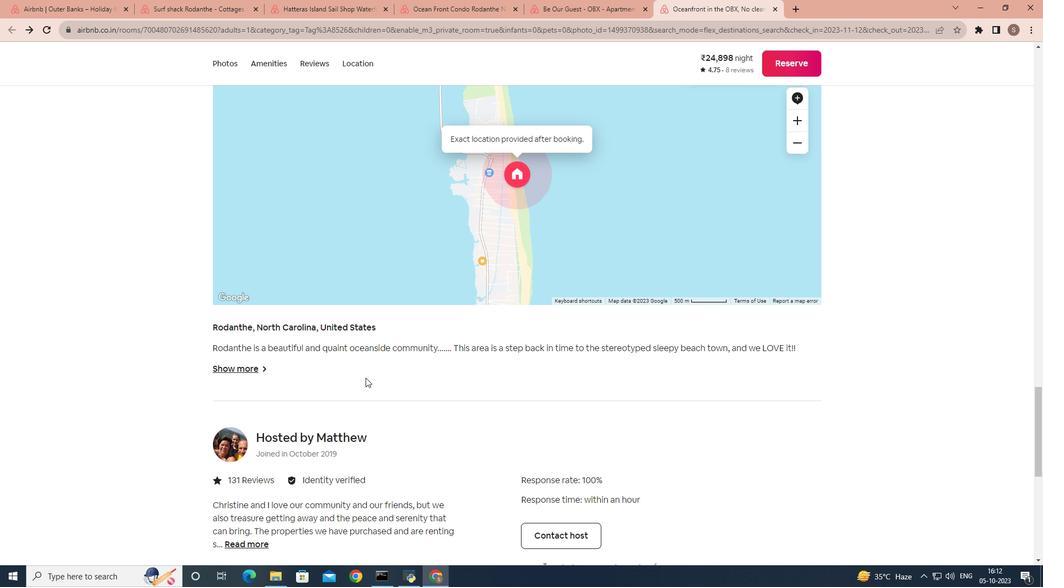 
Action: Mouse scrolled (365, 377) with delta (0, 0)
Screenshot: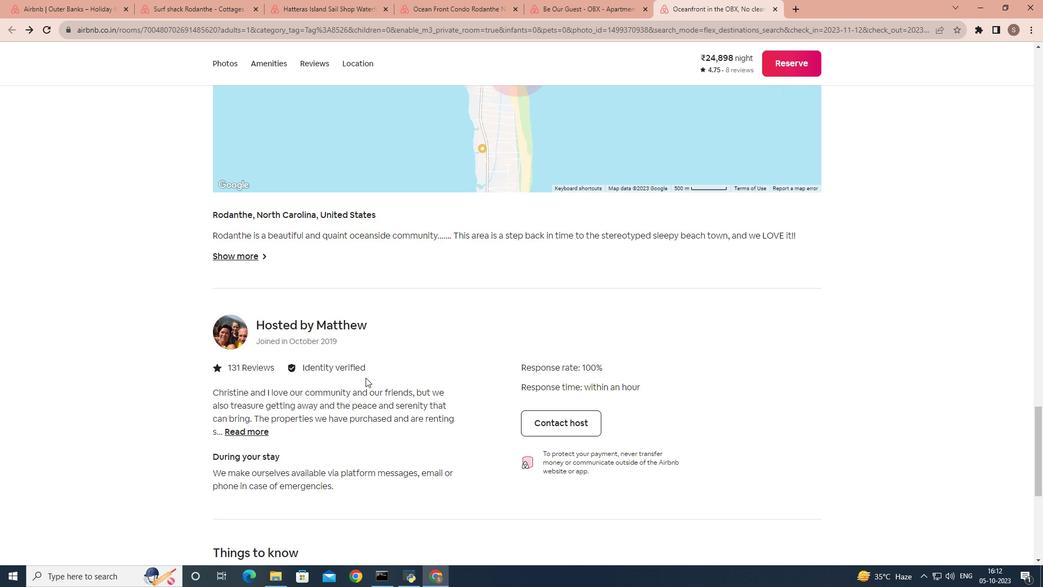 
Action: Mouse moved to (325, 346)
Screenshot: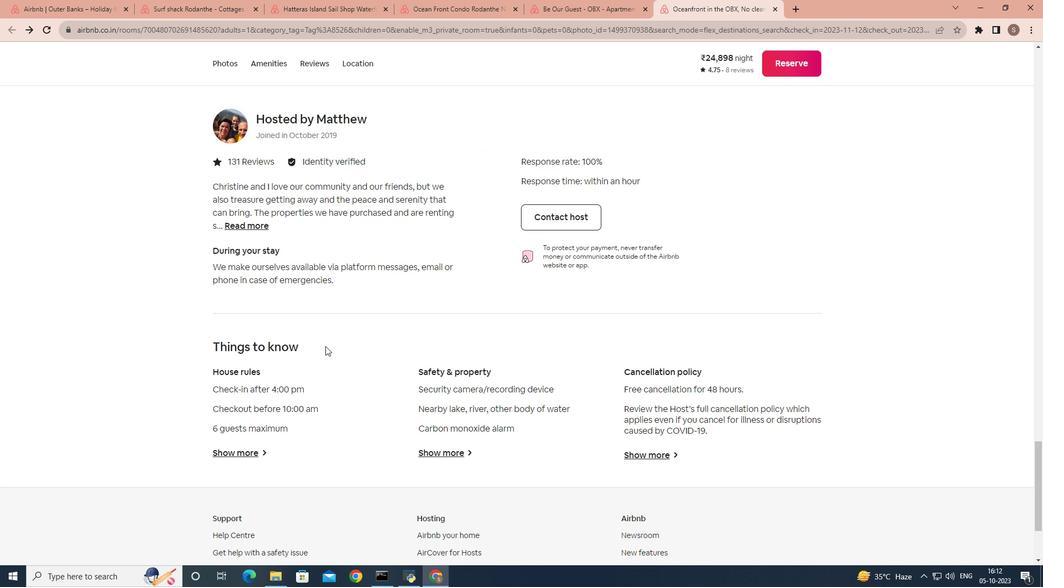 
Action: Mouse scrolled (325, 346) with delta (0, 0)
Screenshot: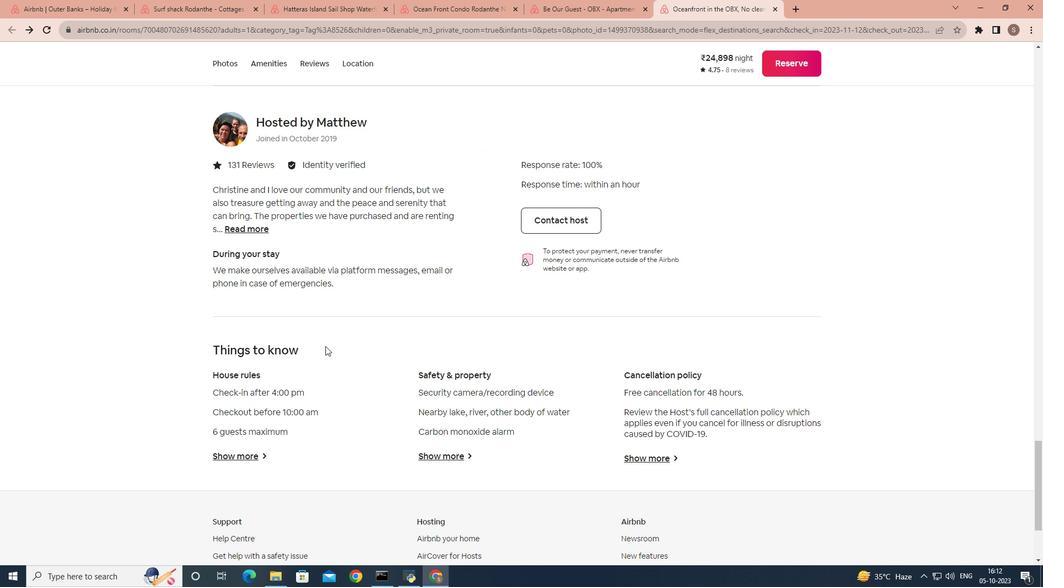 
Action: Mouse scrolled (325, 346) with delta (0, 0)
Screenshot: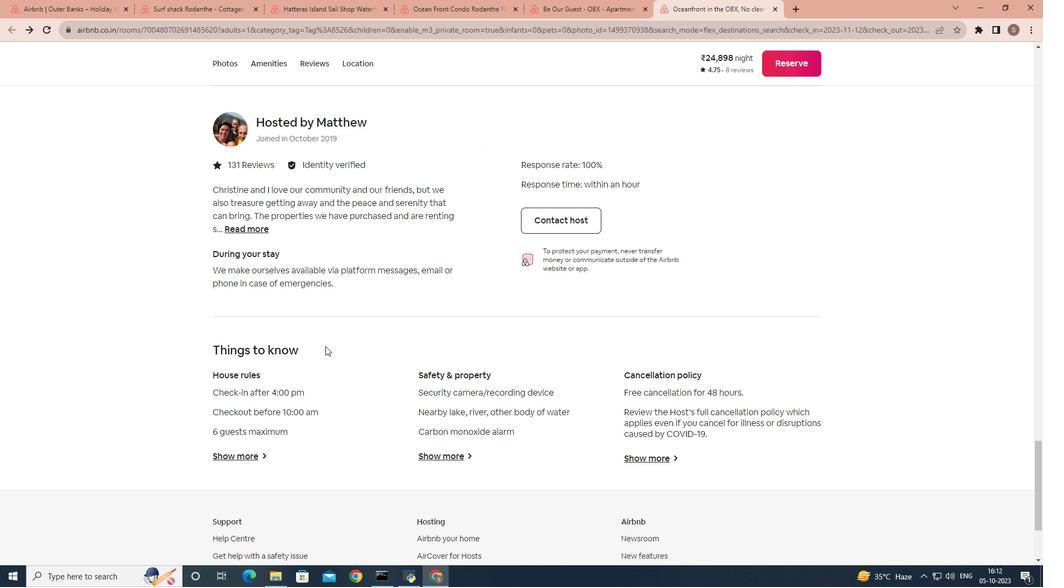 
Action: Mouse scrolled (325, 346) with delta (0, 0)
Screenshot: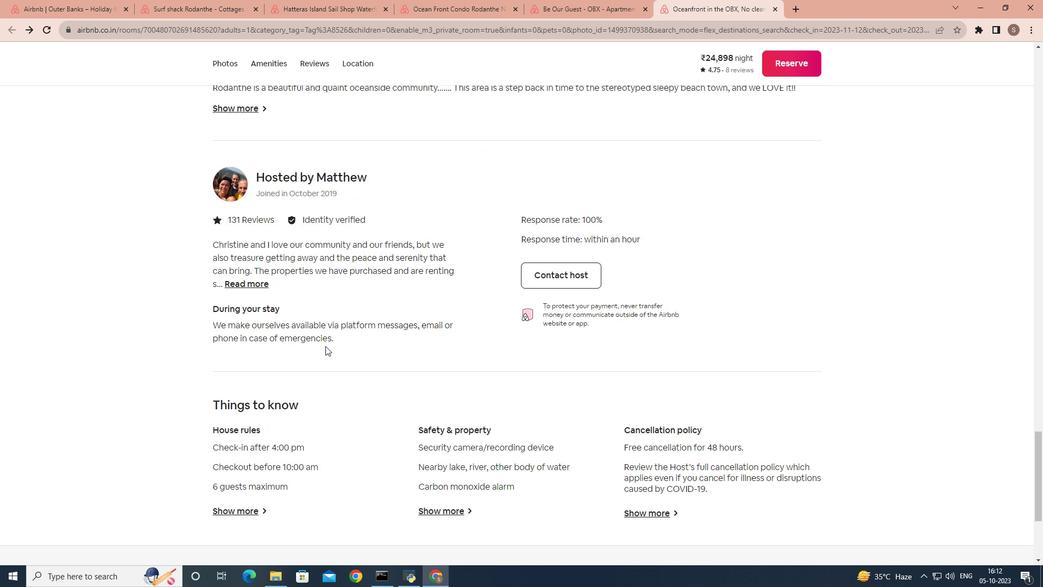 
Action: Mouse scrolled (325, 346) with delta (0, 0)
Screenshot: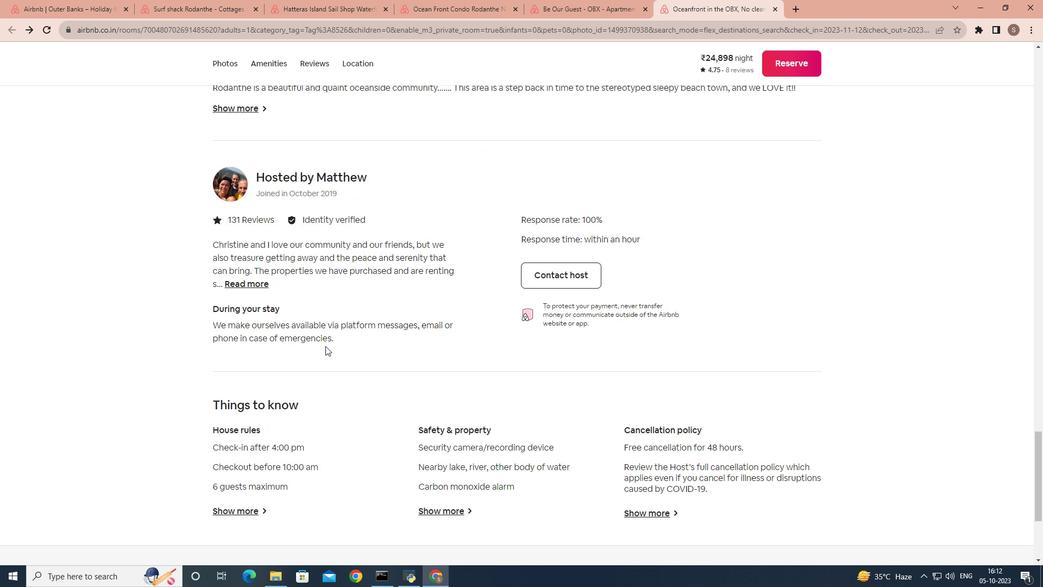 
Action: Mouse scrolled (325, 346) with delta (0, 0)
Screenshot: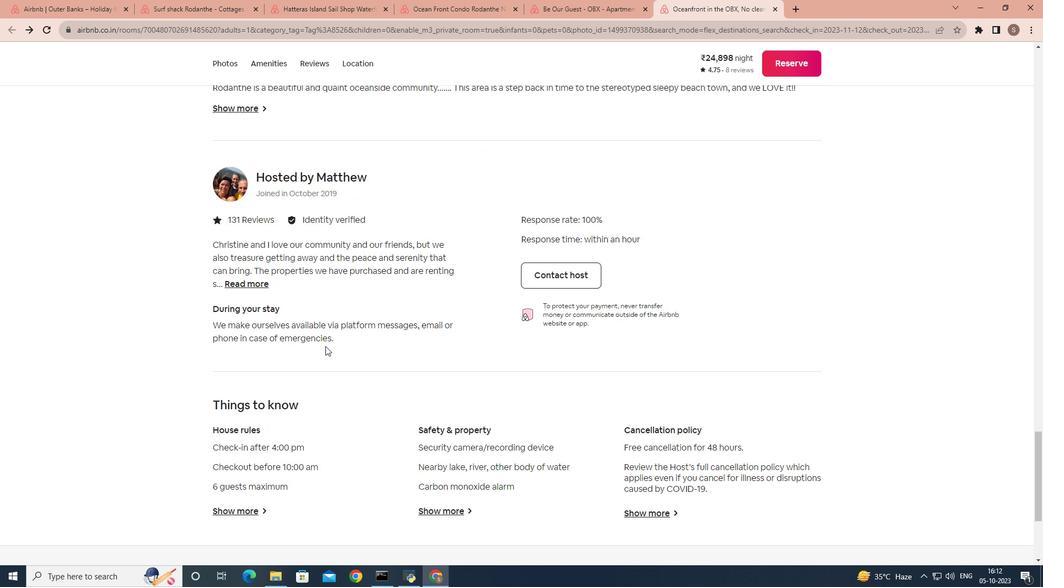 
Action: Mouse scrolled (325, 346) with delta (0, 0)
Screenshot: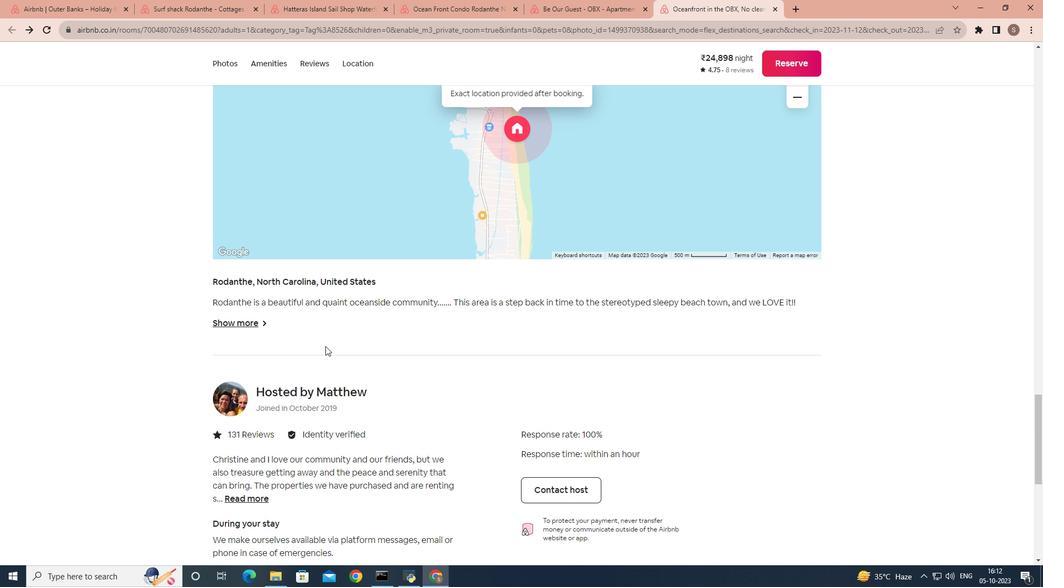 
Action: Mouse scrolled (325, 346) with delta (0, 0)
Screenshot: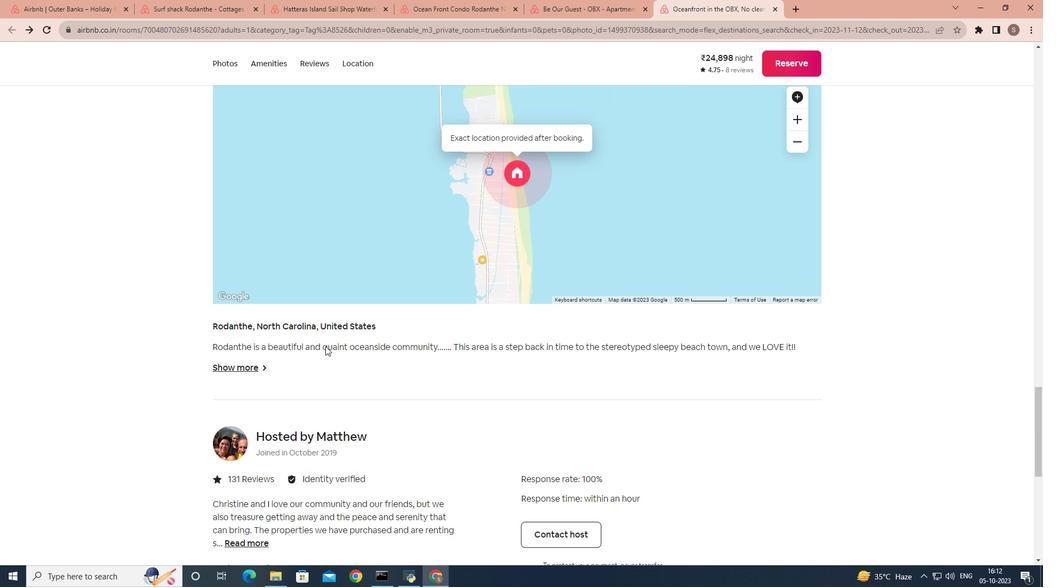 
Action: Mouse scrolled (325, 346) with delta (0, 0)
Screenshot: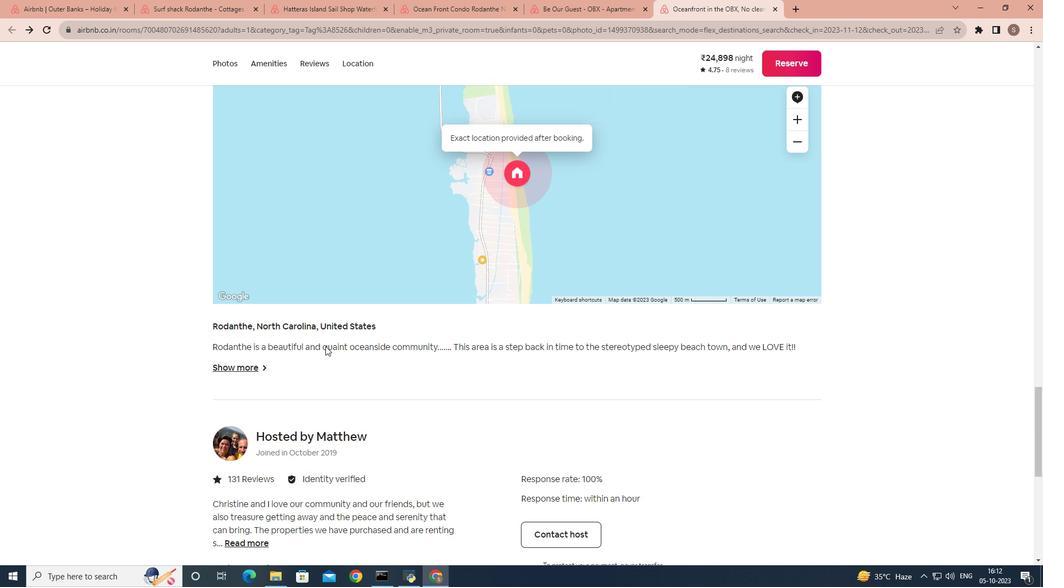 
Action: Mouse scrolled (325, 346) with delta (0, 0)
Screenshot: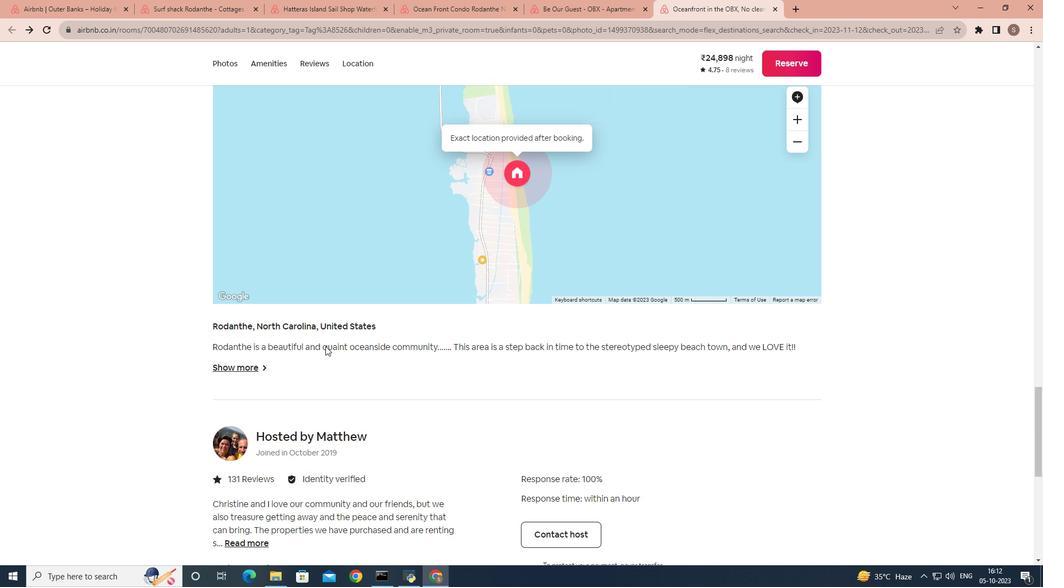 
Action: Mouse scrolled (325, 346) with delta (0, 0)
Screenshot: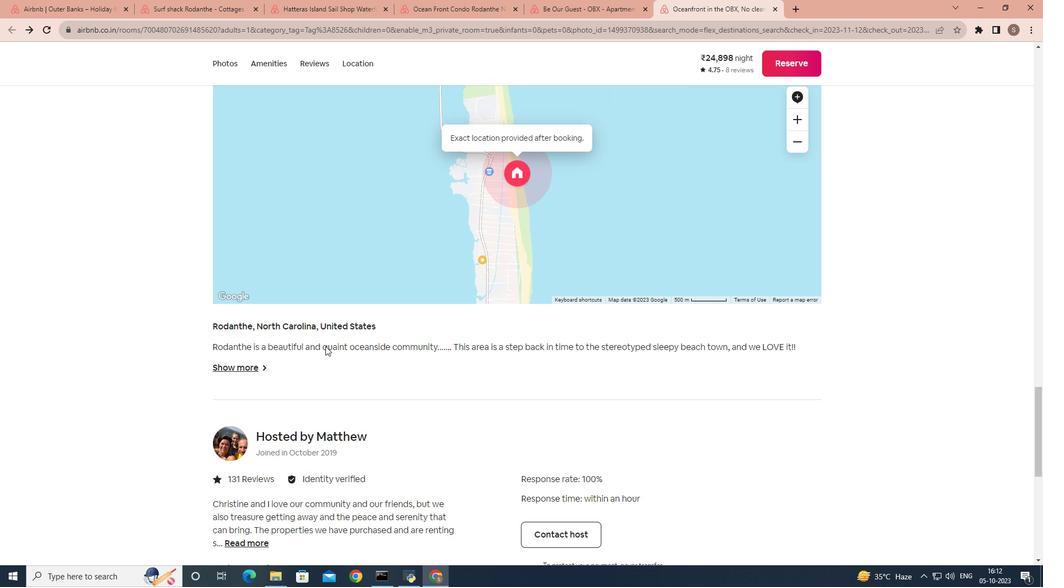 
Action: Mouse scrolled (325, 346) with delta (0, 0)
Screenshot: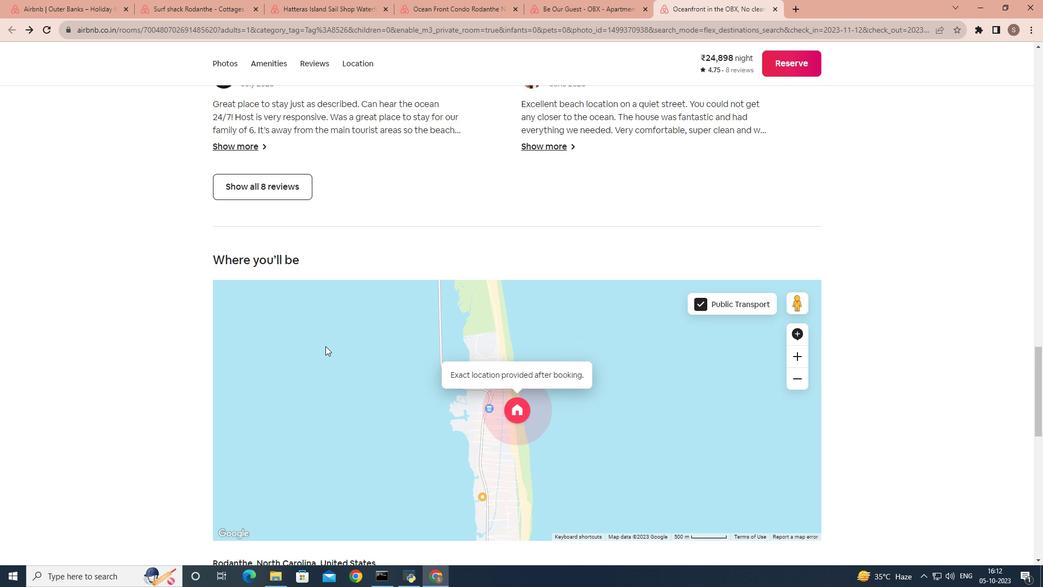 
Action: Mouse scrolled (325, 346) with delta (0, 0)
Screenshot: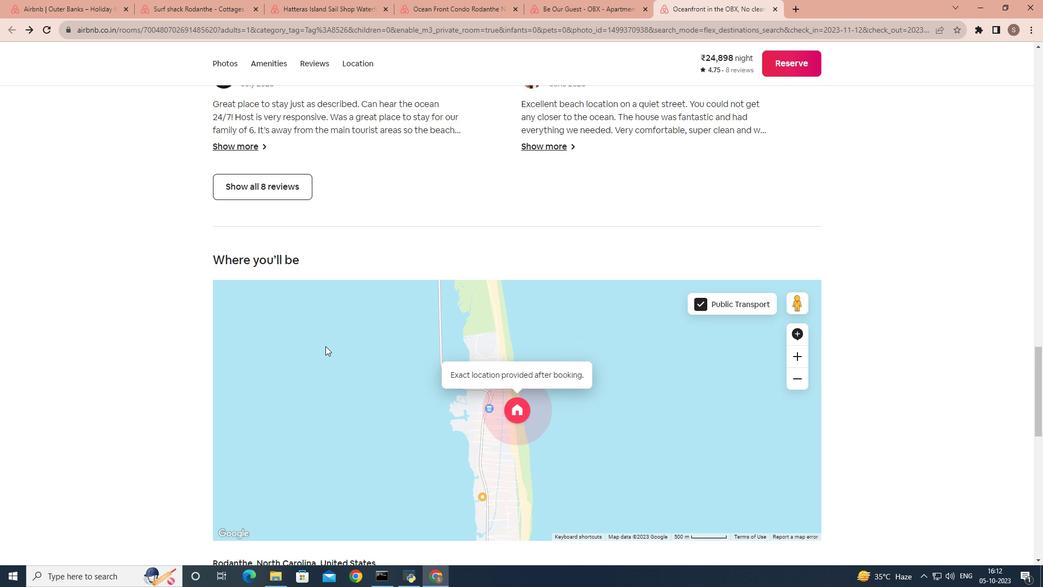 
Action: Mouse scrolled (325, 346) with delta (0, 0)
Screenshot: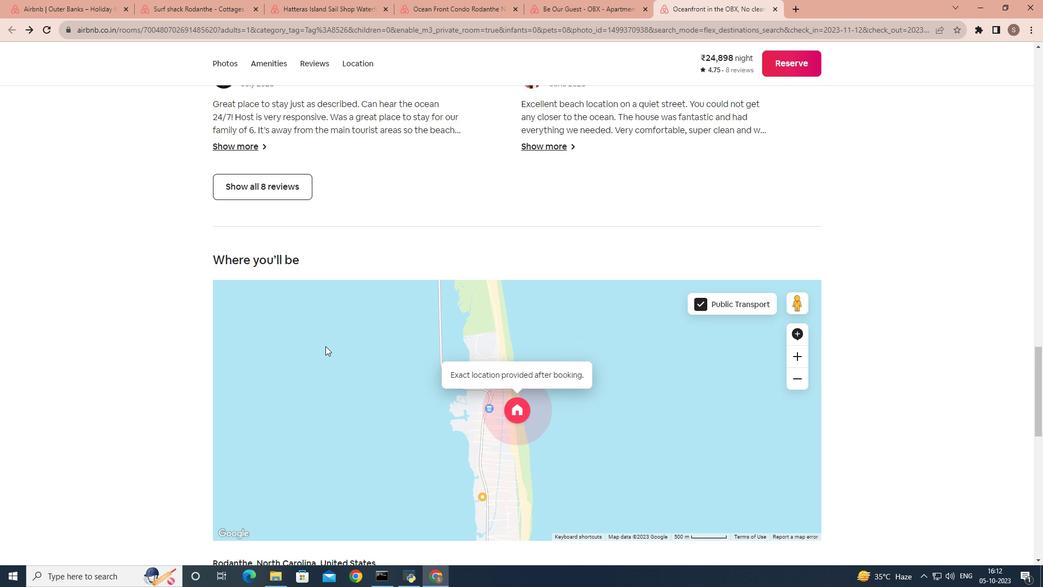 
Action: Mouse scrolled (325, 346) with delta (0, 0)
Screenshot: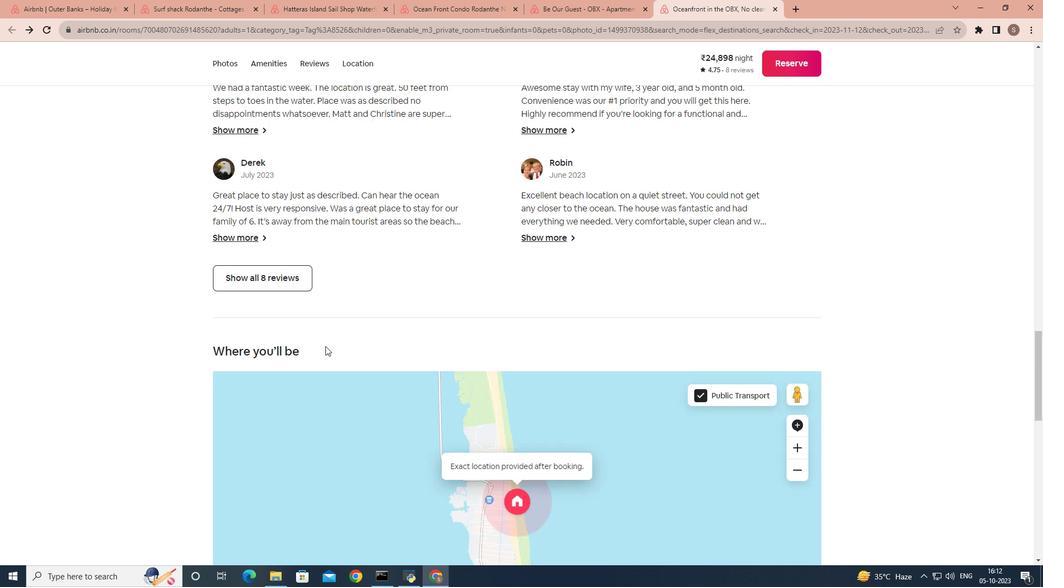 
Action: Mouse scrolled (325, 346) with delta (0, 0)
Screenshot: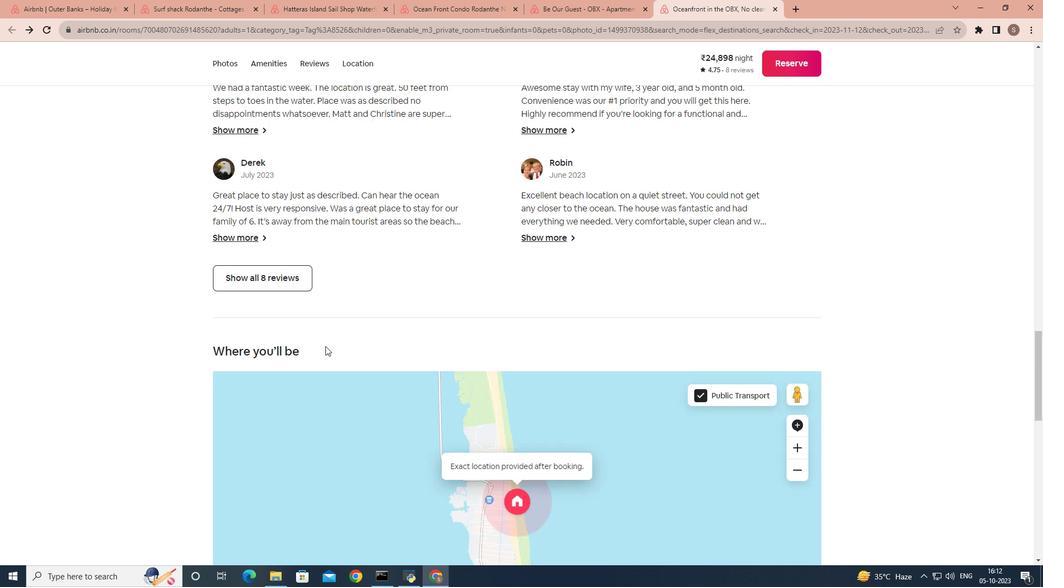 
Action: Mouse scrolled (325, 346) with delta (0, 0)
Screenshot: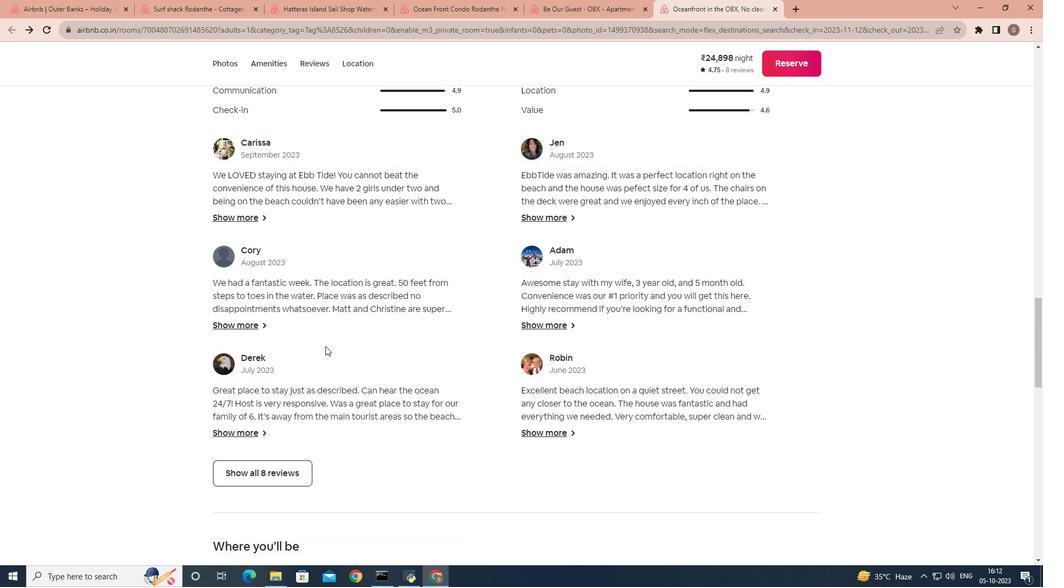 
Action: Mouse scrolled (325, 346) with delta (0, 0)
Screenshot: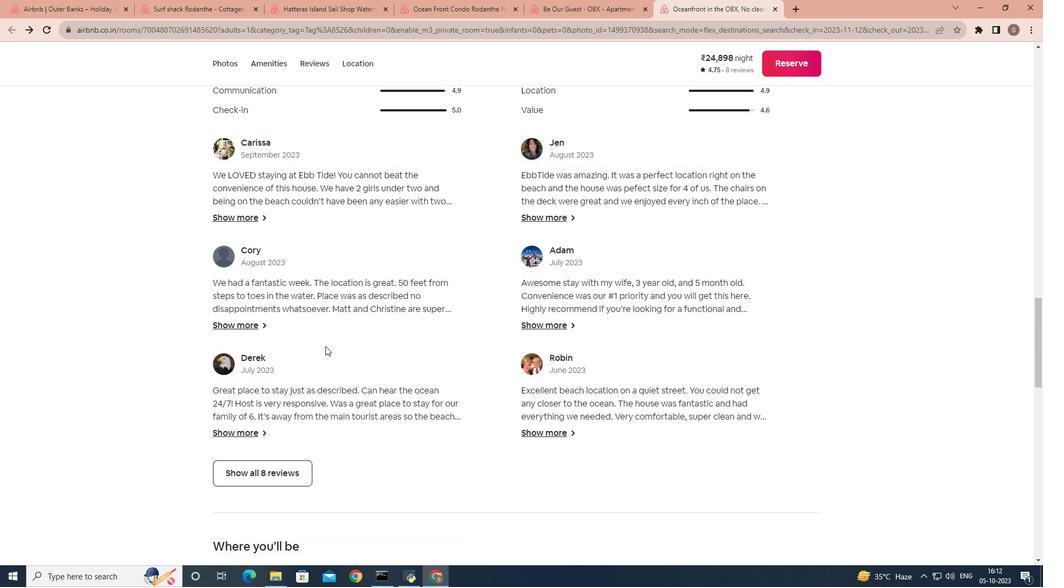 
Action: Mouse scrolled (325, 346) with delta (0, 0)
Screenshot: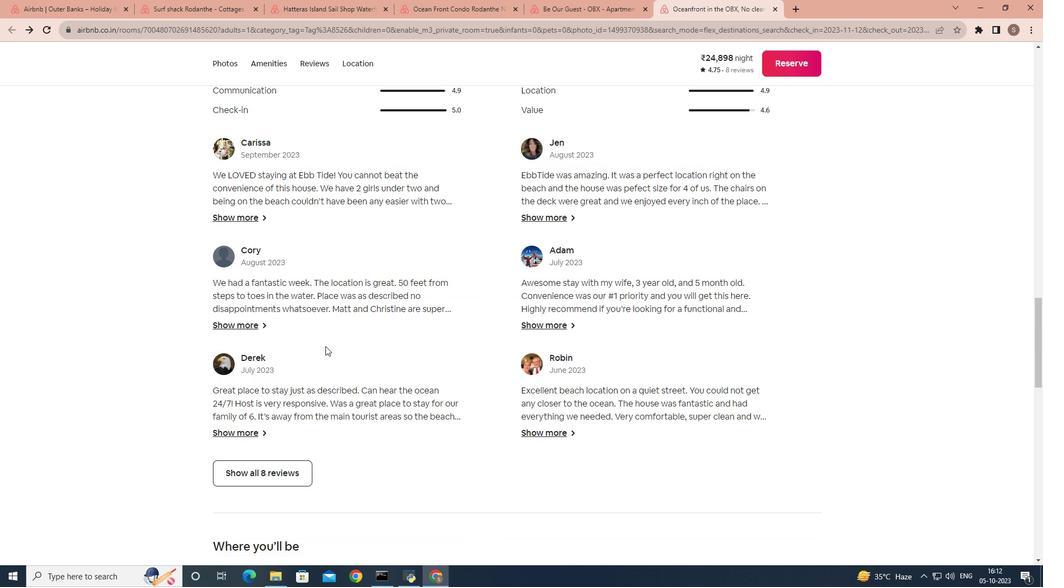 
Action: Mouse scrolled (325, 346) with delta (0, 0)
Screenshot: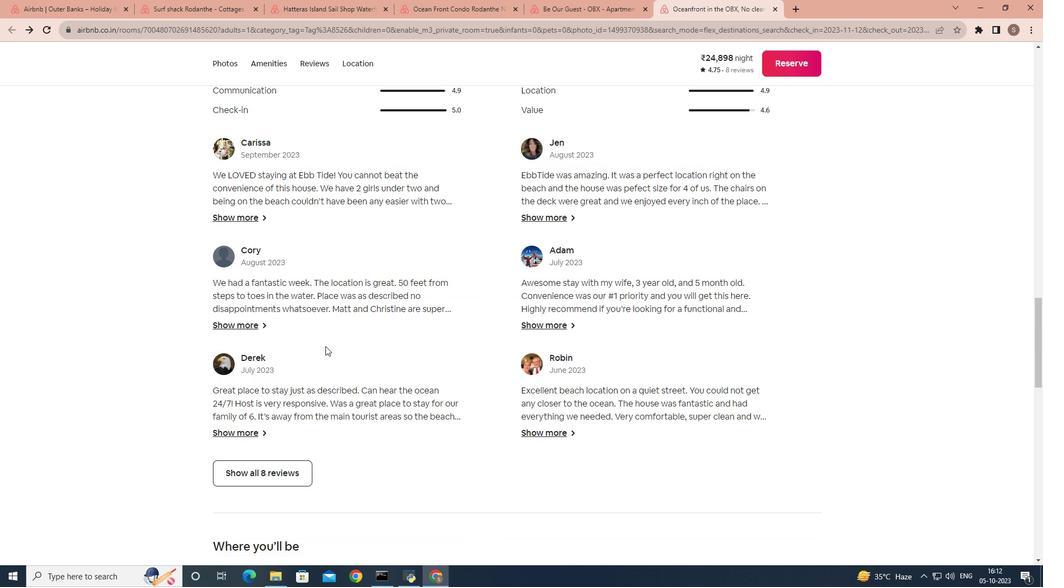 
Action: Mouse scrolled (325, 346) with delta (0, 0)
Screenshot: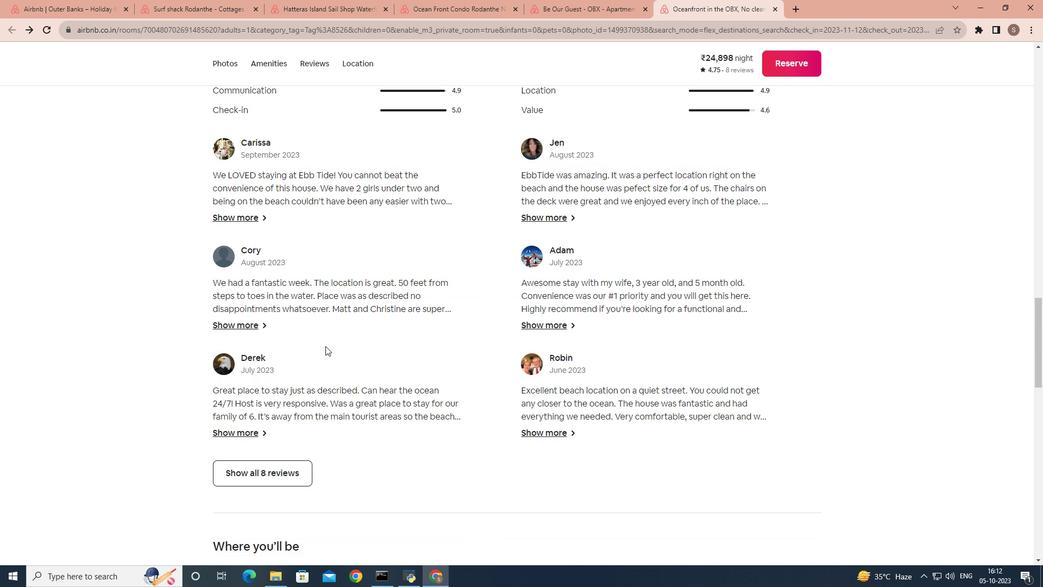 
Action: Mouse scrolled (325, 346) with delta (0, 0)
Screenshot: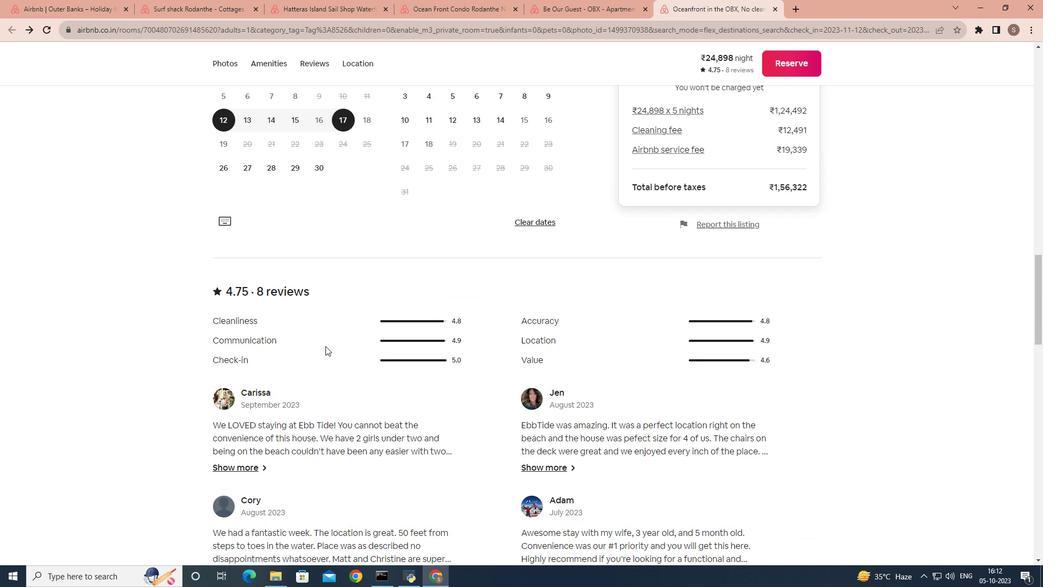 
Action: Mouse scrolled (325, 346) with delta (0, 0)
Screenshot: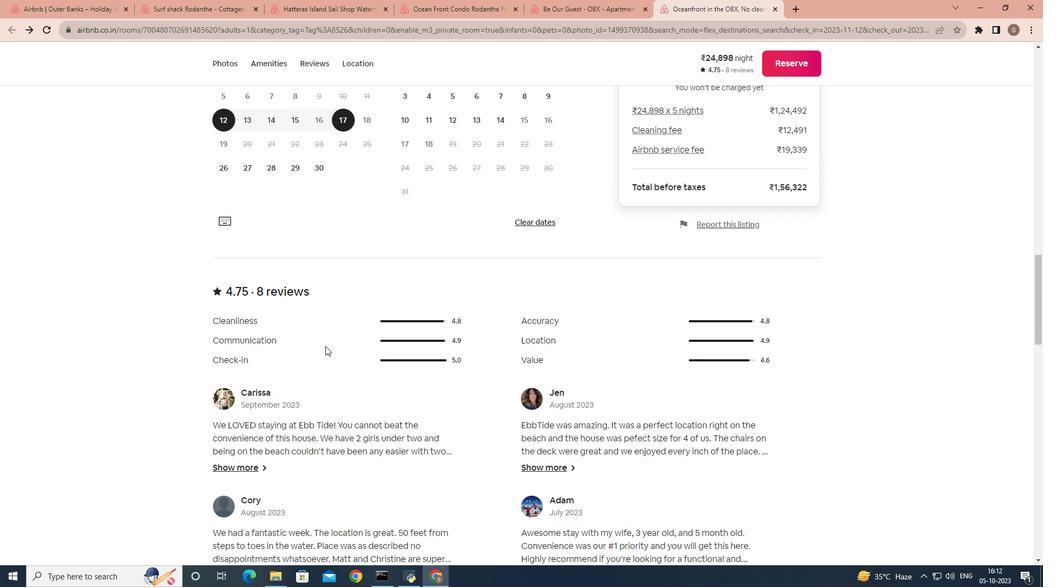 
Action: Mouse scrolled (325, 346) with delta (0, 0)
Screenshot: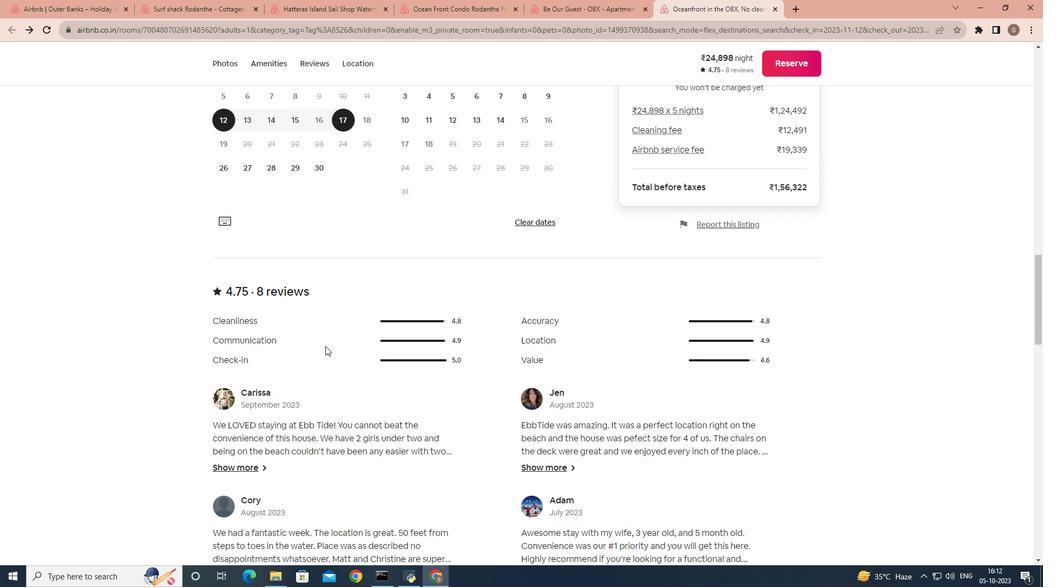 
Action: Mouse scrolled (325, 346) with delta (0, 0)
Screenshot: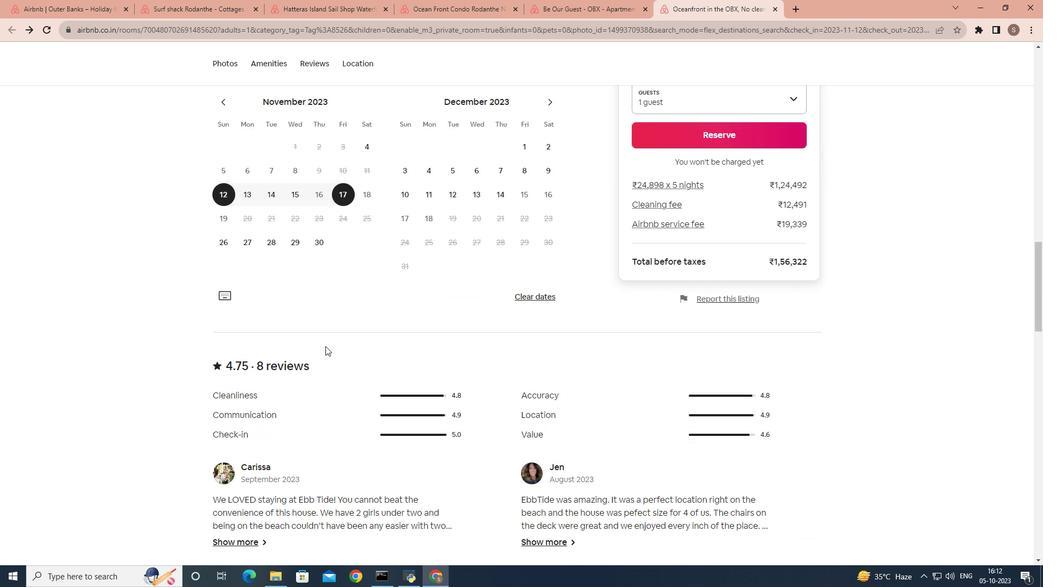 
Action: Mouse scrolled (325, 346) with delta (0, 0)
Screenshot: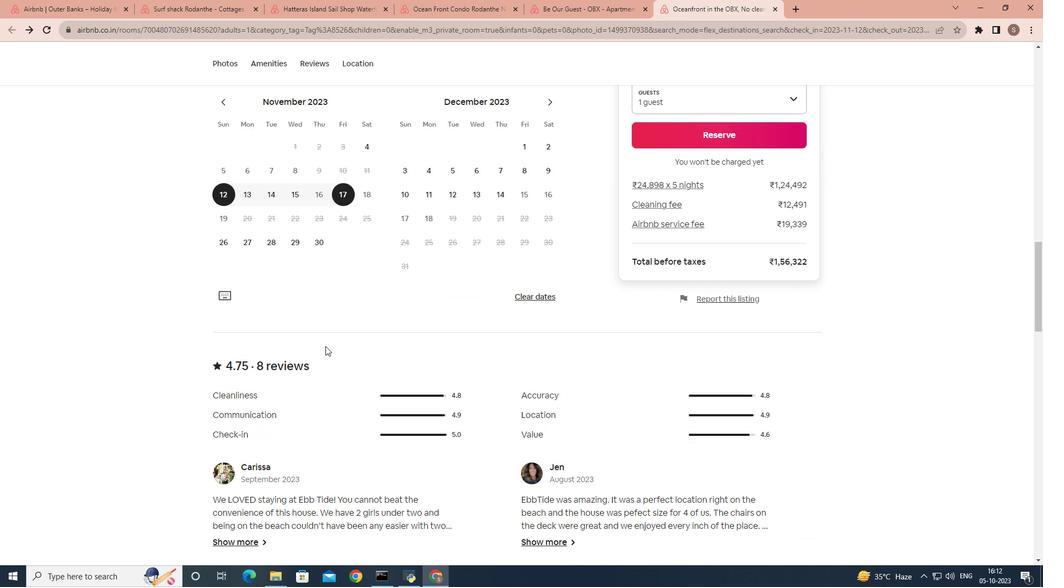 
Action: Mouse scrolled (325, 346) with delta (0, 0)
Screenshot: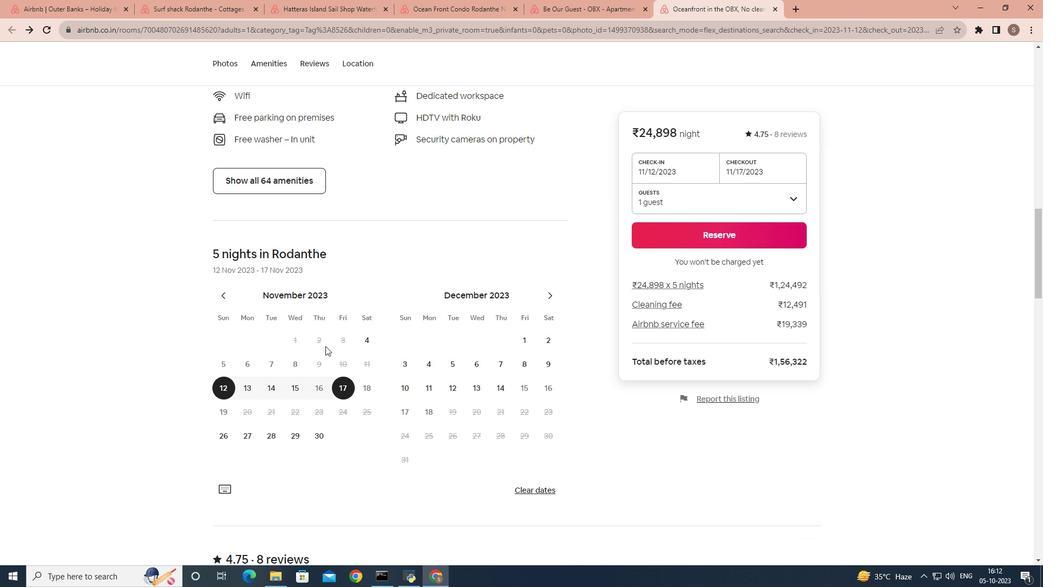 
Action: Mouse scrolled (325, 346) with delta (0, 0)
Screenshot: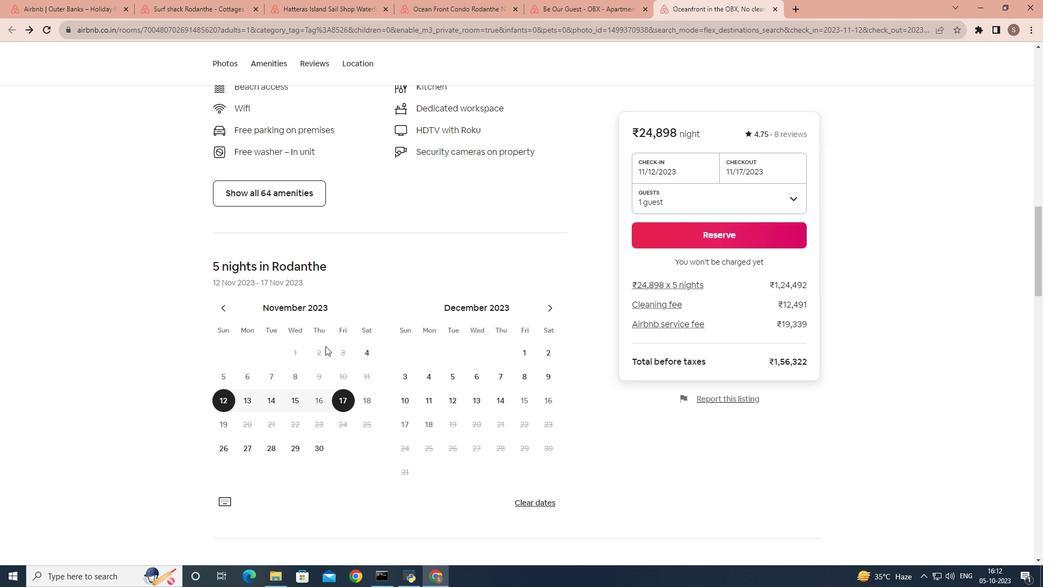 
Action: Mouse scrolled (325, 346) with delta (0, 0)
Screenshot: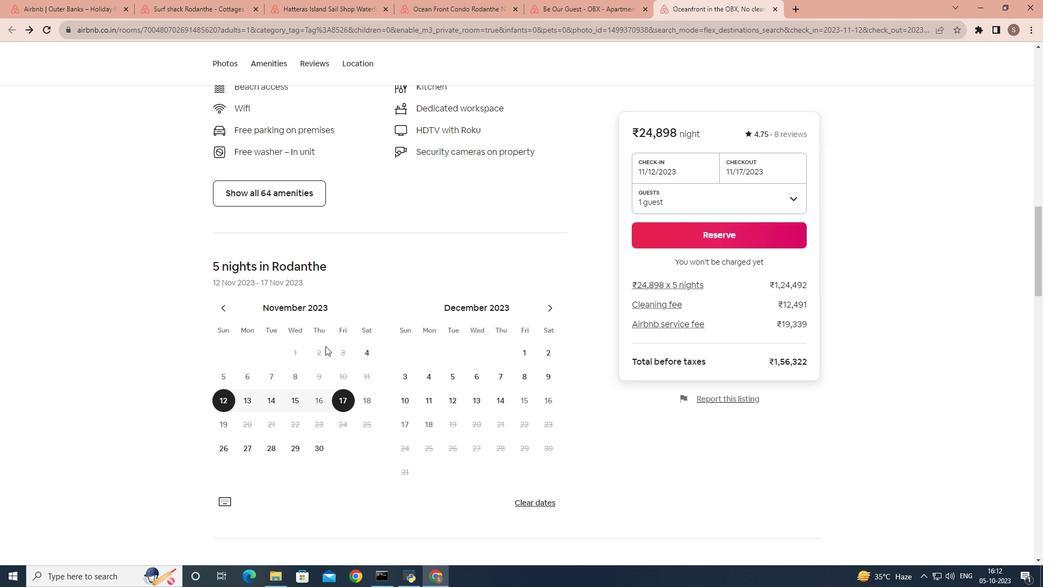 
Action: Mouse scrolled (325, 346) with delta (0, 0)
Screenshot: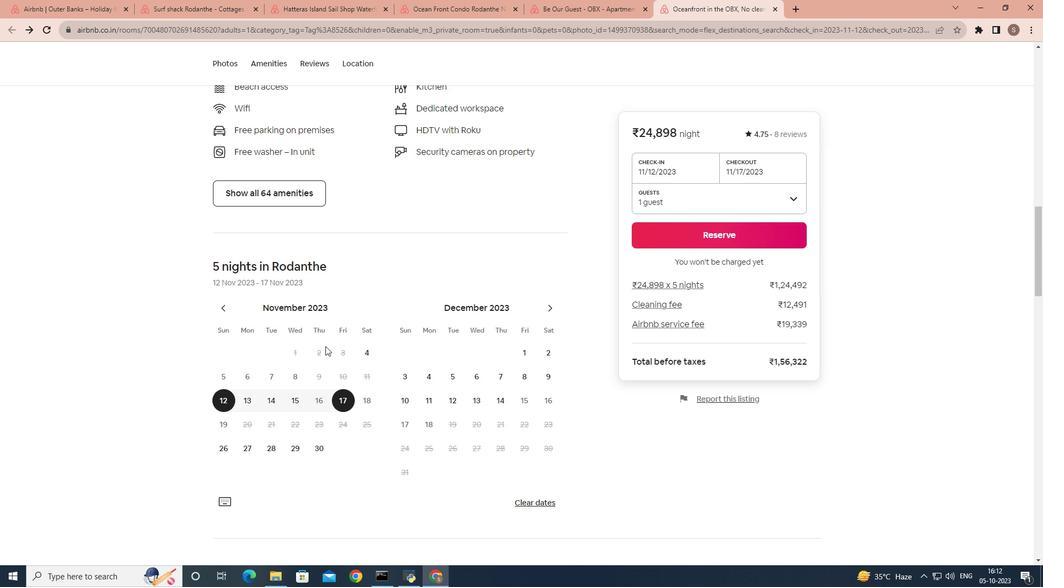 
Action: Mouse scrolled (325, 346) with delta (0, 0)
Screenshot: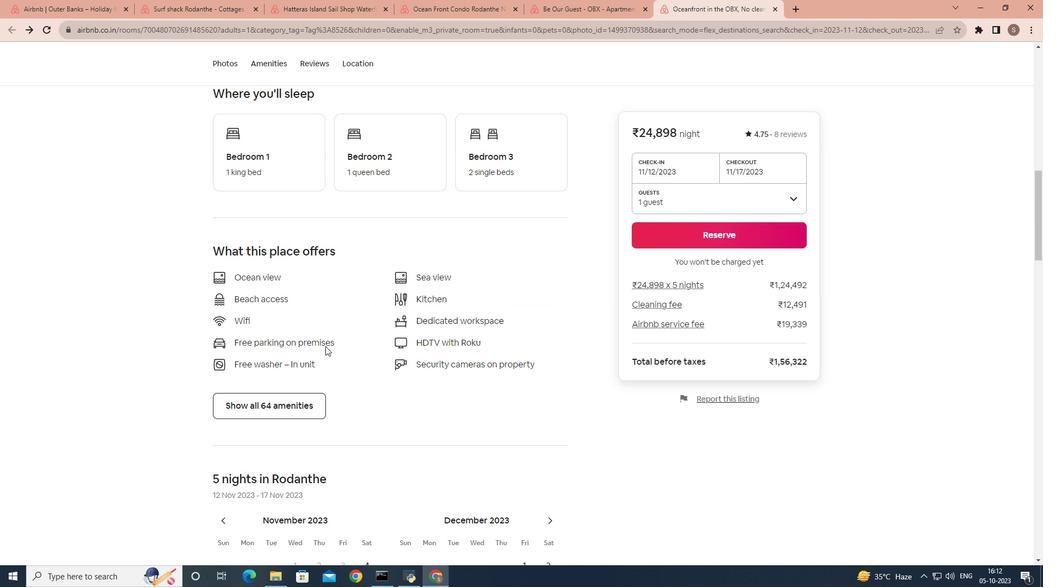 
Action: Mouse scrolled (325, 346) with delta (0, 0)
Screenshot: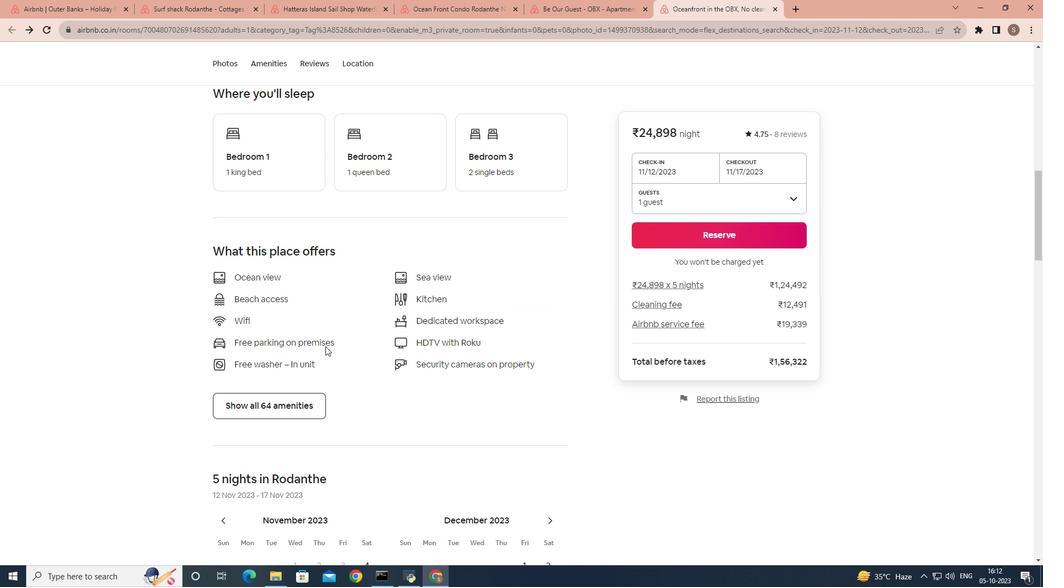 
Action: Mouse scrolled (325, 346) with delta (0, 0)
Screenshot: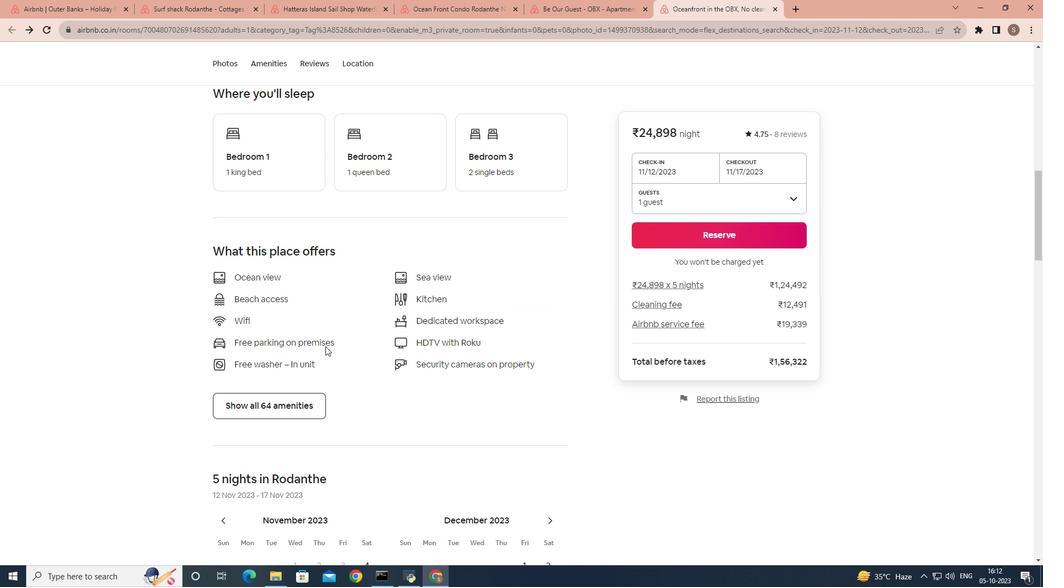 
Action: Mouse scrolled (325, 346) with delta (0, 0)
Screenshot: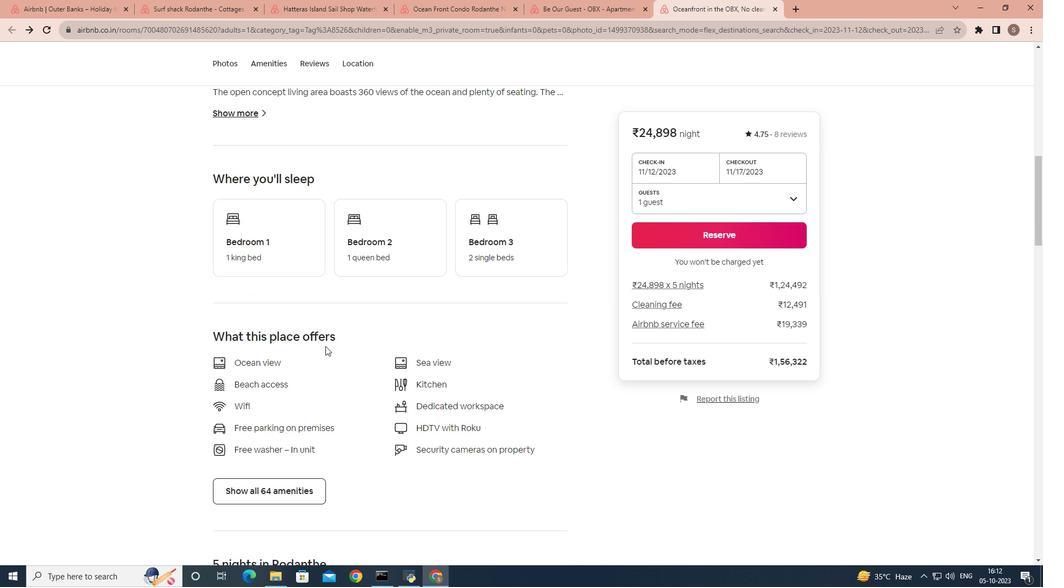 
Action: Mouse scrolled (325, 346) with delta (0, 0)
Screenshot: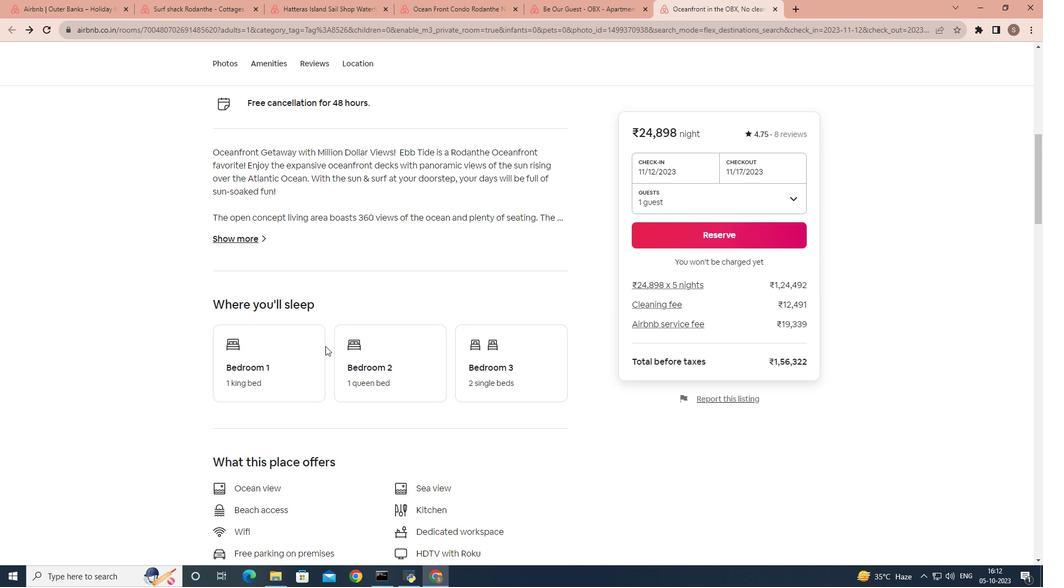 
Action: Mouse scrolled (325, 346) with delta (0, 0)
Screenshot: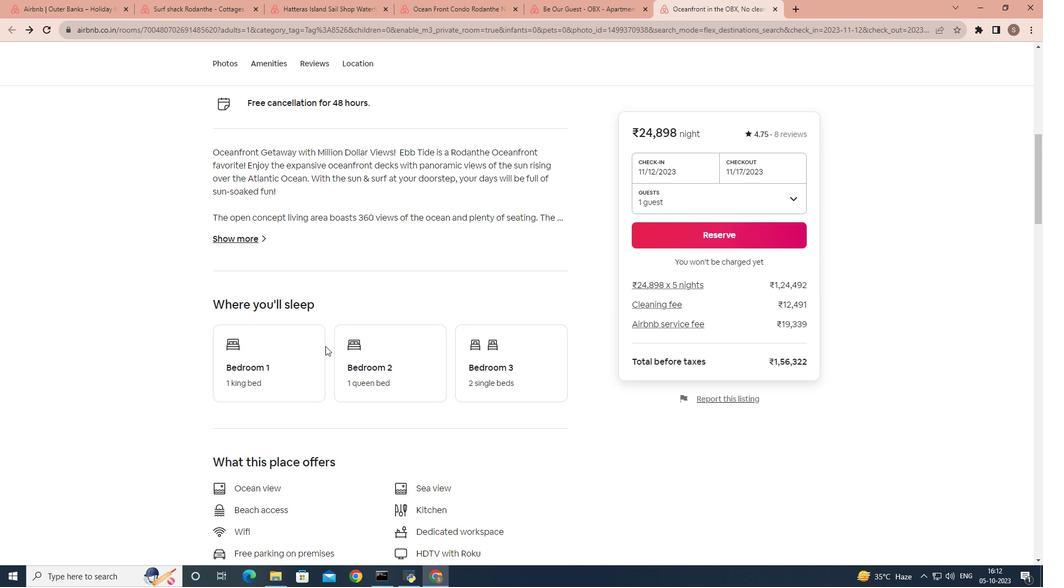 
Action: Mouse scrolled (325, 346) with delta (0, 0)
Screenshot: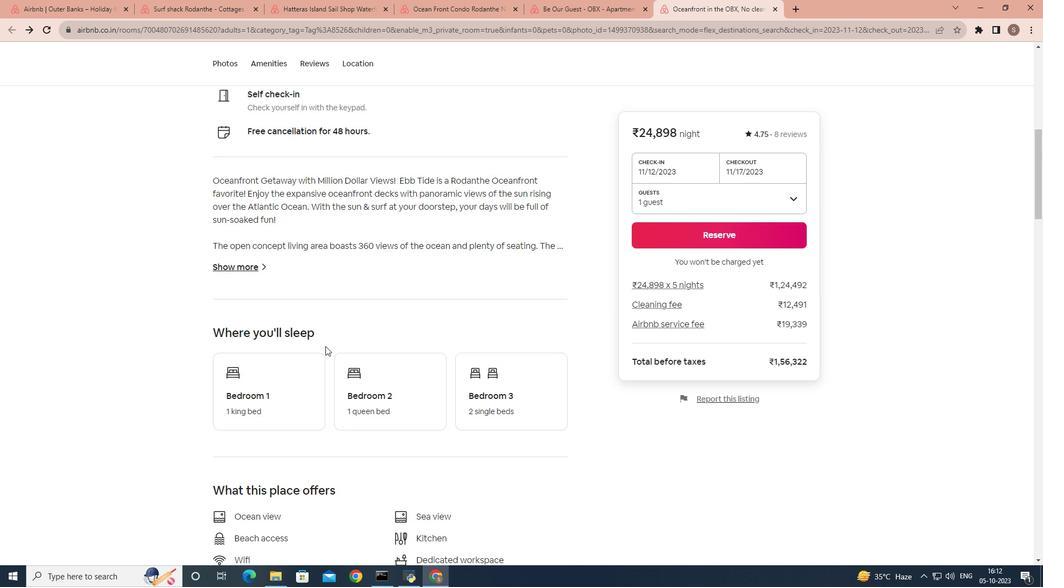 
Action: Mouse scrolled (325, 346) with delta (0, 0)
